 Task: Find directions from 'SoftAge Information Technology Limited' to 'Tista Supermart'.
Action: Mouse moved to (125, 76)
Screenshot: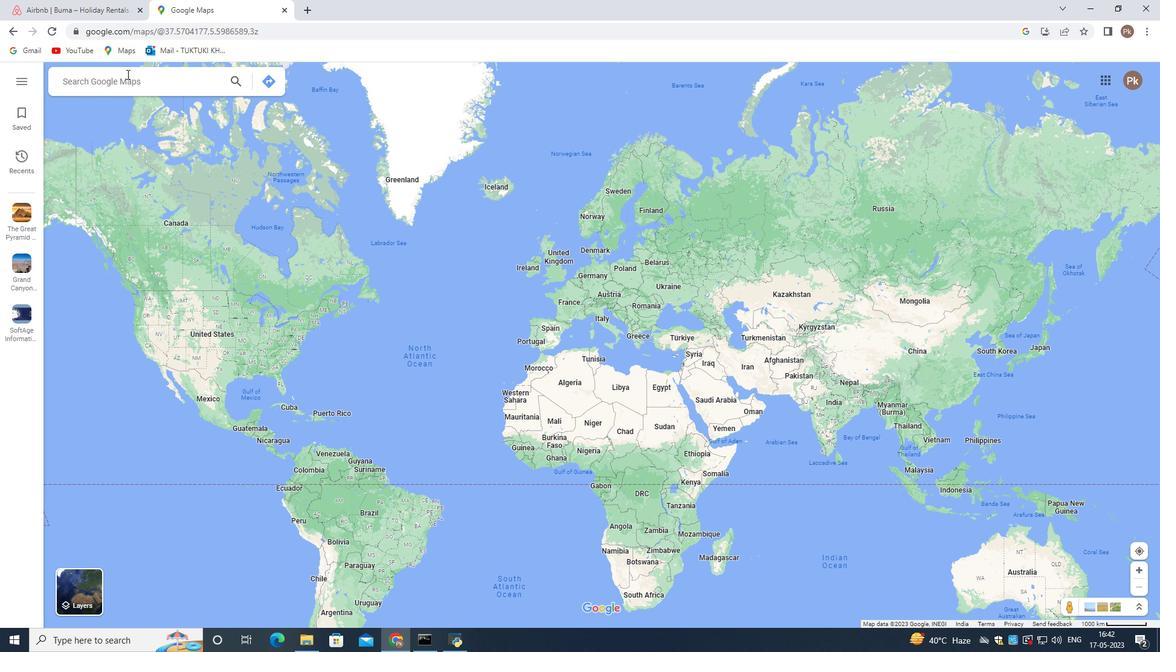 
Action: Mouse pressed left at (125, 76)
Screenshot: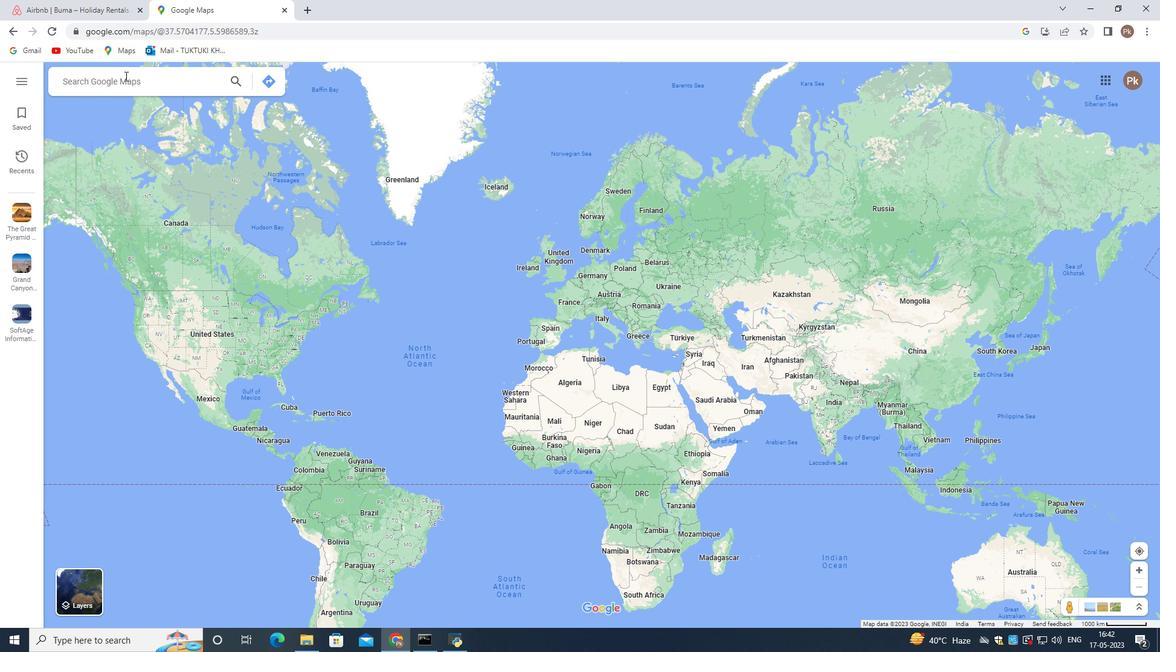 
Action: Key pressed <Key.shift>Grocery<Key.space>or<Key.space>supermqrket<Key.space>nearest<Key.space>me<Key.enter>
Screenshot: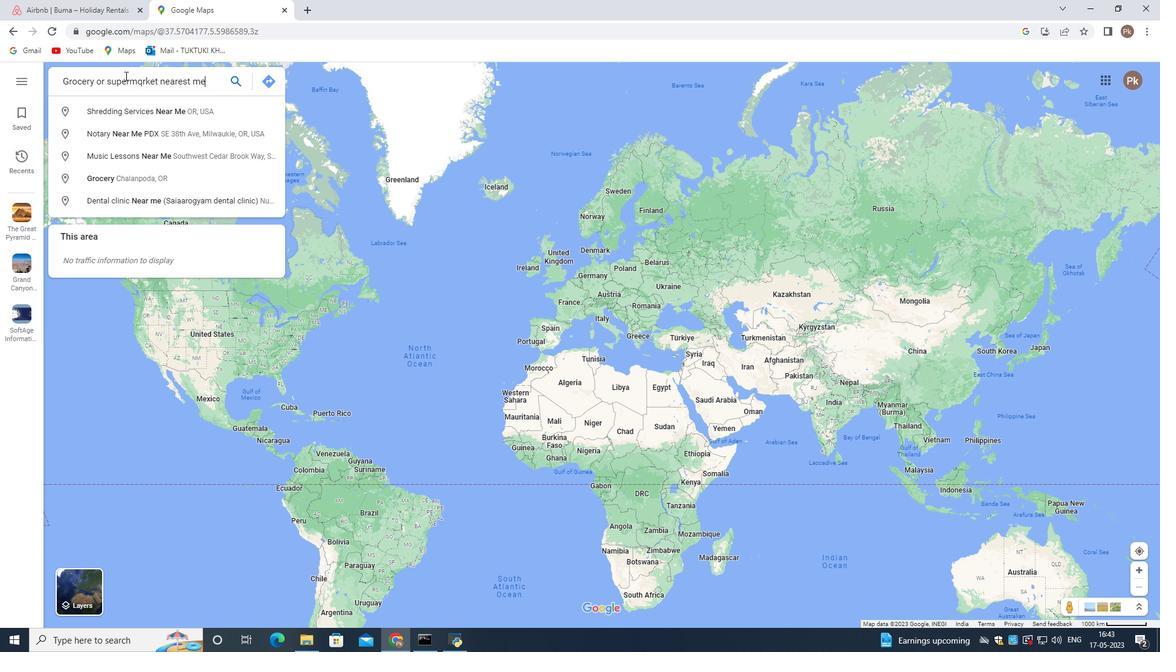 
Action: Mouse moved to (119, 195)
Screenshot: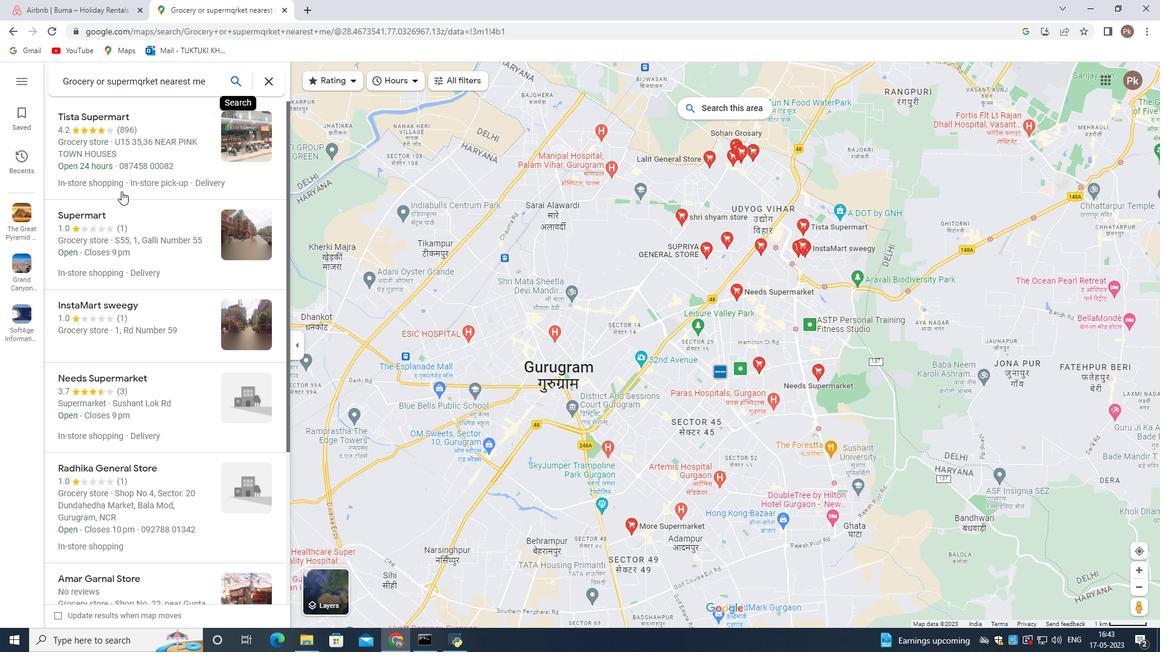
Action: Mouse scrolled (119, 195) with delta (0, 0)
Screenshot: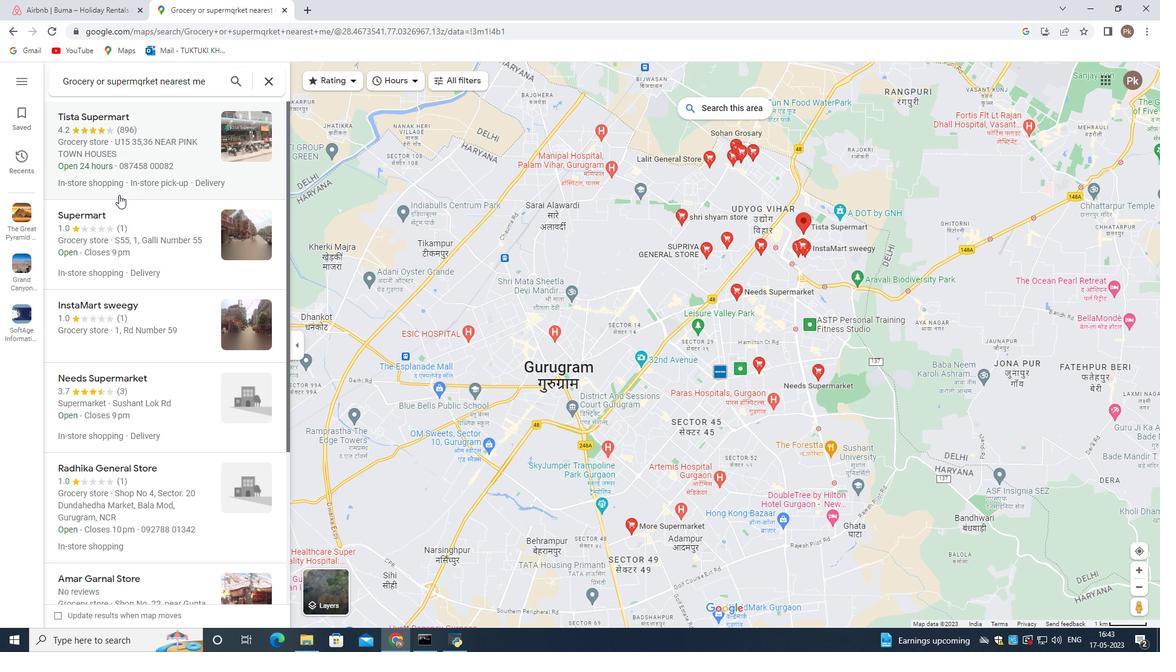 
Action: Mouse scrolled (119, 195) with delta (0, 0)
Screenshot: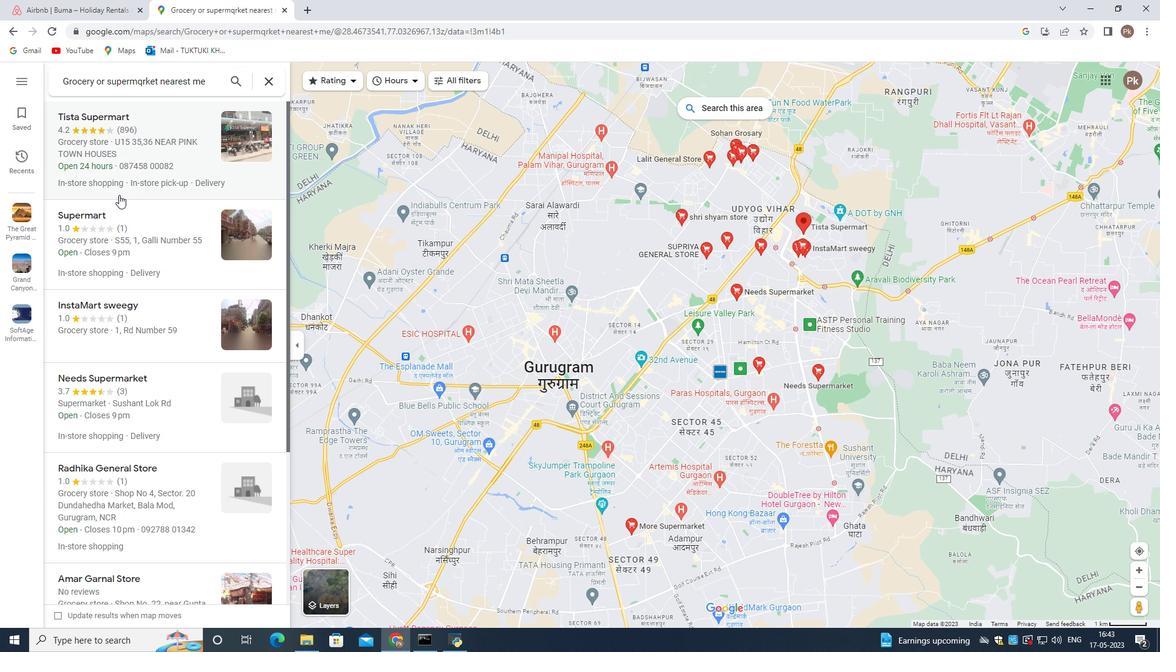
Action: Mouse moved to (154, 204)
Screenshot: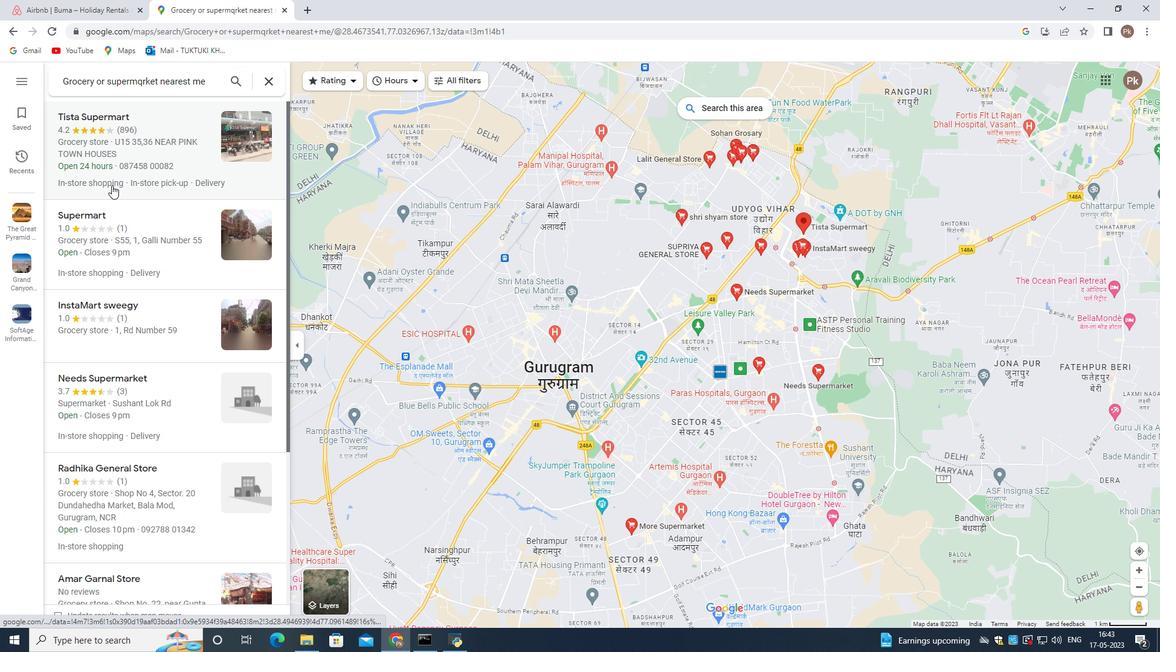 
Action: Mouse scrolled (154, 204) with delta (0, 0)
Screenshot: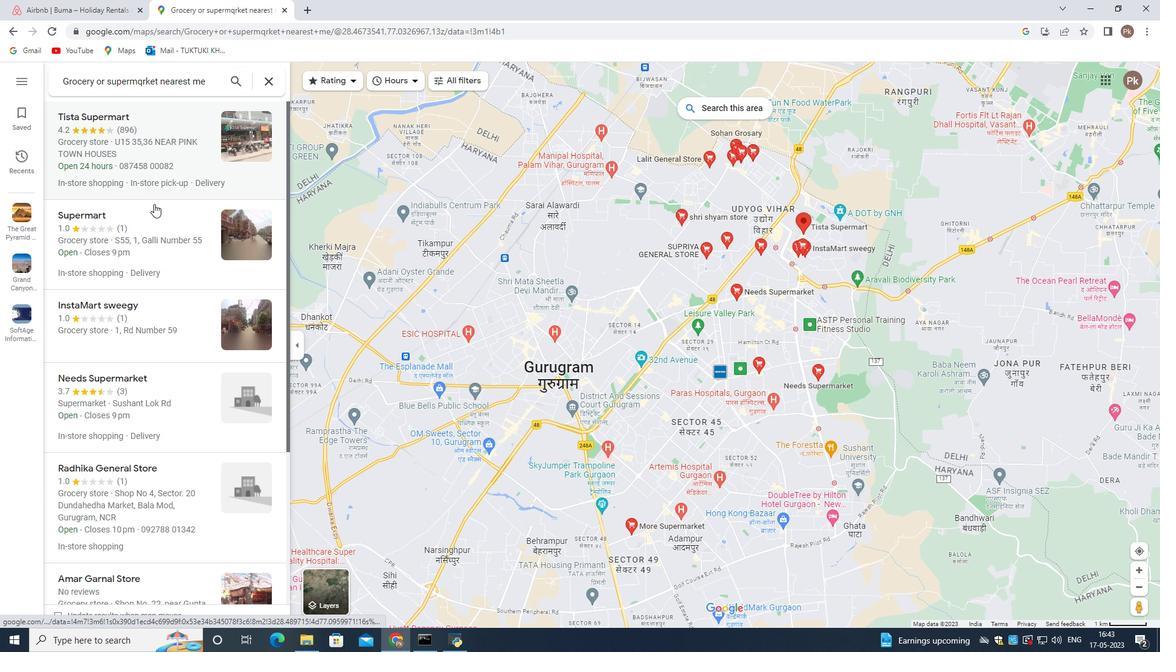 
Action: Mouse scrolled (154, 204) with delta (0, 0)
Screenshot: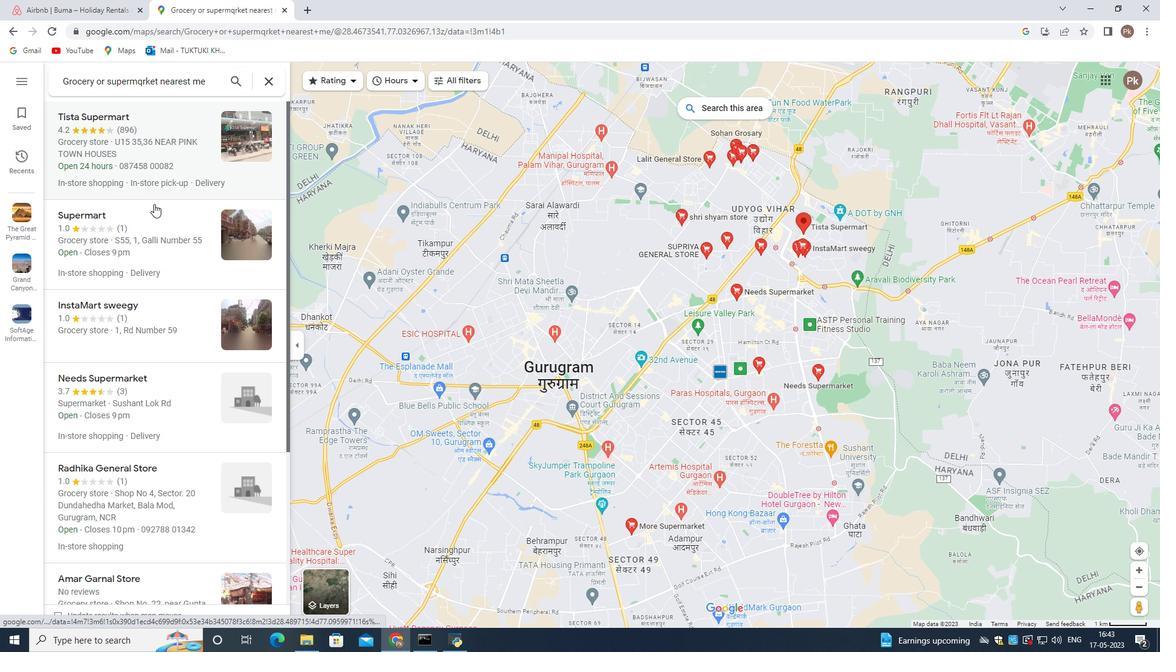 
Action: Mouse scrolled (154, 204) with delta (0, 0)
Screenshot: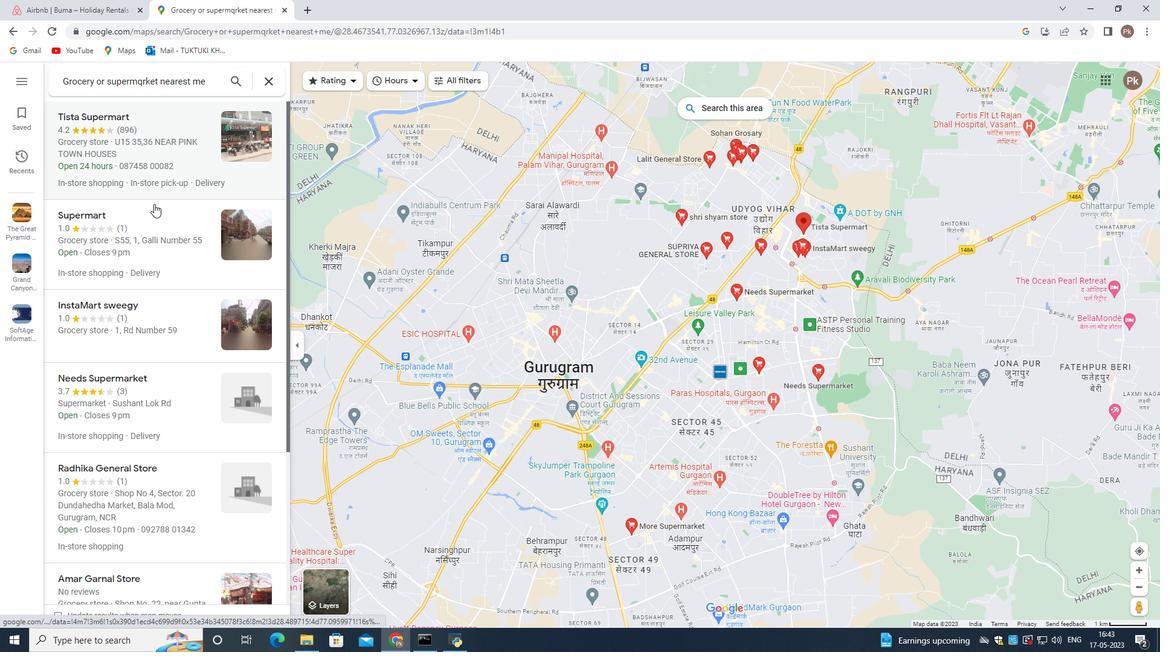 
Action: Mouse scrolled (154, 204) with delta (0, 0)
Screenshot: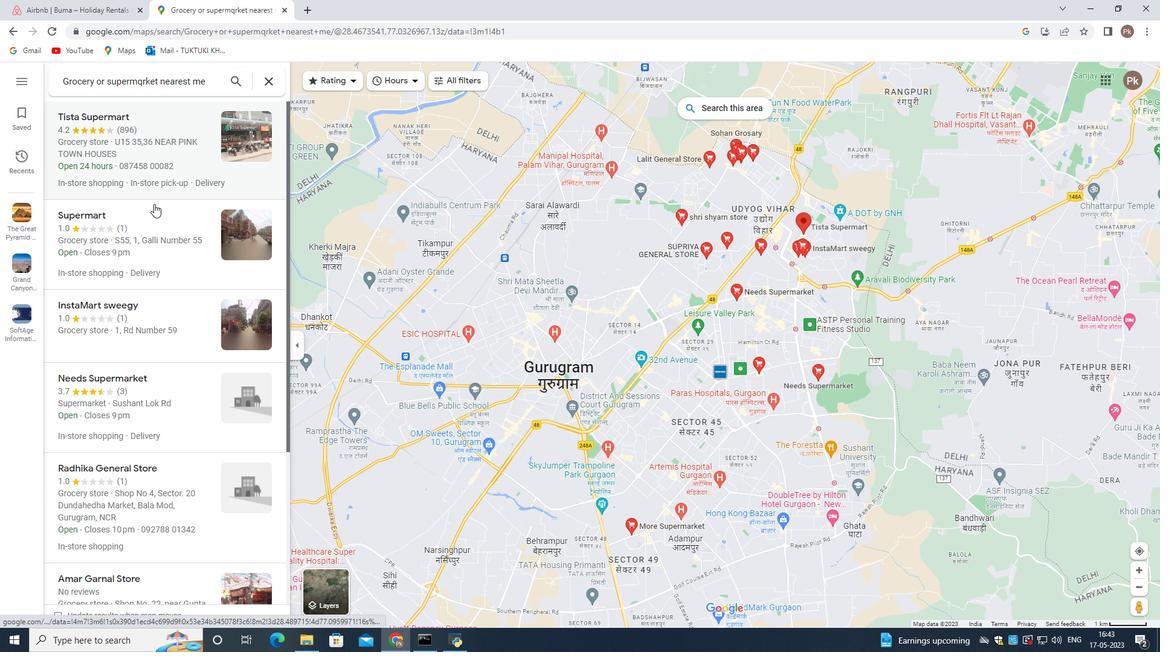 
Action: Mouse scrolled (154, 204) with delta (0, 0)
Screenshot: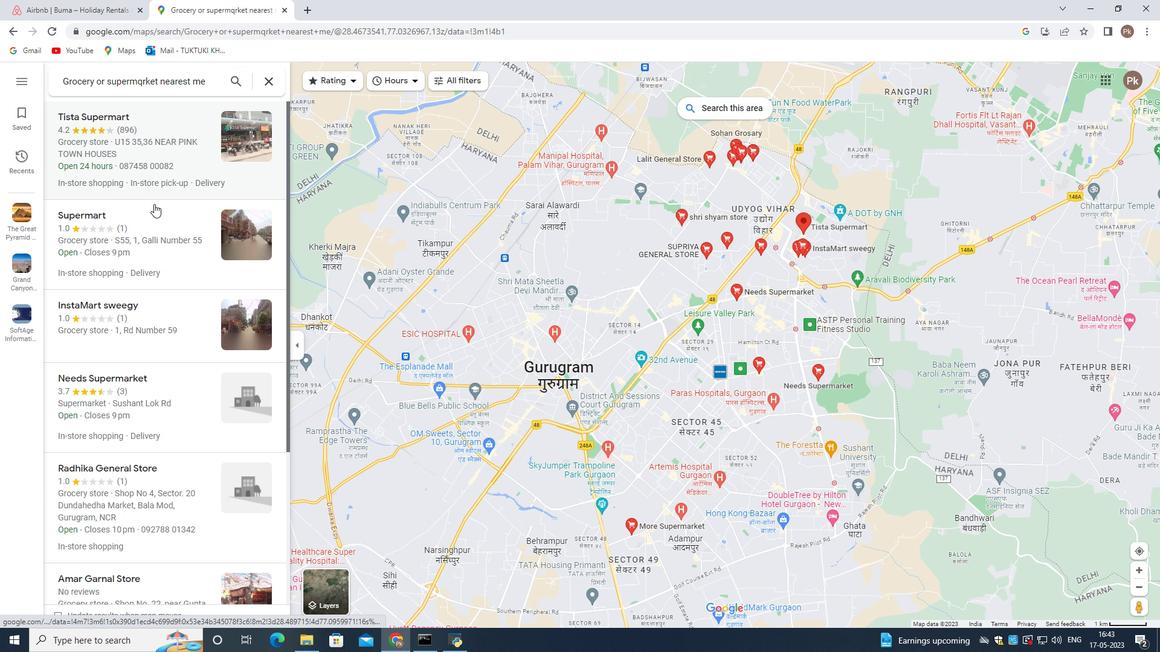 
Action: Mouse moved to (84, 147)
Screenshot: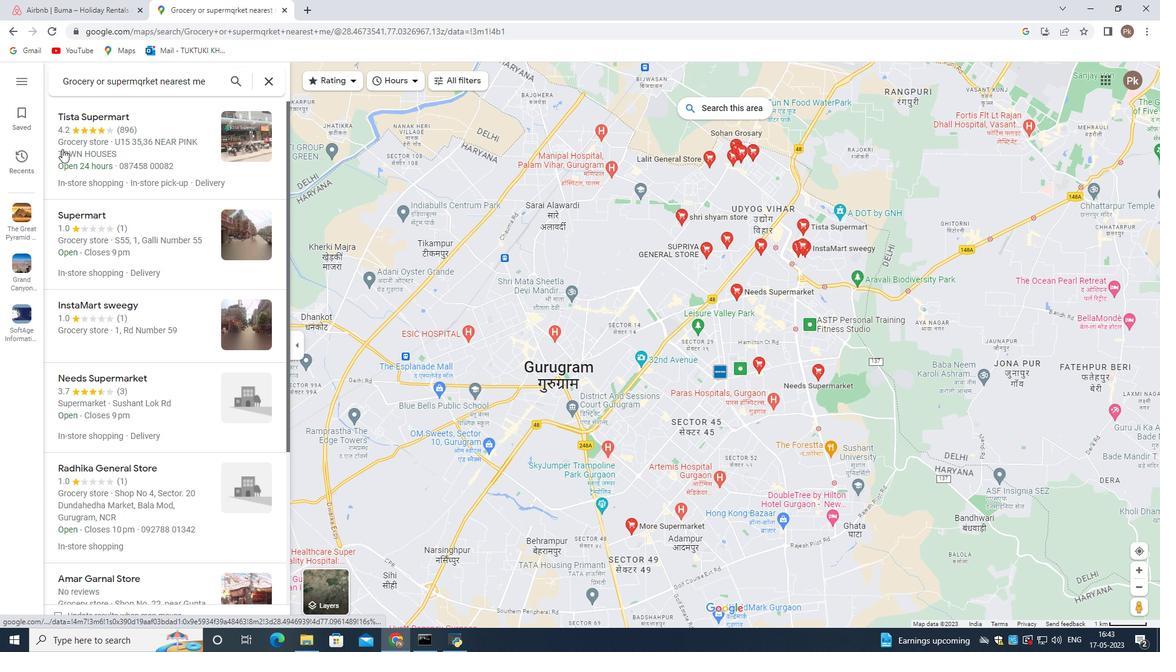
Action: Mouse scrolled (84, 148) with delta (0, 0)
Screenshot: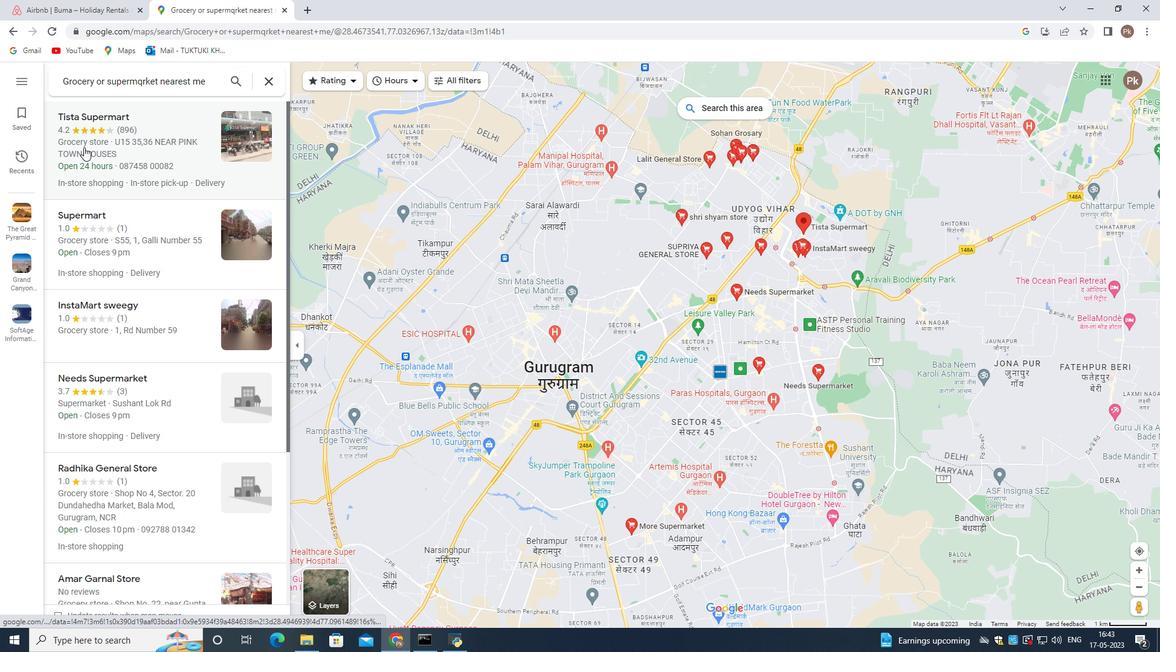 
Action: Mouse scrolled (84, 148) with delta (0, 0)
Screenshot: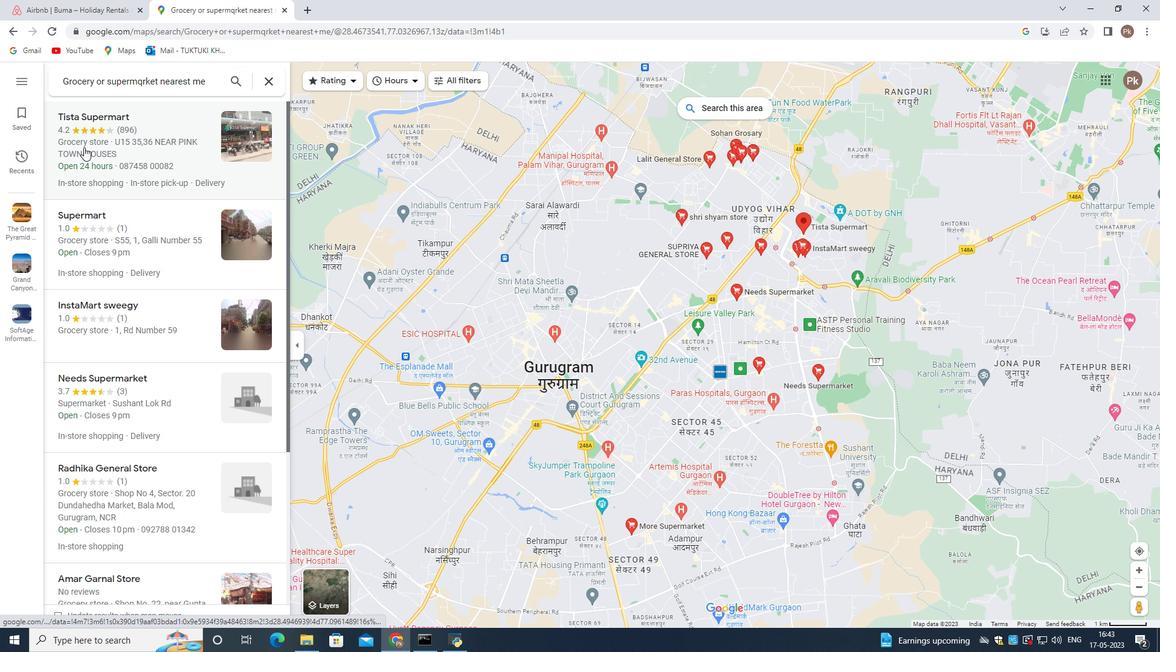 
Action: Mouse scrolled (84, 148) with delta (0, 0)
Screenshot: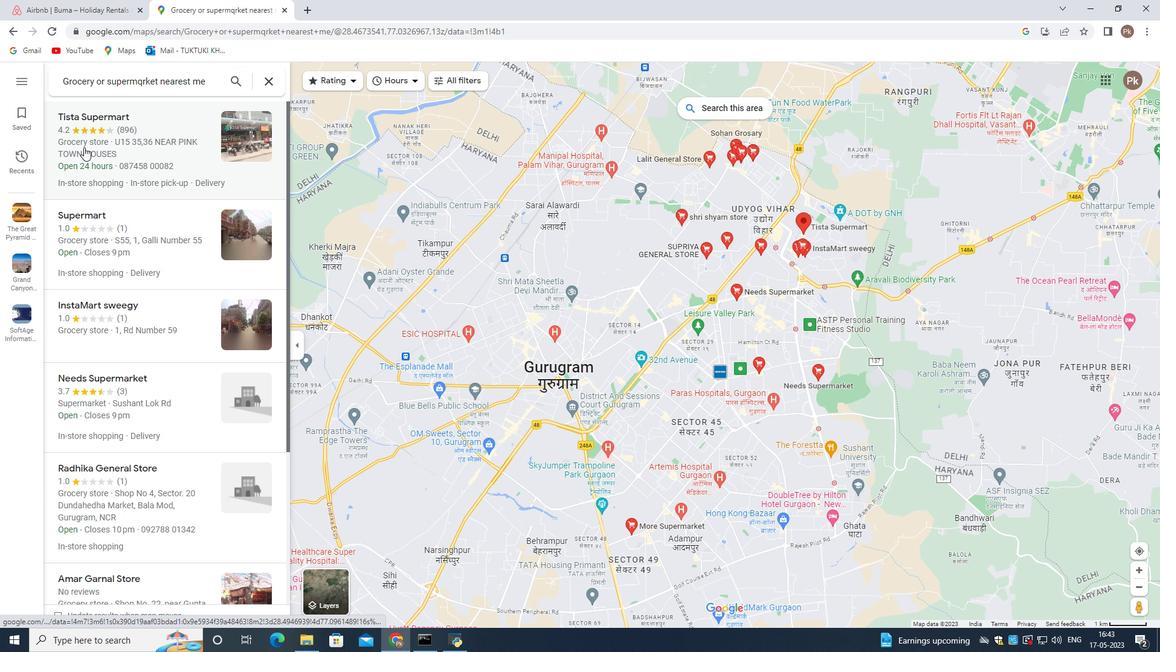 
Action: Mouse scrolled (84, 148) with delta (0, 0)
Screenshot: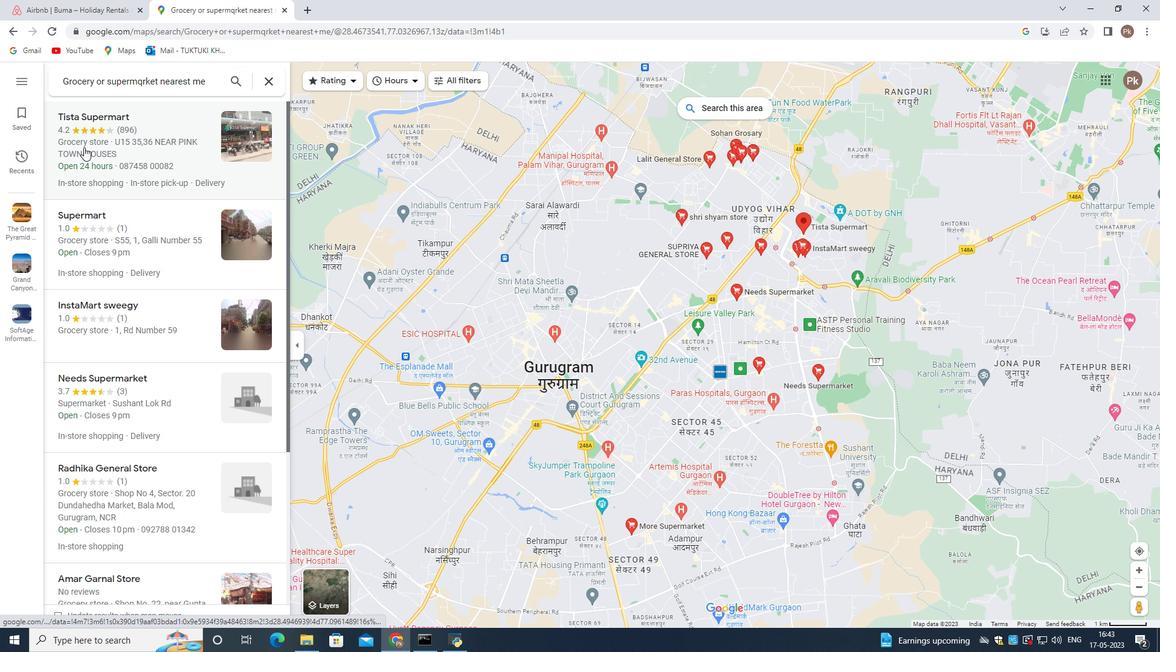 
Action: Mouse moved to (126, 136)
Screenshot: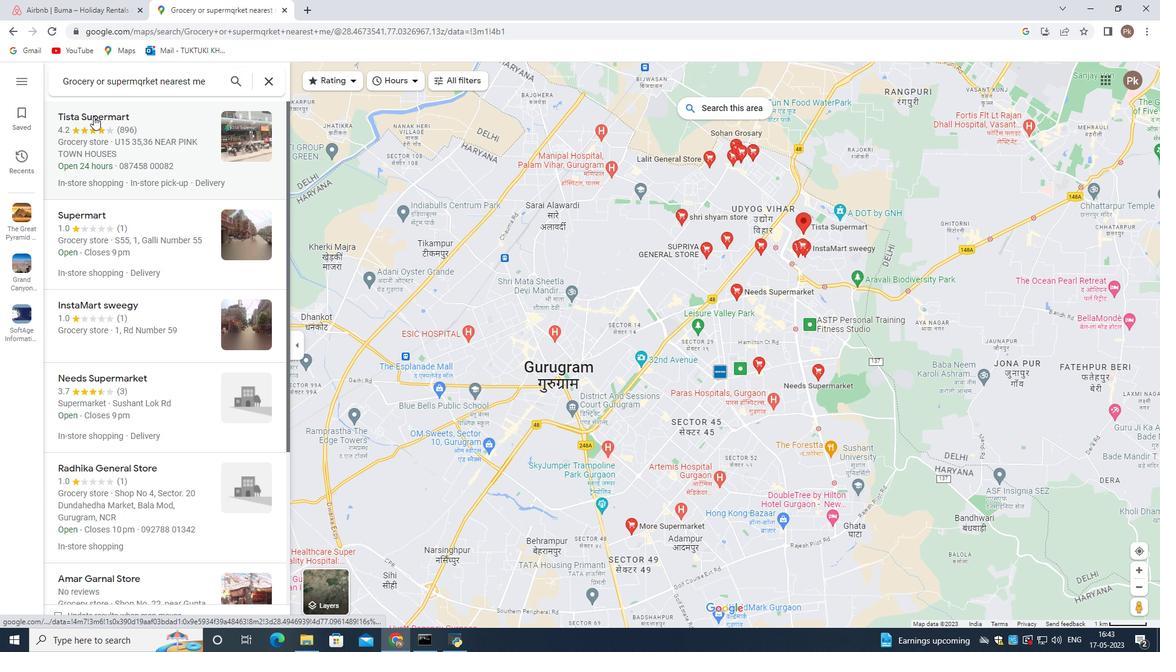 
Action: Mouse scrolled (126, 136) with delta (0, 0)
Screenshot: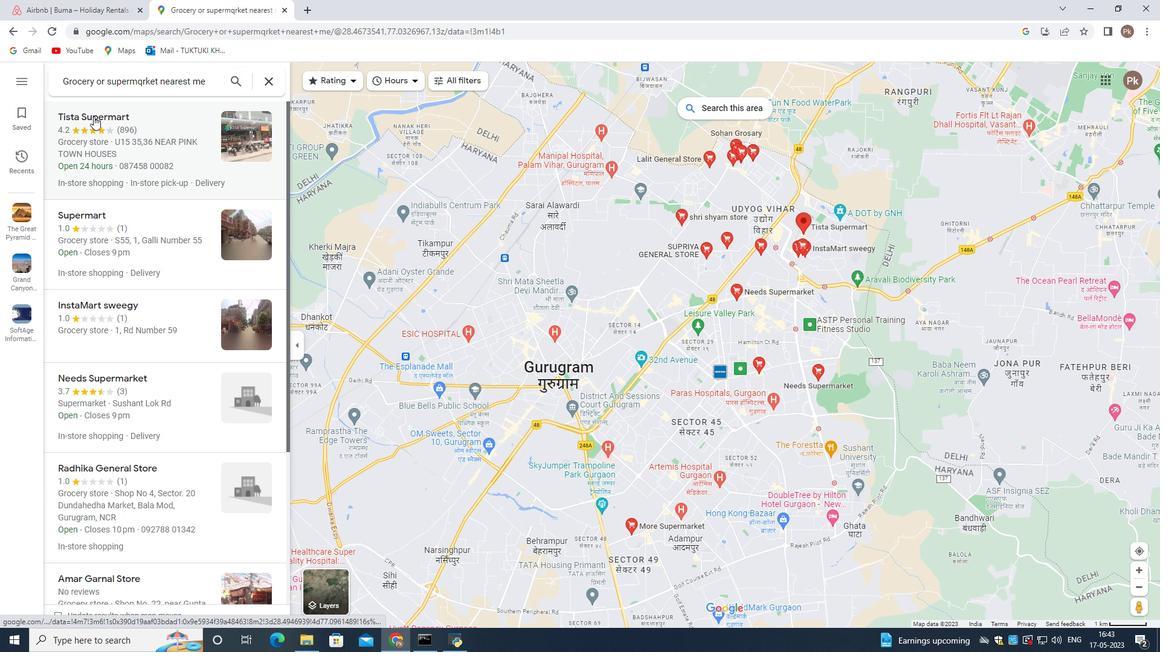 
Action: Mouse scrolled (126, 136) with delta (0, 0)
Screenshot: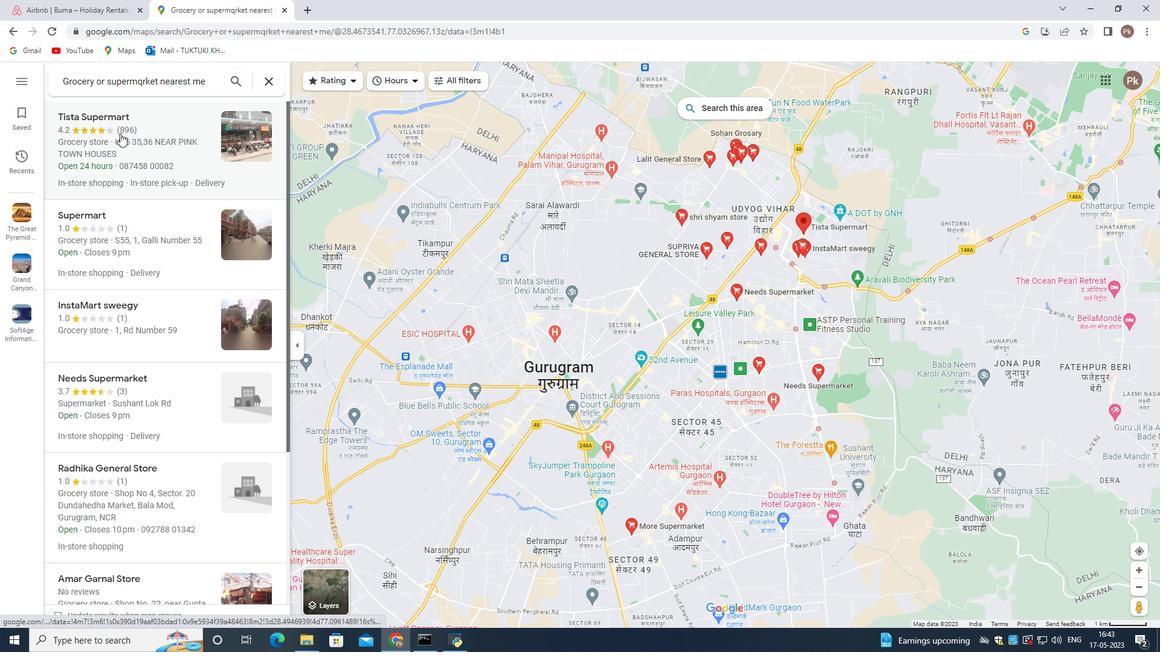 
Action: Mouse scrolled (126, 136) with delta (0, 0)
Screenshot: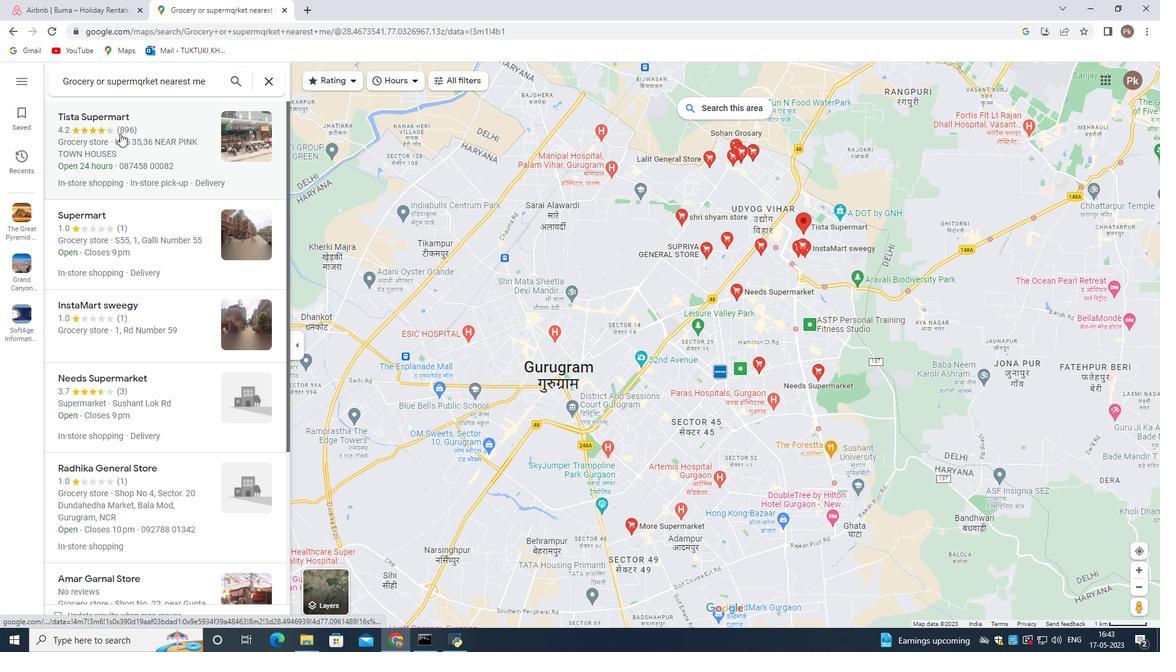 
Action: Mouse scrolled (126, 136) with delta (0, 0)
Screenshot: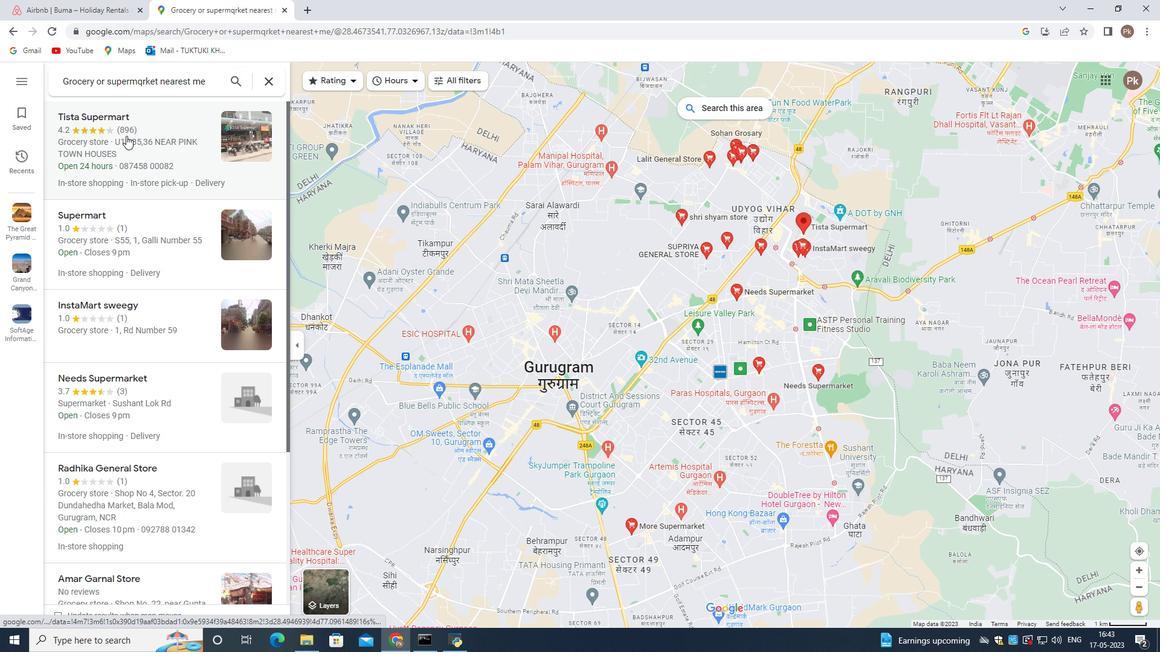 
Action: Mouse moved to (80, 123)
Screenshot: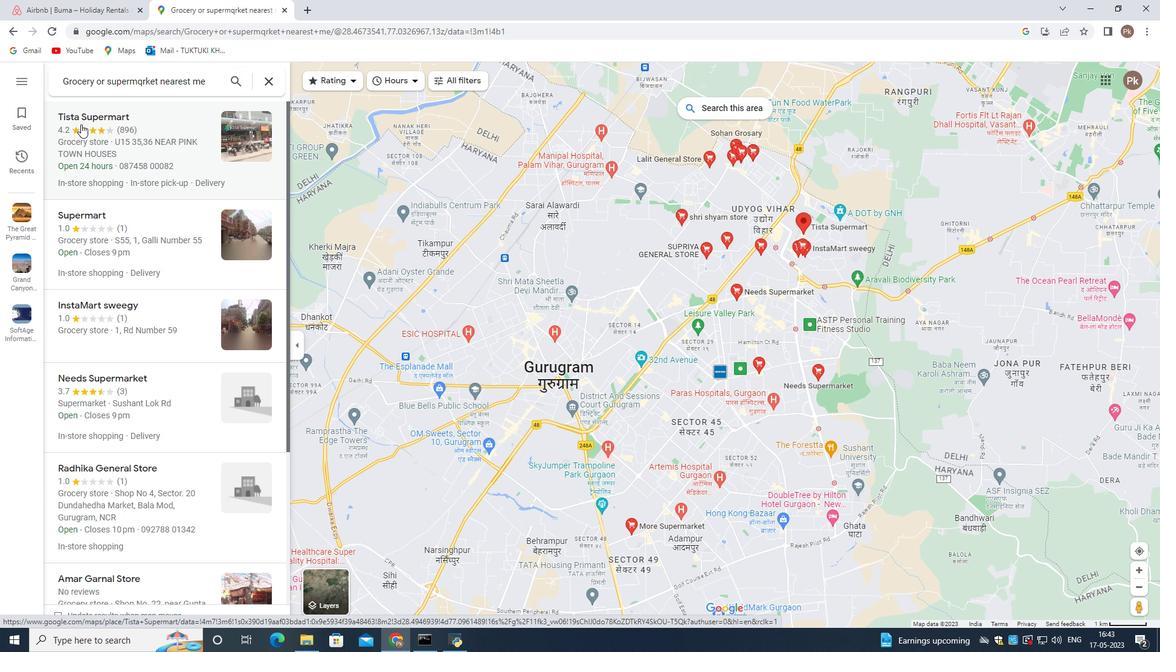 
Action: Mouse pressed left at (80, 123)
Screenshot: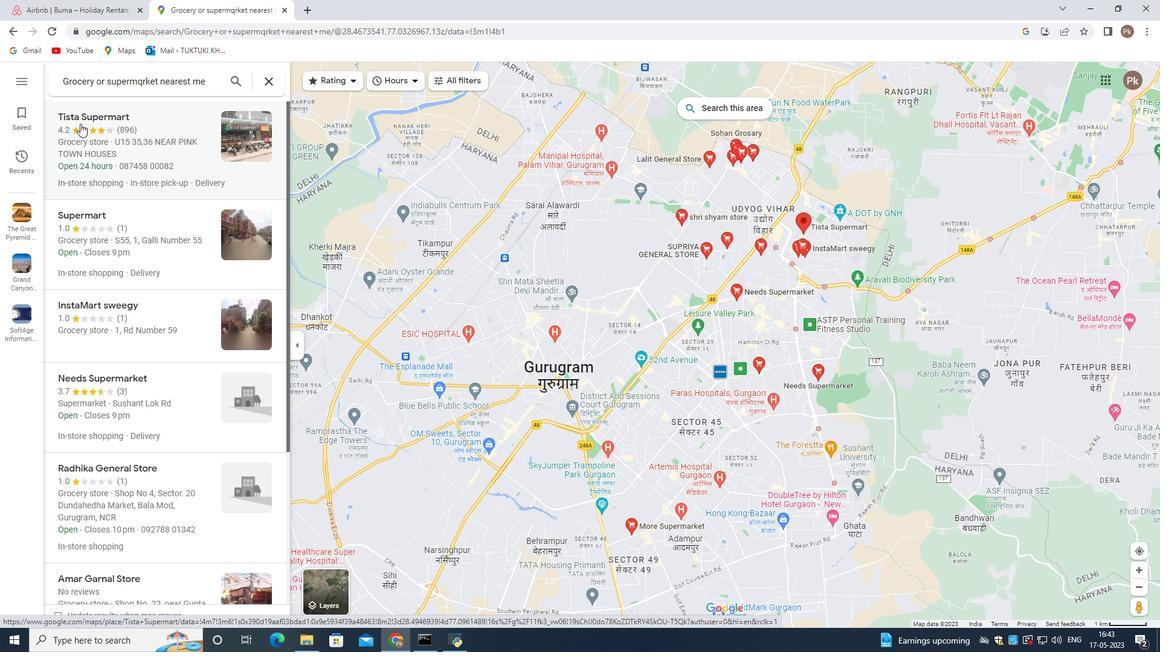 
Action: Mouse moved to (82, 122)
Screenshot: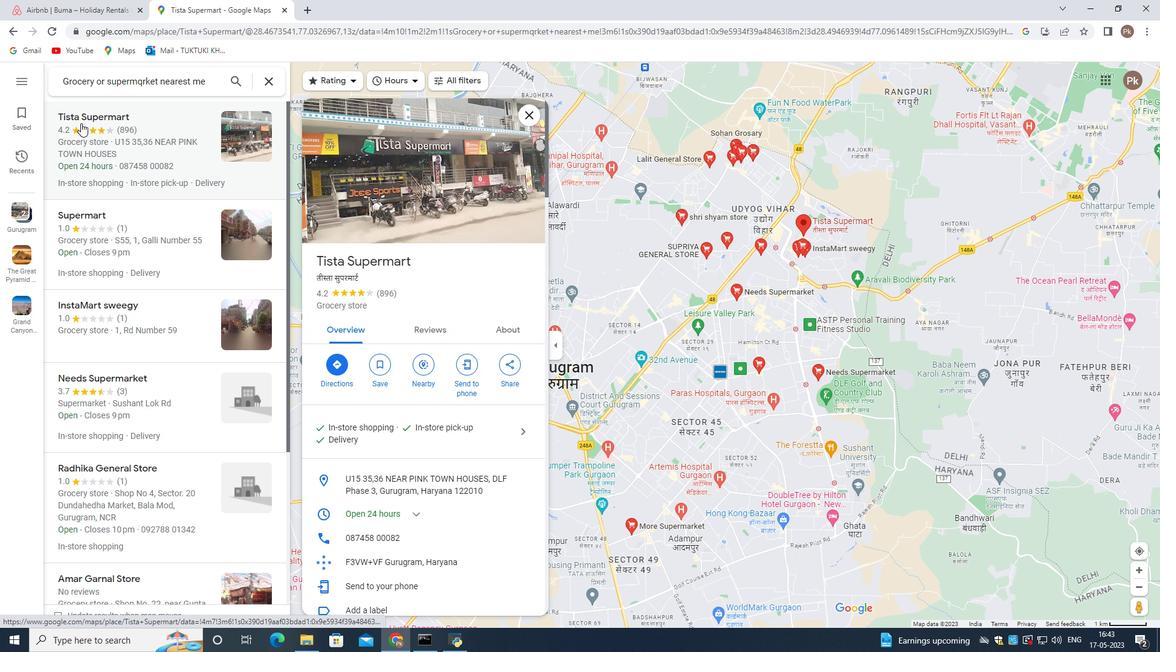 
Action: Mouse pressed left at (82, 122)
Screenshot: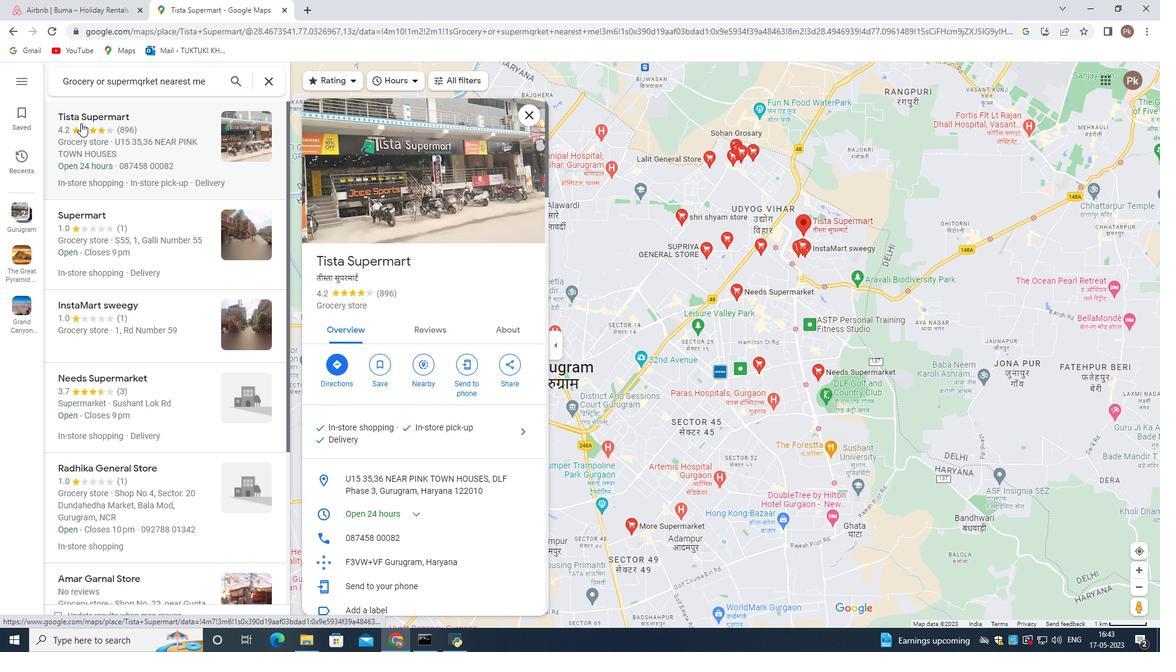 
Action: Mouse moved to (97, 116)
Screenshot: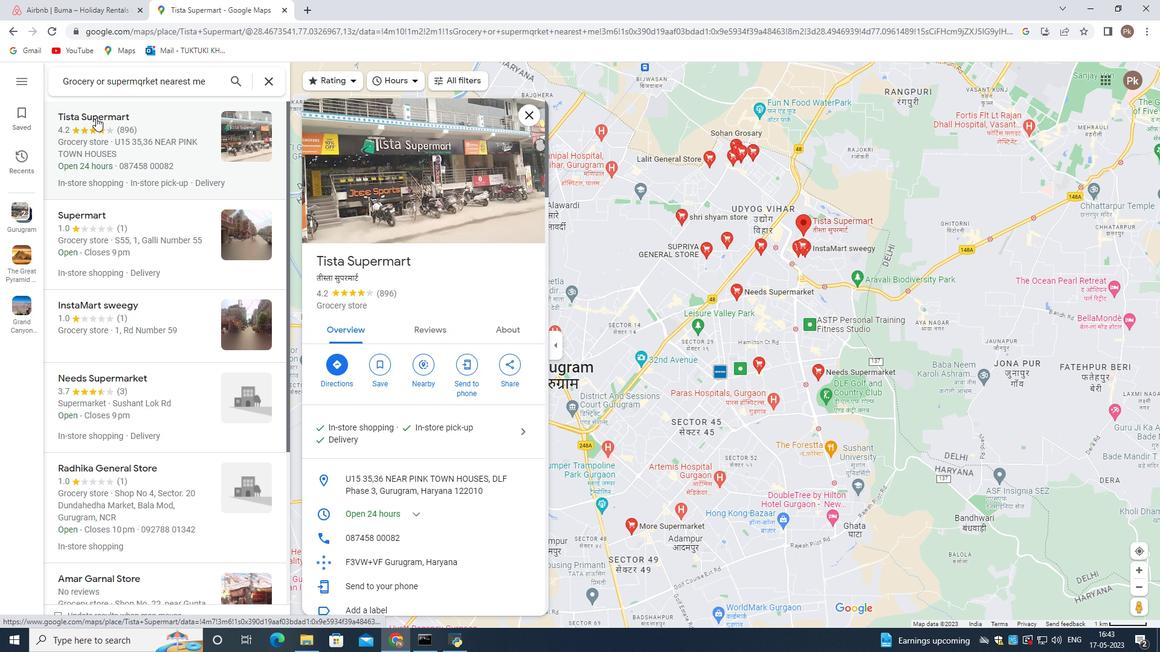 
Action: Mouse pressed left at (97, 116)
Screenshot: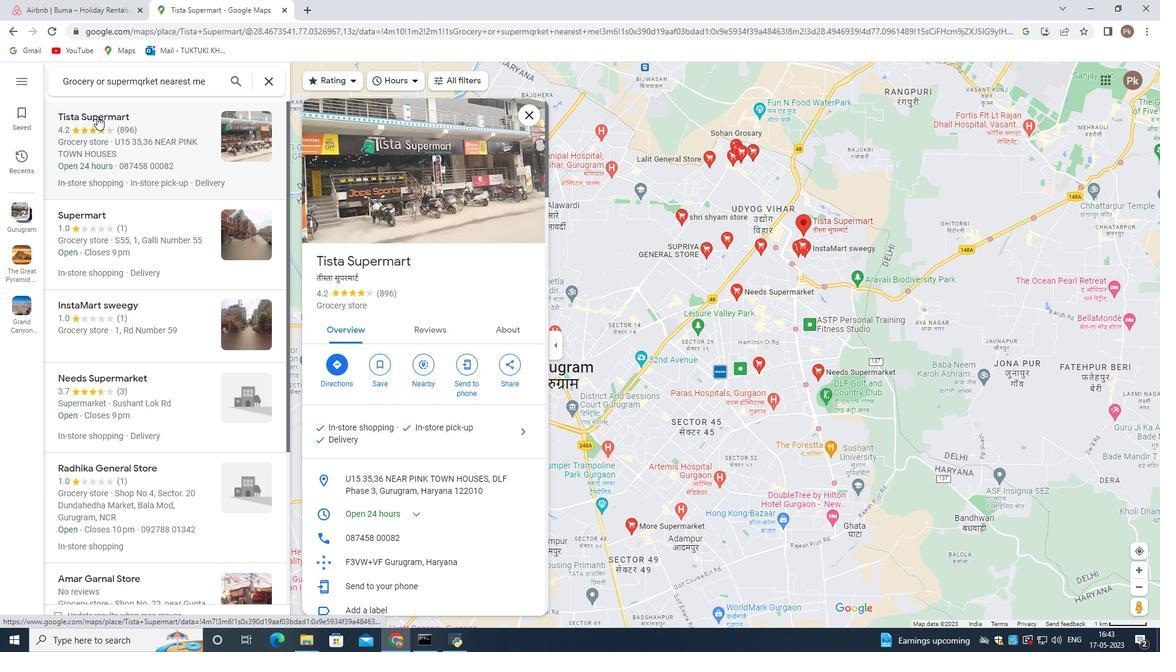 
Action: Mouse moved to (98, 120)
Screenshot: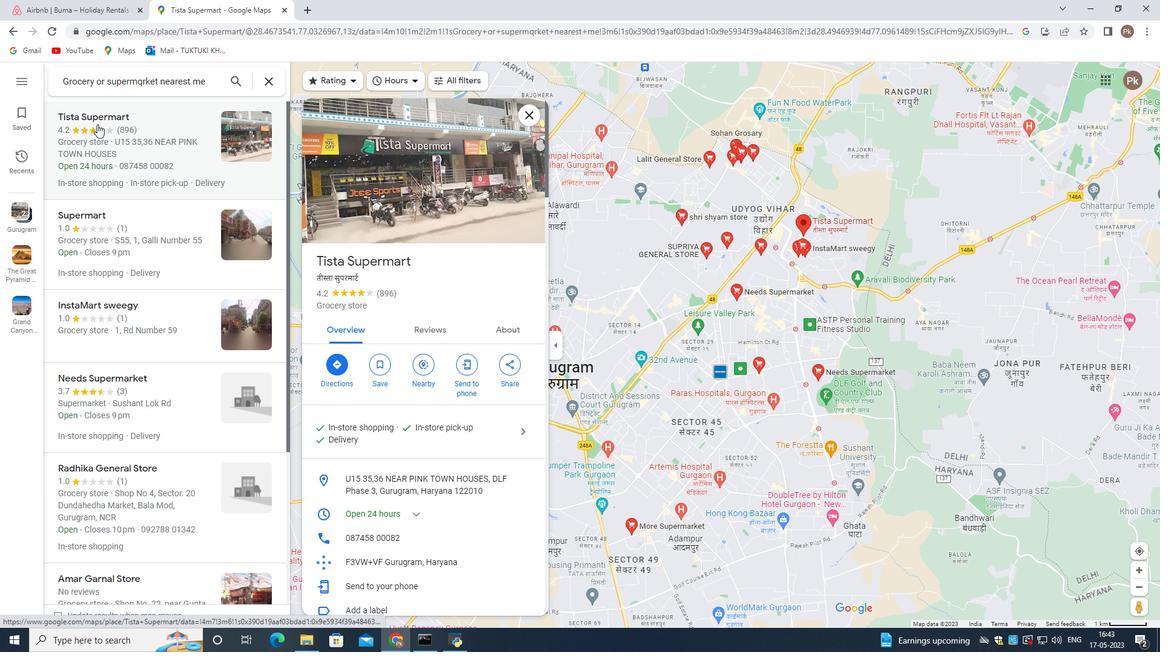 
Action: Mouse pressed left at (98, 120)
Screenshot: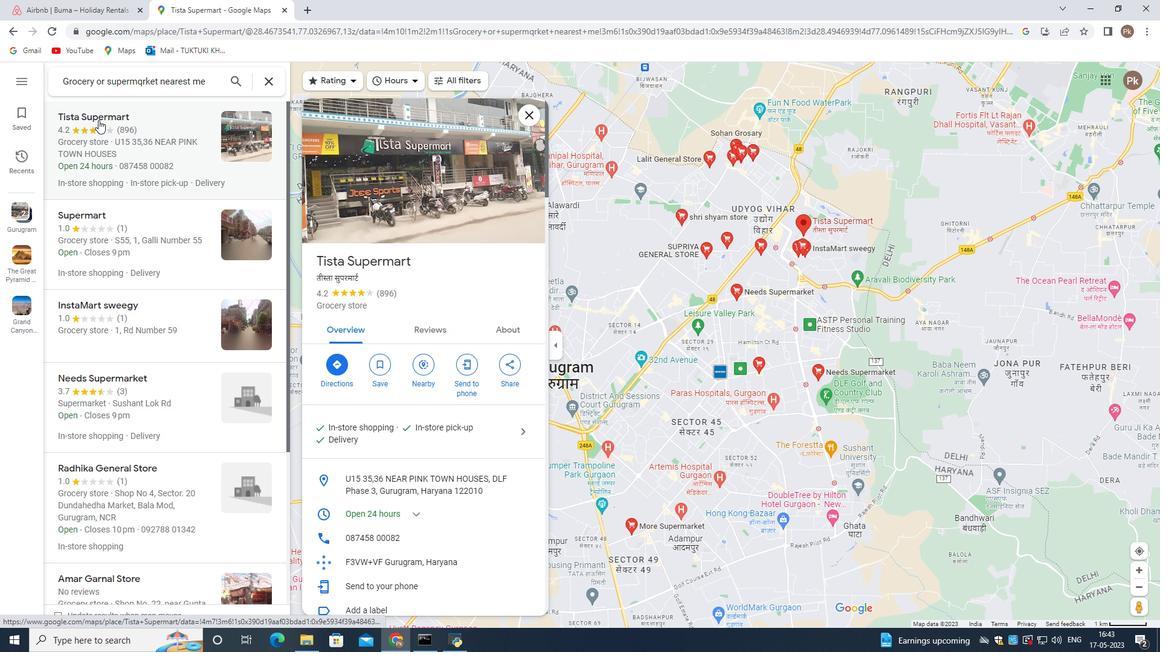 
Action: Mouse moved to (78, 115)
Screenshot: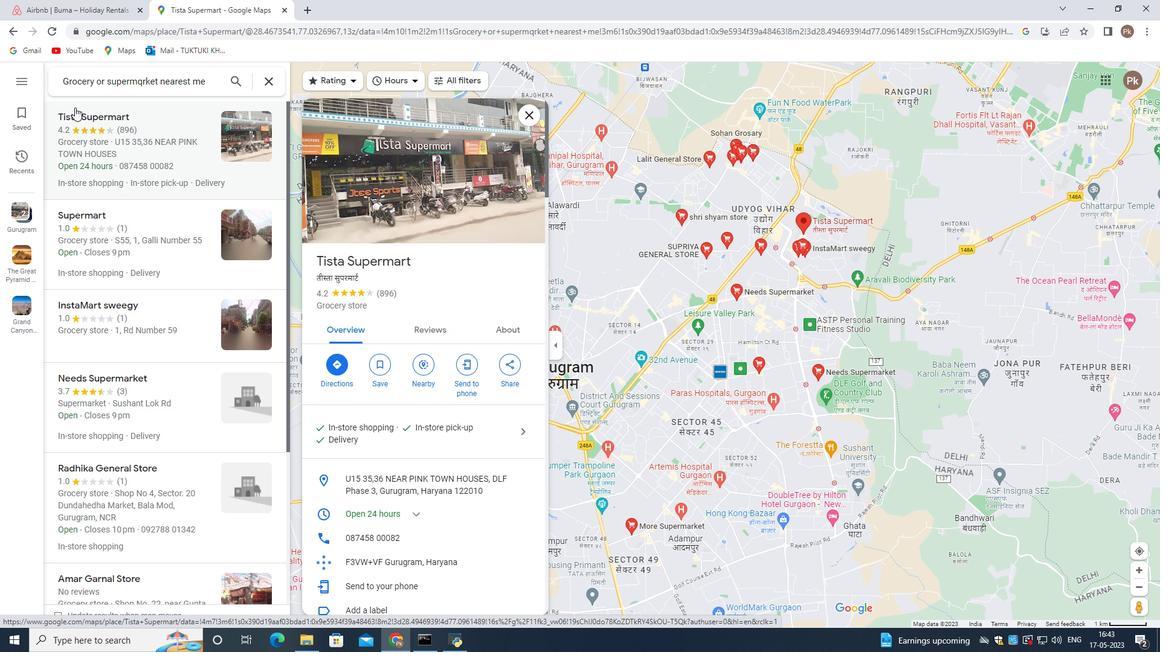 
Action: Mouse pressed left at (78, 115)
Screenshot: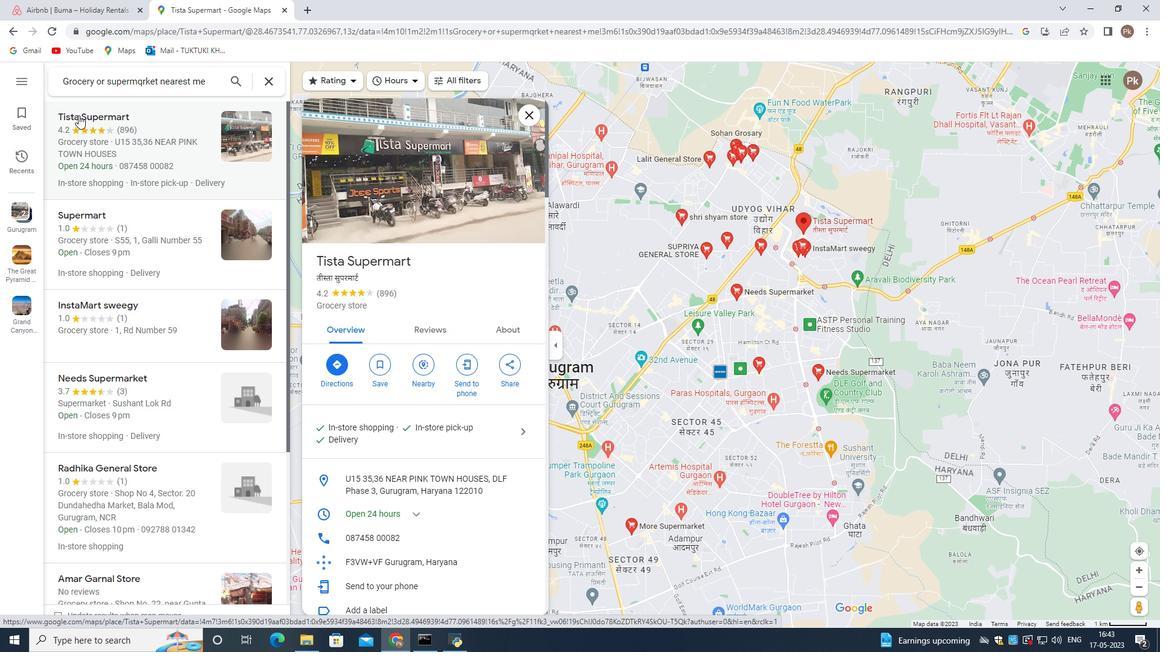 
Action: Mouse moved to (342, 364)
Screenshot: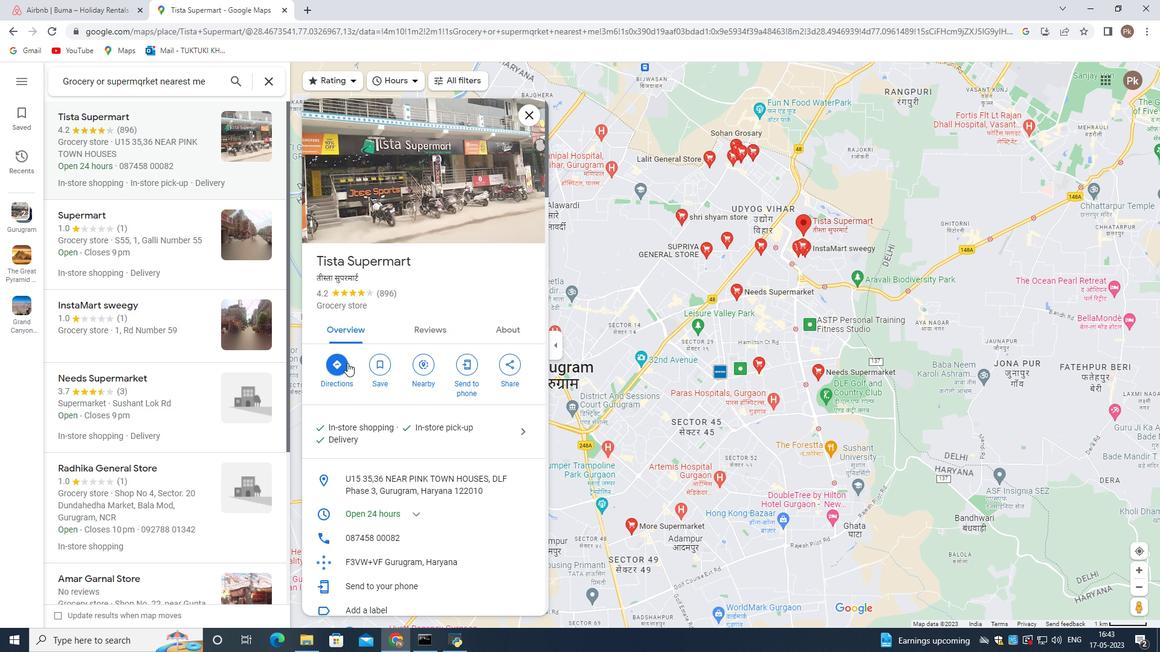 
Action: Mouse pressed left at (342, 364)
Screenshot: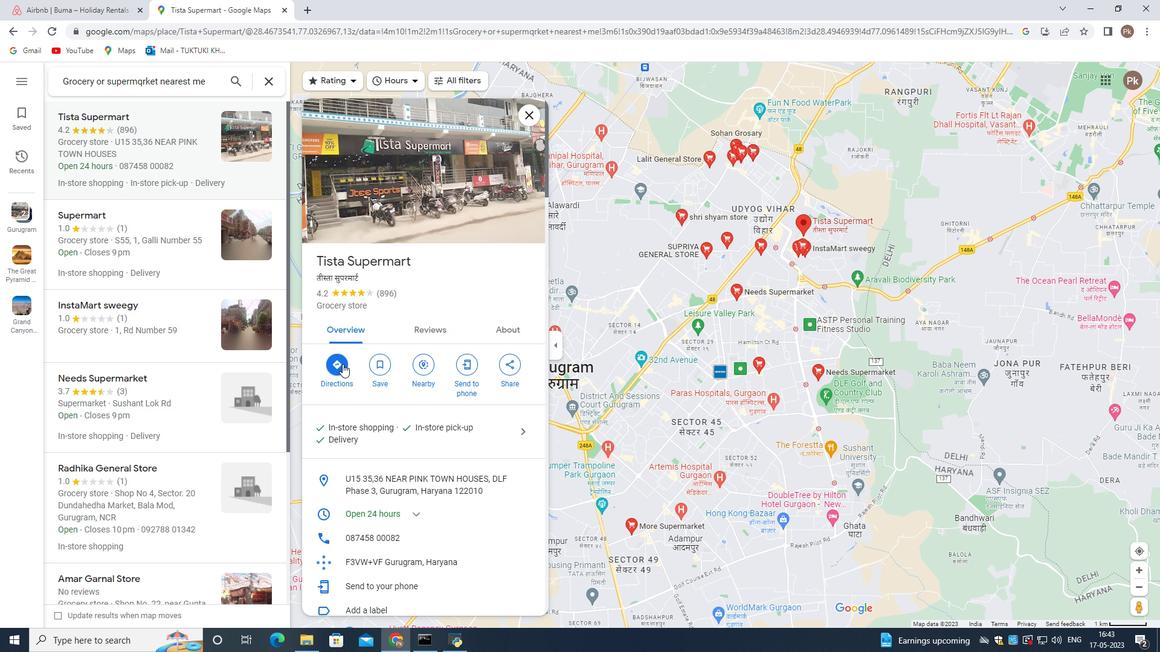 
Action: Mouse moved to (139, 111)
Screenshot: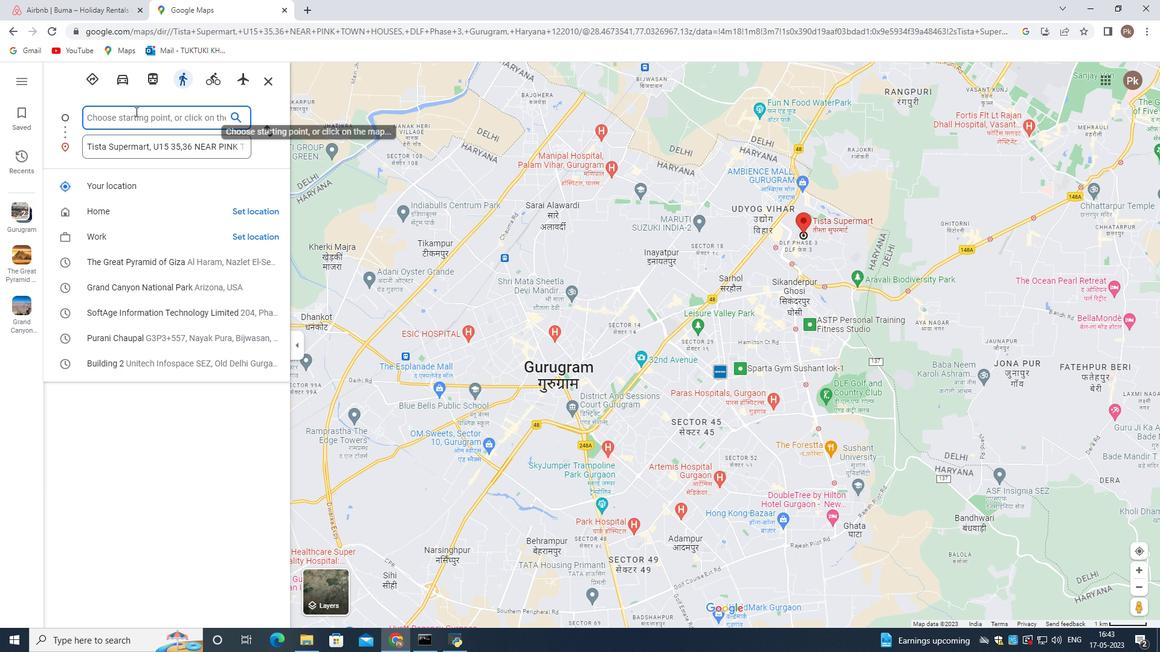 
Action: Key pressed softage<Key.space>technology
Screenshot: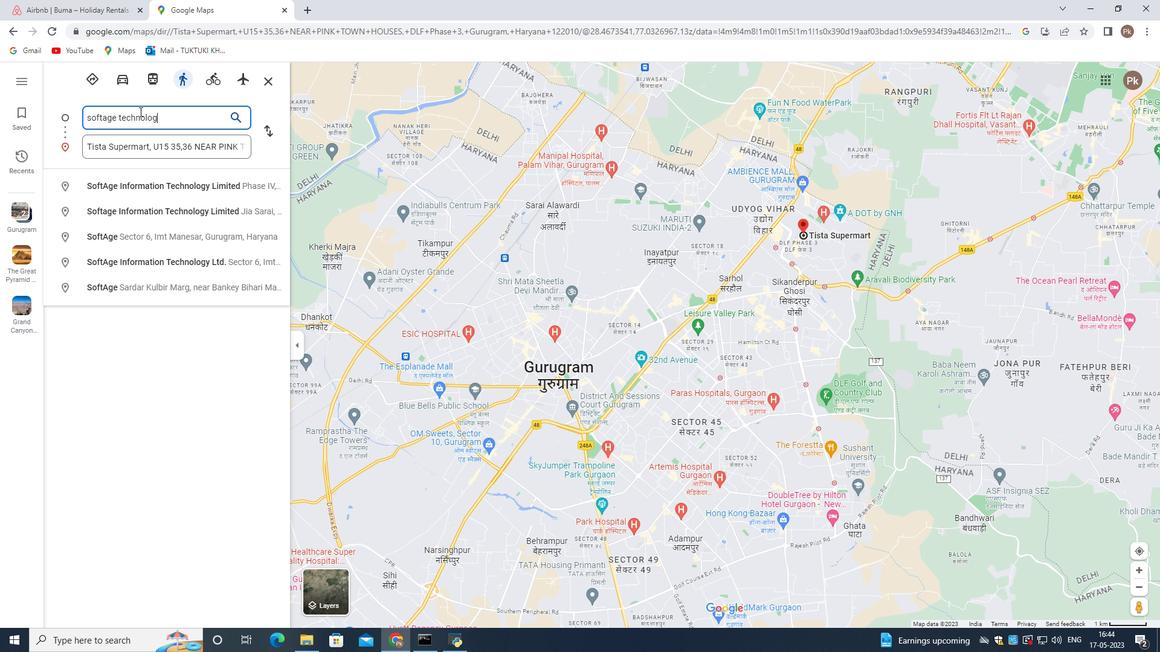 
Action: Mouse moved to (175, 183)
Screenshot: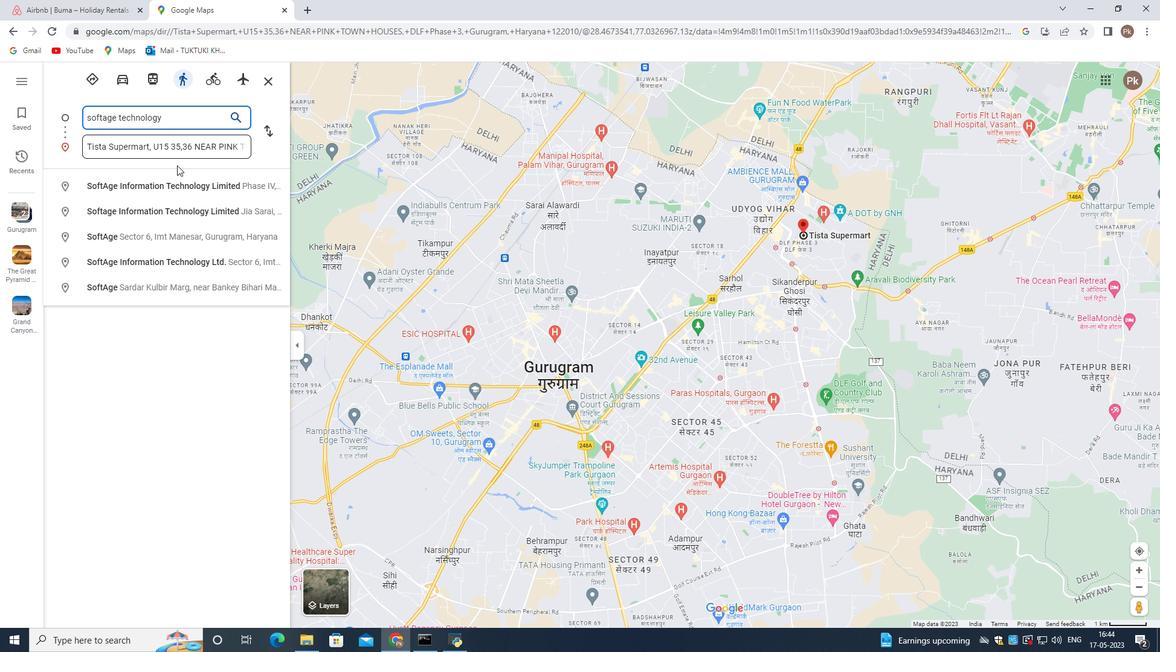 
Action: Mouse pressed left at (175, 183)
Screenshot: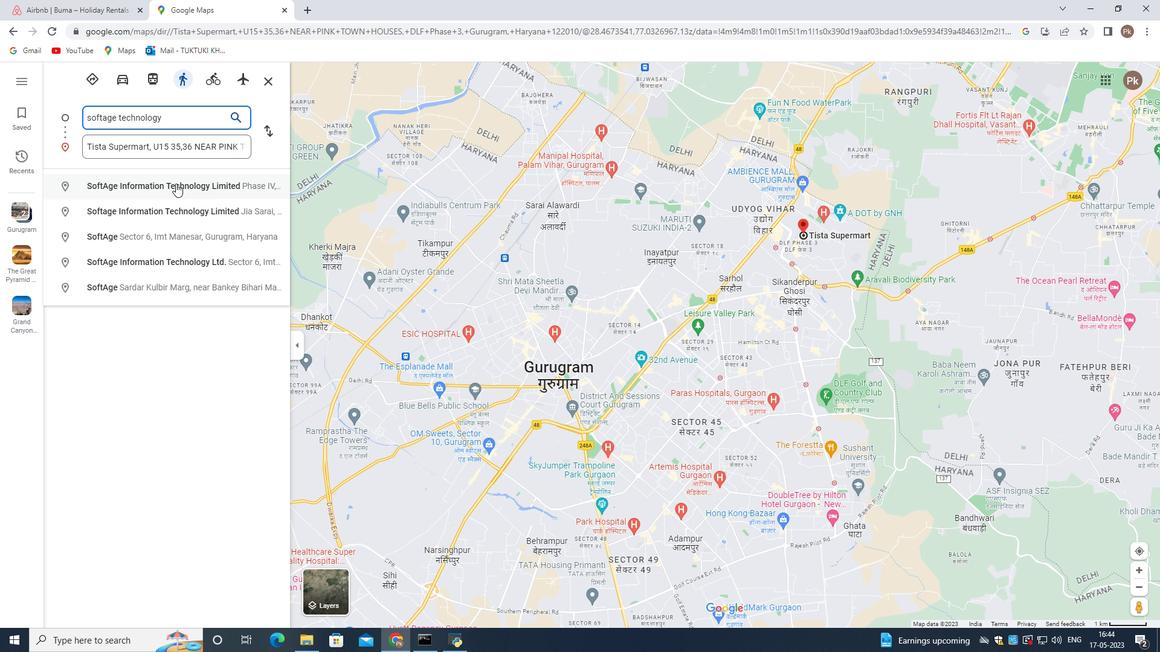 
Action: Mouse moved to (650, 411)
Screenshot: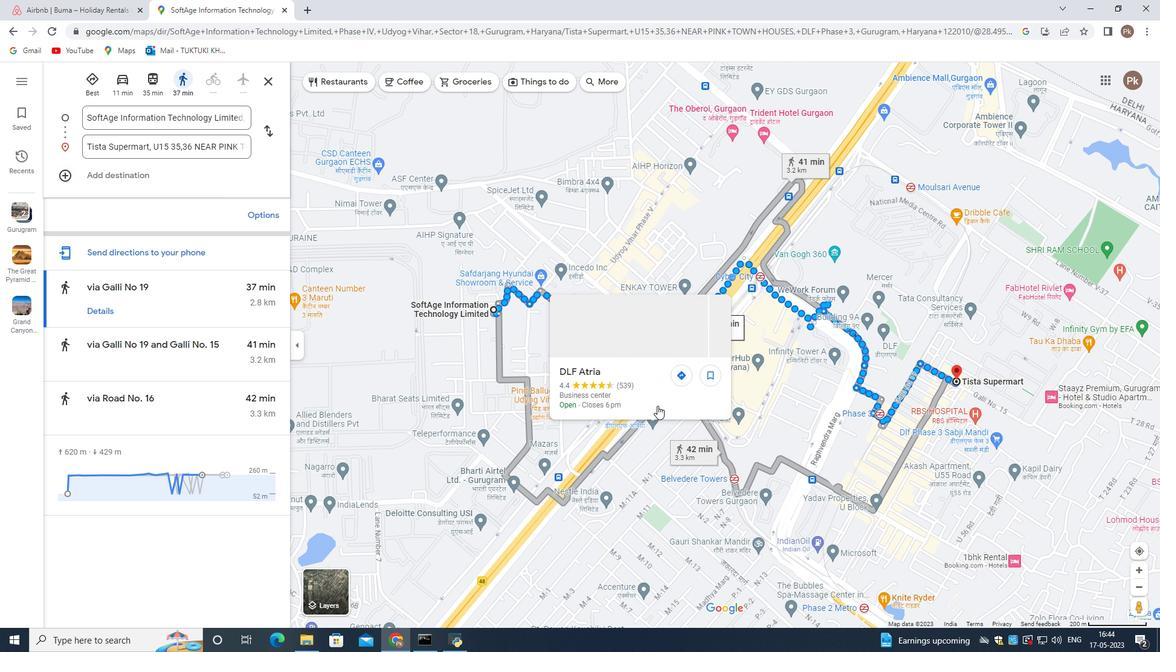 
Action: Mouse scrolled (650, 411) with delta (0, 0)
Screenshot: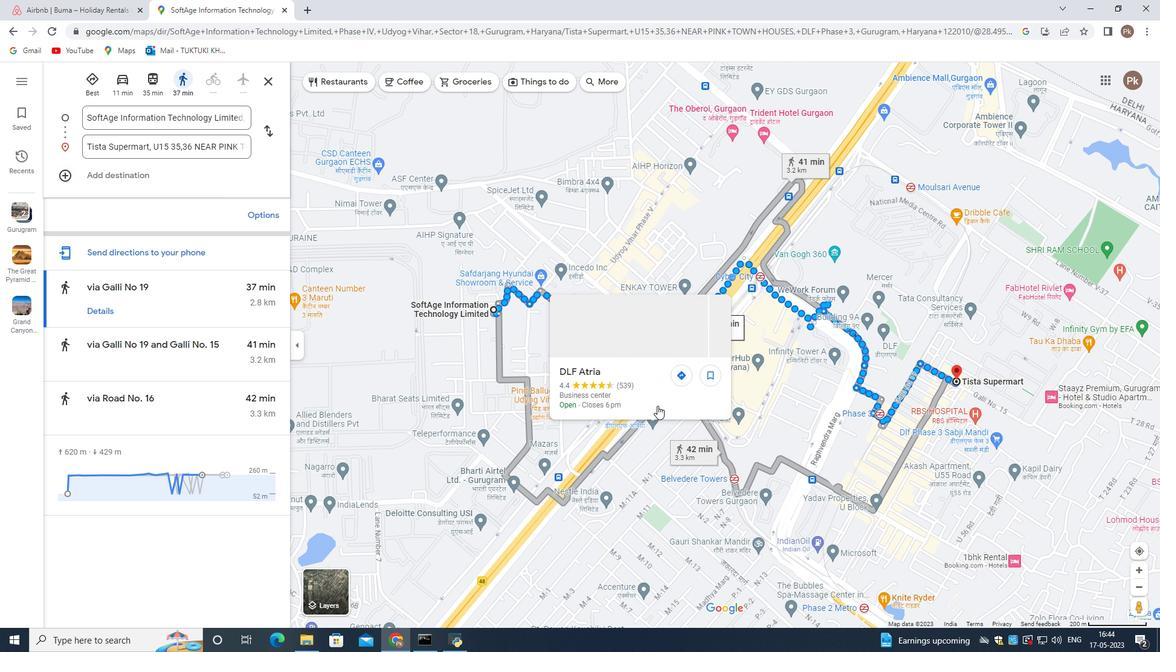 
Action: Mouse moved to (562, 377)
Screenshot: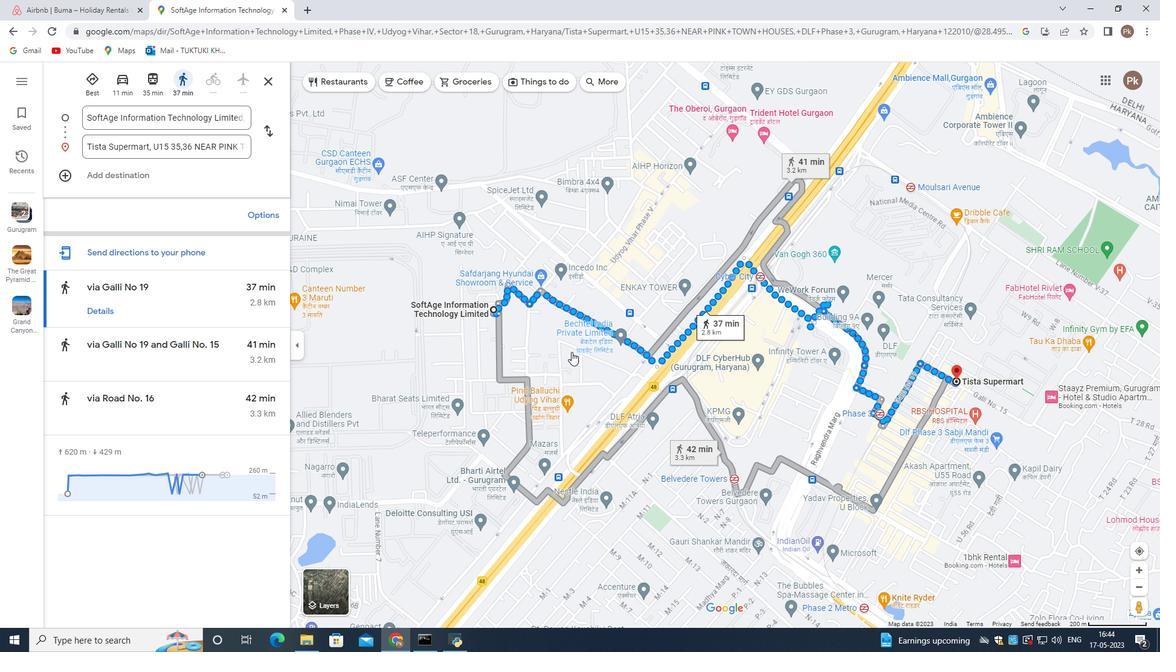 
Action: Mouse scrolled (562, 377) with delta (0, 0)
Screenshot: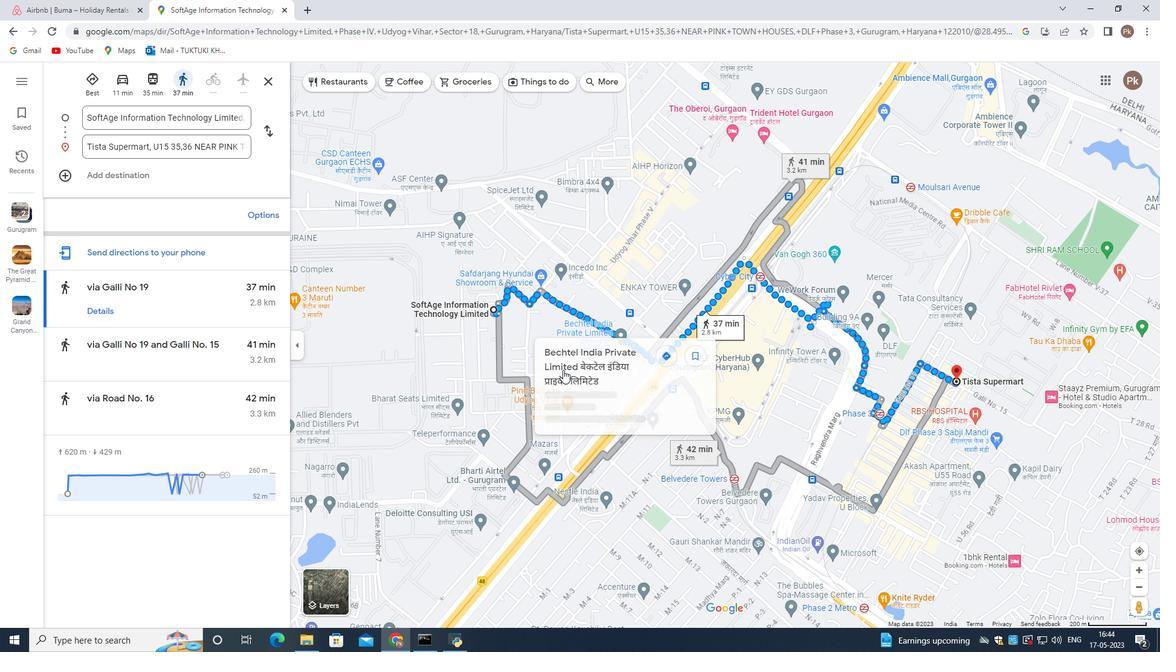 
Action: Mouse moved to (518, 302)
Screenshot: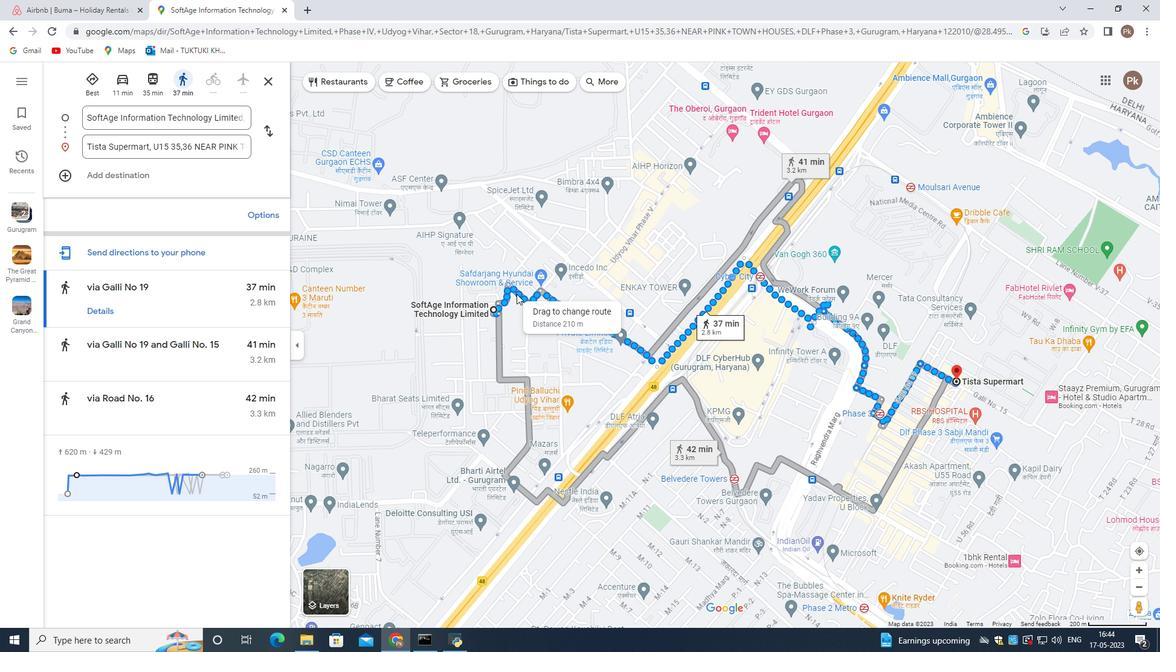 
Action: Mouse scrolled (518, 303) with delta (0, 0)
Screenshot: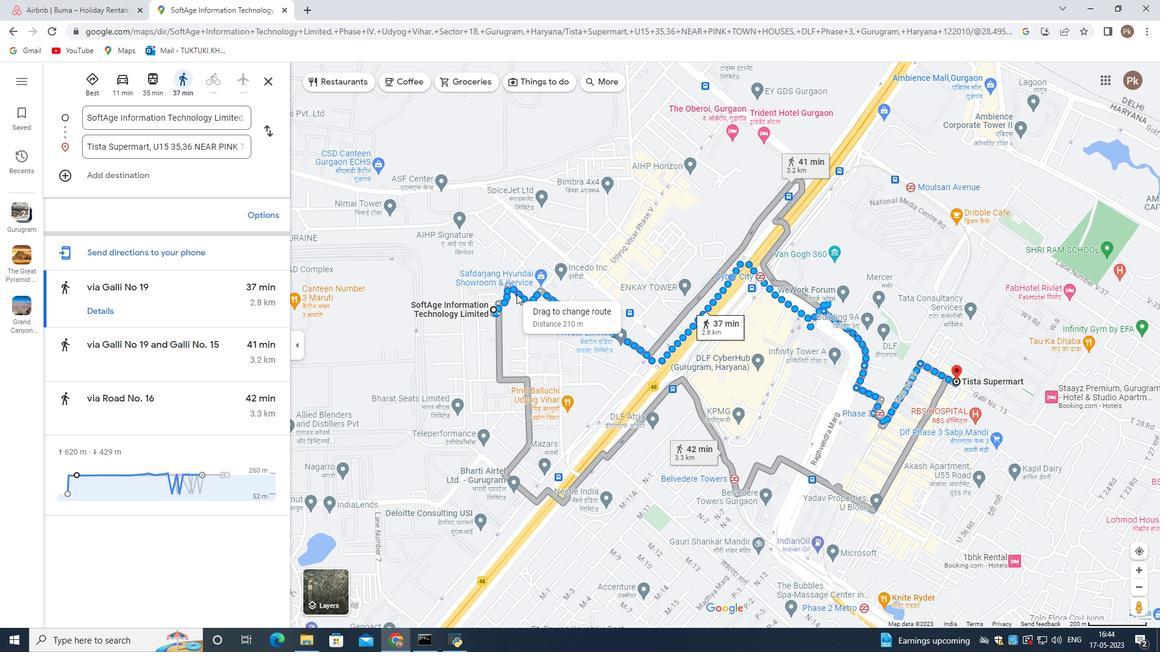 
Action: Mouse scrolled (518, 303) with delta (0, 0)
Screenshot: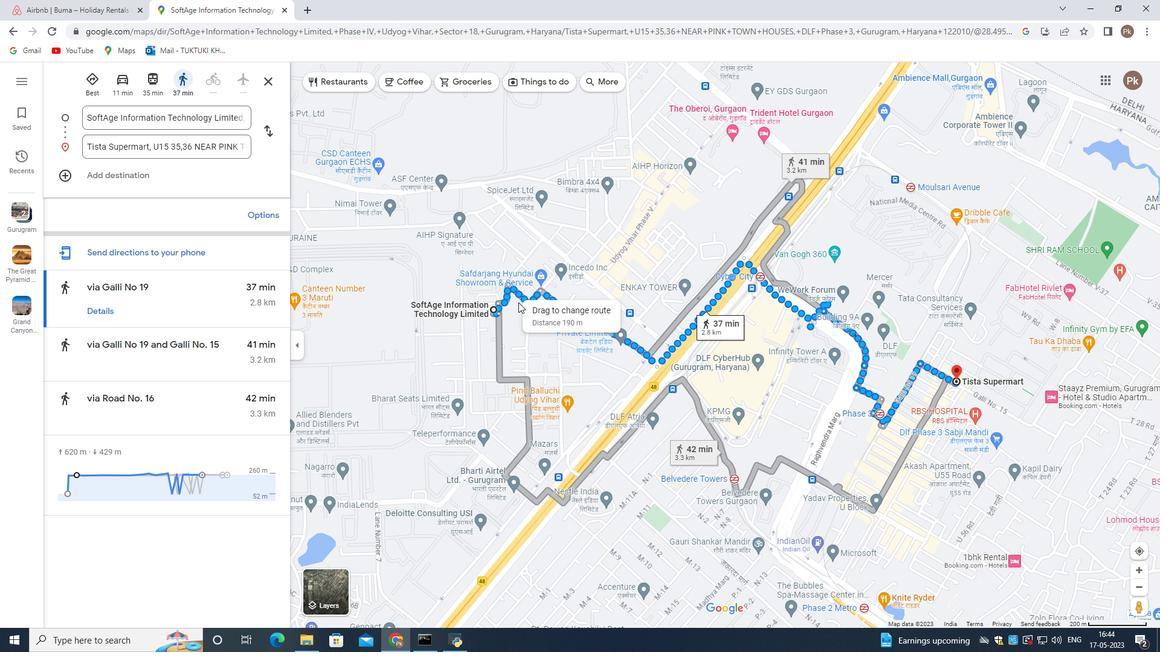 
Action: Mouse scrolled (518, 303) with delta (0, 0)
Screenshot: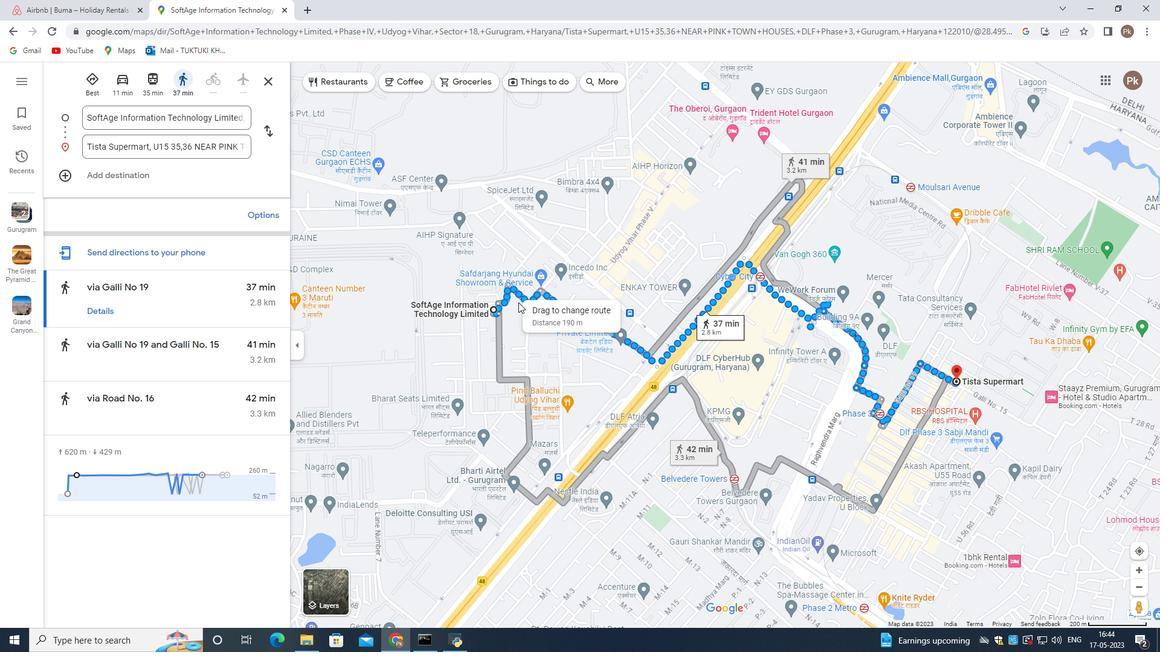 
Action: Mouse moved to (669, 356)
Screenshot: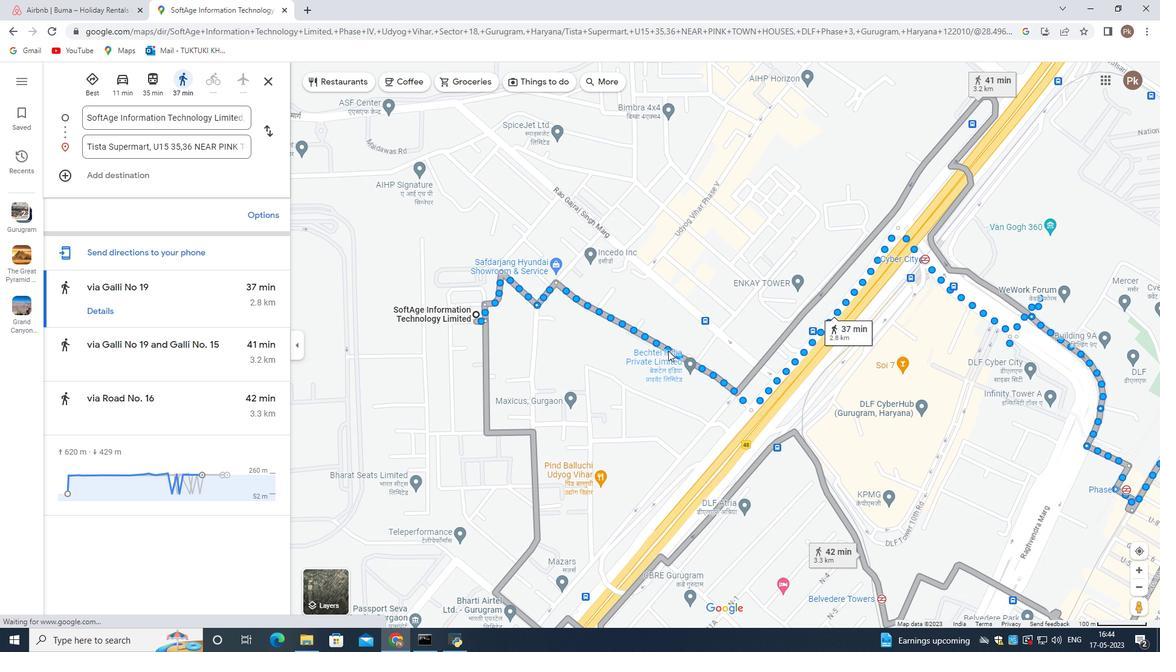 
Action: Mouse scrolled (669, 355) with delta (0, 0)
Screenshot: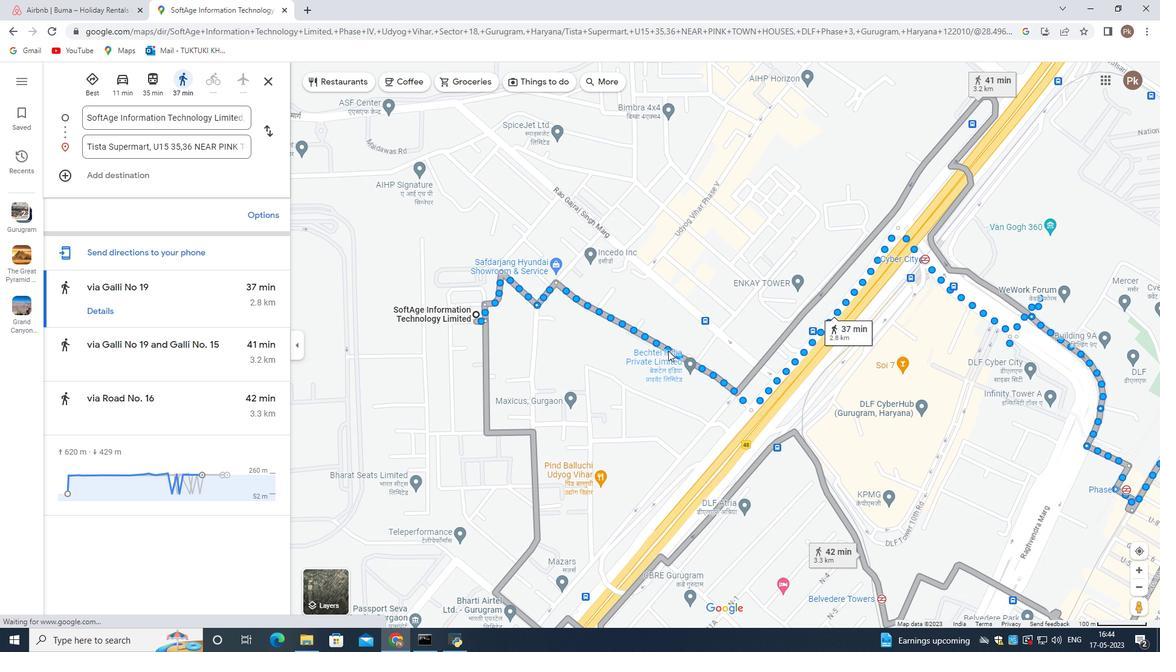 
Action: Mouse moved to (669, 358)
Screenshot: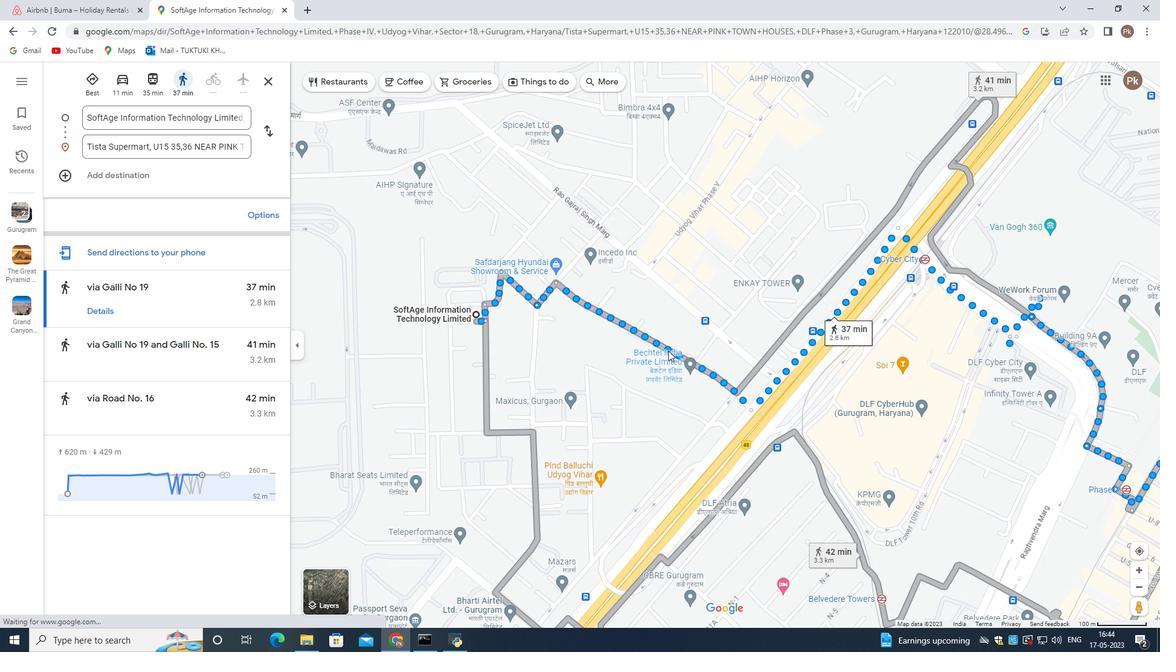 
Action: Mouse scrolled (669, 357) with delta (0, 0)
Screenshot: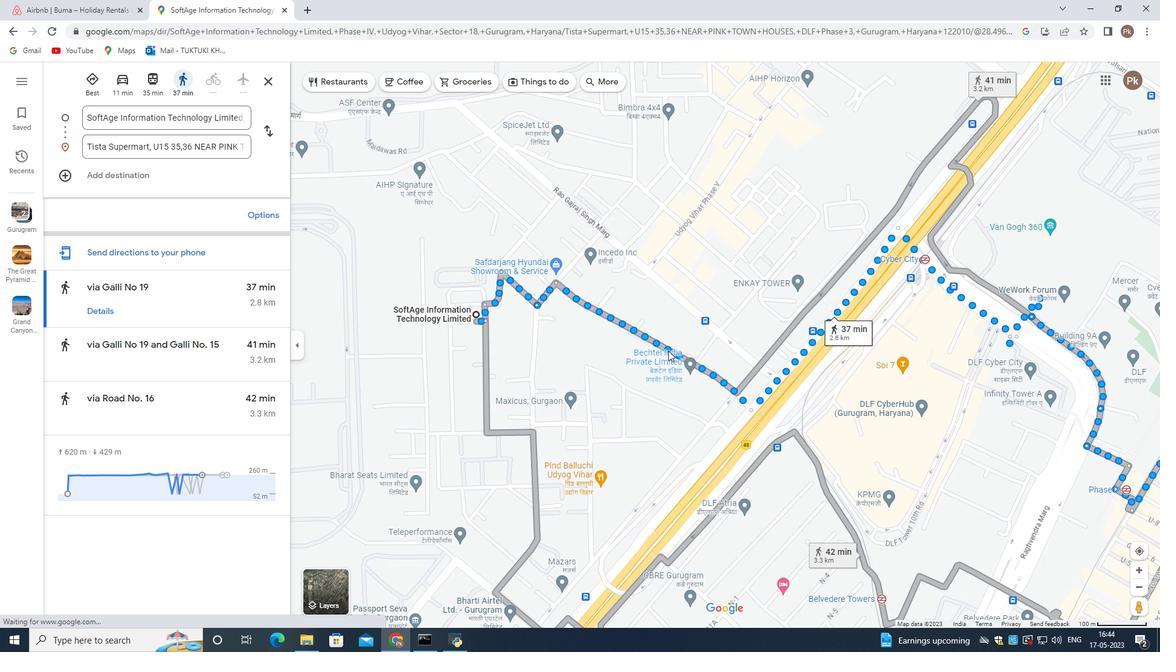 
Action: Mouse moved to (669, 359)
Screenshot: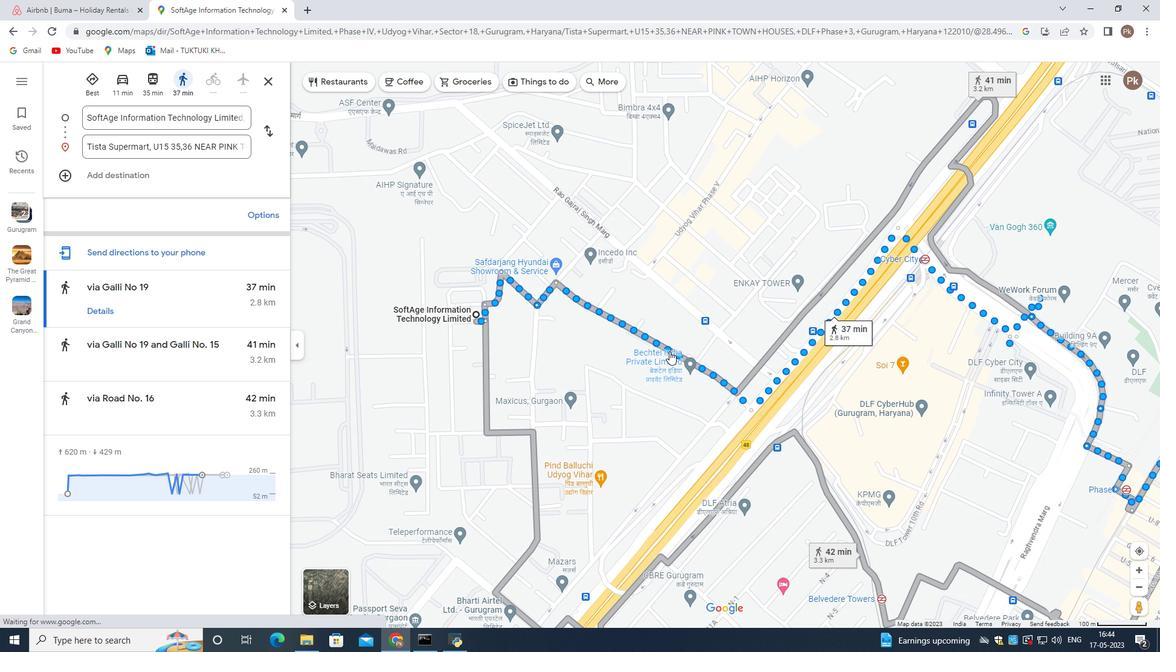 
Action: Mouse scrolled (669, 358) with delta (0, 0)
Screenshot: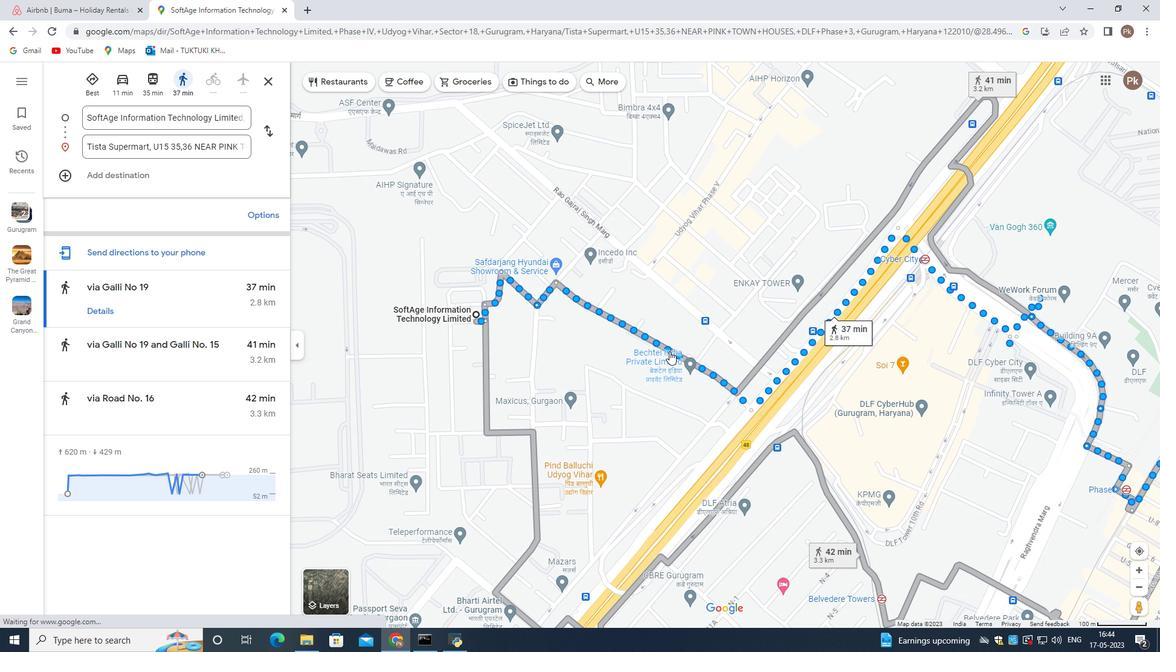 
Action: Mouse moved to (989, 428)
Screenshot: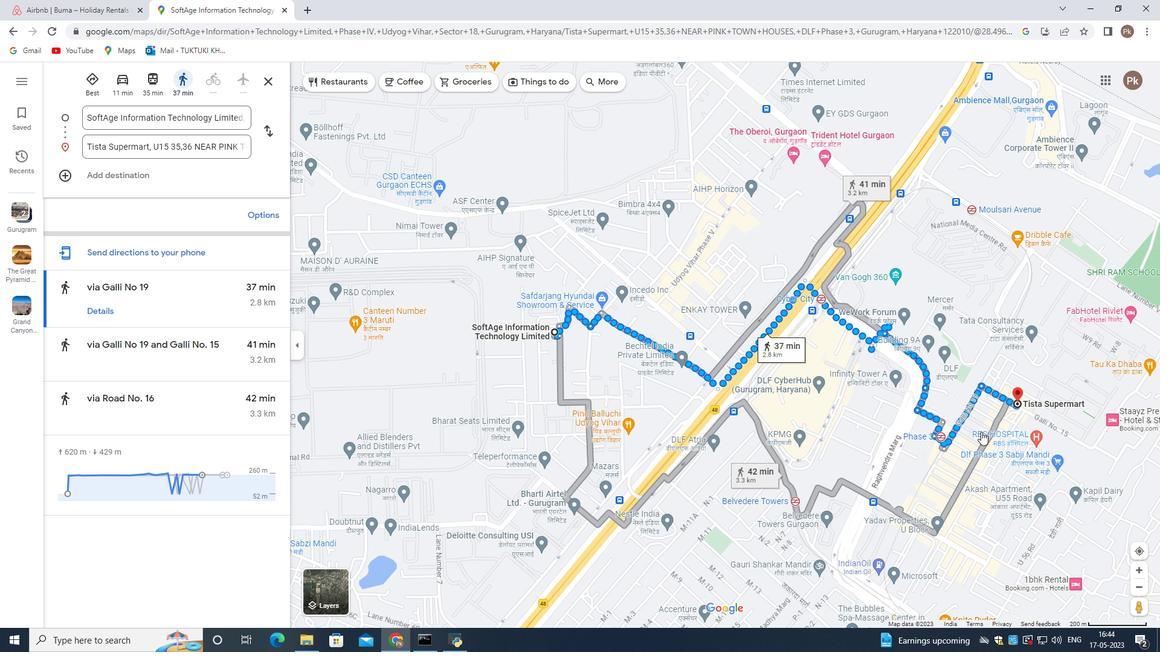 
Action: Mouse pressed left at (989, 428)
Screenshot: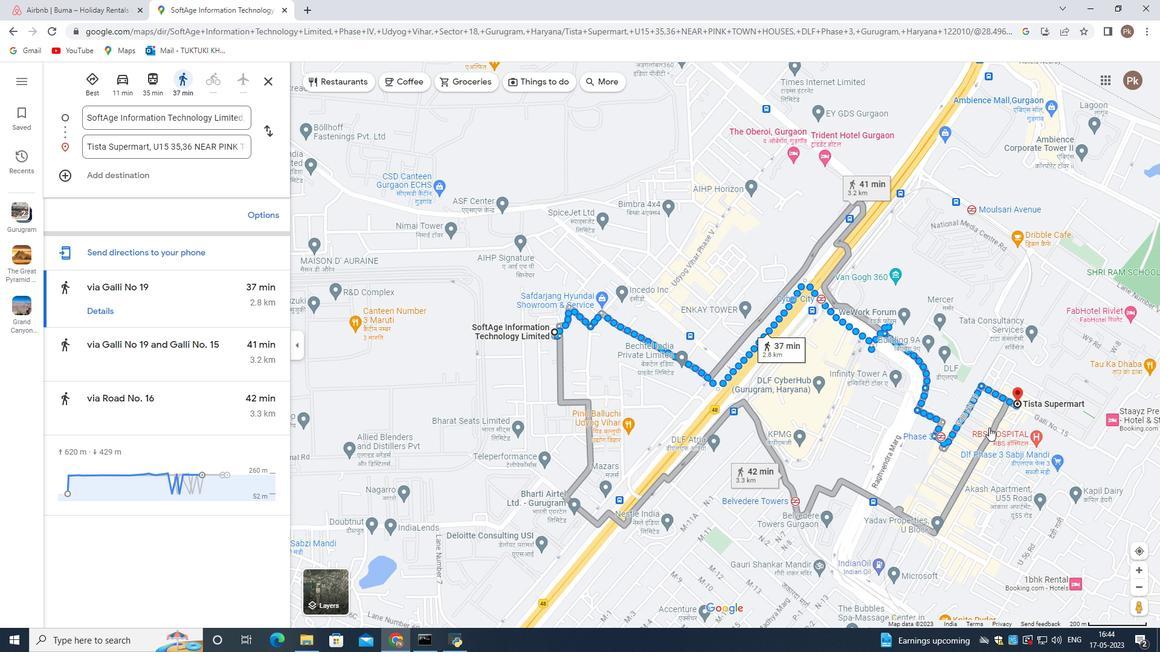 
Action: Mouse moved to (876, 384)
Screenshot: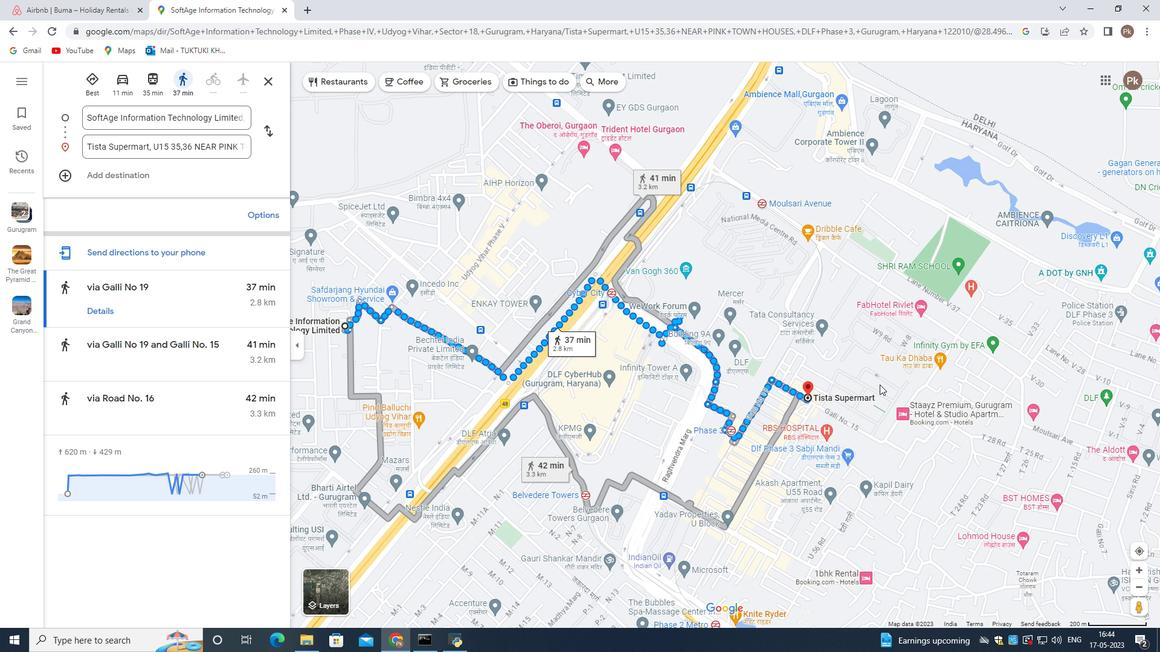 
Action: Mouse scrolled (876, 385) with delta (0, 0)
Screenshot: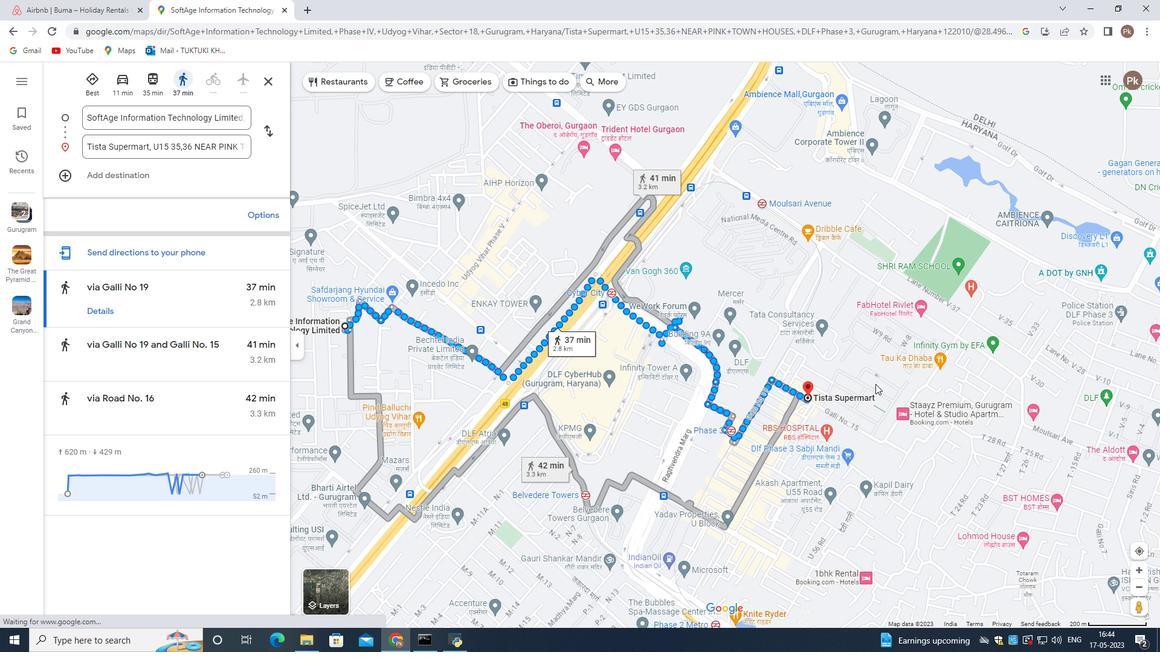 
Action: Mouse moved to (869, 385)
Screenshot: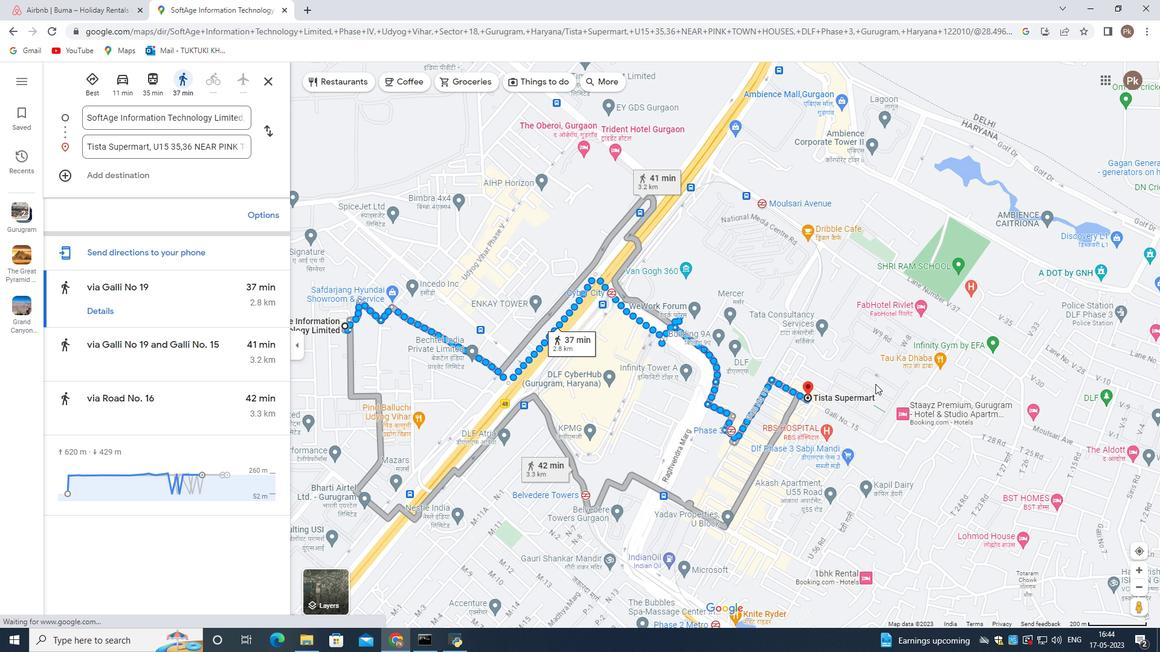 
Action: Mouse scrolled (869, 385) with delta (0, 0)
Screenshot: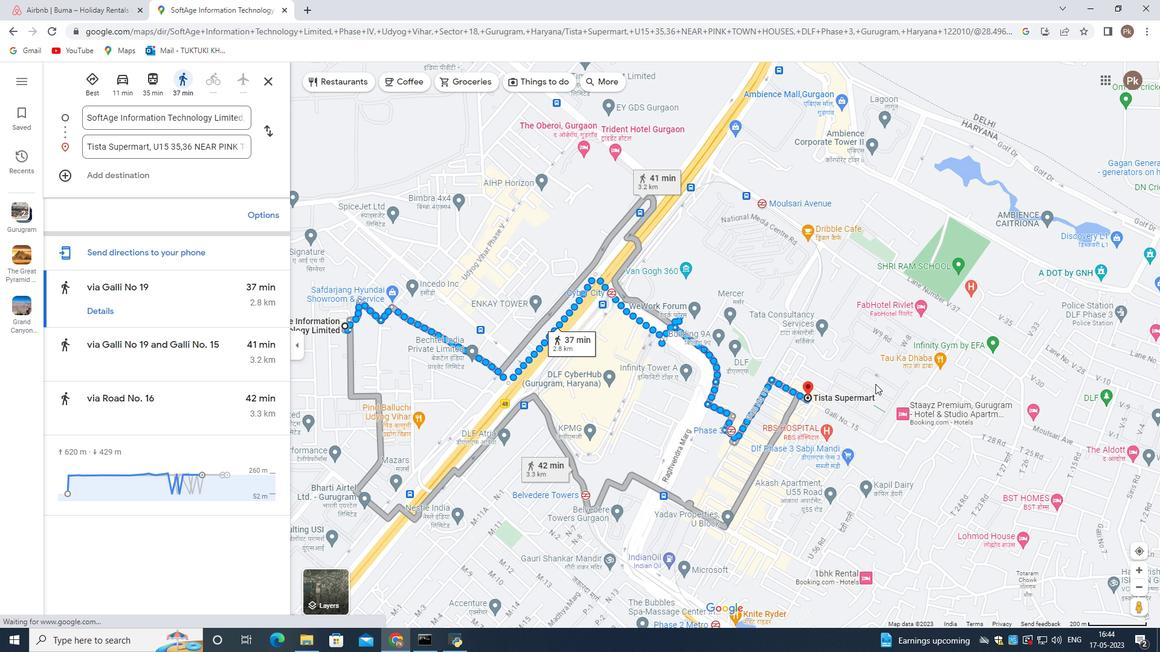 
Action: Mouse moved to (868, 386)
Screenshot: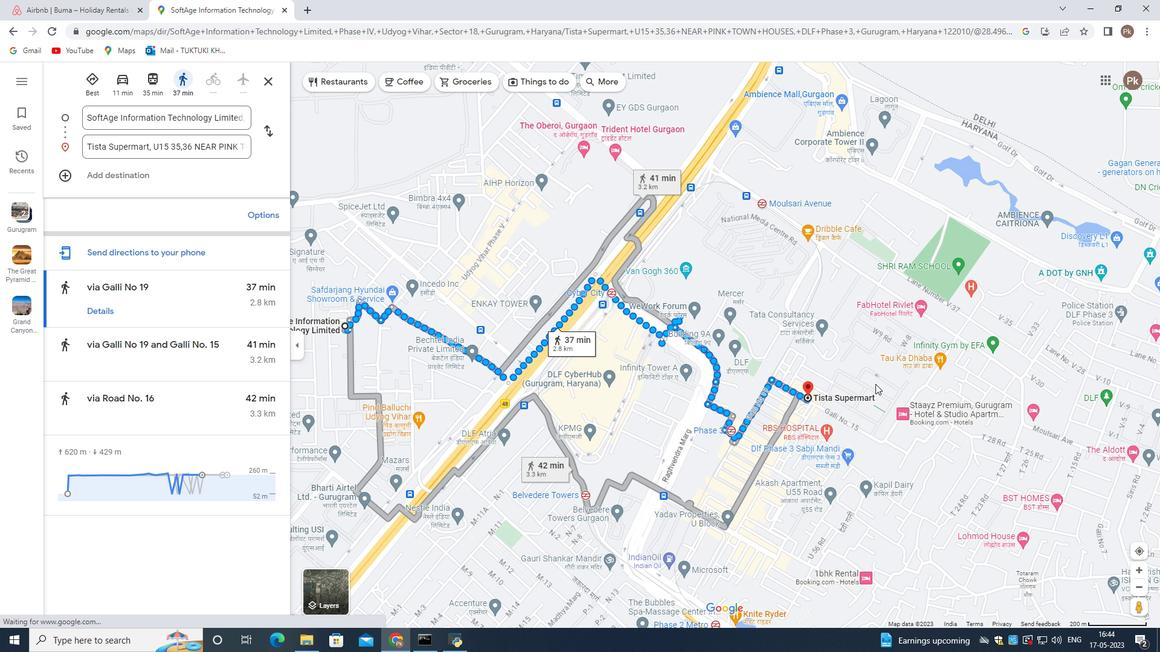 
Action: Mouse scrolled (868, 386) with delta (0, 0)
Screenshot: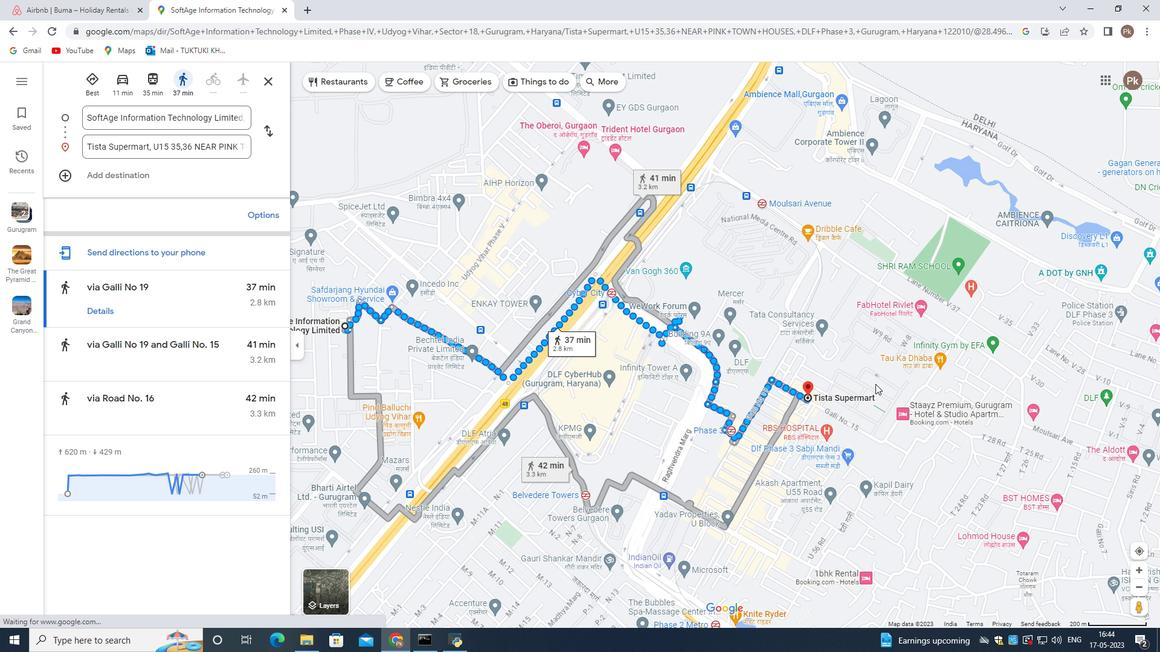 
Action: Mouse moved to (868, 386)
Screenshot: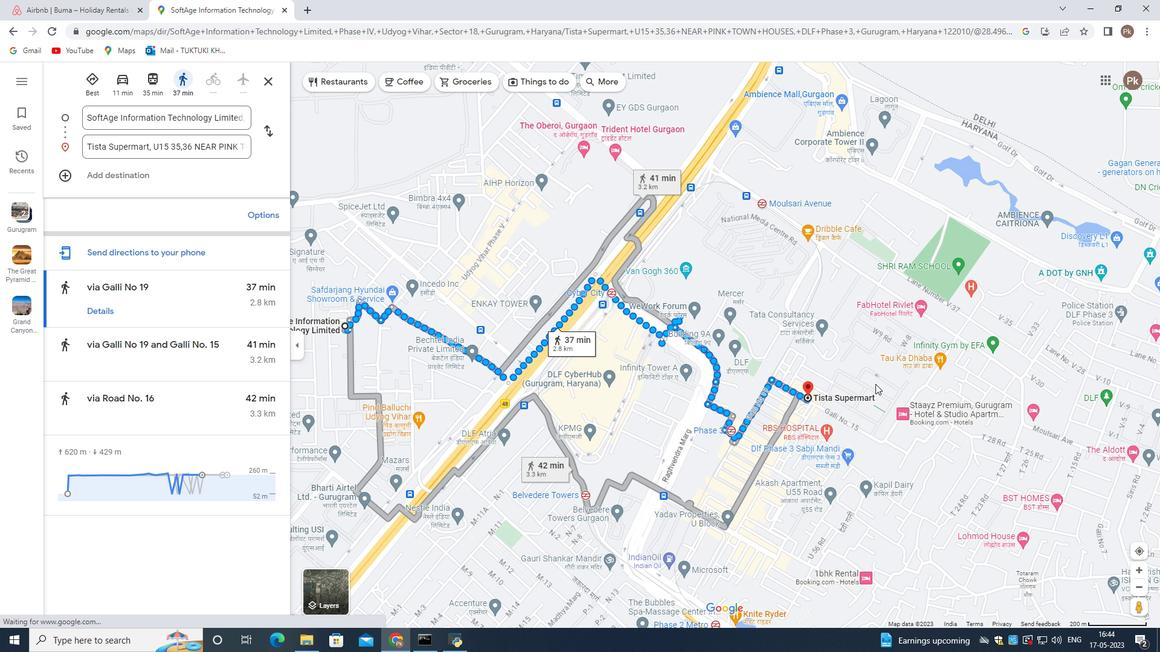 
Action: Mouse scrolled (868, 387) with delta (0, 0)
Screenshot: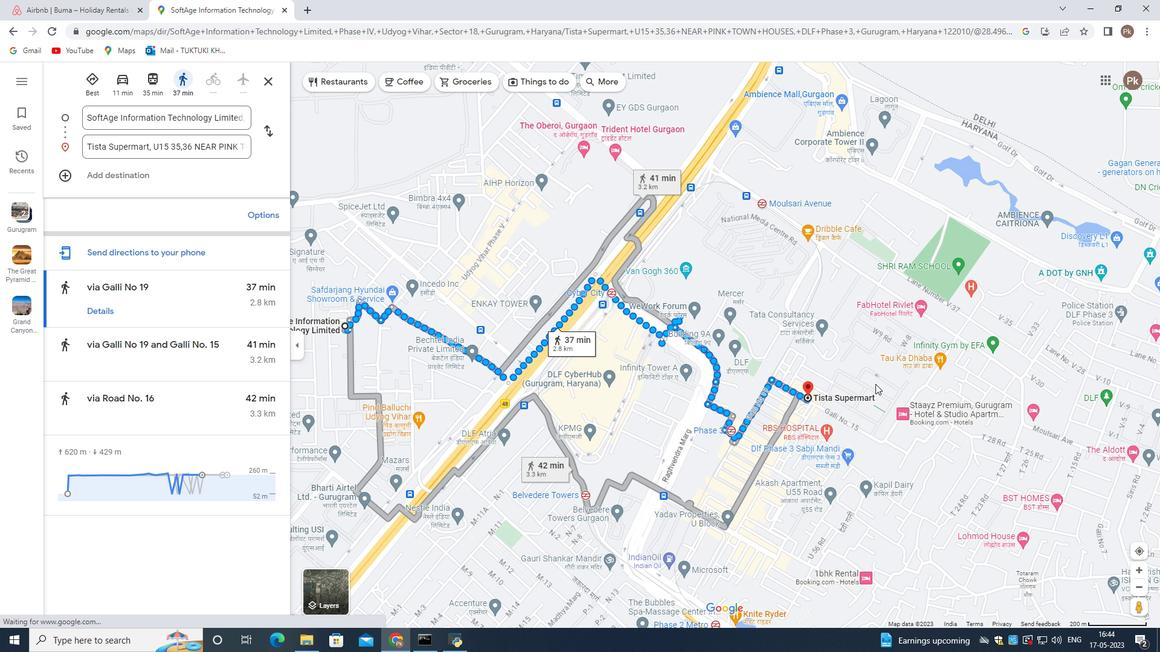 
Action: Mouse moved to (866, 388)
Screenshot: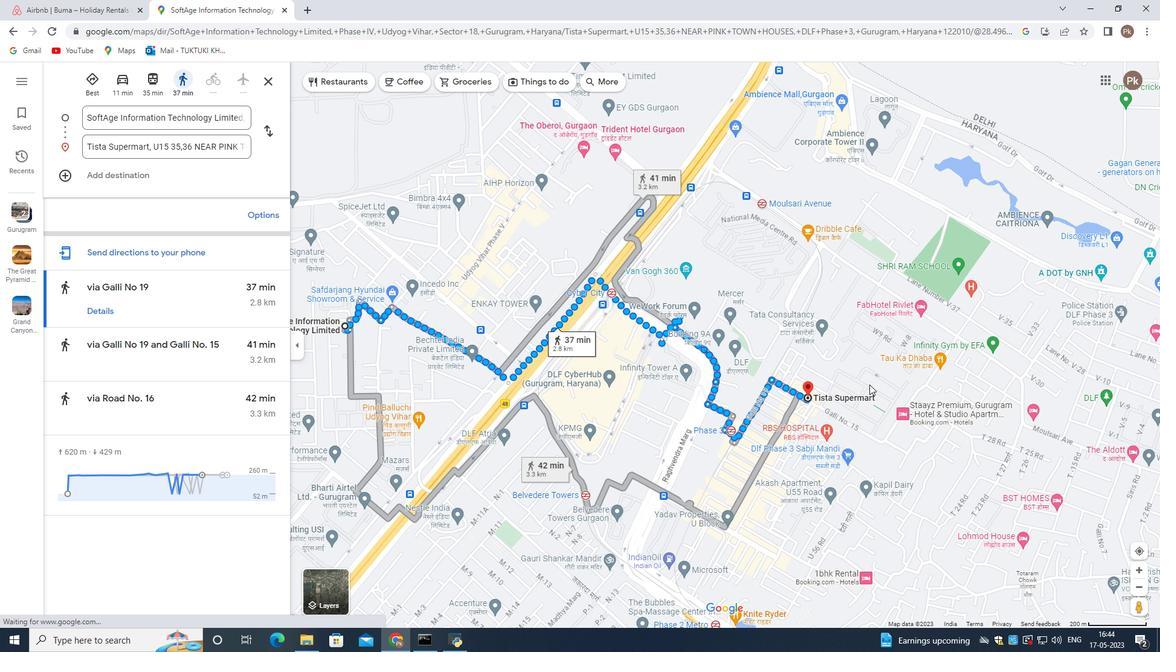 
Action: Mouse scrolled (866, 388) with delta (0, 0)
Screenshot: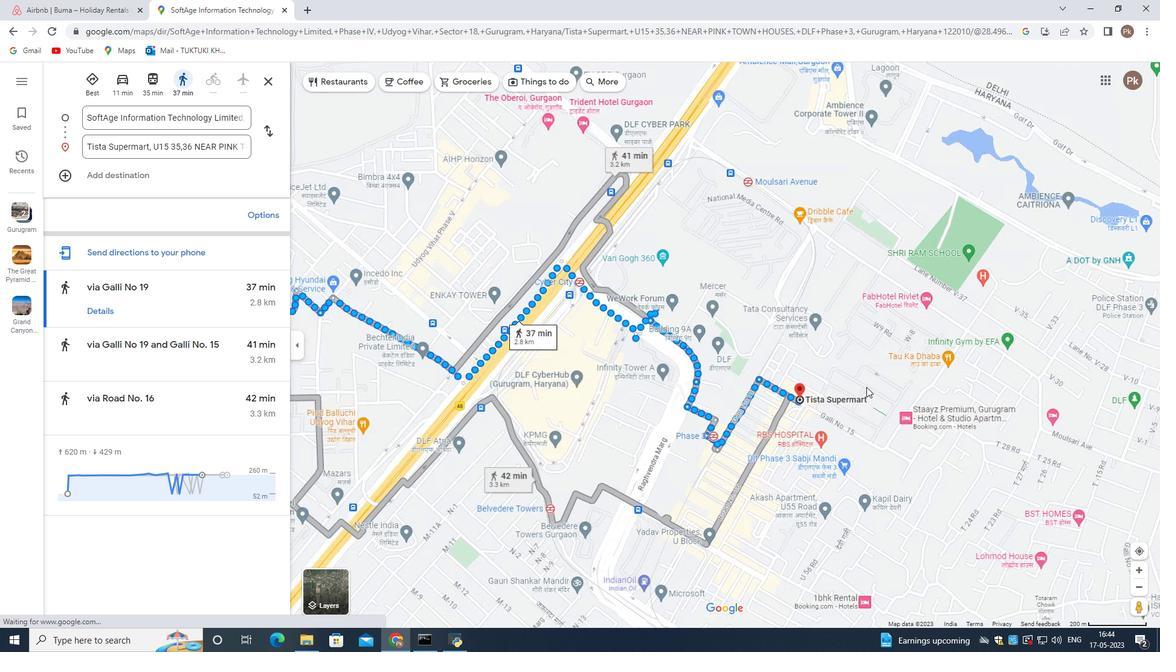 
Action: Mouse moved to (727, 413)
Screenshot: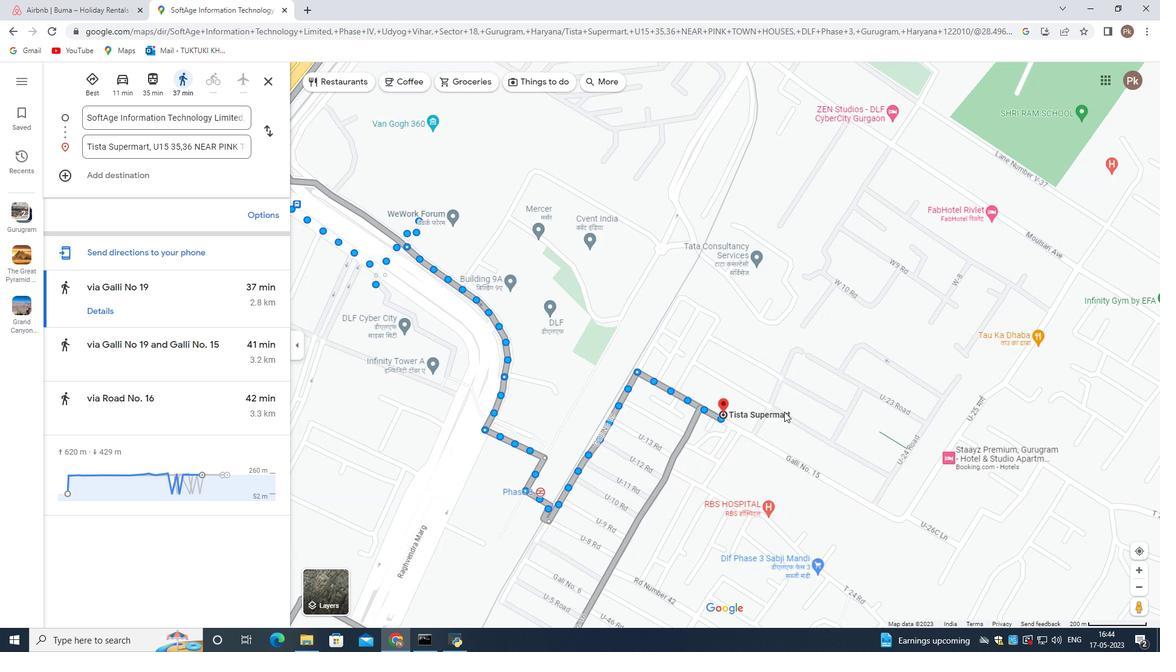 
Action: Mouse scrolled (727, 414) with delta (0, 0)
Screenshot: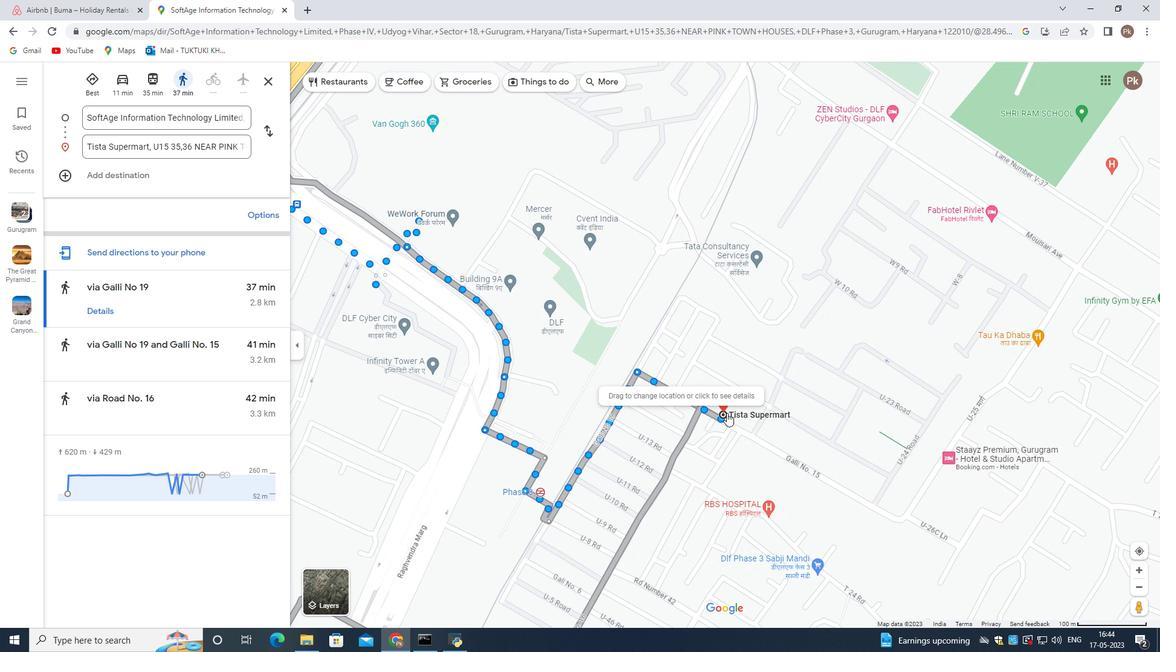 
Action: Mouse scrolled (727, 414) with delta (0, 0)
Screenshot: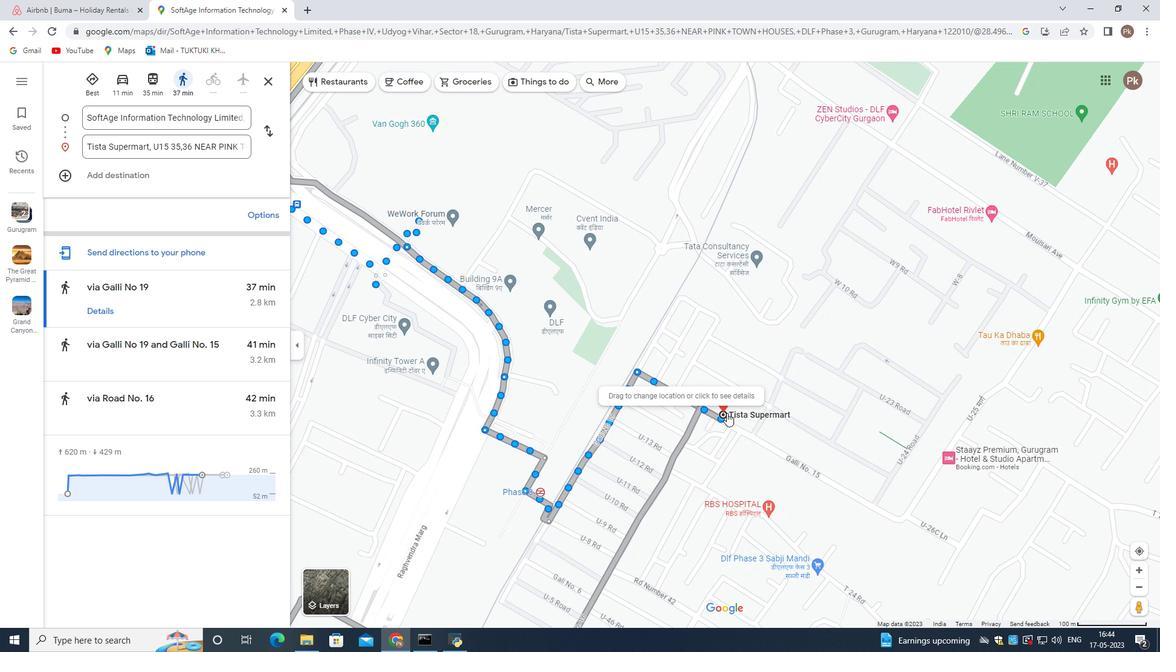 
Action: Mouse scrolled (727, 414) with delta (0, 0)
Screenshot: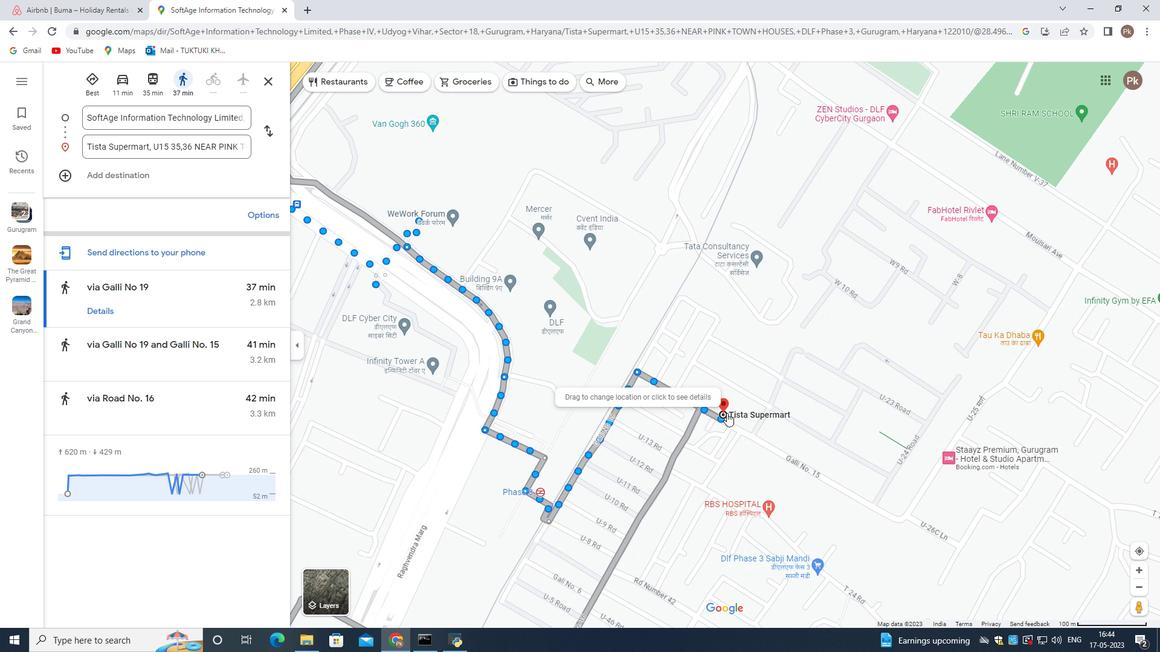 
Action: Mouse scrolled (727, 414) with delta (0, 0)
Screenshot: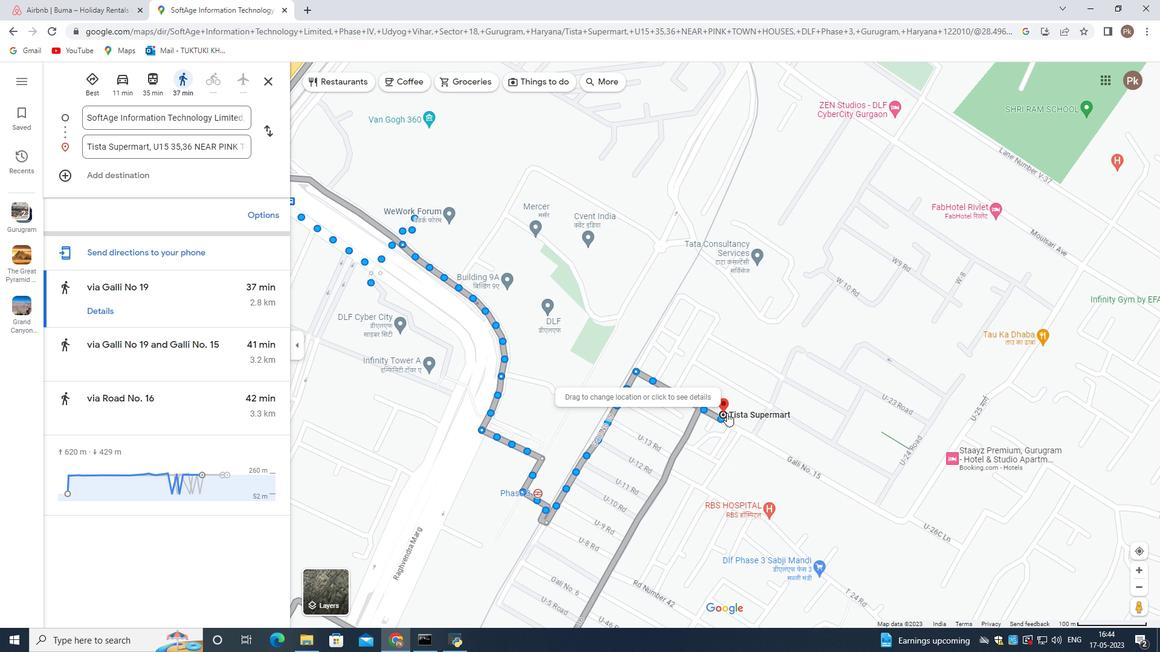 
Action: Mouse scrolled (727, 414) with delta (0, 0)
Screenshot: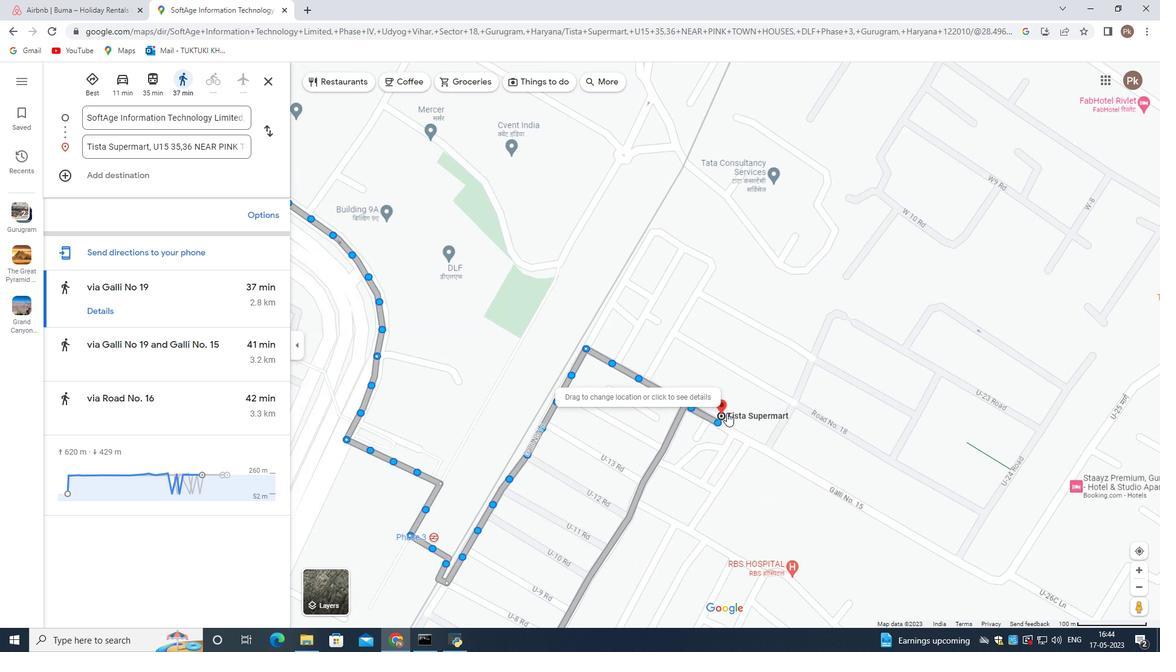 
Action: Mouse moved to (689, 403)
Screenshot: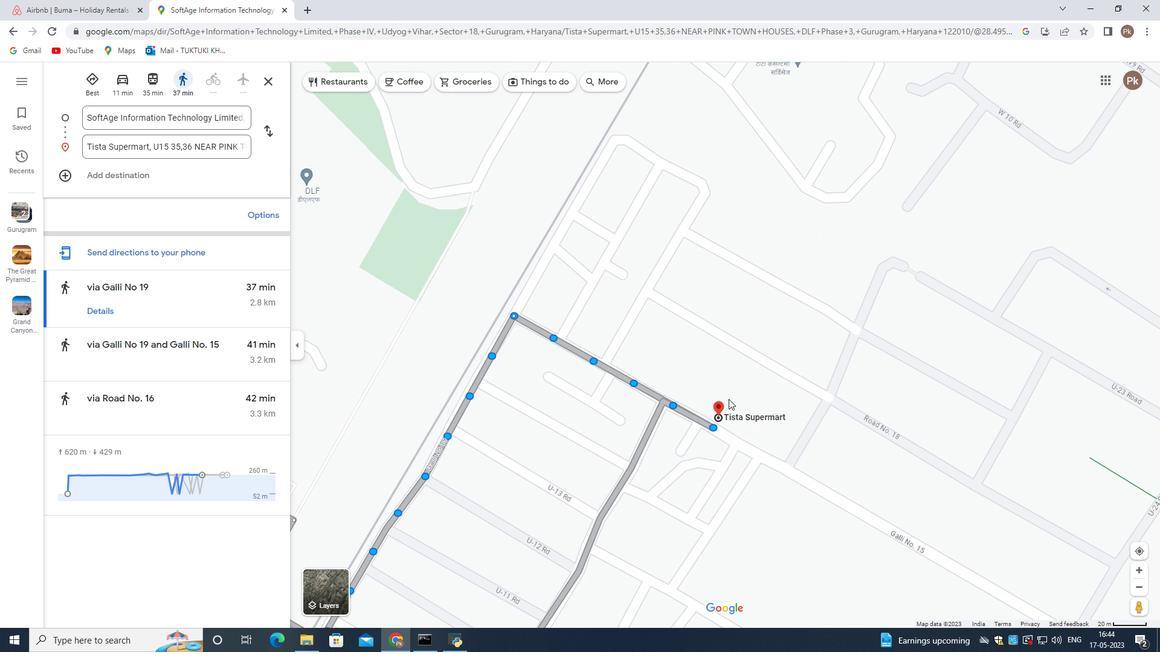 
Action: Mouse scrolled (689, 403) with delta (0, 0)
Screenshot: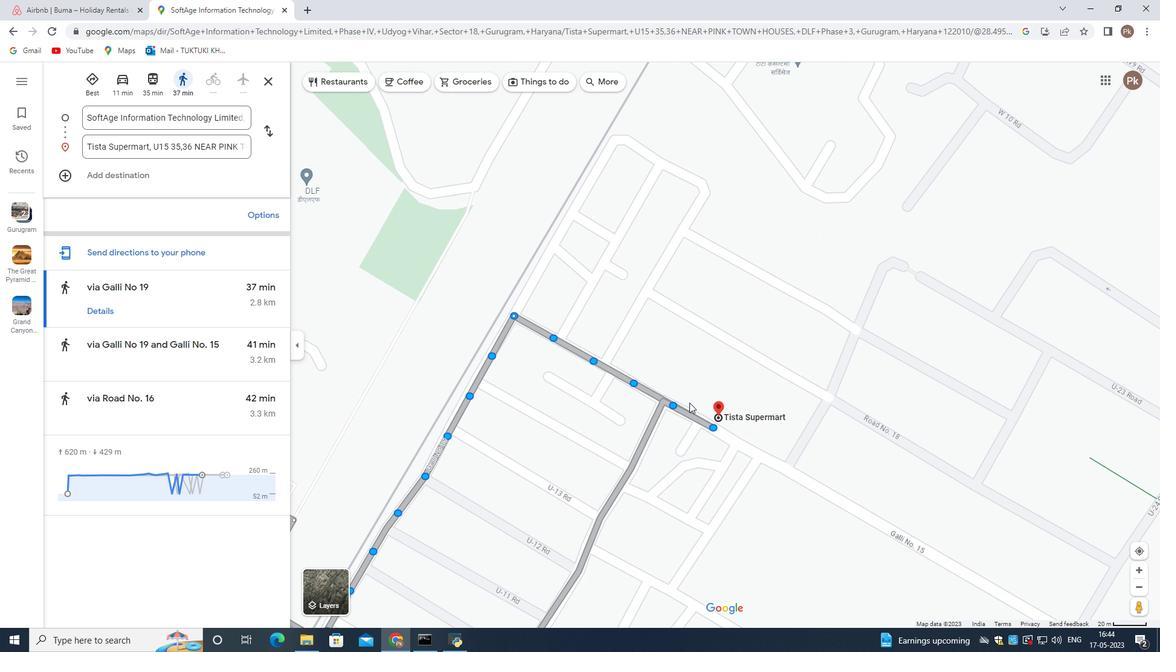 
Action: Mouse scrolled (689, 403) with delta (0, 0)
Screenshot: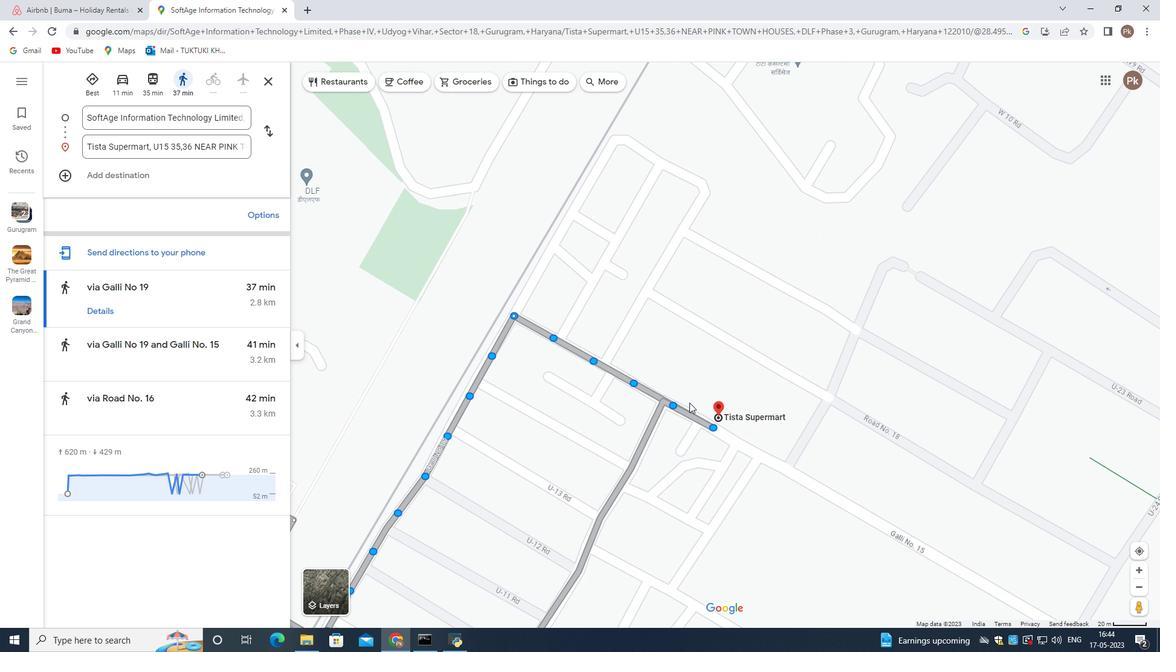 
Action: Mouse scrolled (689, 403) with delta (0, 0)
Screenshot: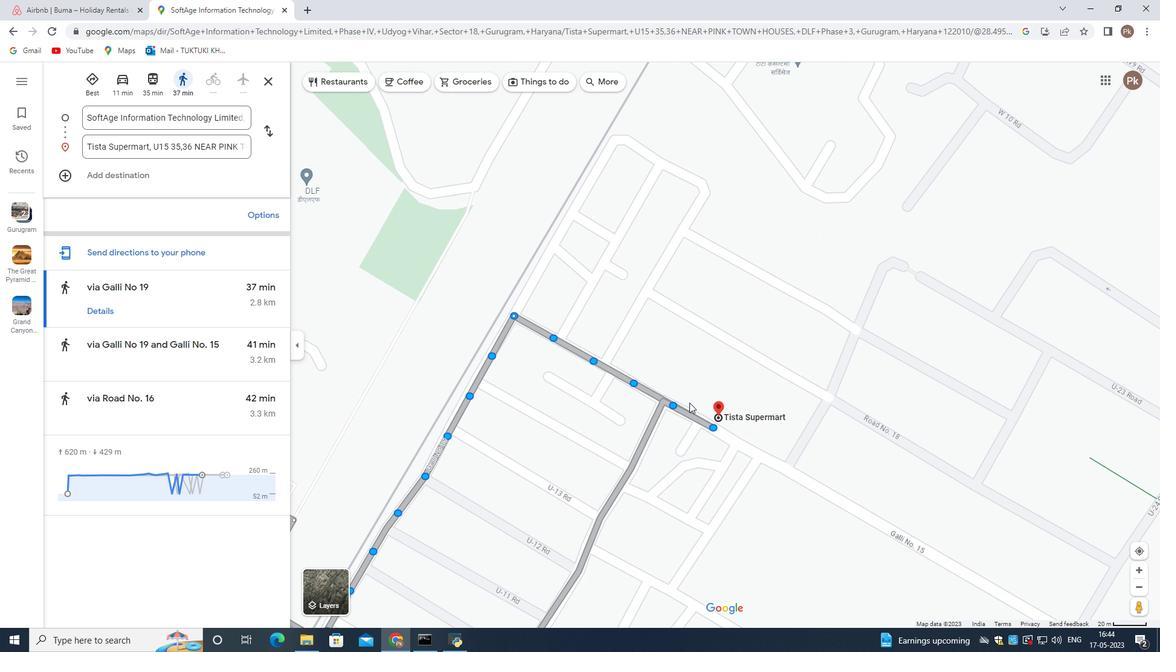 
Action: Mouse scrolled (689, 403) with delta (0, 0)
Screenshot: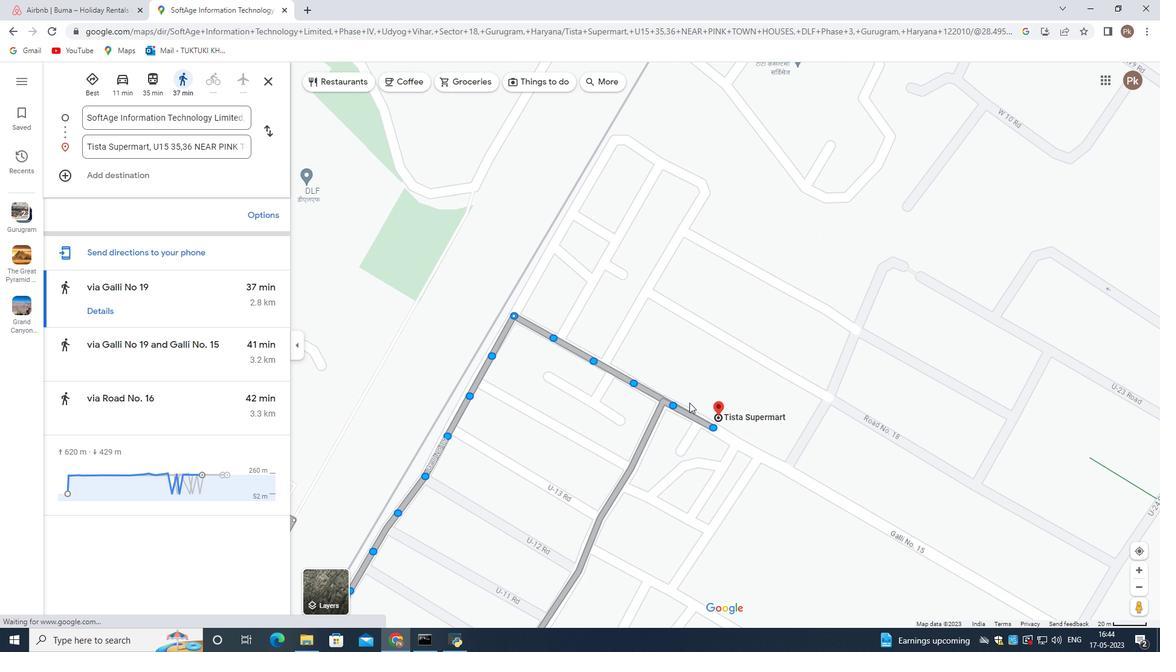 
Action: Mouse scrolled (689, 403) with delta (0, 0)
Screenshot: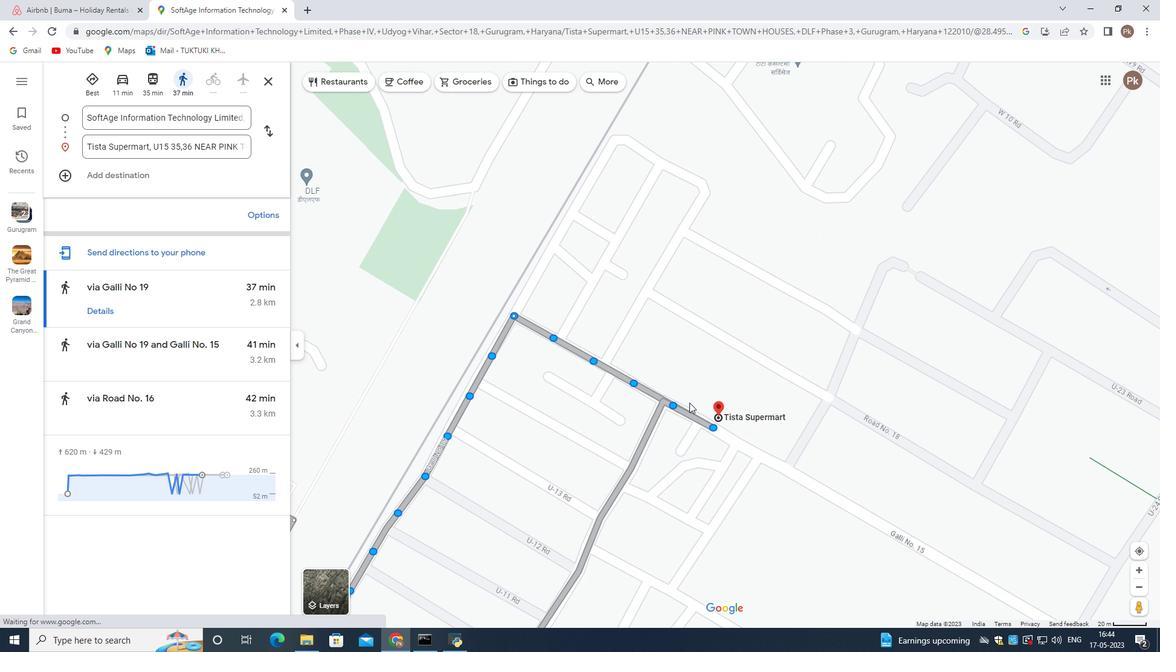 
Action: Mouse moved to (712, 414)
Screenshot: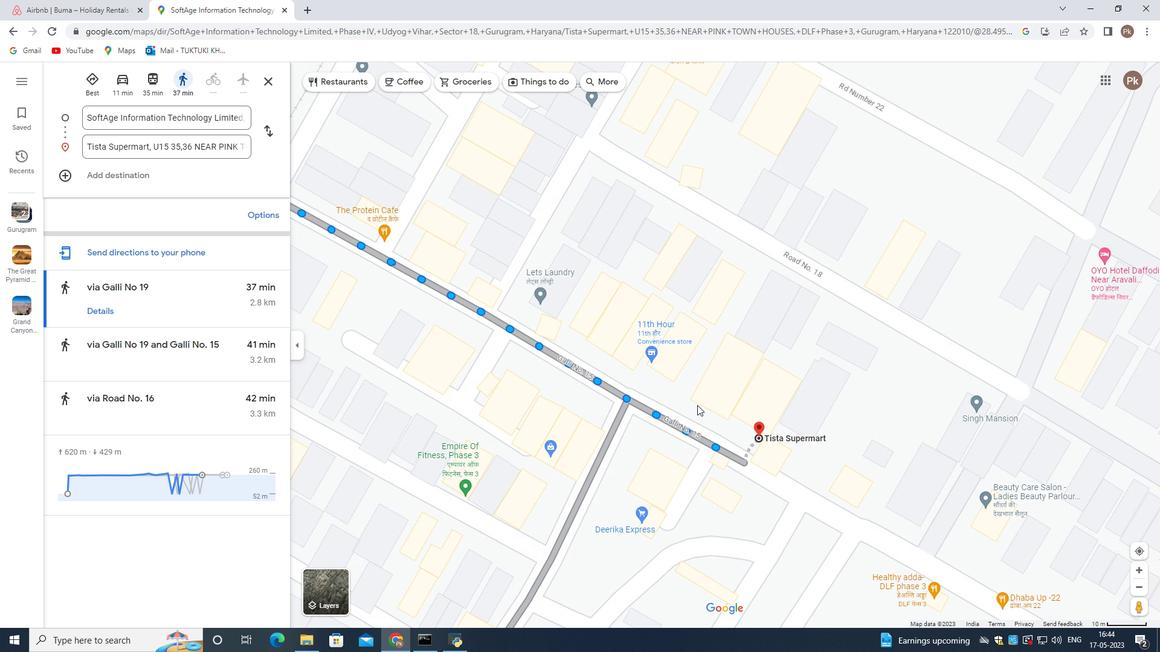 
Action: Mouse scrolled (712, 414) with delta (0, 0)
Screenshot: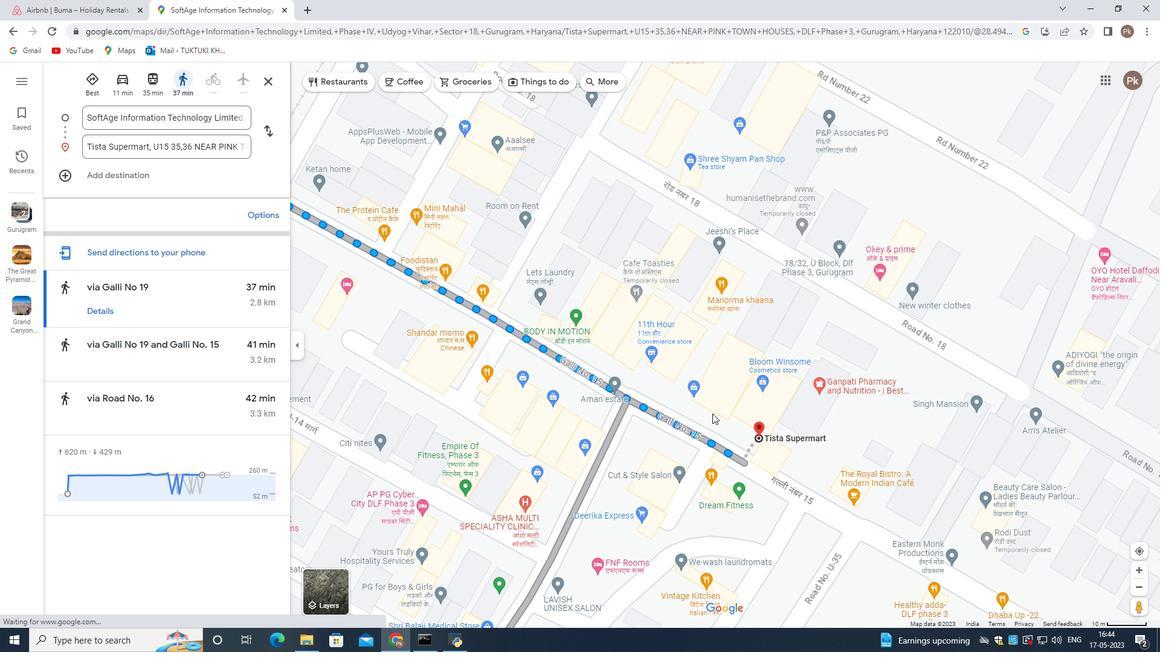 
Action: Mouse scrolled (712, 414) with delta (0, 0)
Screenshot: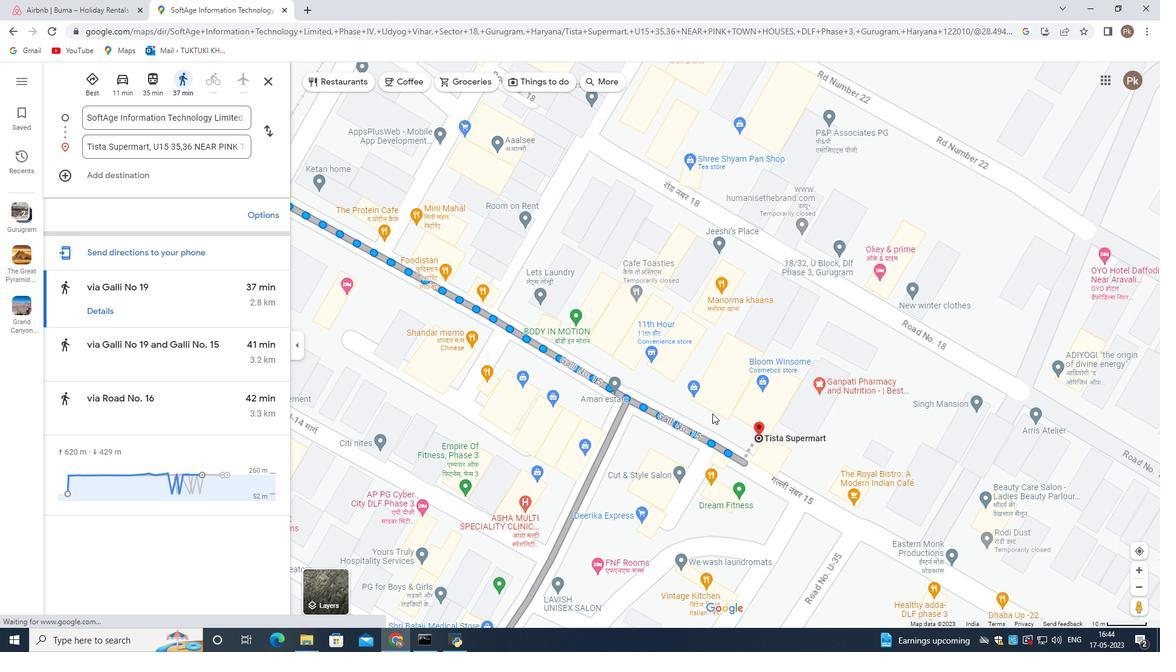 
Action: Mouse scrolled (712, 414) with delta (0, 0)
Screenshot: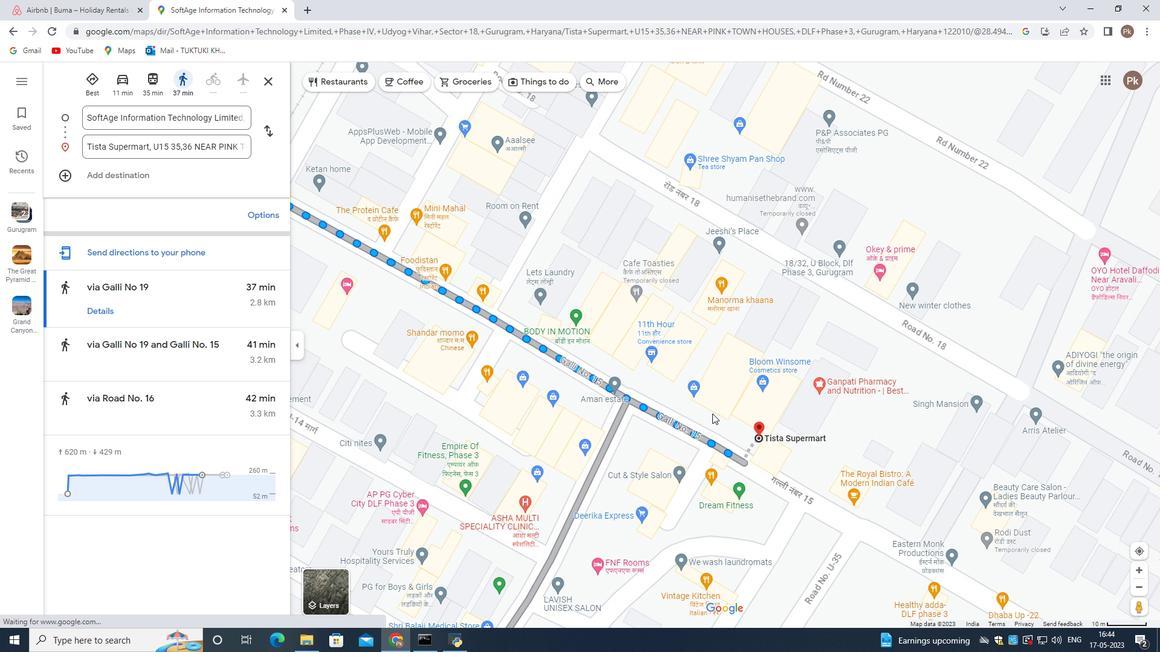 
Action: Mouse scrolled (712, 414) with delta (0, 0)
Screenshot: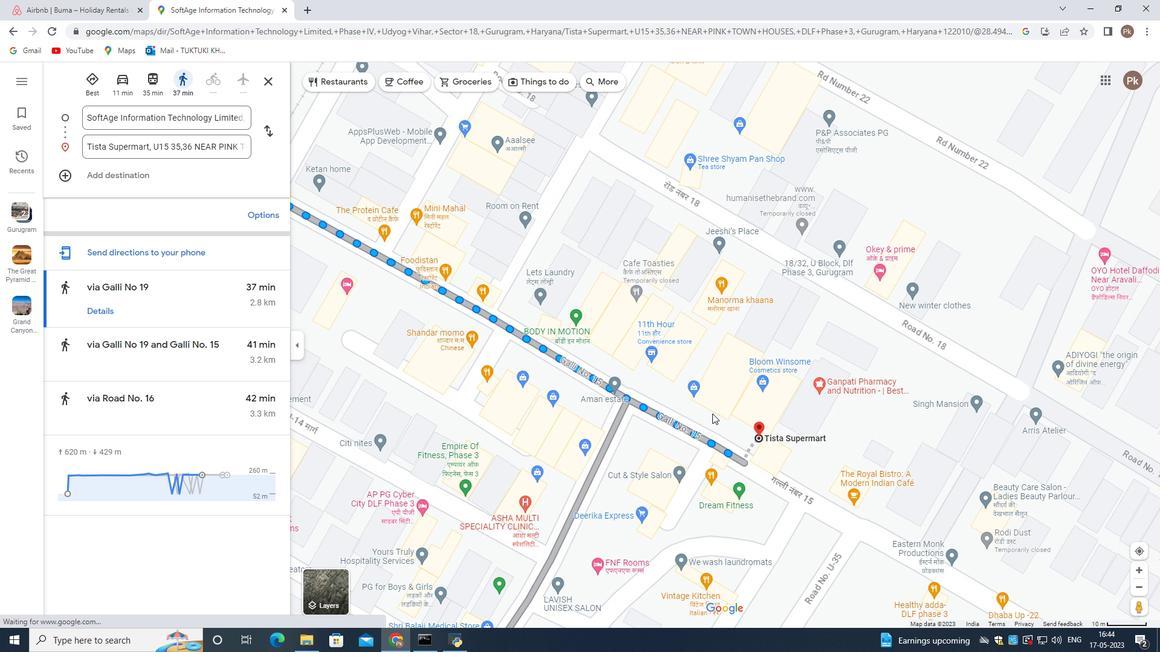 
Action: Mouse scrolled (712, 414) with delta (0, 0)
Screenshot: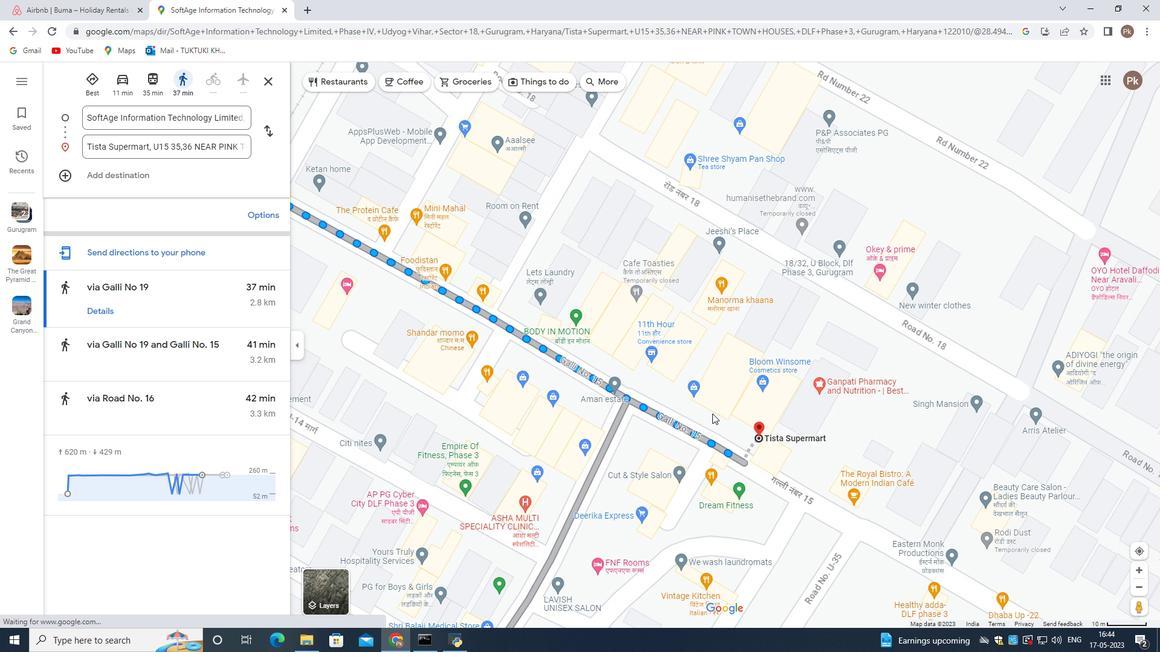 
Action: Mouse scrolled (712, 414) with delta (0, 0)
Screenshot: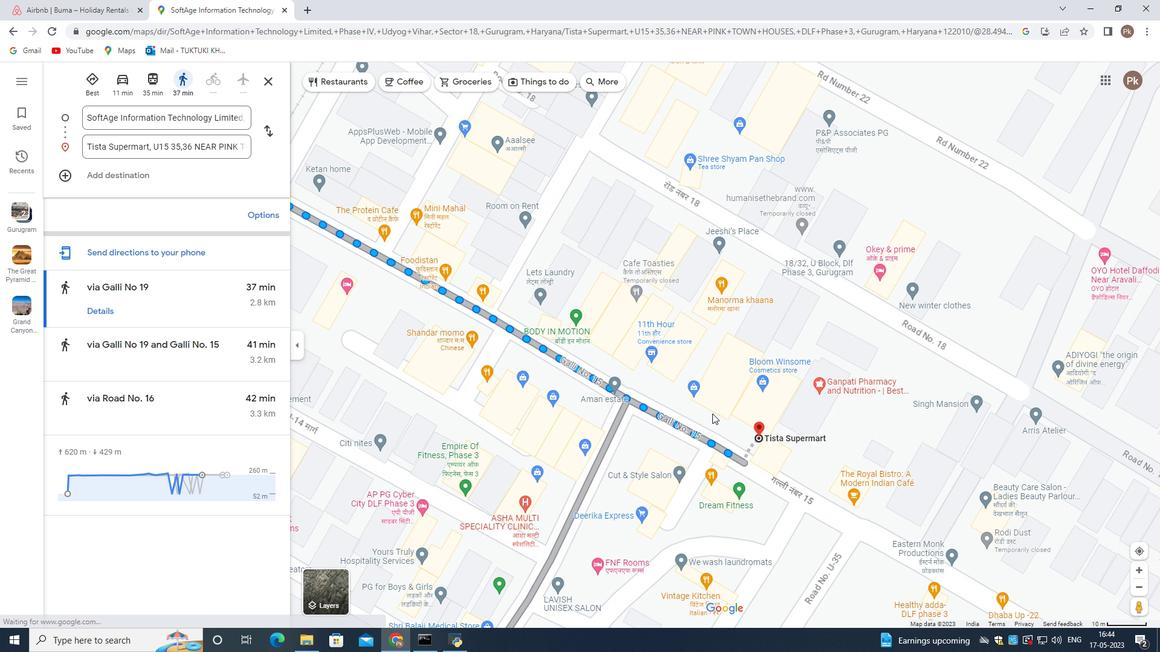 
Action: Mouse moved to (793, 457)
Screenshot: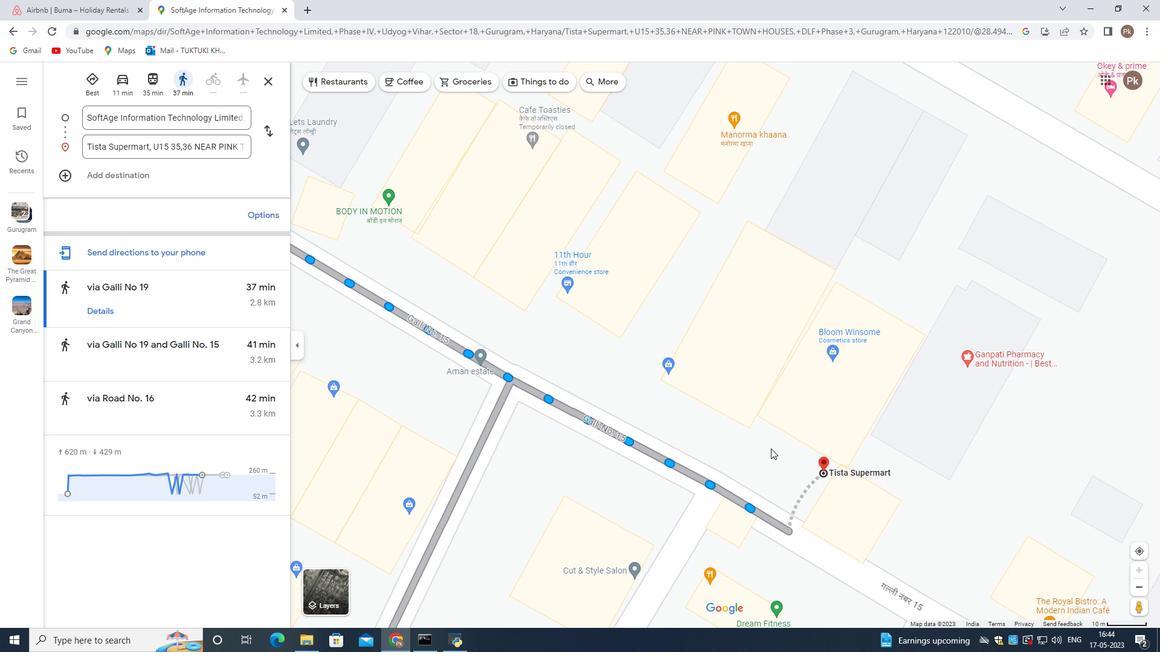 
Action: Mouse scrolled (793, 458) with delta (0, 0)
Screenshot: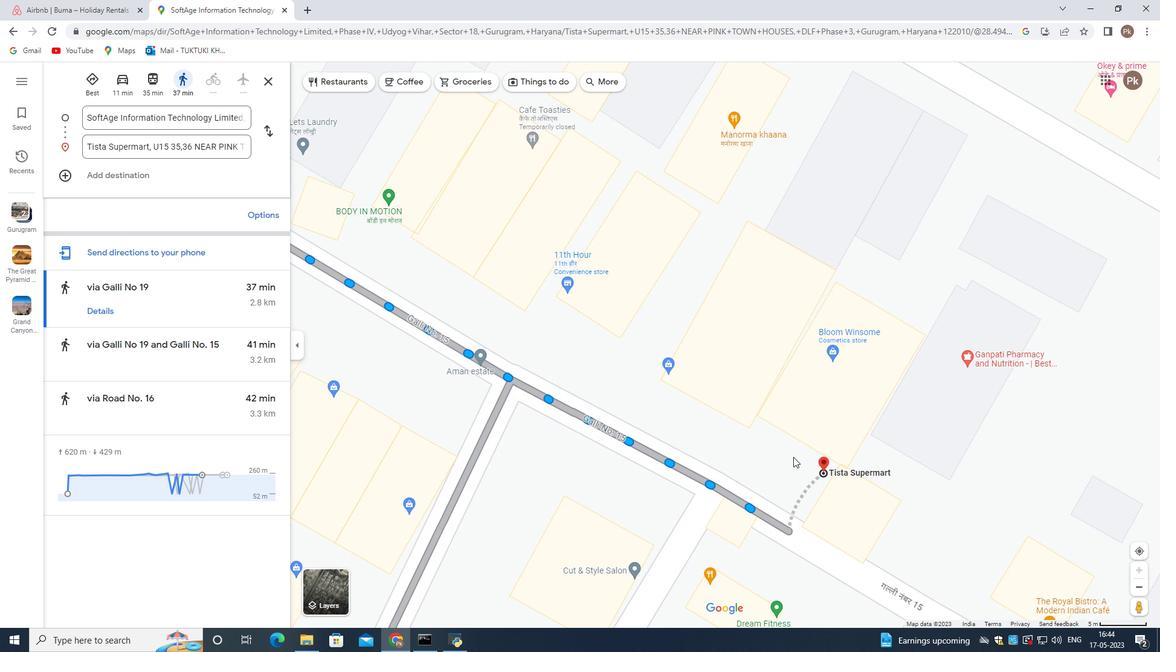 
Action: Mouse scrolled (793, 458) with delta (0, 0)
Screenshot: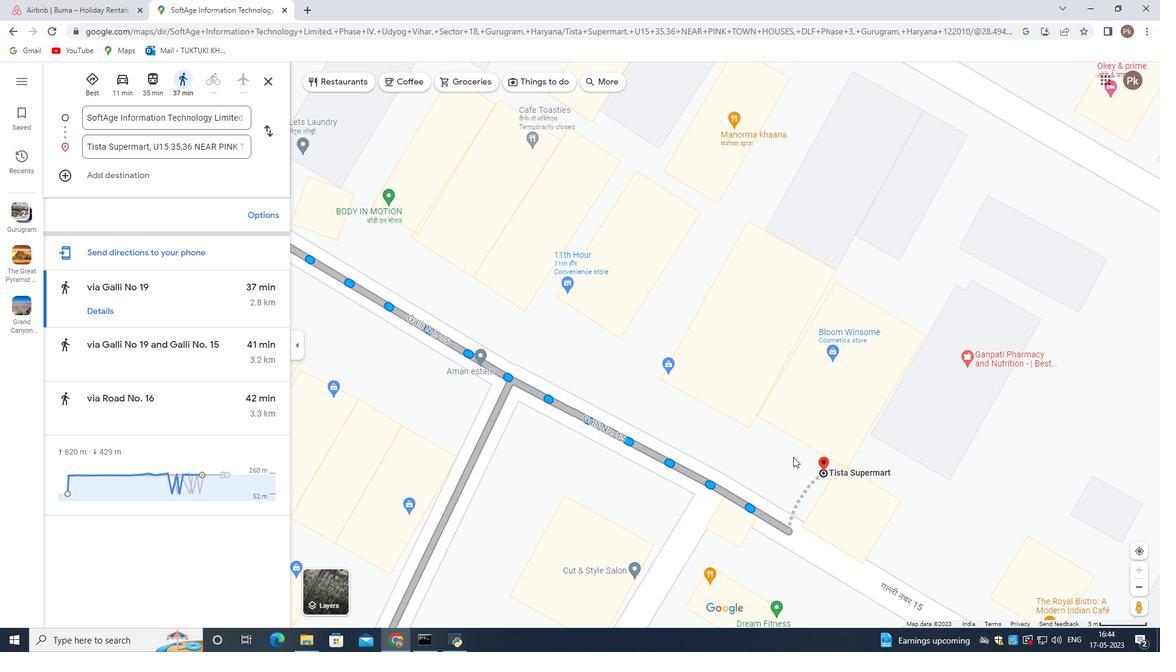 
Action: Mouse scrolled (793, 458) with delta (0, 0)
Screenshot: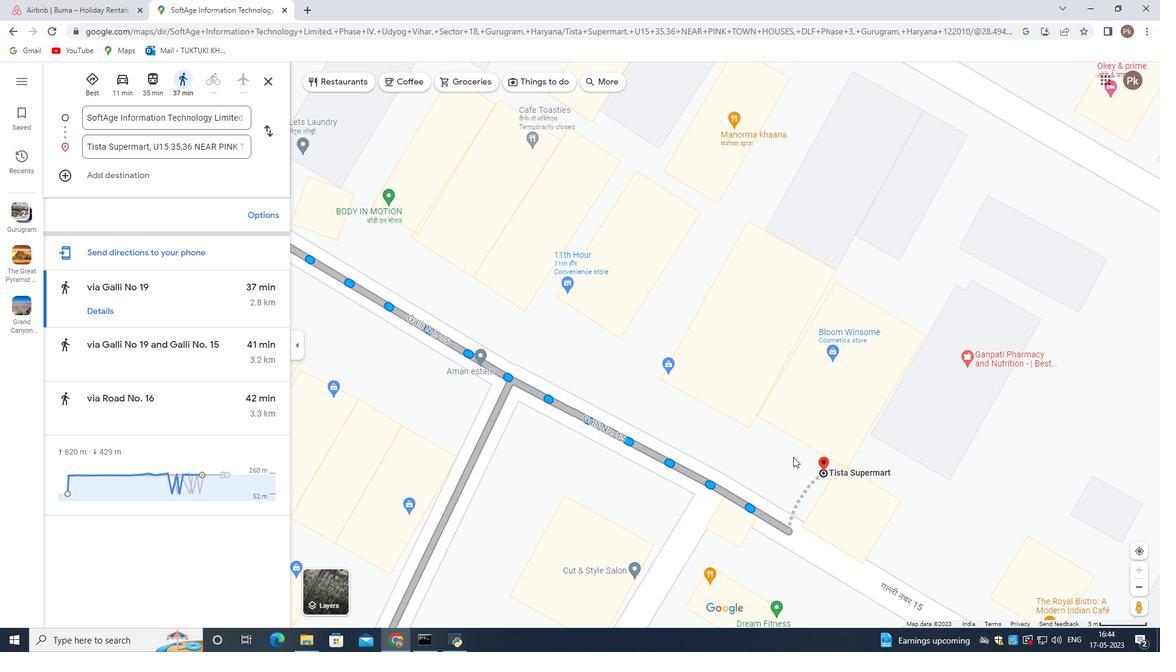 
Action: Mouse scrolled (793, 458) with delta (0, 0)
Screenshot: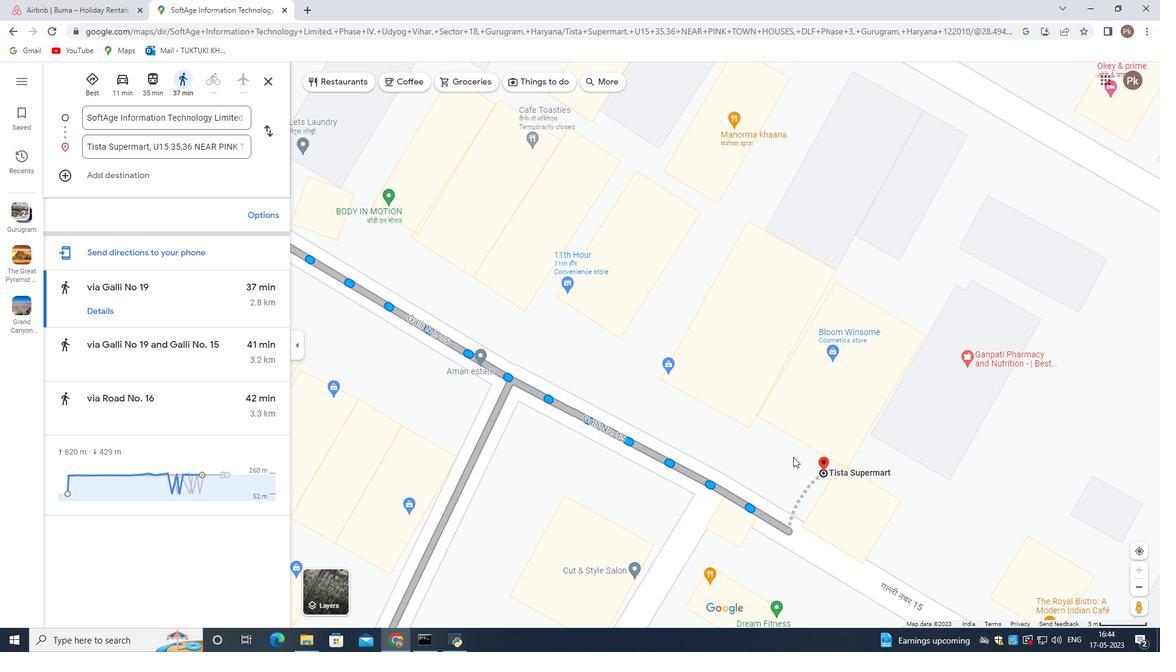 
Action: Mouse scrolled (793, 458) with delta (0, 0)
Screenshot: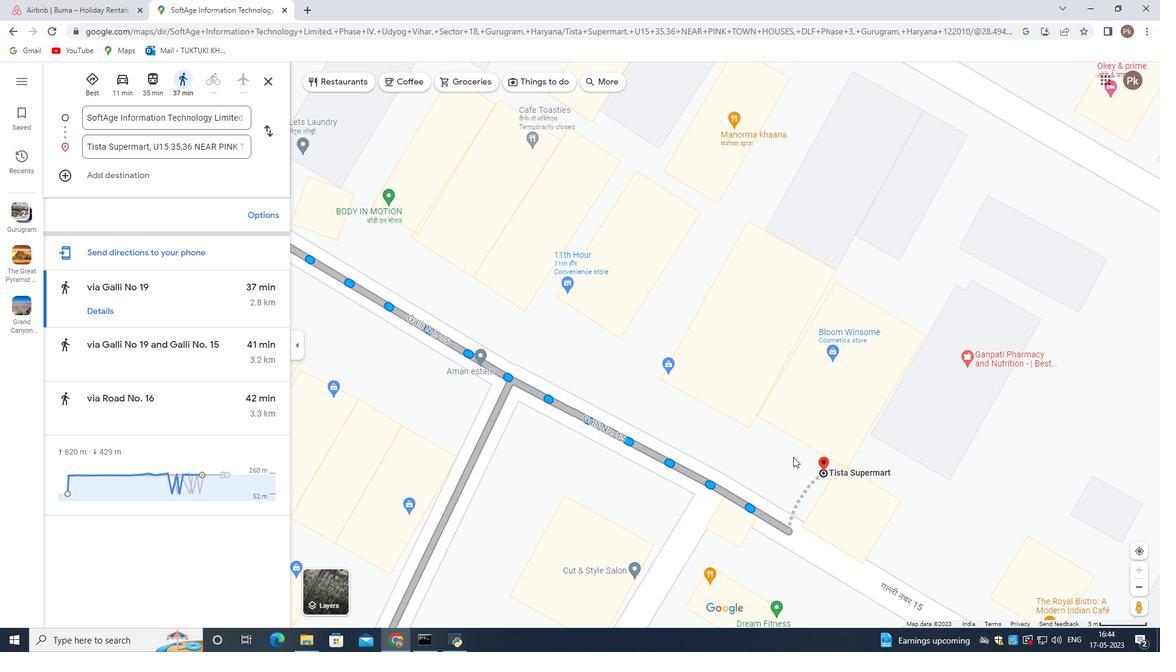 
Action: Mouse moved to (790, 459)
Screenshot: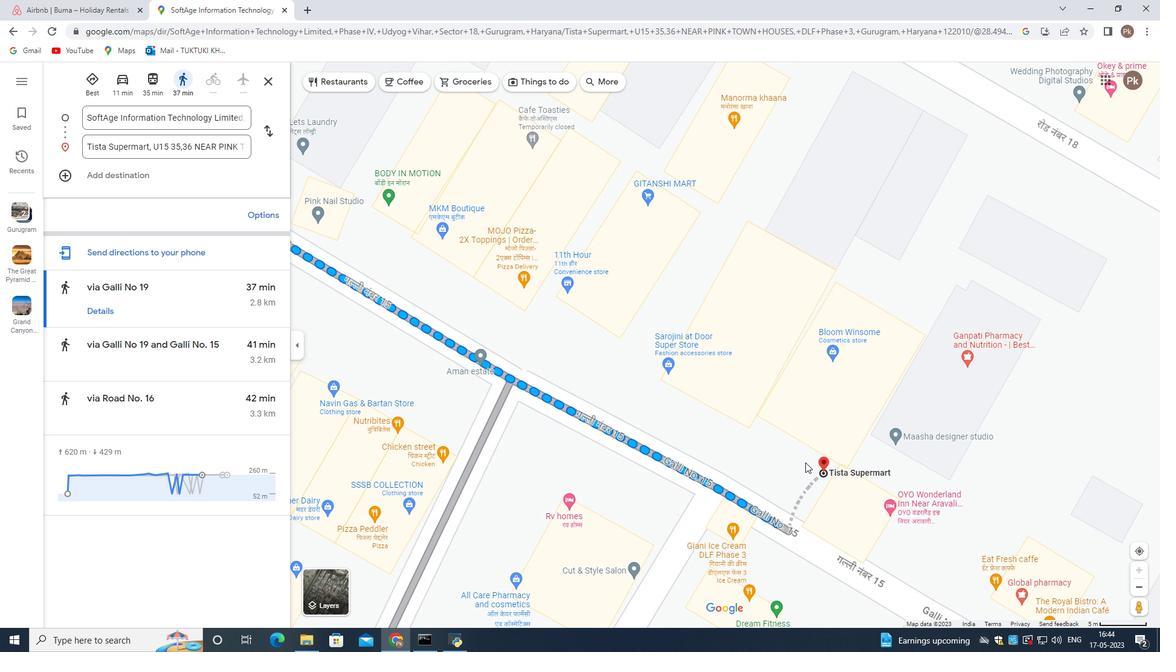
Action: Mouse scrolled (790, 460) with delta (0, 0)
Screenshot: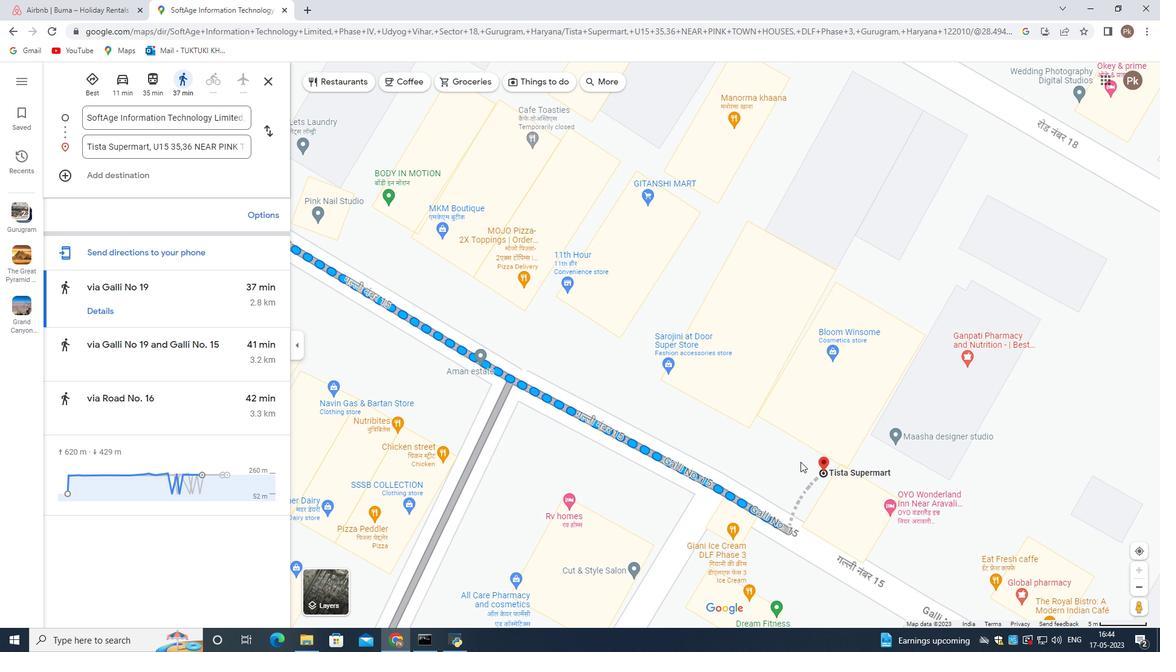 
Action: Mouse moved to (788, 459)
Screenshot: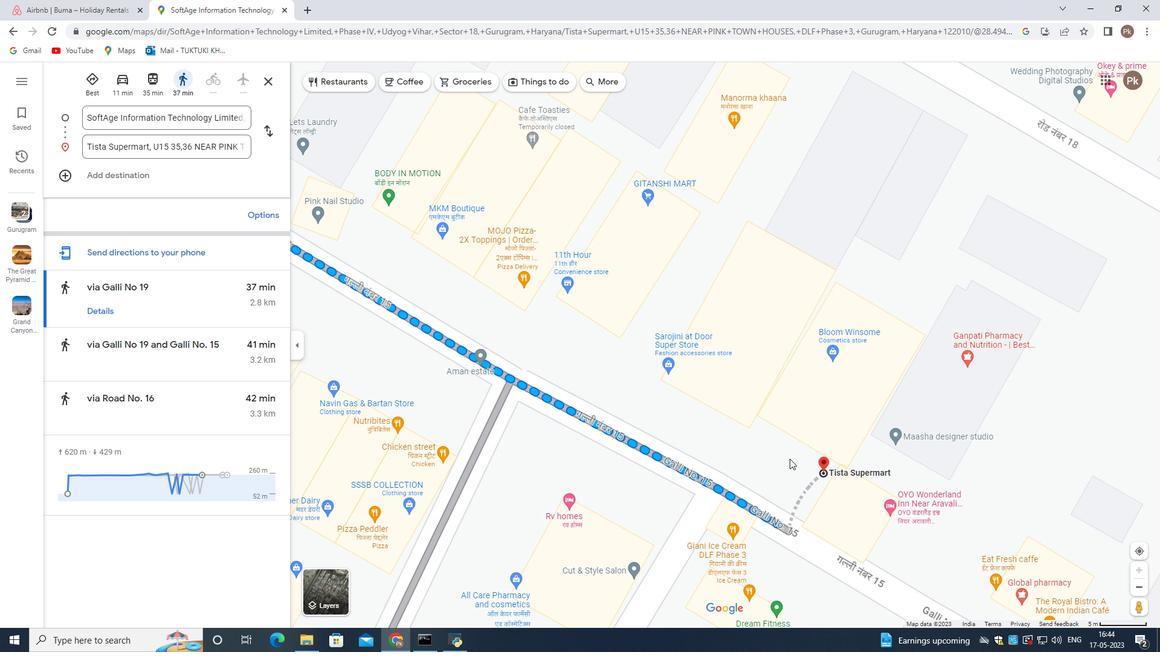
Action: Mouse scrolled (788, 460) with delta (0, 0)
Screenshot: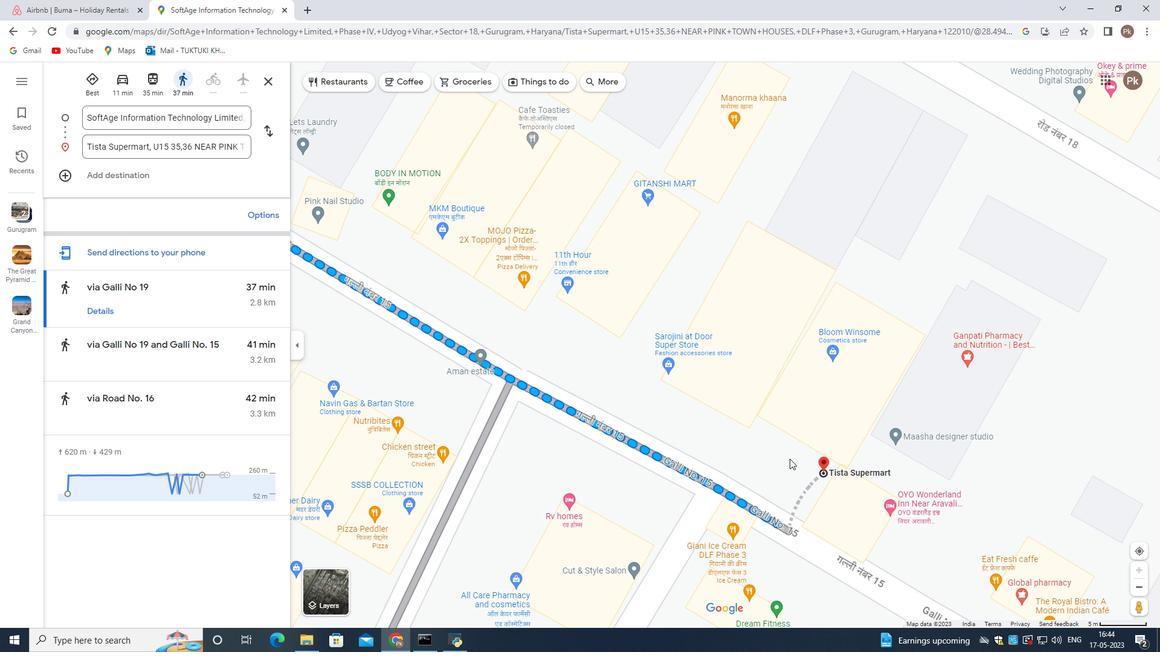 
Action: Mouse moved to (788, 459)
Screenshot: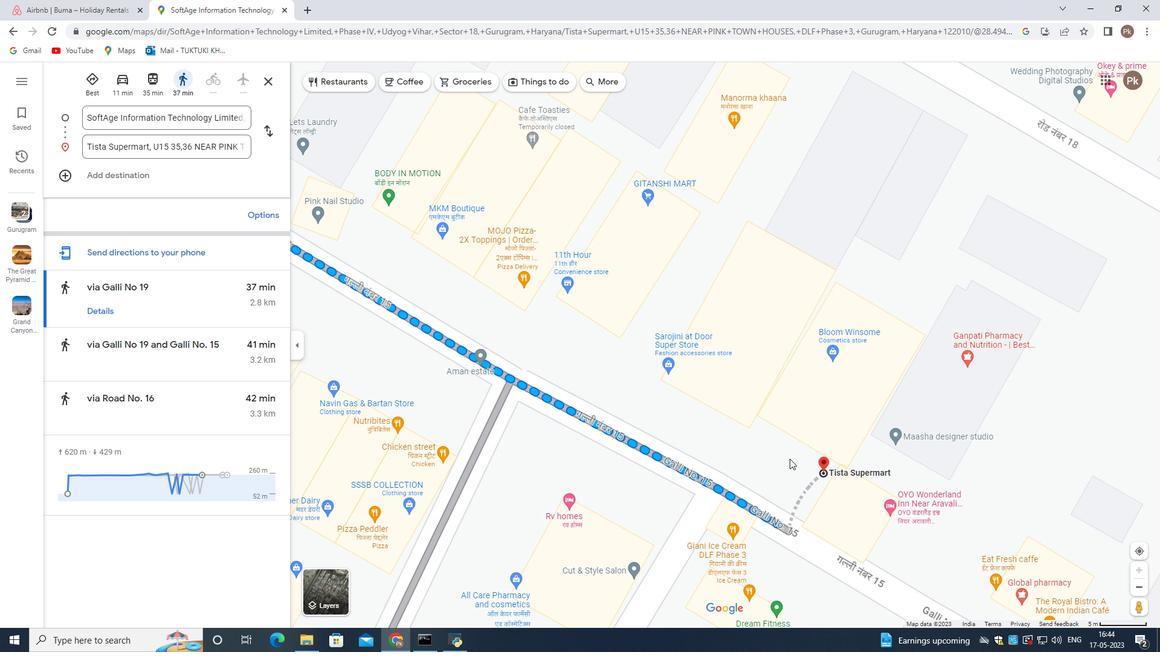 
Action: Mouse scrolled (788, 460) with delta (0, 0)
Screenshot: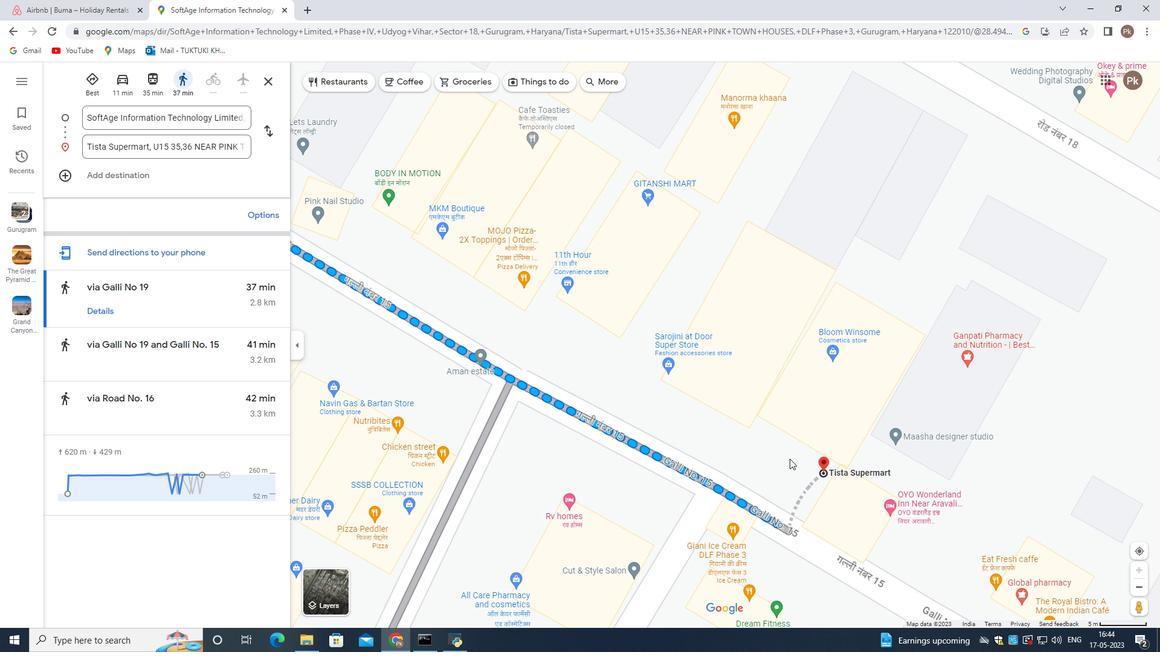 
Action: Mouse scrolled (788, 460) with delta (0, 0)
Screenshot: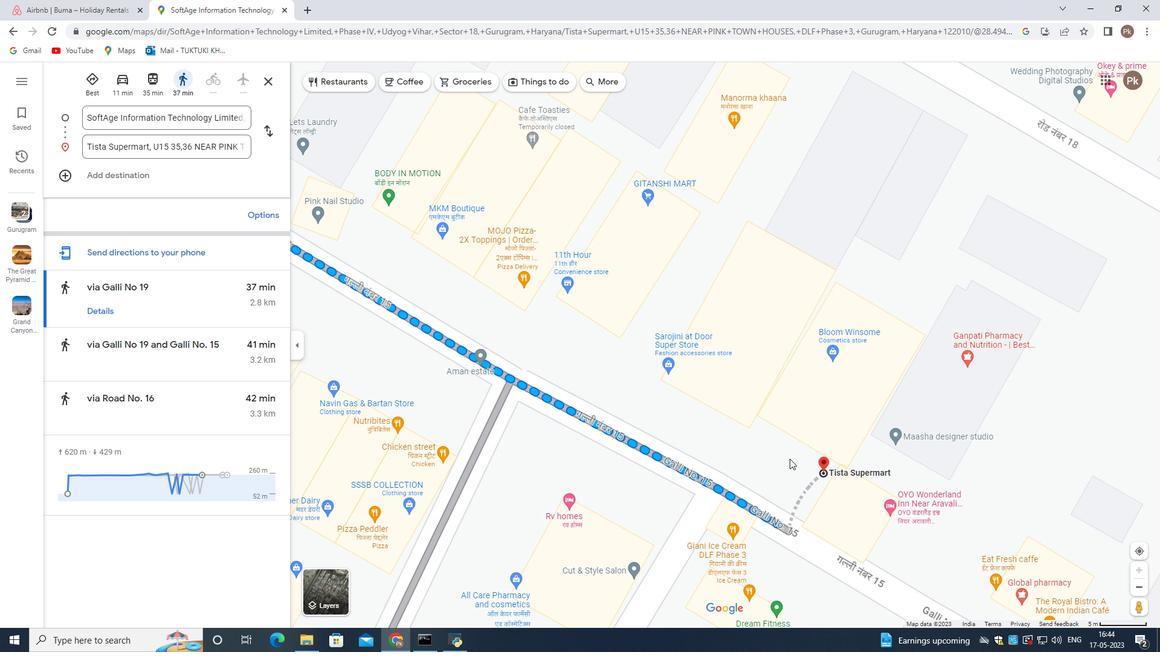 
Action: Mouse scrolled (788, 460) with delta (0, 0)
Screenshot: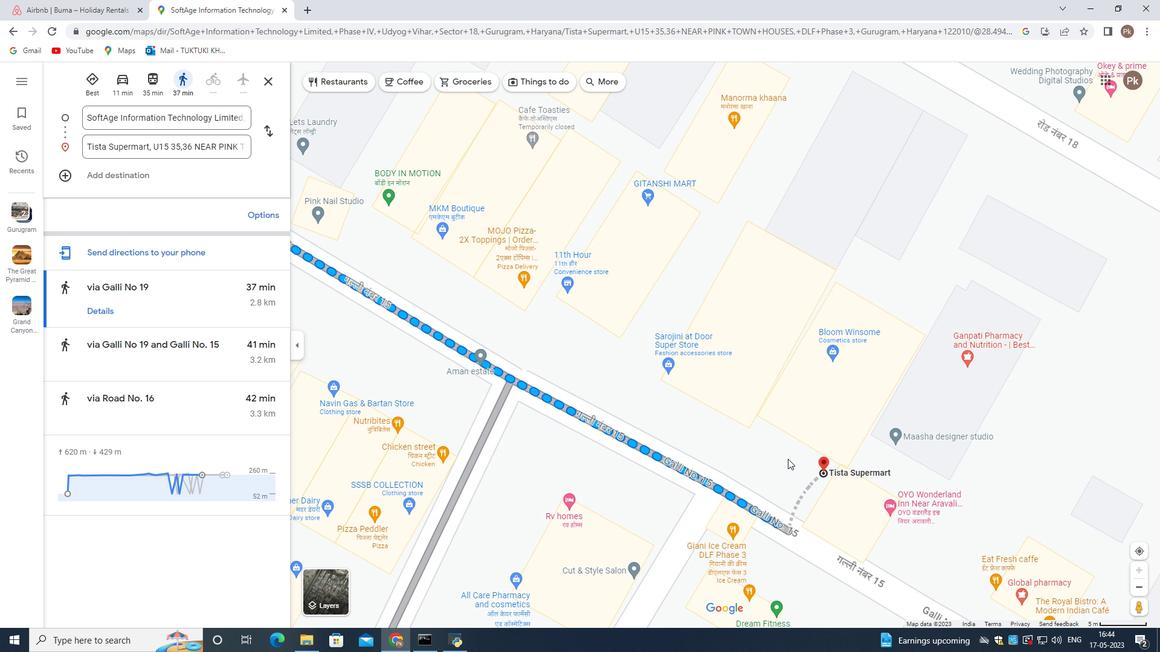 
Action: Mouse moved to (787, 458)
Screenshot: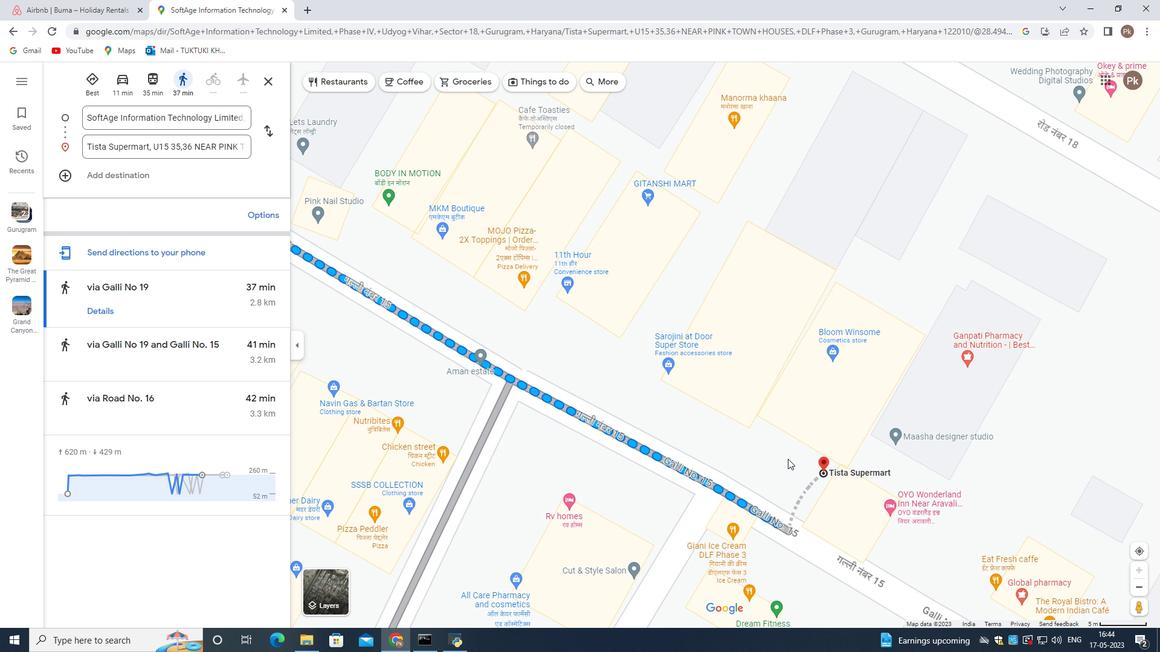 
Action: Mouse scrolled (787, 458) with delta (0, 0)
Screenshot: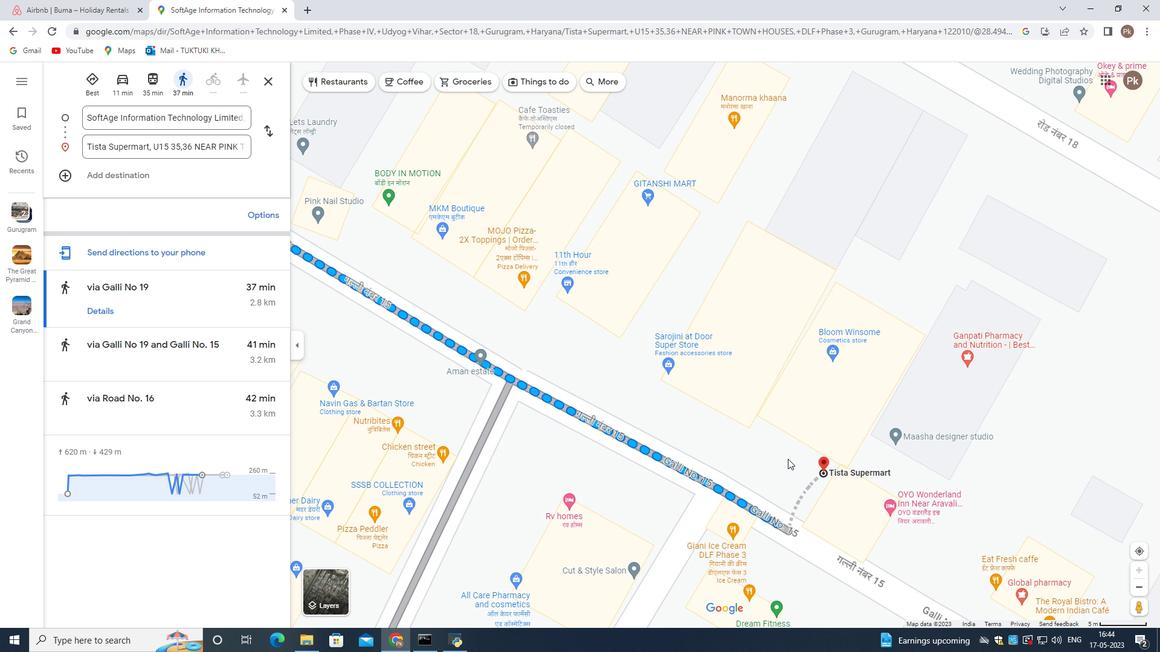 
Action: Mouse moved to (756, 454)
Screenshot: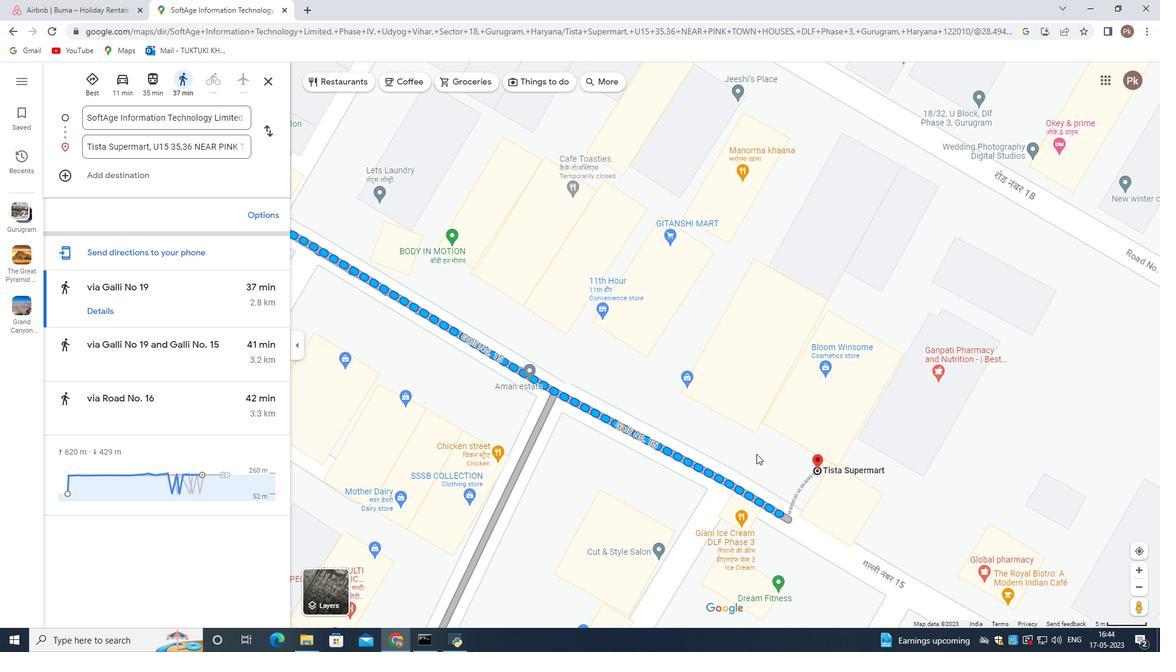 
Action: Mouse scrolled (756, 454) with delta (0, 0)
Screenshot: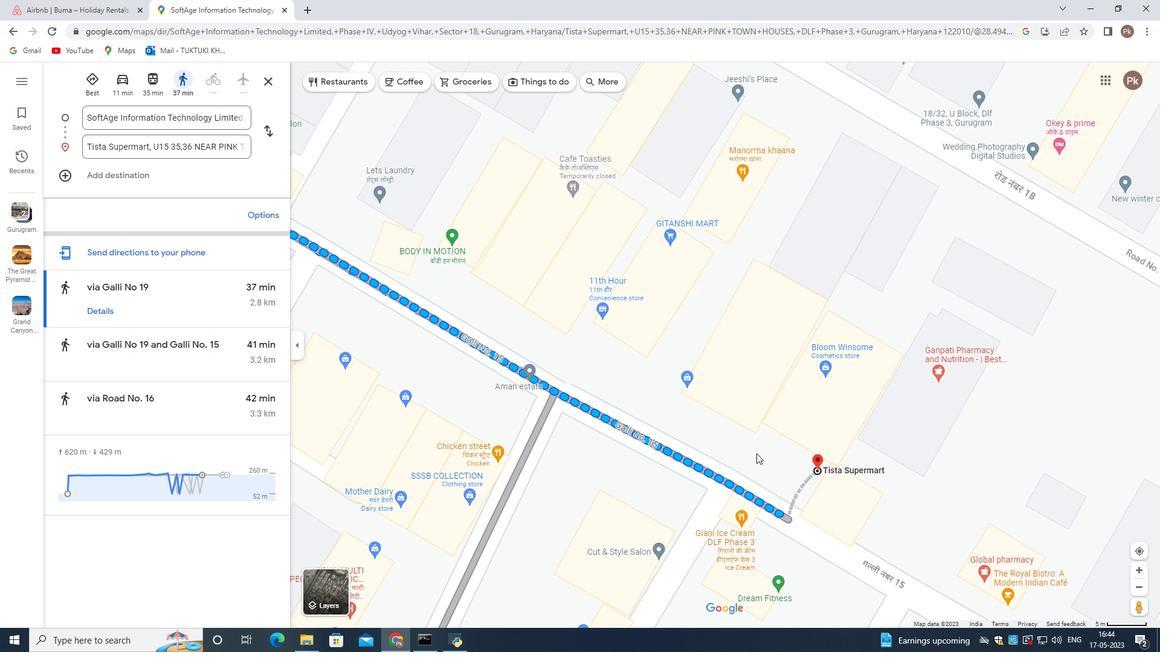 
Action: Mouse scrolled (756, 454) with delta (0, 0)
Screenshot: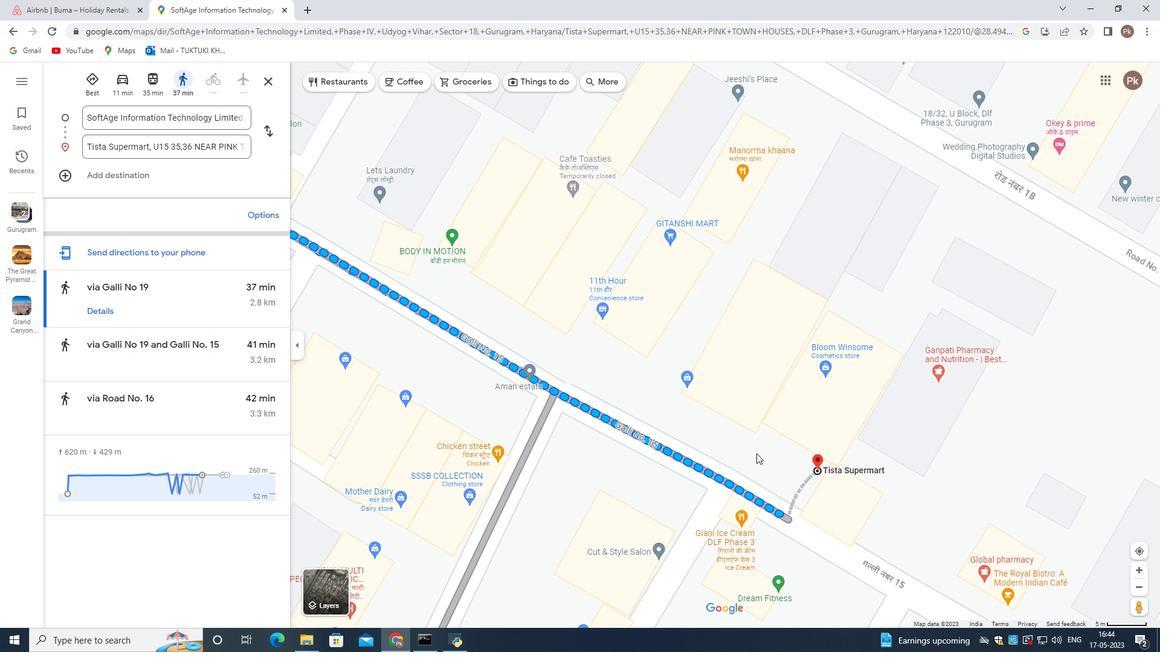 
Action: Mouse scrolled (756, 454) with delta (0, 0)
Screenshot: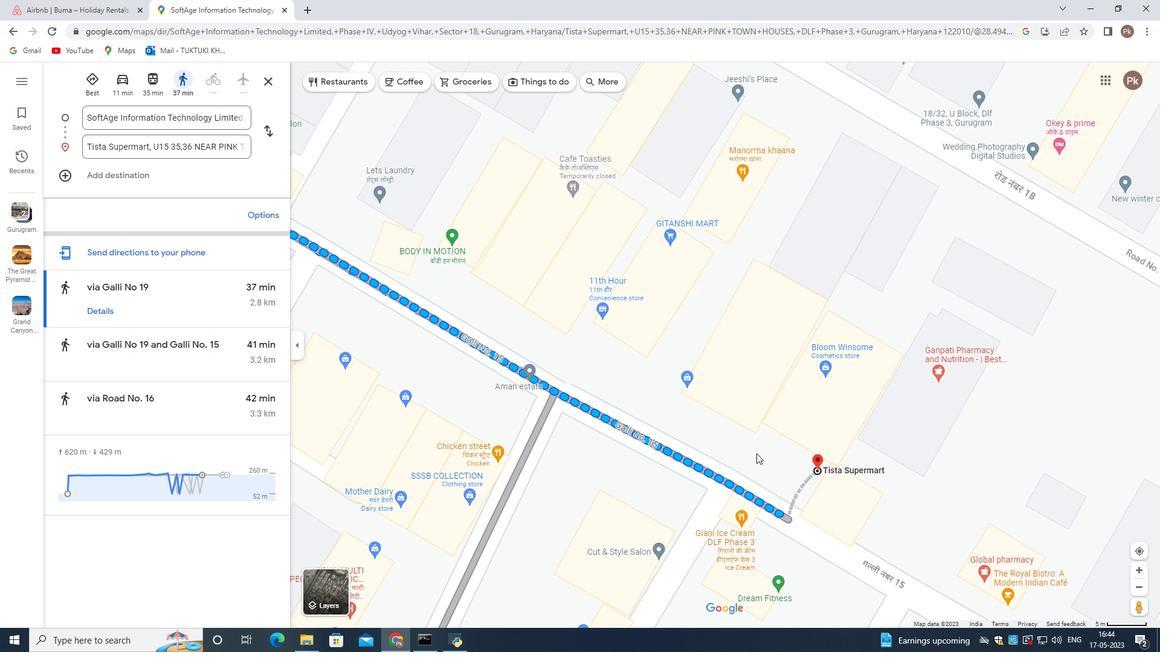 
Action: Mouse scrolled (756, 454) with delta (0, 0)
Screenshot: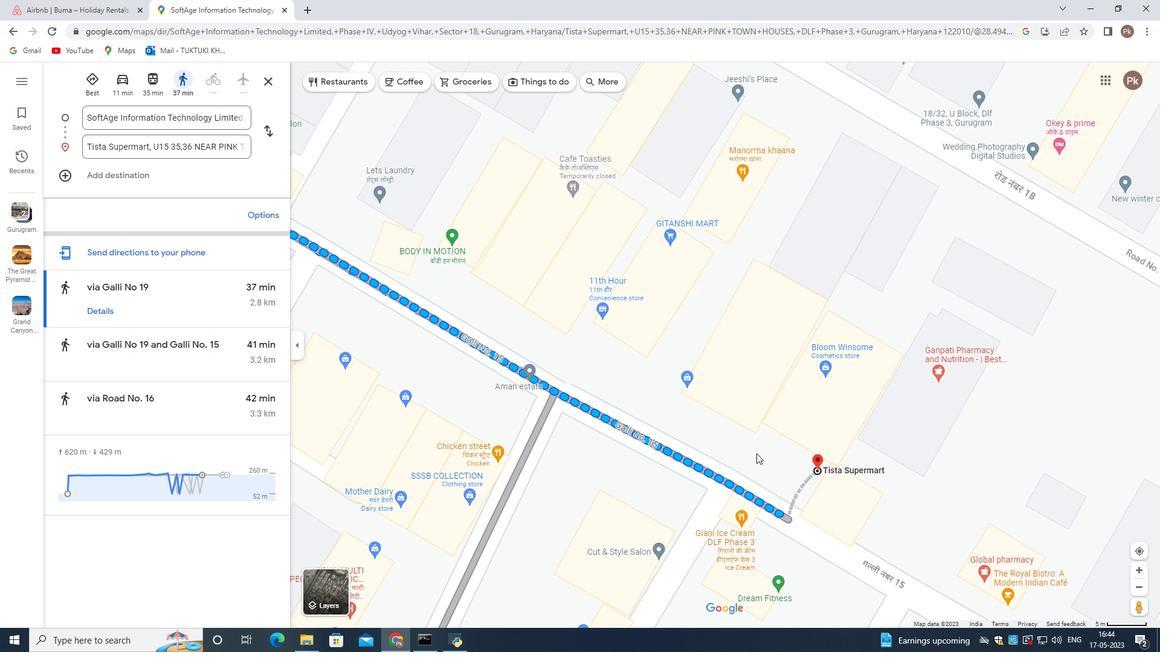 
Action: Mouse scrolled (756, 454) with delta (0, 0)
Screenshot: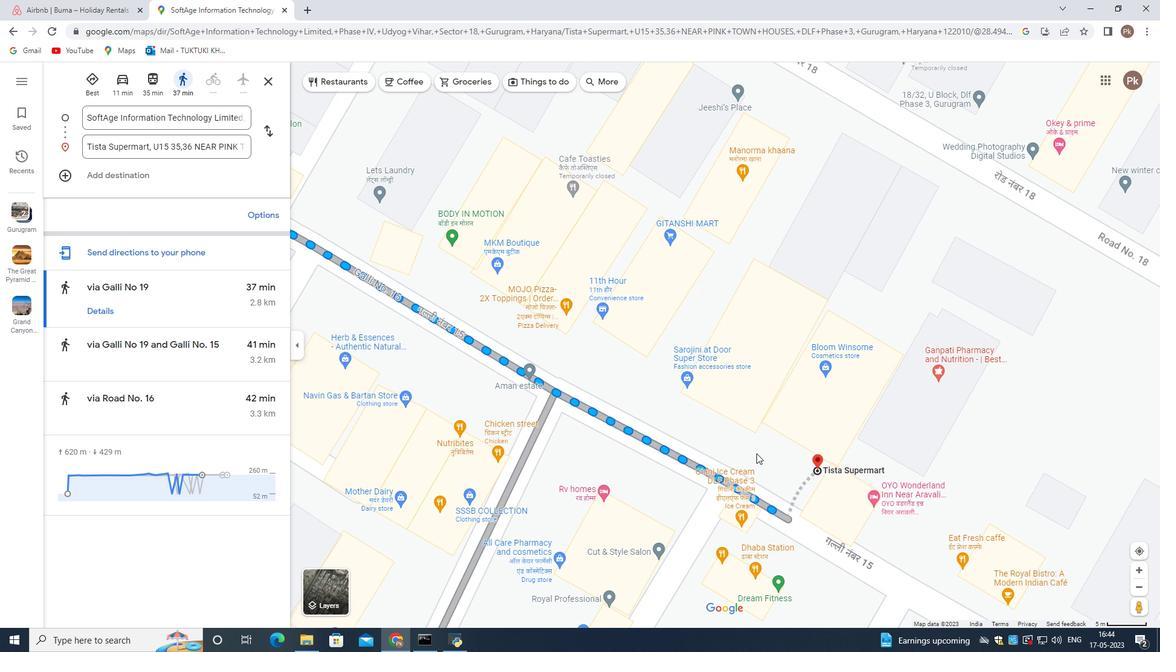 
Action: Mouse moved to (790, 463)
Screenshot: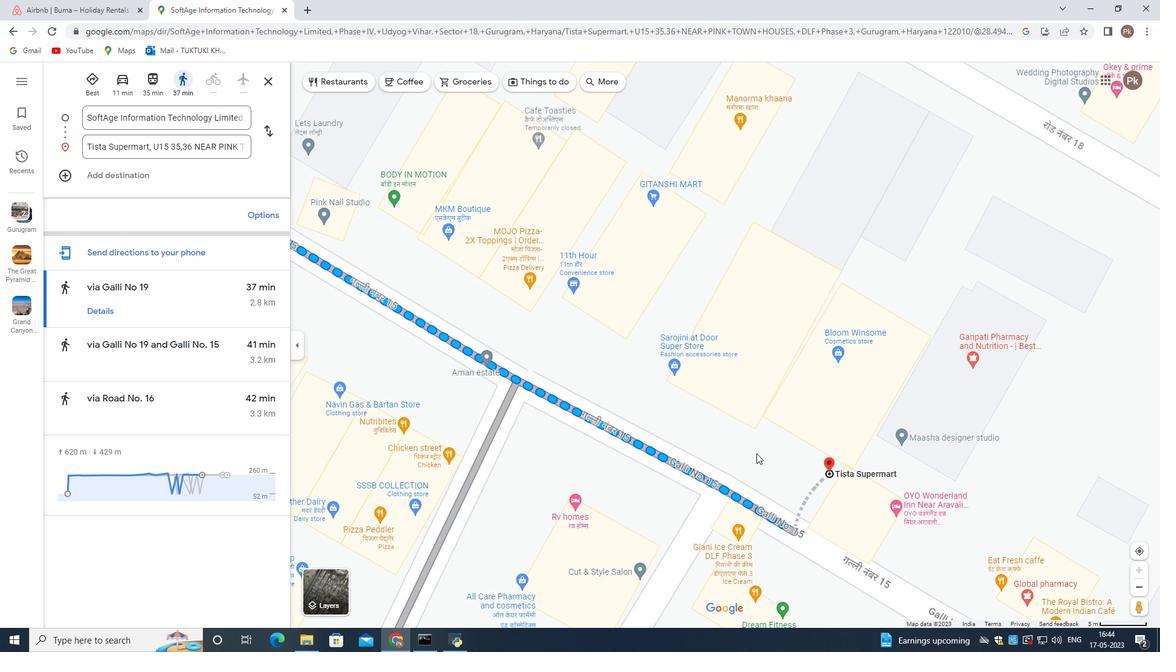 
Action: Mouse scrolled (790, 464) with delta (0, 0)
Screenshot: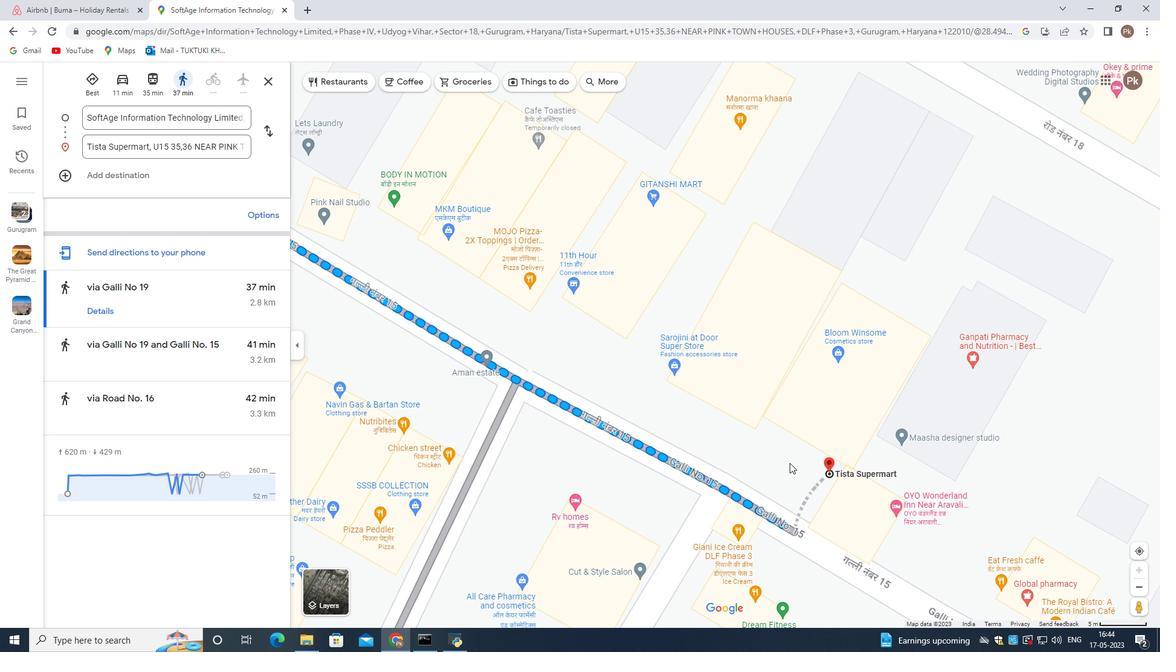 
Action: Mouse scrolled (790, 464) with delta (0, 0)
Screenshot: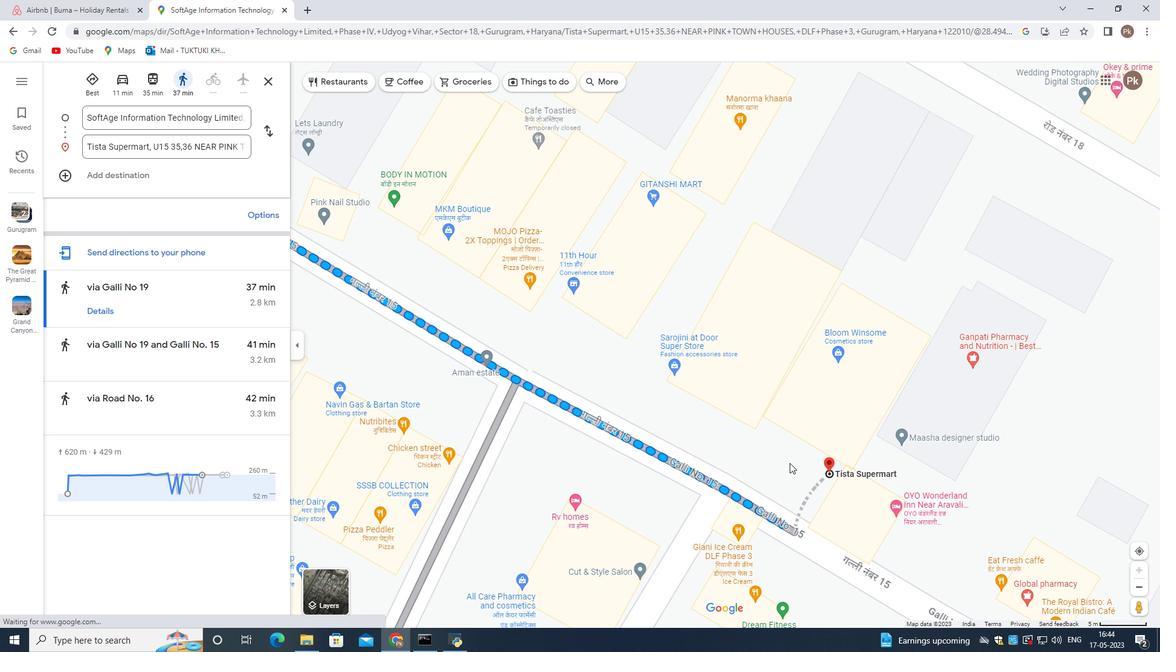 
Action: Mouse scrolled (790, 464) with delta (0, 0)
Screenshot: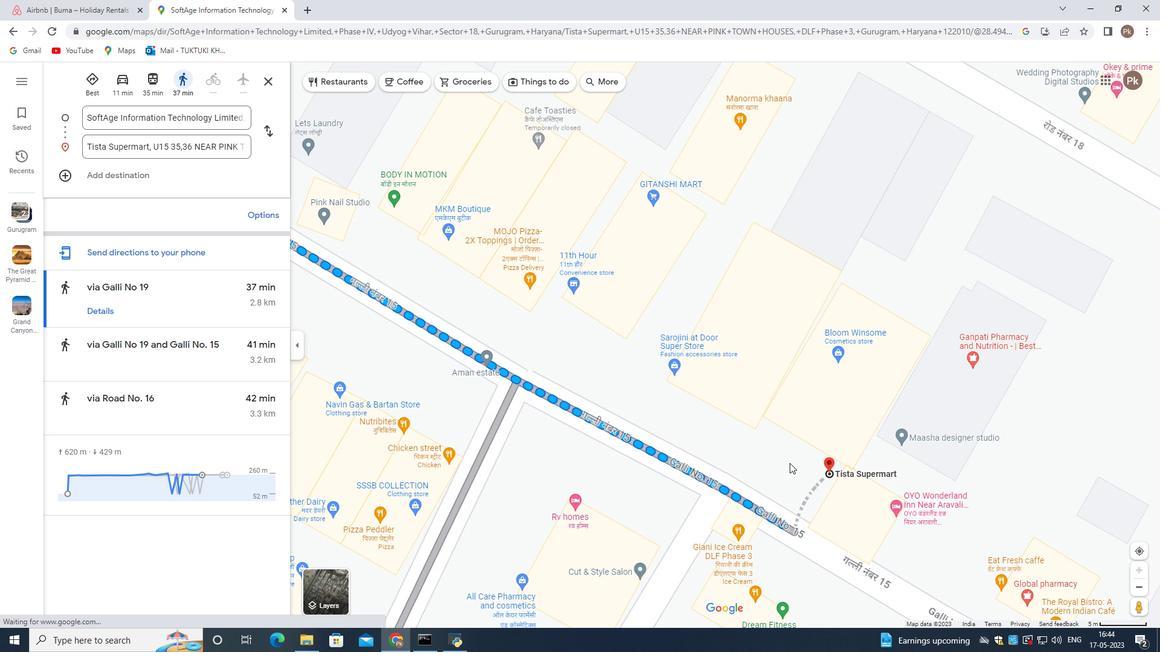 
Action: Mouse scrolled (790, 464) with delta (0, 0)
Screenshot: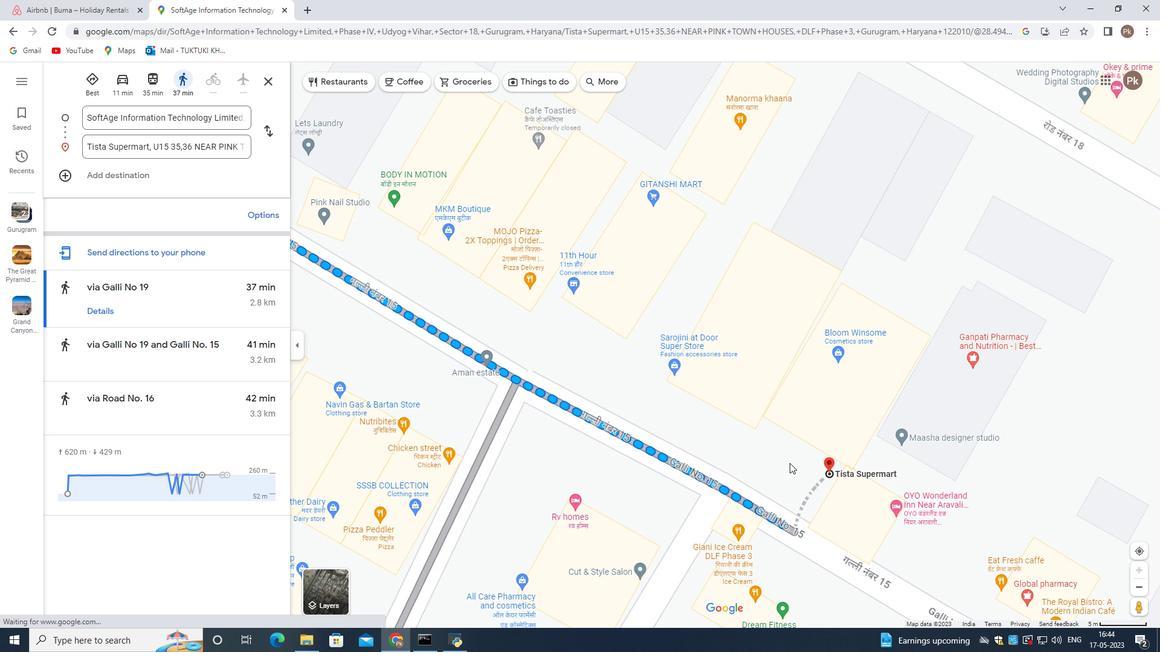 
Action: Mouse moved to (807, 459)
Screenshot: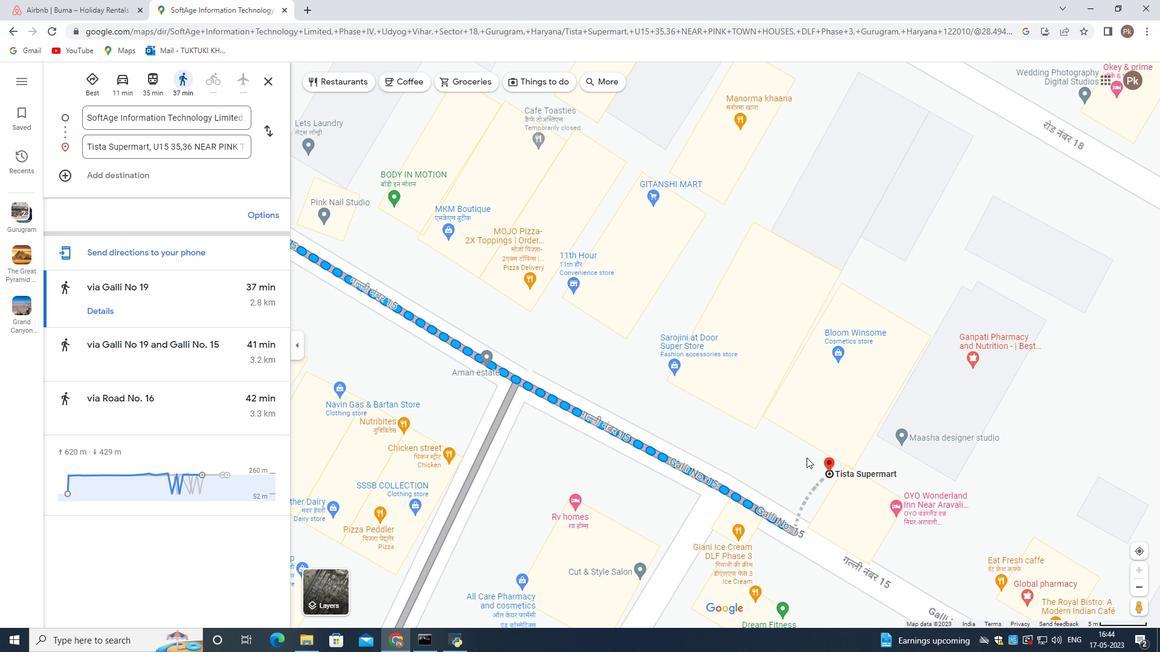
Action: Mouse scrolled (807, 460) with delta (0, 0)
Screenshot: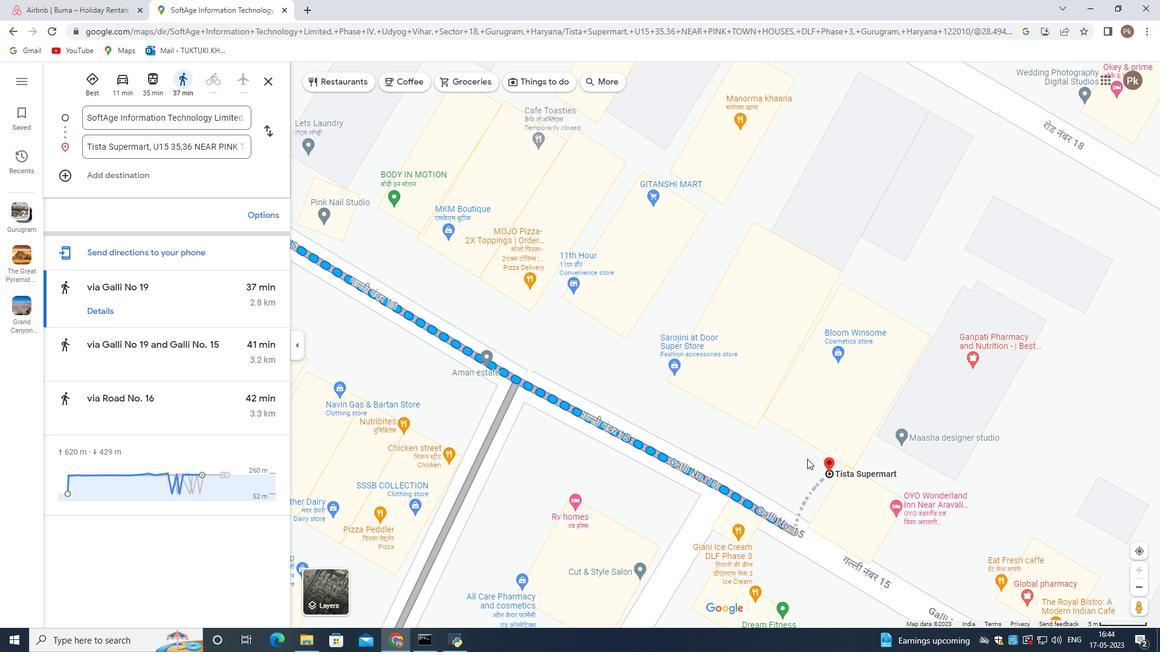 
Action: Mouse scrolled (807, 460) with delta (0, 0)
Screenshot: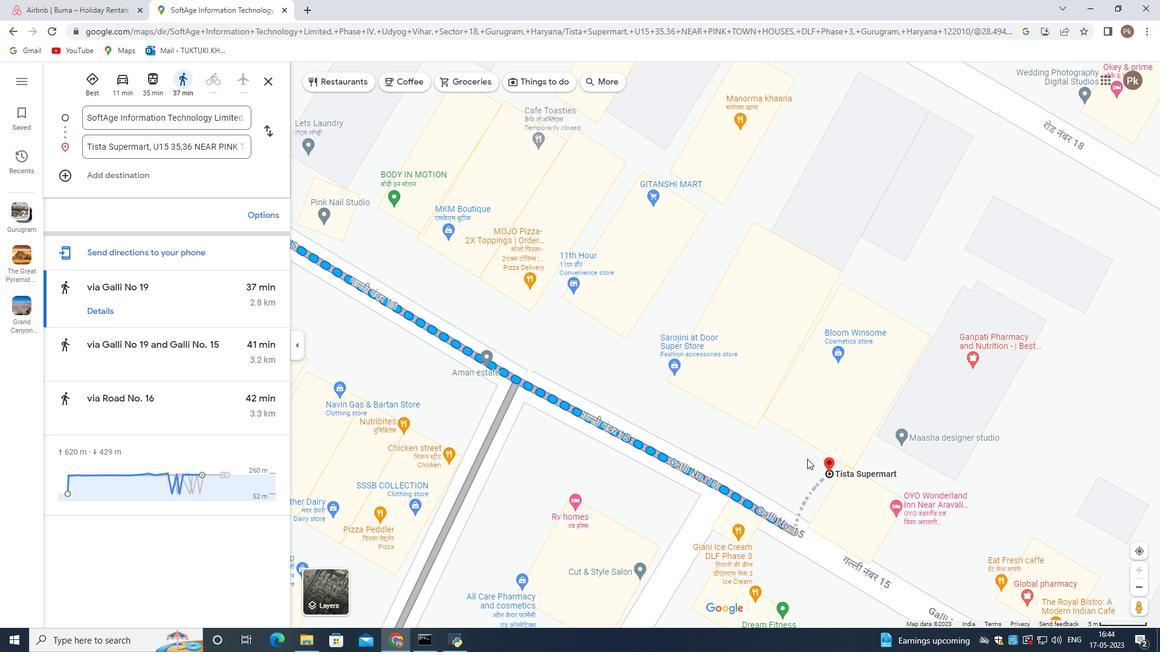 
Action: Mouse scrolled (807, 460) with delta (0, 0)
Screenshot: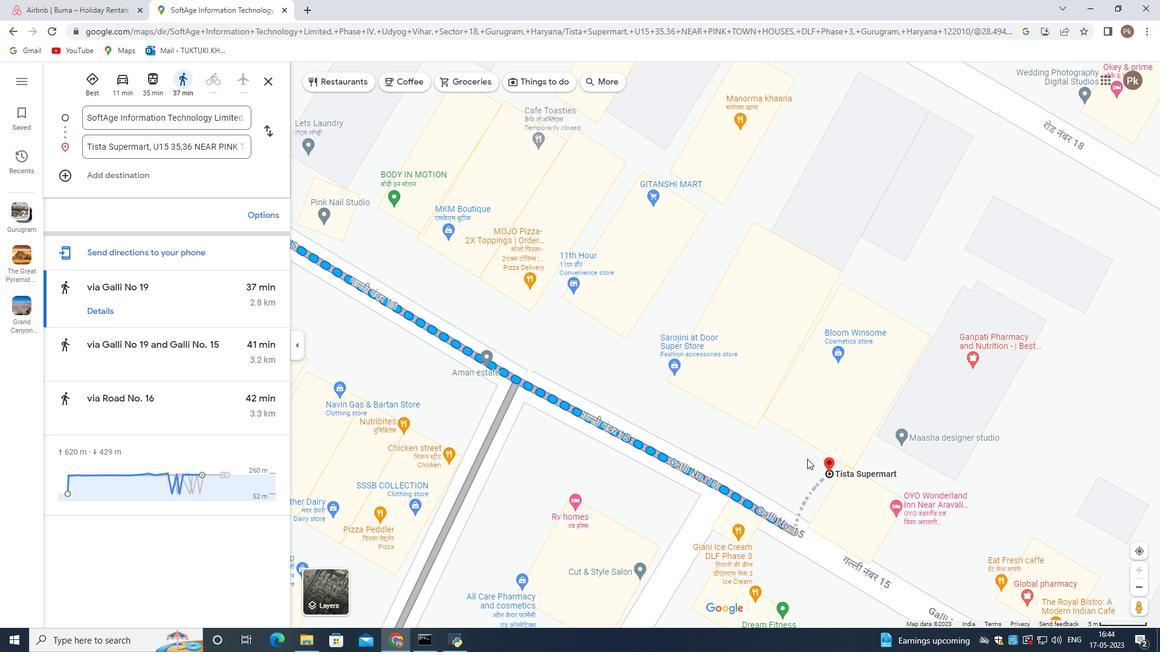 
Action: Mouse moved to (661, 410)
Screenshot: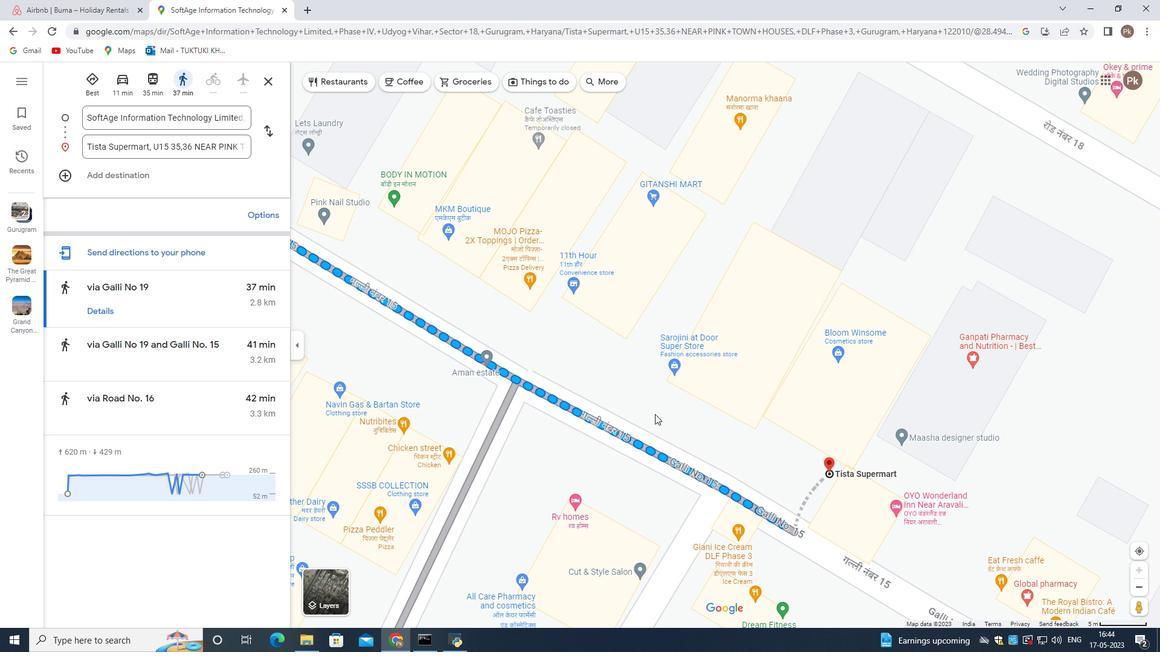 
Action: Mouse scrolled (661, 409) with delta (0, 0)
Screenshot: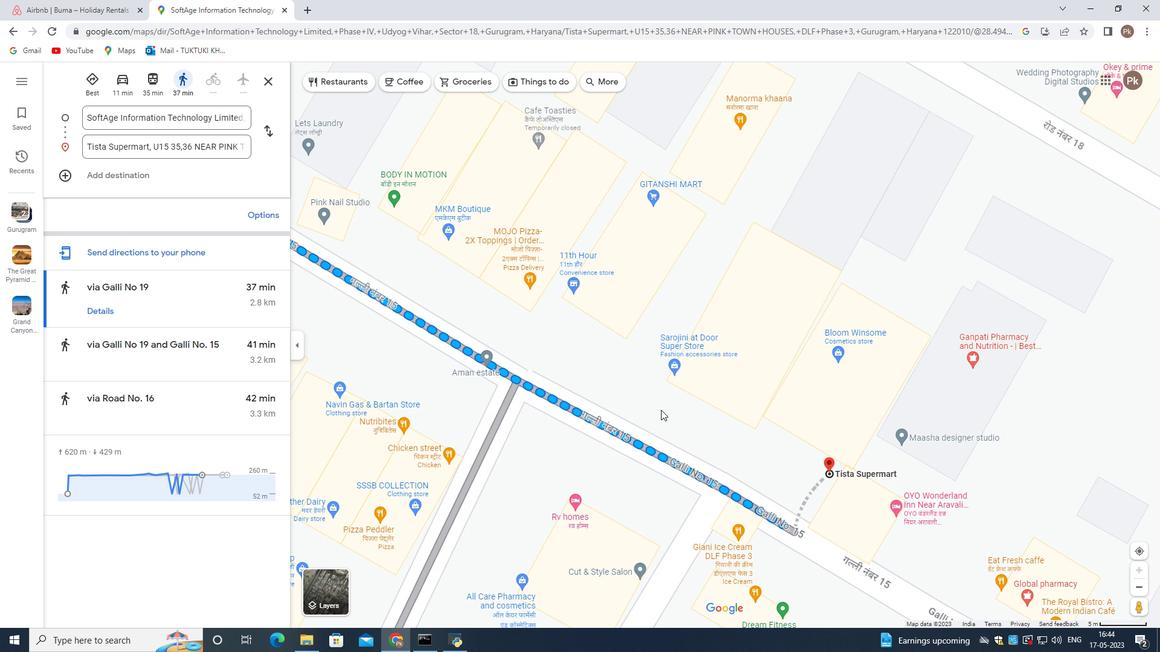 
Action: Mouse moved to (662, 411)
Screenshot: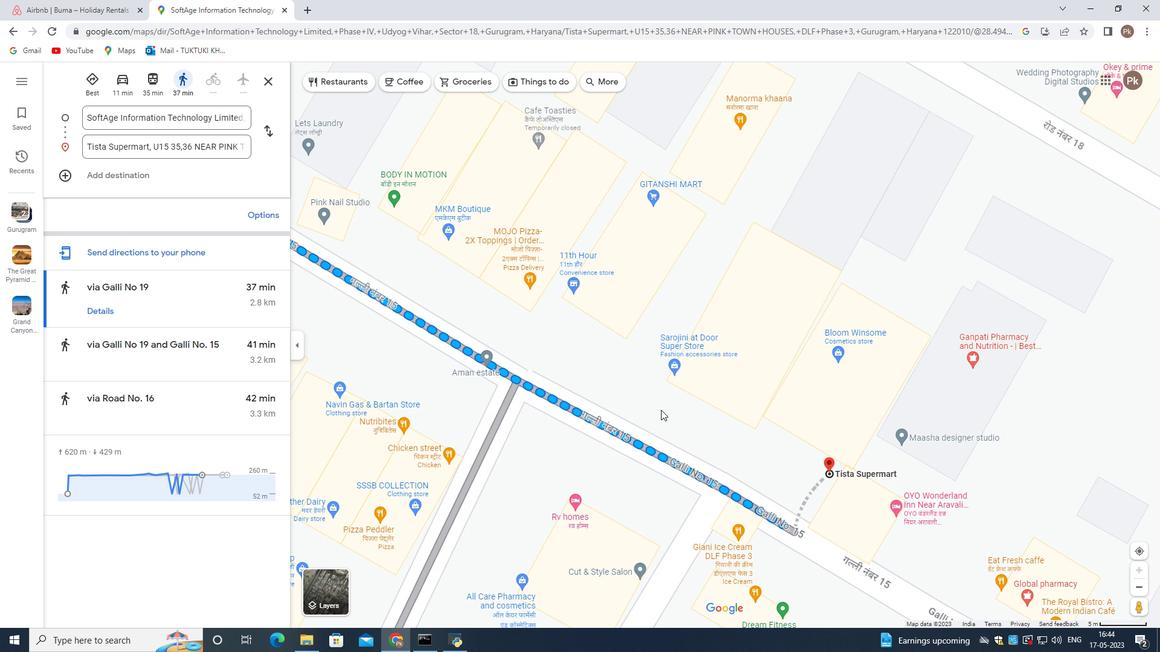 
Action: Mouse scrolled (662, 410) with delta (0, 0)
Screenshot: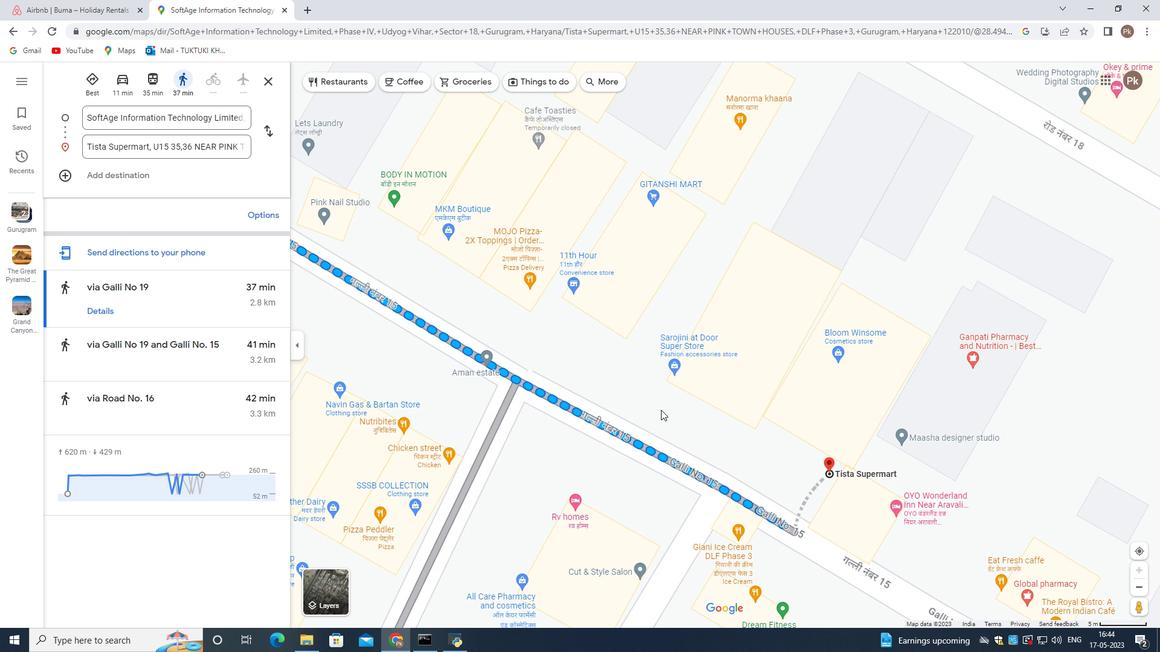 
Action: Mouse moved to (662, 412)
Screenshot: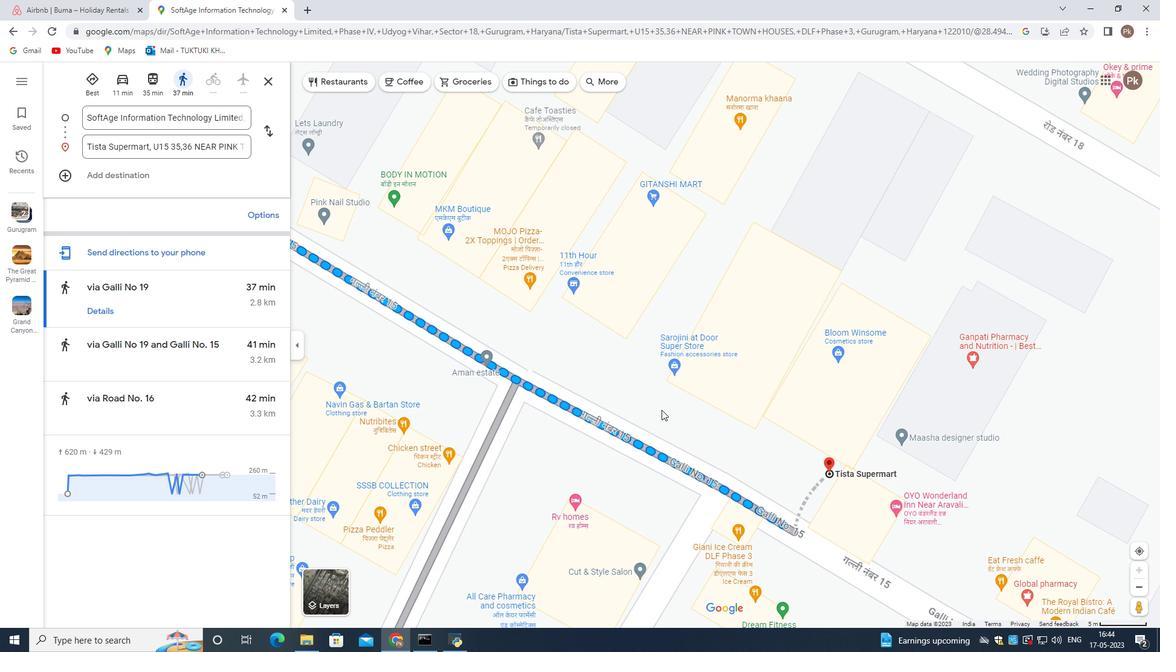 
Action: Mouse scrolled (662, 411) with delta (0, 0)
Screenshot: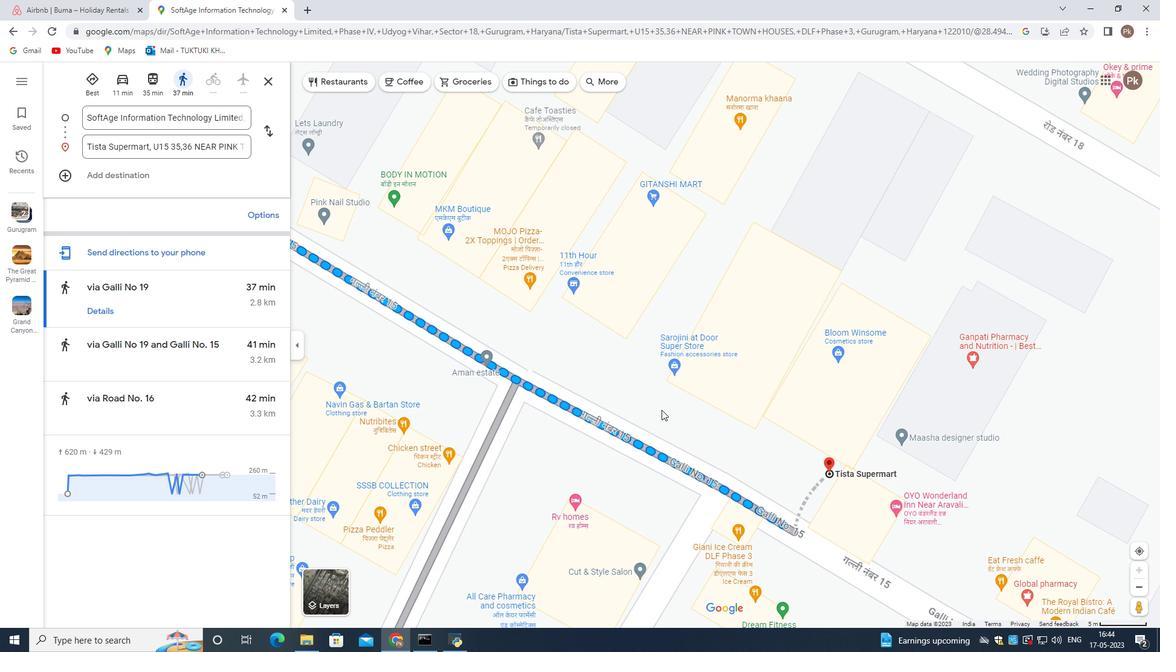 
Action: Mouse moved to (662, 413)
Screenshot: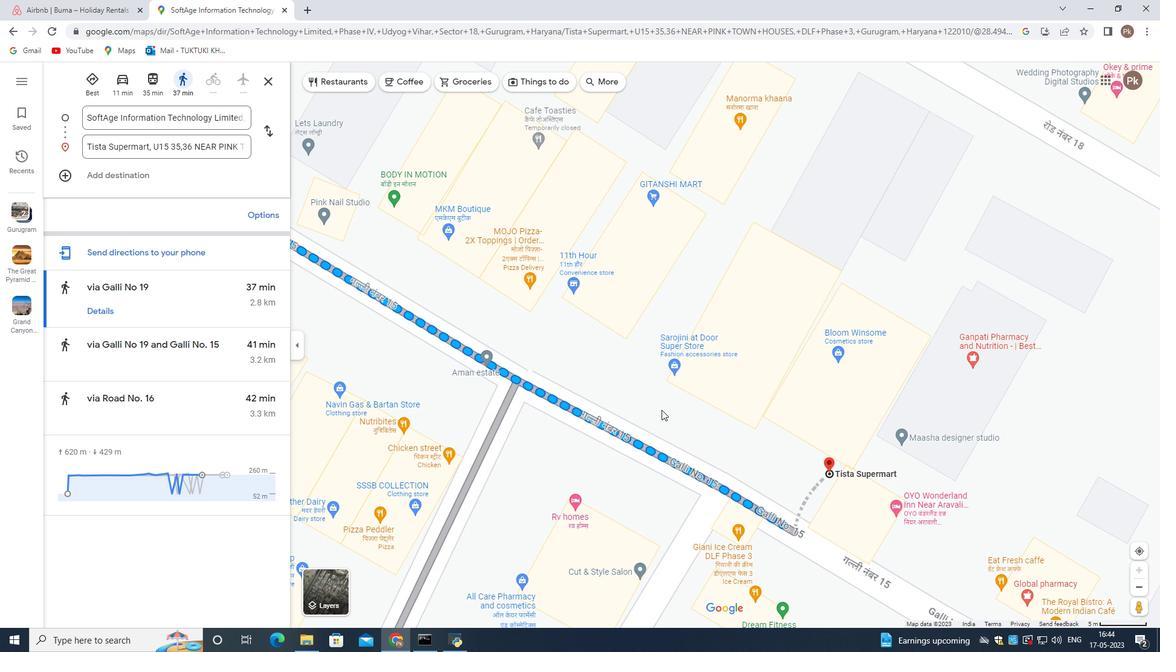 
Action: Mouse scrolled (662, 412) with delta (0, 0)
Screenshot: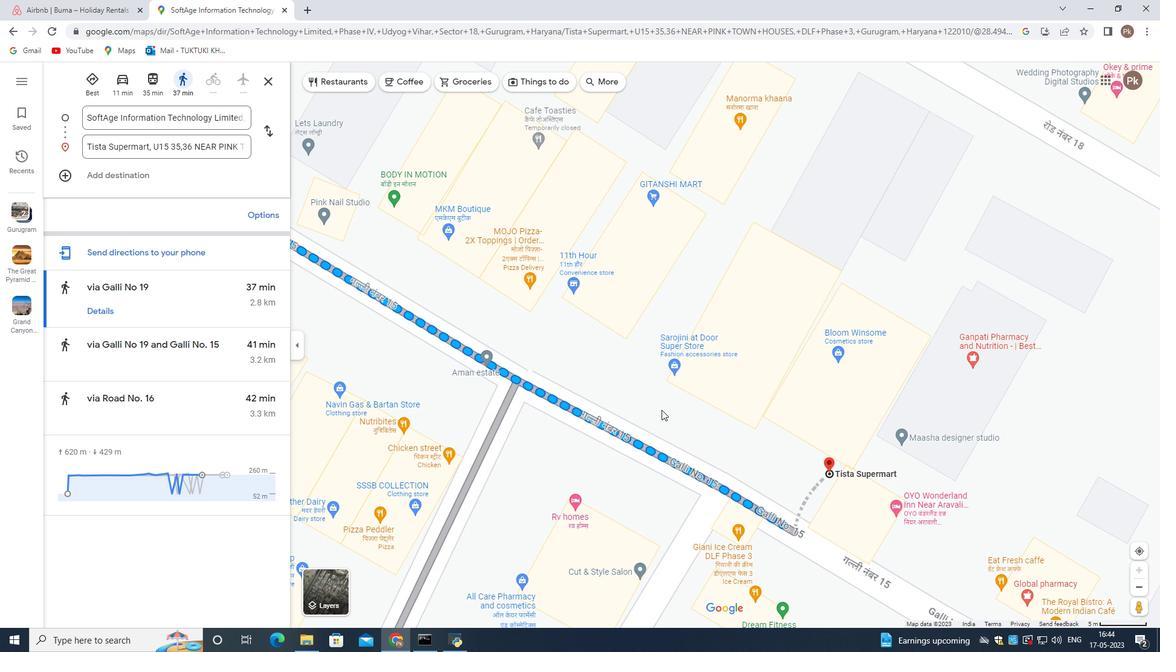 
Action: Mouse moved to (592, 481)
Screenshot: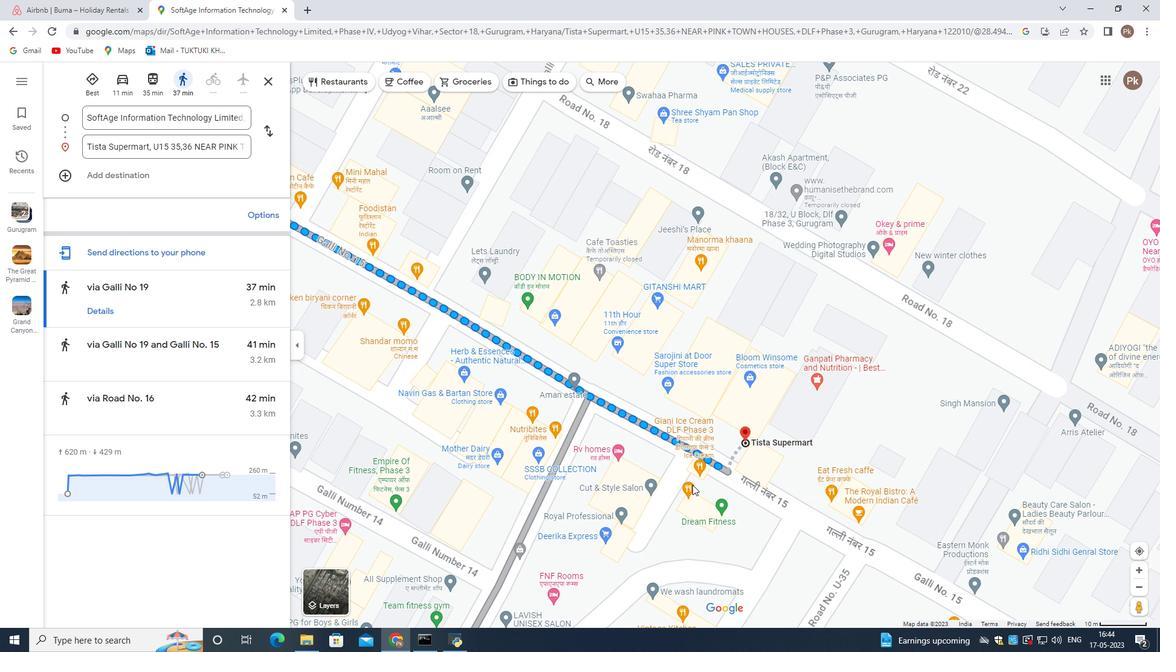 
Action: Mouse scrolled (592, 480) with delta (0, 0)
Screenshot: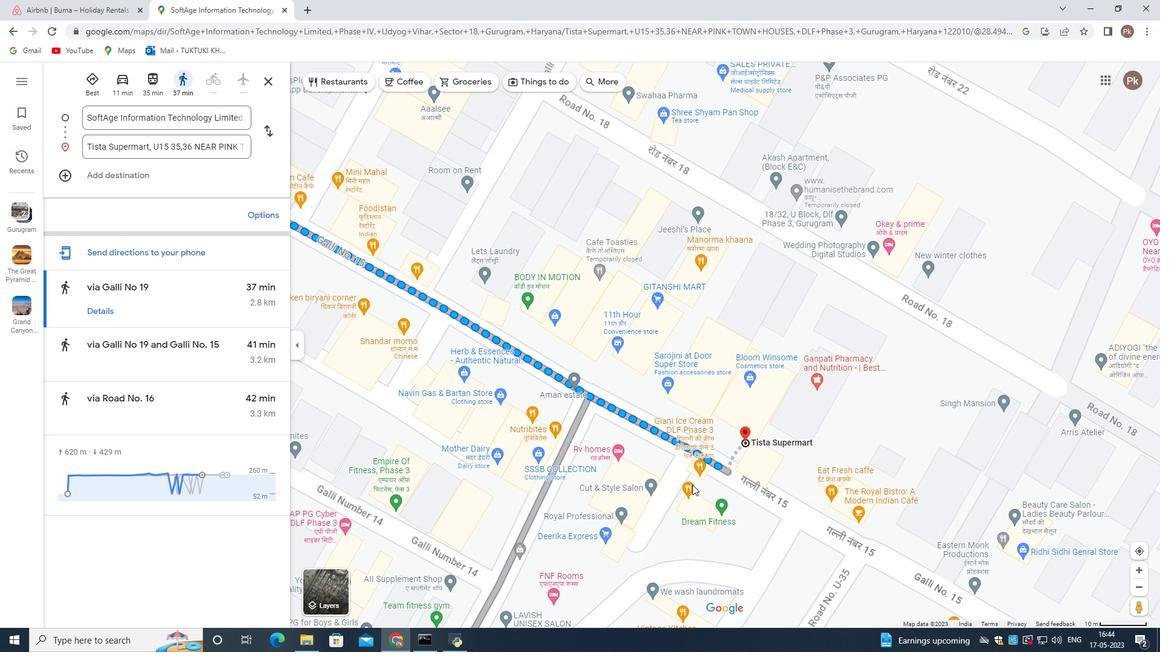 
Action: Mouse scrolled (592, 480) with delta (0, 0)
Screenshot: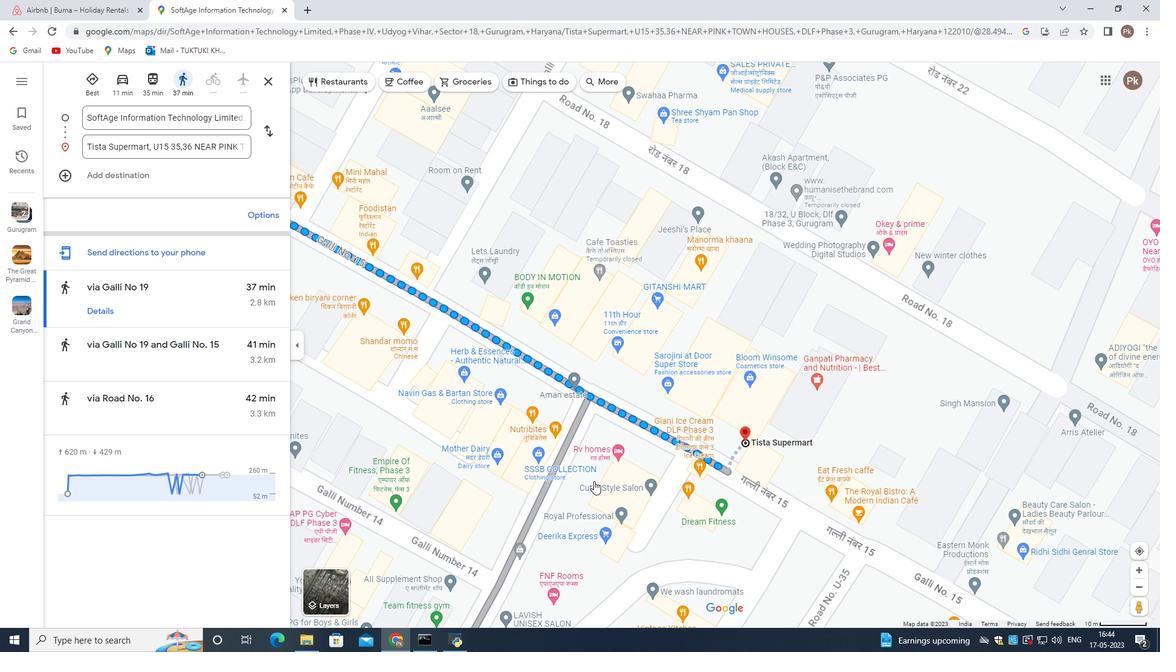 
Action: Mouse scrolled (592, 480) with delta (0, 0)
Screenshot: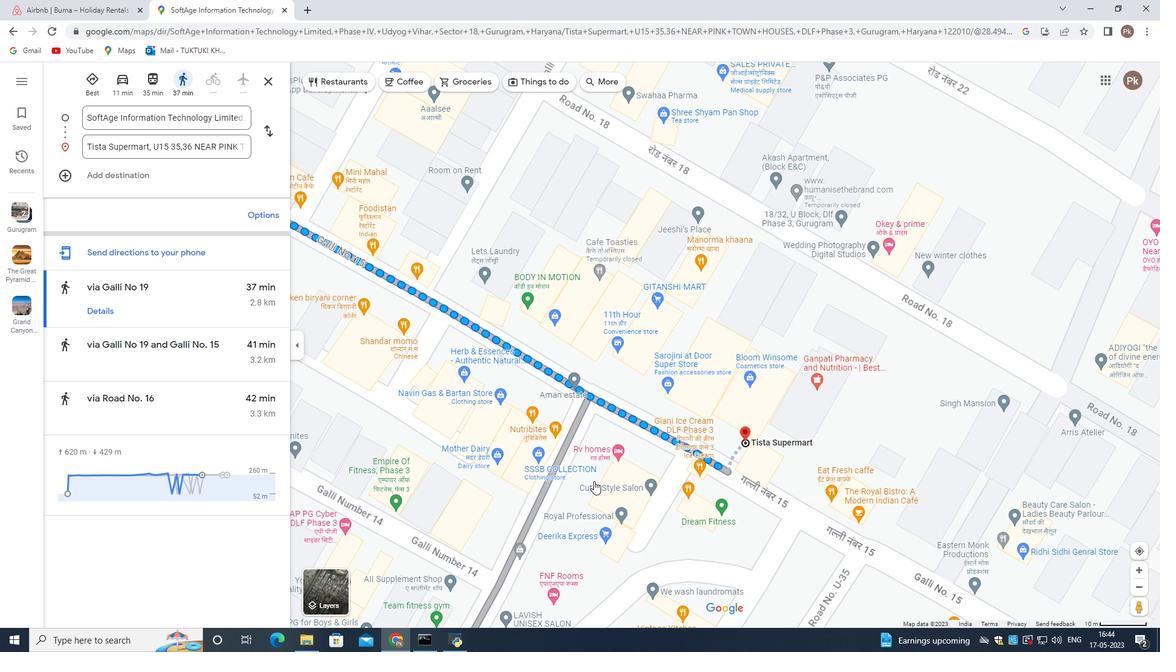 
Action: Mouse scrolled (592, 480) with delta (0, 0)
Screenshot: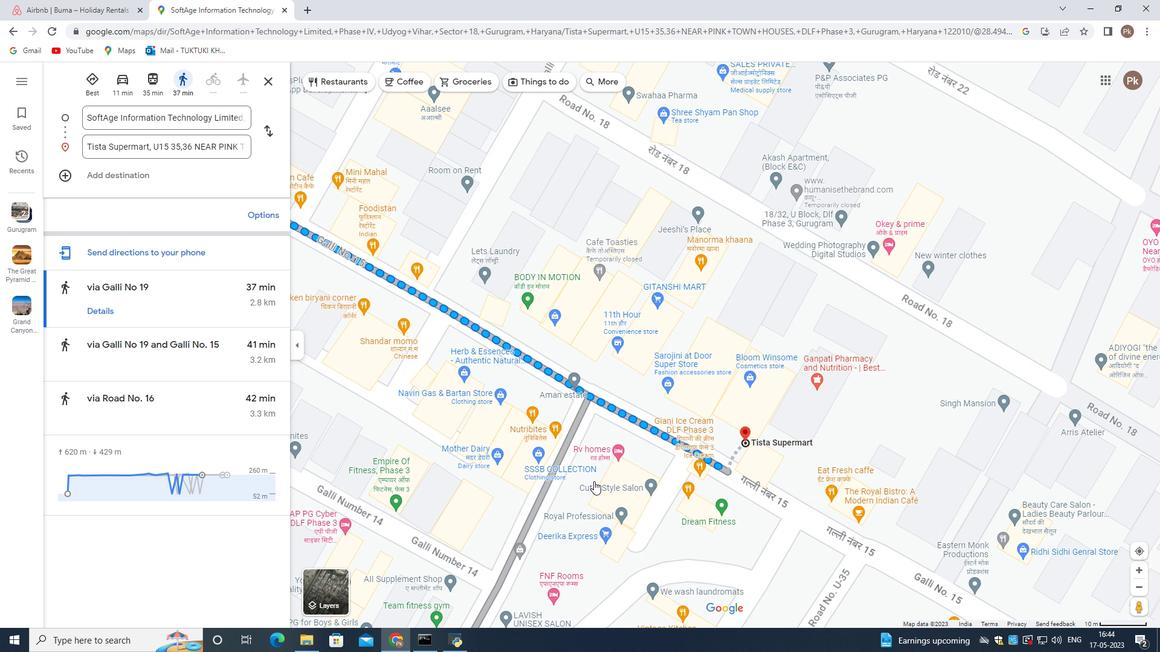 
Action: Mouse moved to (571, 481)
Screenshot: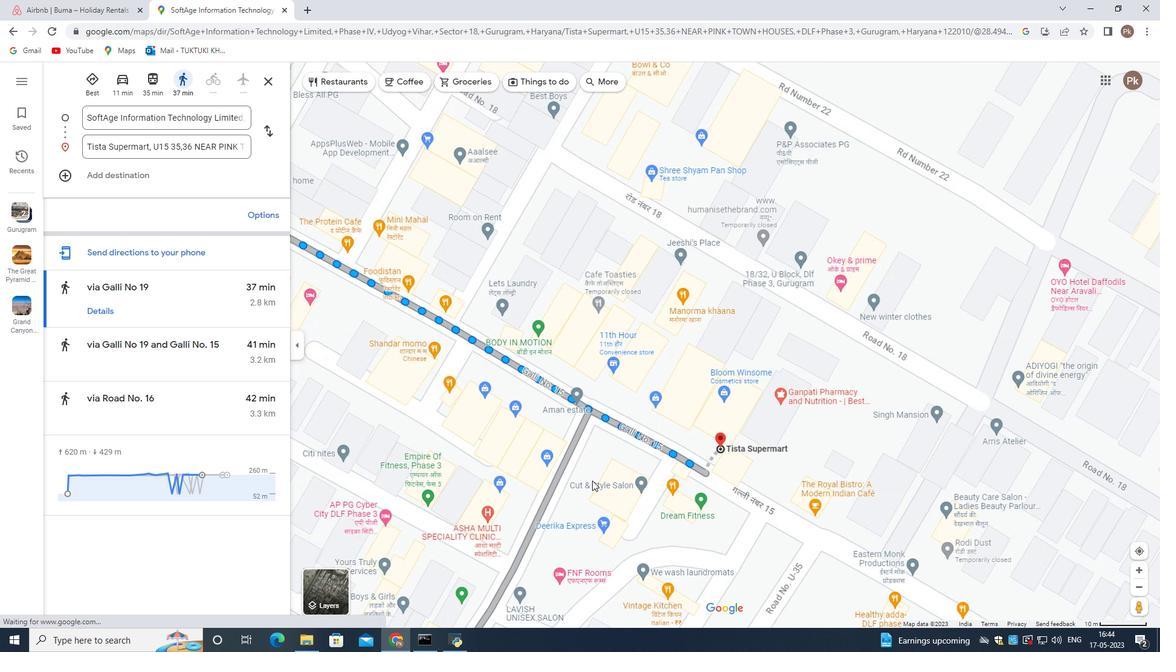 
Action: Mouse scrolled (571, 481) with delta (0, 0)
Screenshot: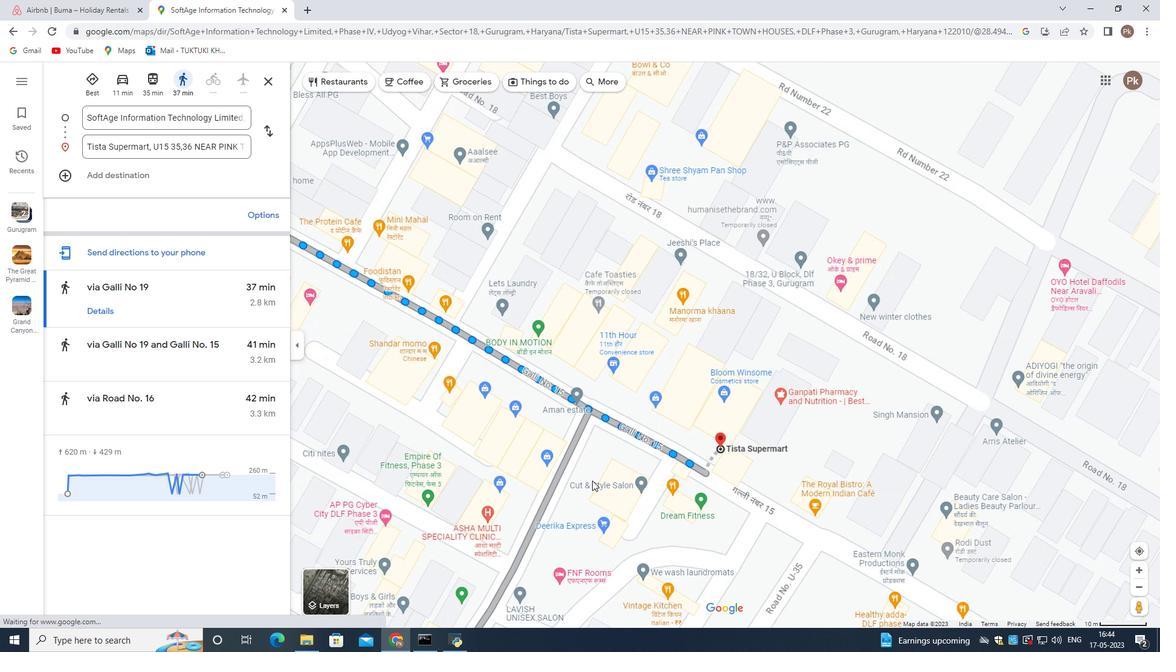 
Action: Mouse moved to (563, 483)
Screenshot: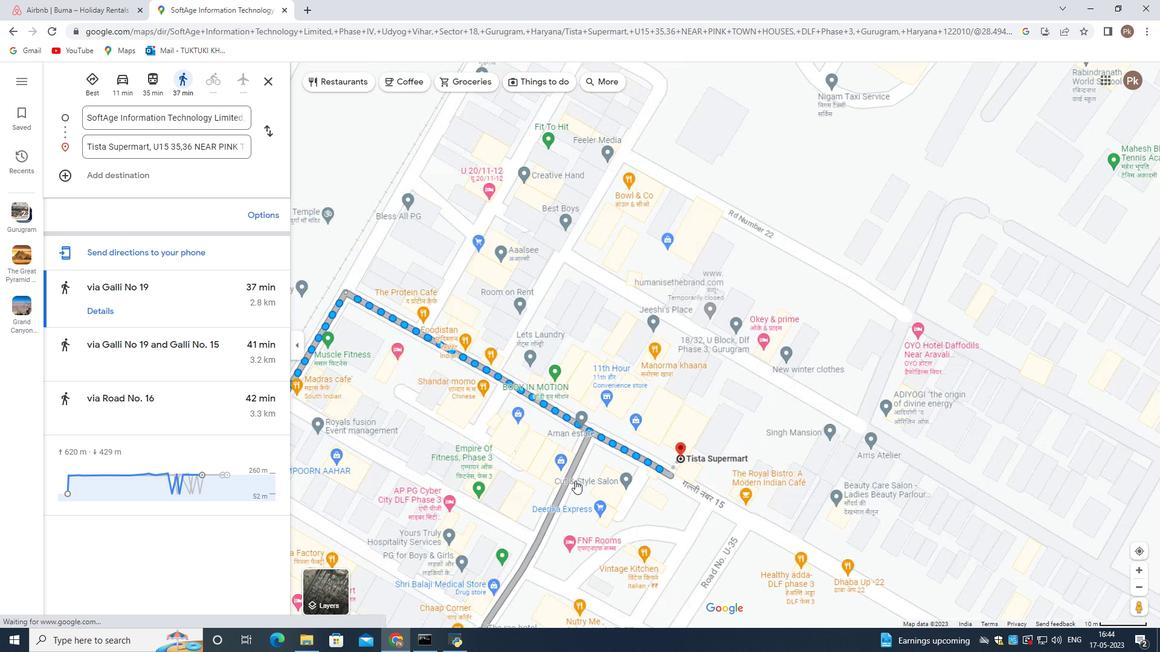 
Action: Mouse scrolled (568, 481) with delta (0, 0)
Screenshot: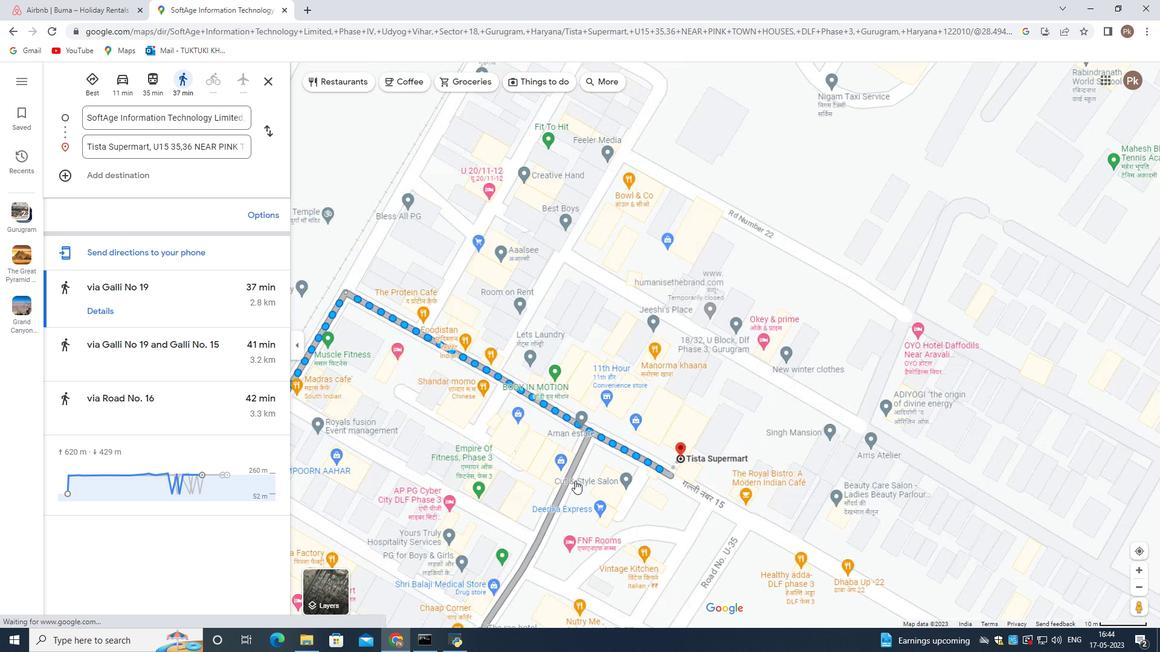 
Action: Mouse moved to (554, 484)
Screenshot: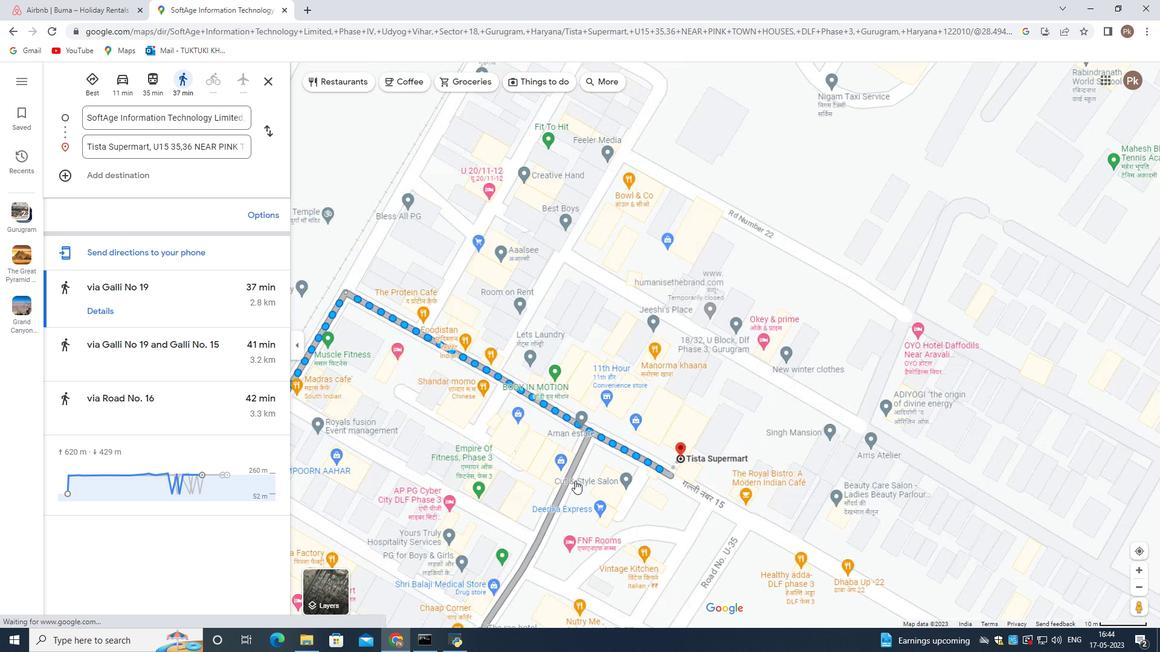 
Action: Mouse scrolled (559, 483) with delta (0, 0)
Screenshot: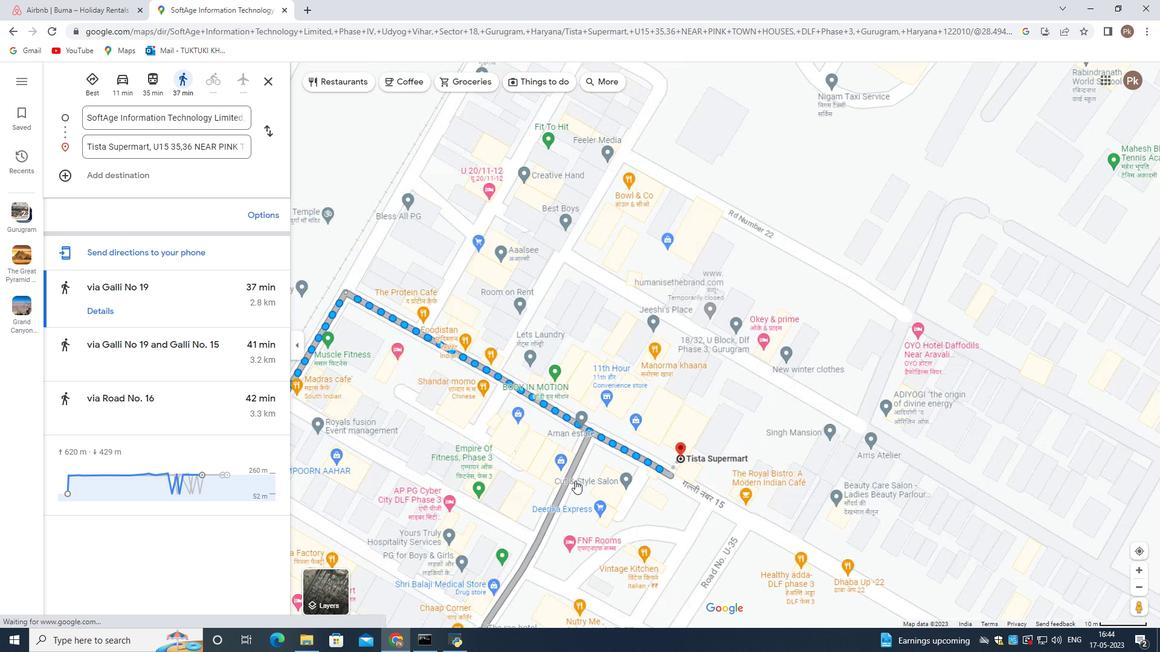 
Action: Mouse moved to (523, 486)
Screenshot: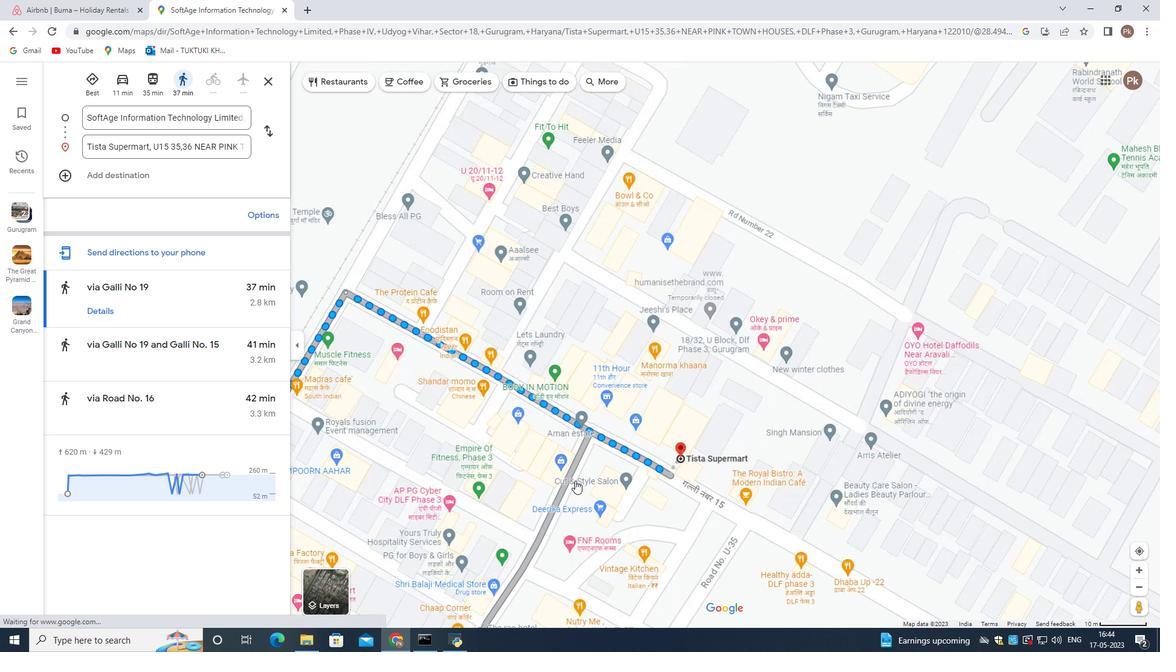 
Action: Mouse scrolled (547, 485) with delta (0, 0)
Screenshot: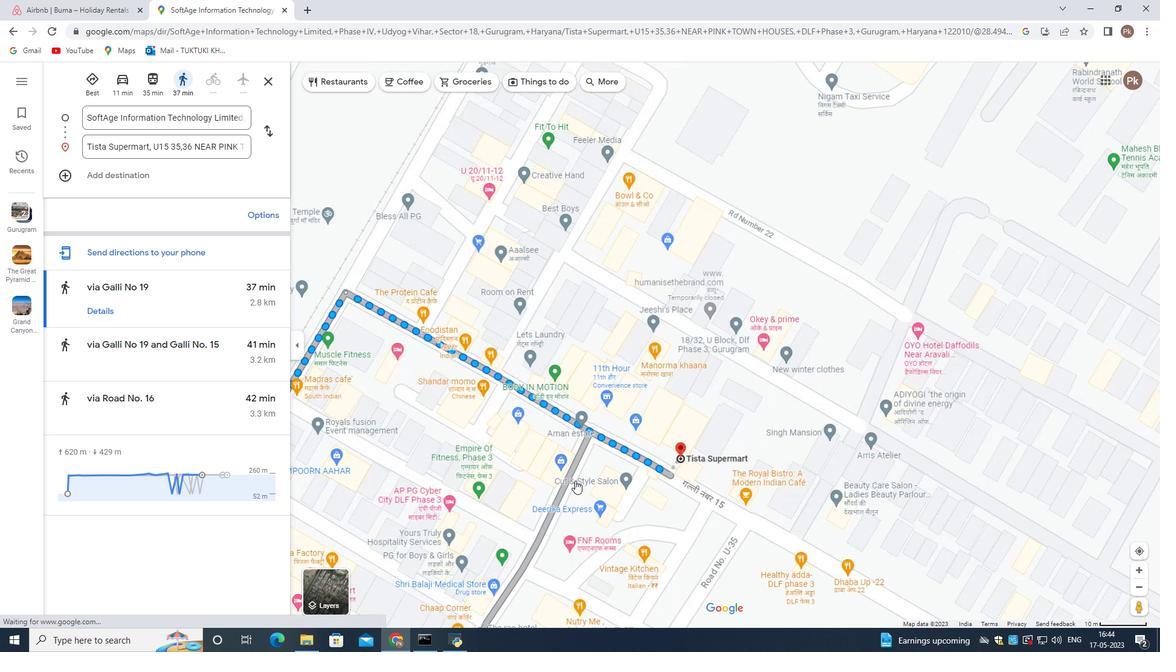 
Action: Mouse moved to (582, 373)
Screenshot: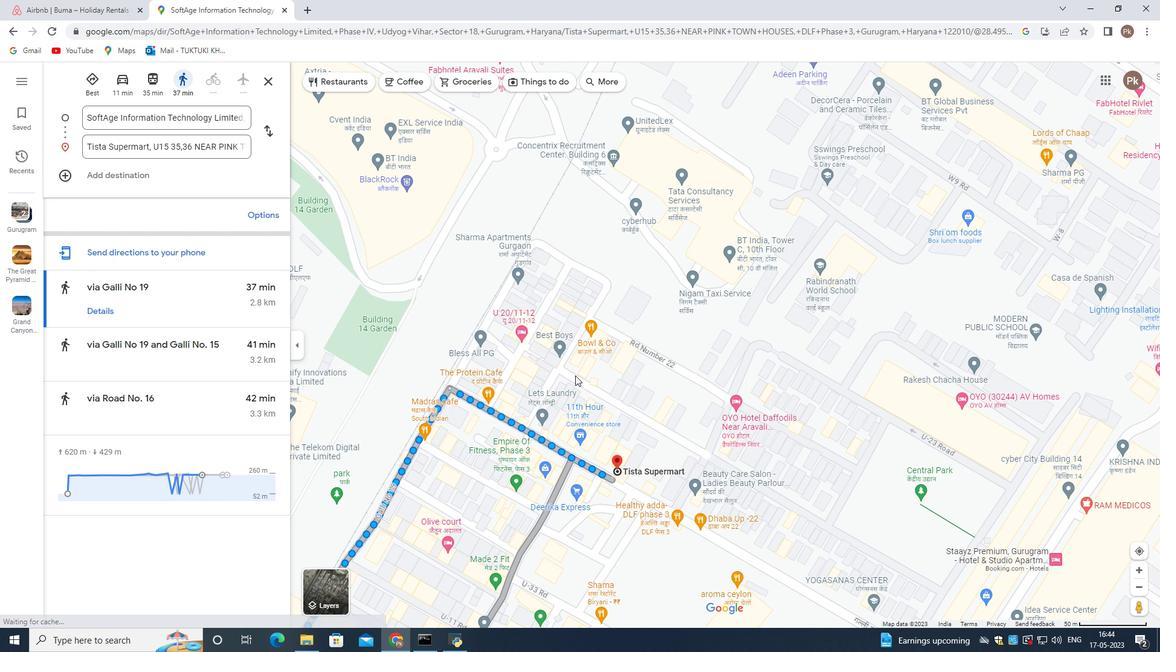 
Action: Mouse pressed left at (582, 373)
Screenshot: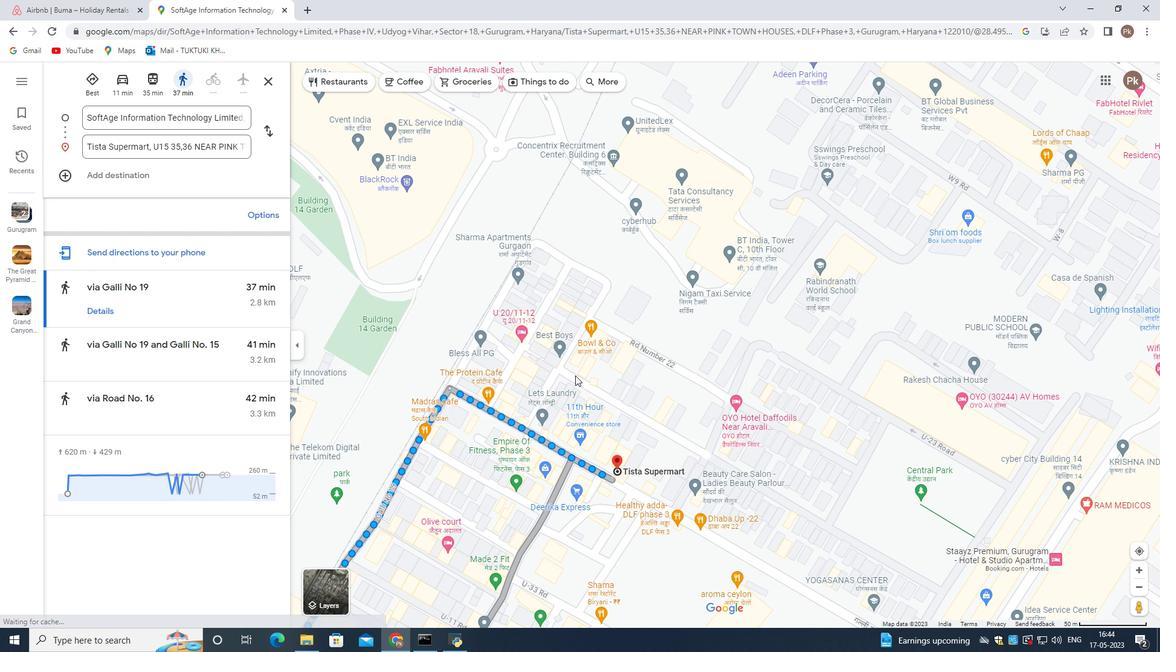 
Action: Mouse moved to (538, 379)
Screenshot: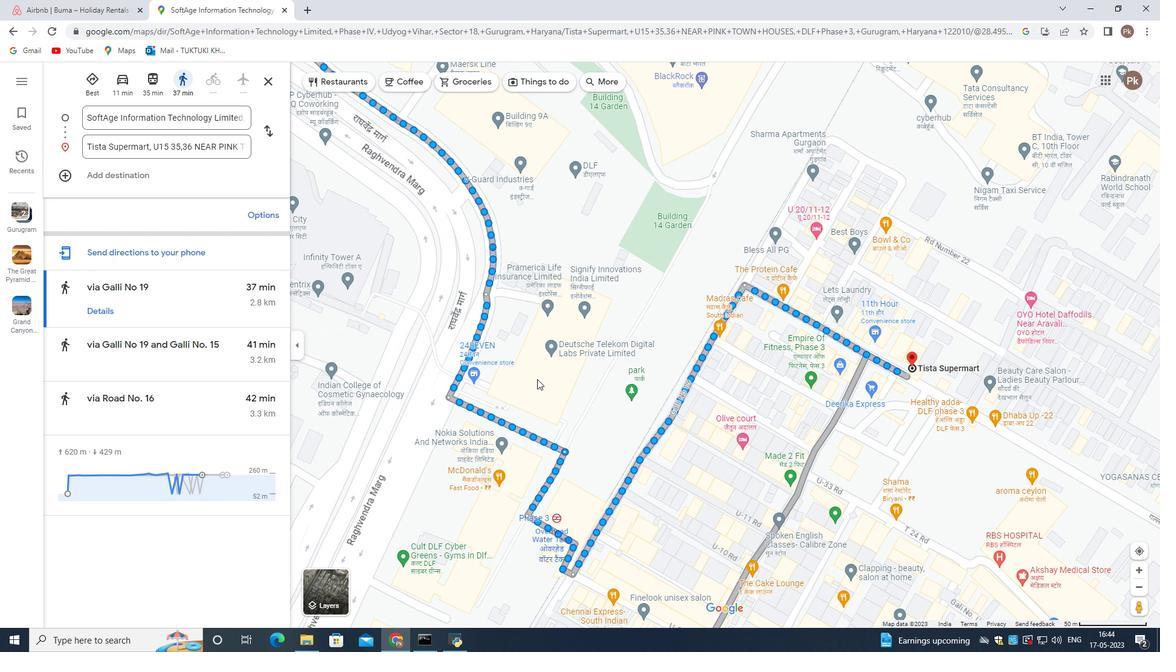 
Action: Mouse pressed left at (538, 379)
Screenshot: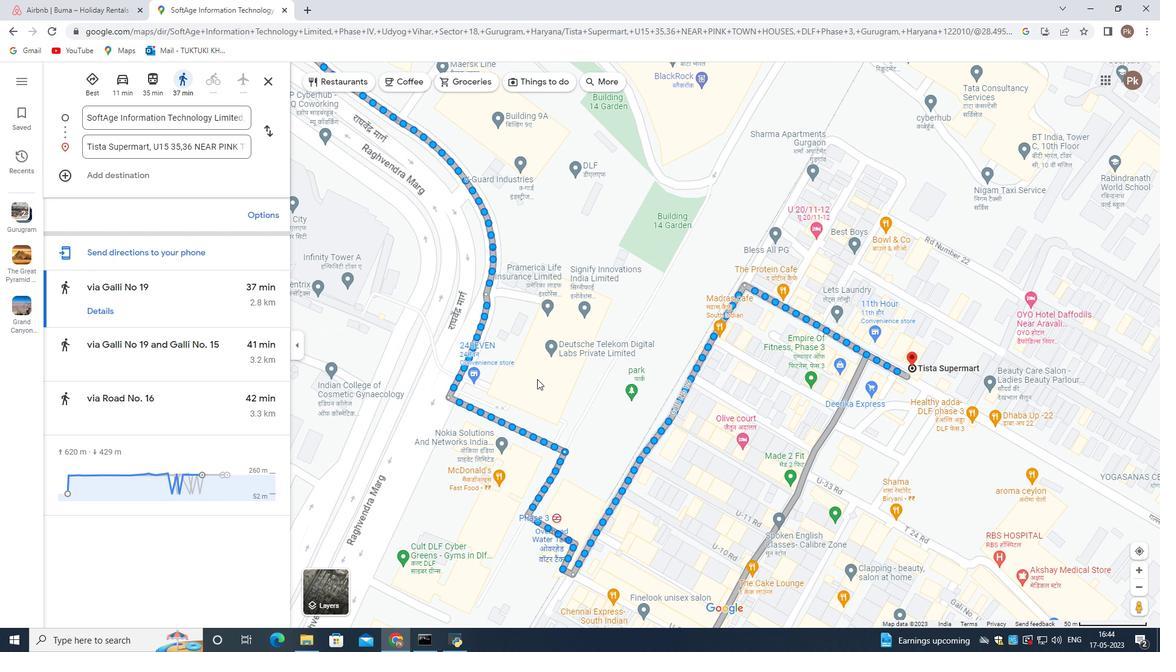 
Action: Mouse moved to (683, 406)
Screenshot: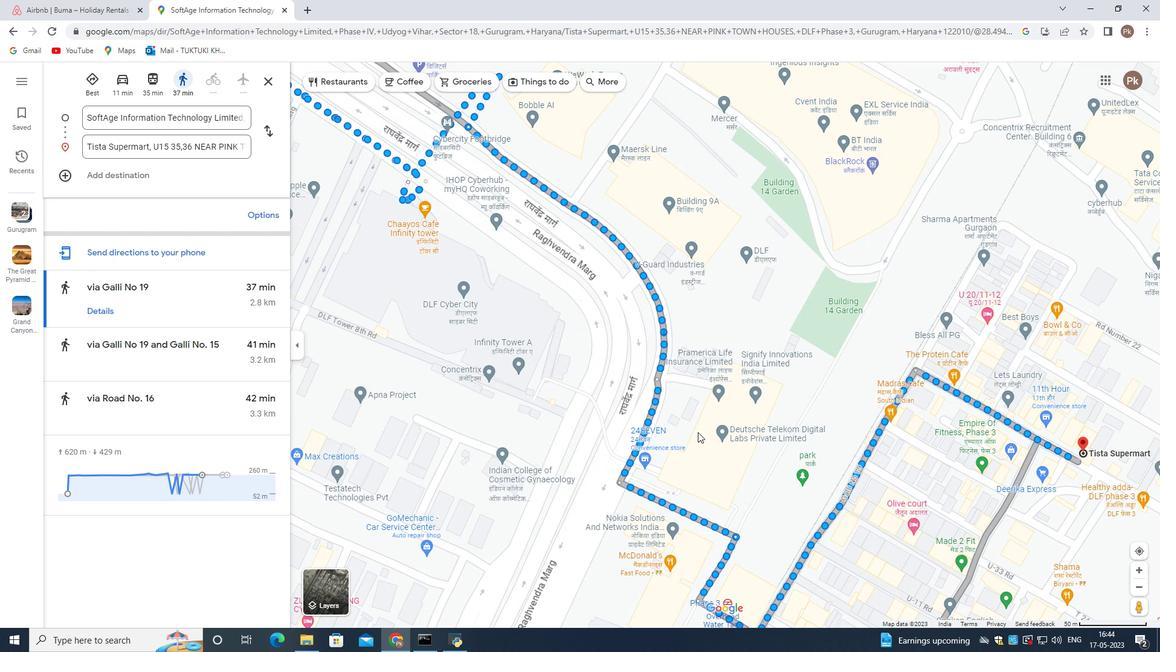 
Action: Mouse scrolled (683, 406) with delta (0, 0)
Screenshot: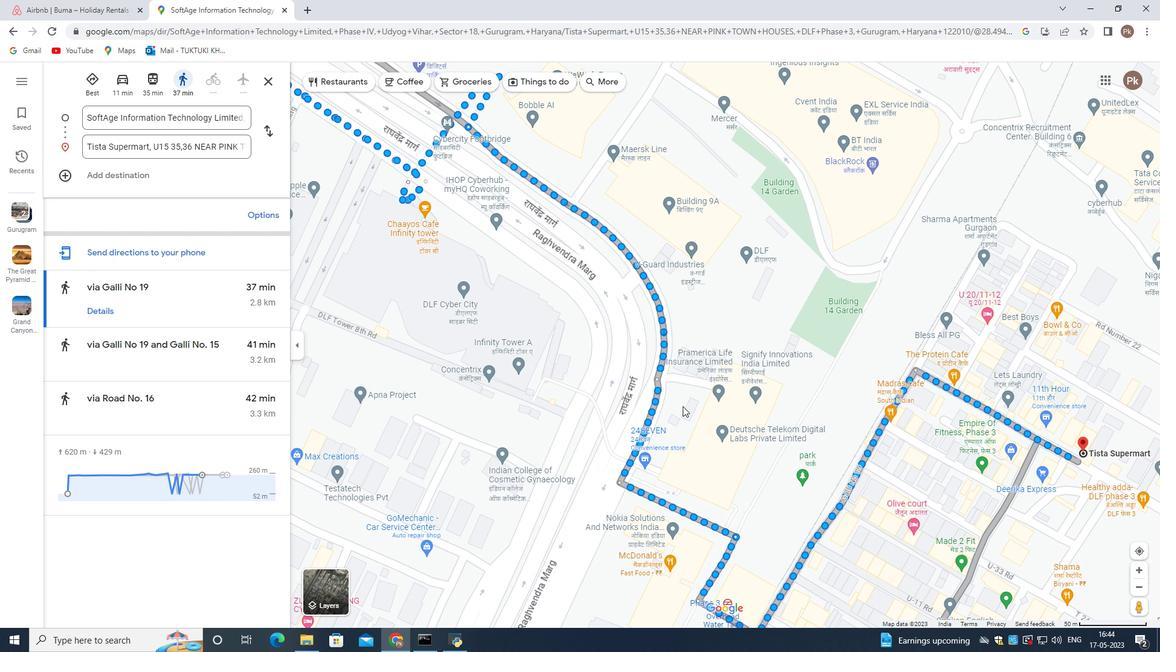 
Action: Mouse scrolled (683, 406) with delta (0, 0)
Screenshot: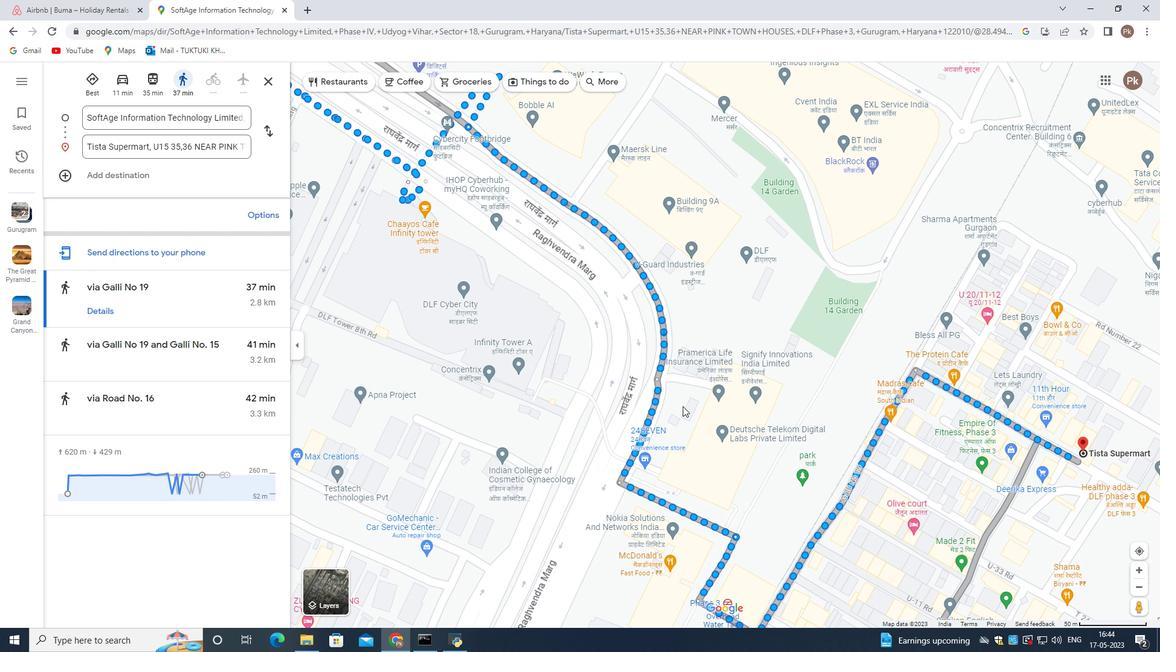 
Action: Mouse scrolled (683, 406) with delta (0, 0)
Screenshot: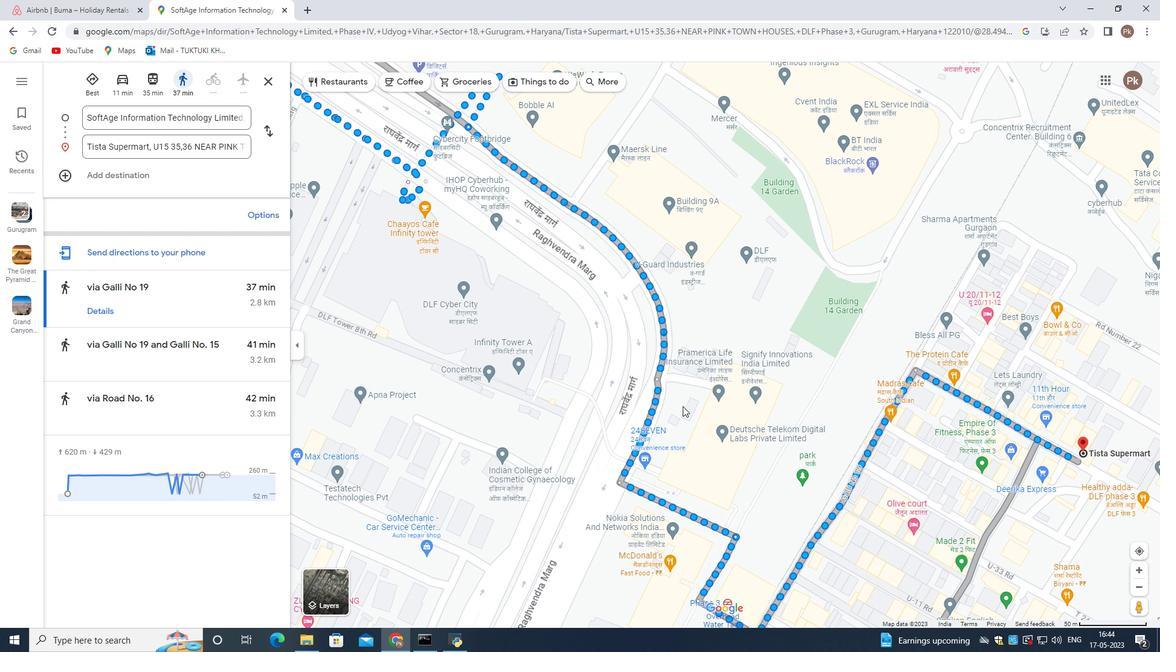 
Action: Mouse scrolled (683, 406) with delta (0, 0)
Screenshot: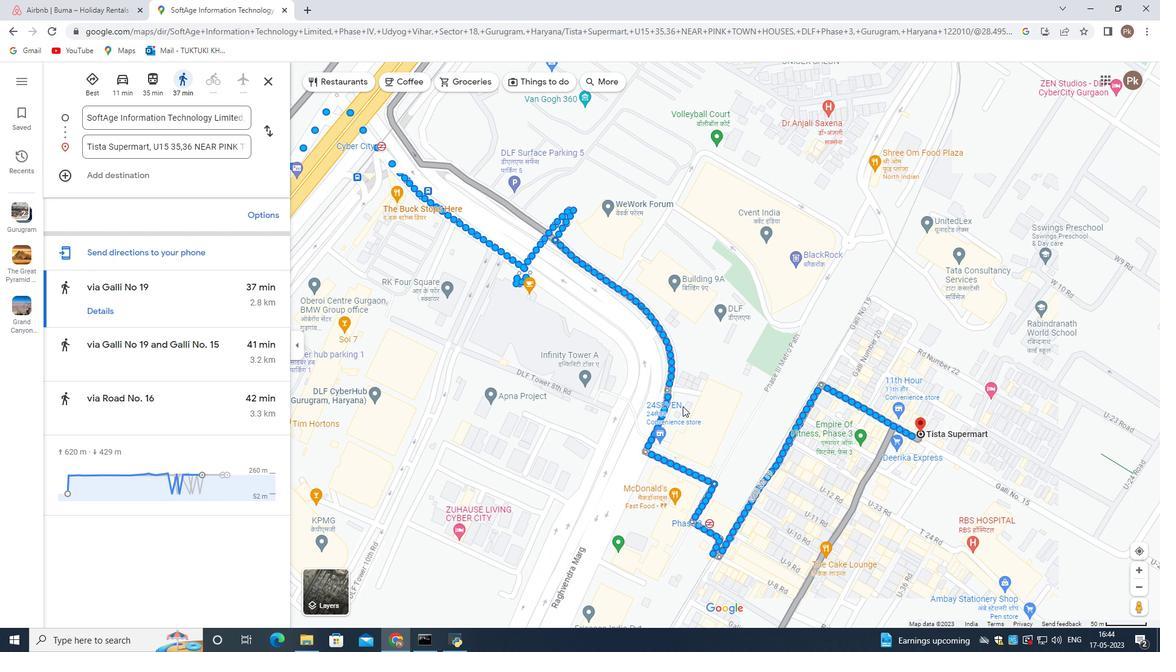 
Action: Mouse scrolled (683, 406) with delta (0, 0)
Screenshot: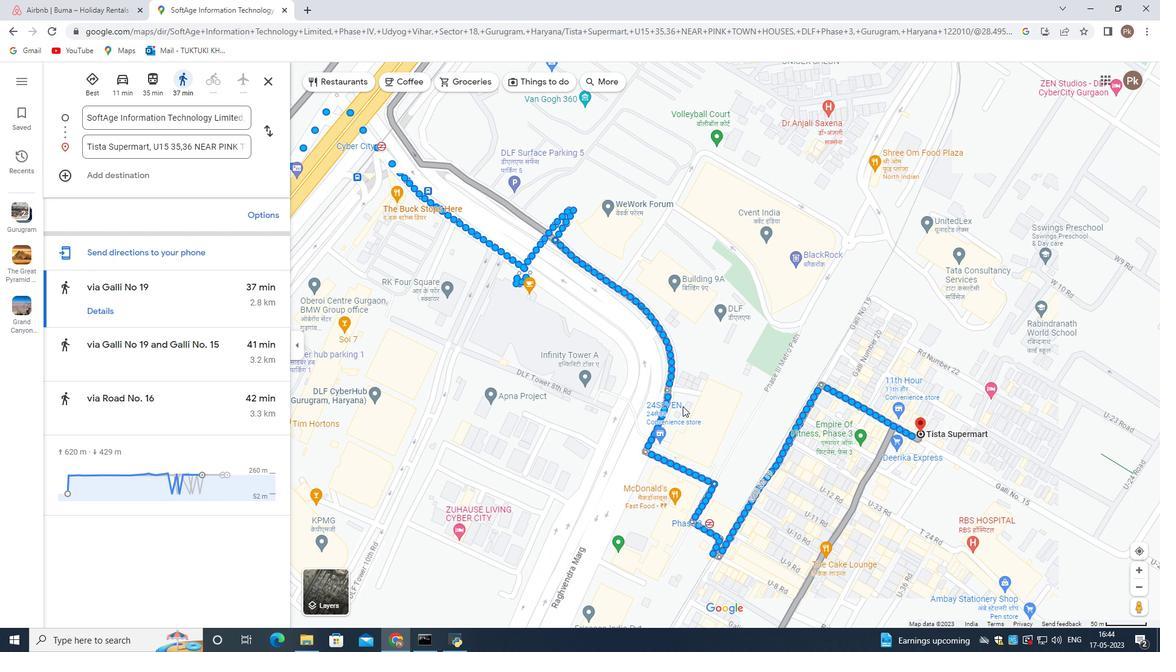 
Action: Mouse scrolled (683, 406) with delta (0, 0)
Screenshot: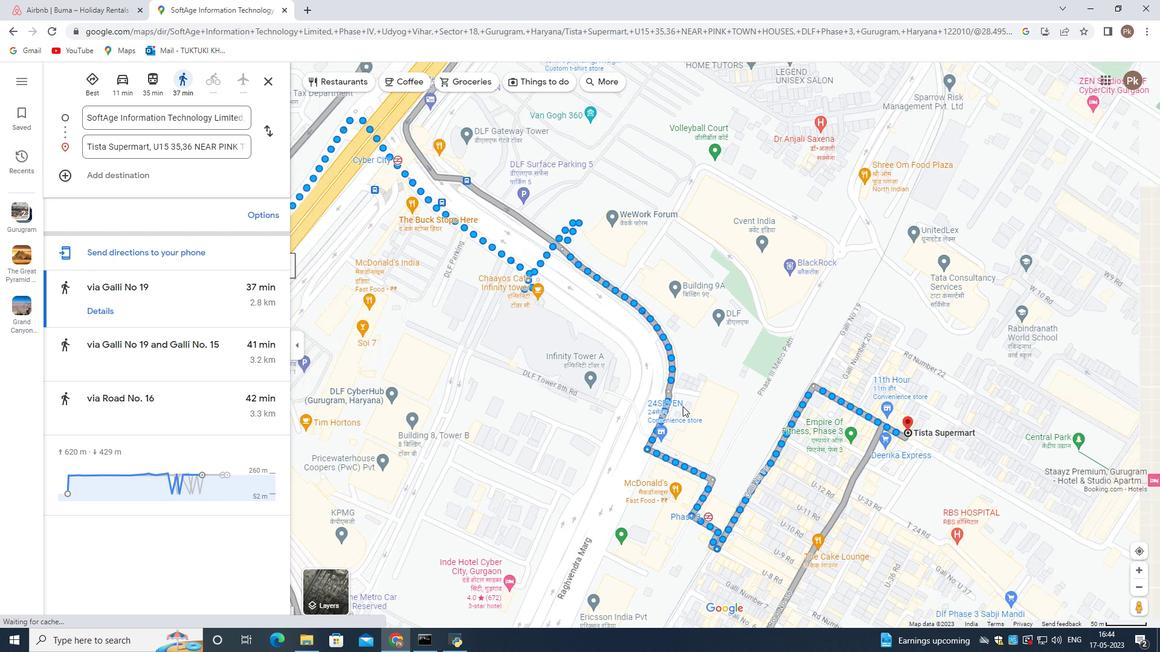 
Action: Mouse moved to (643, 425)
Screenshot: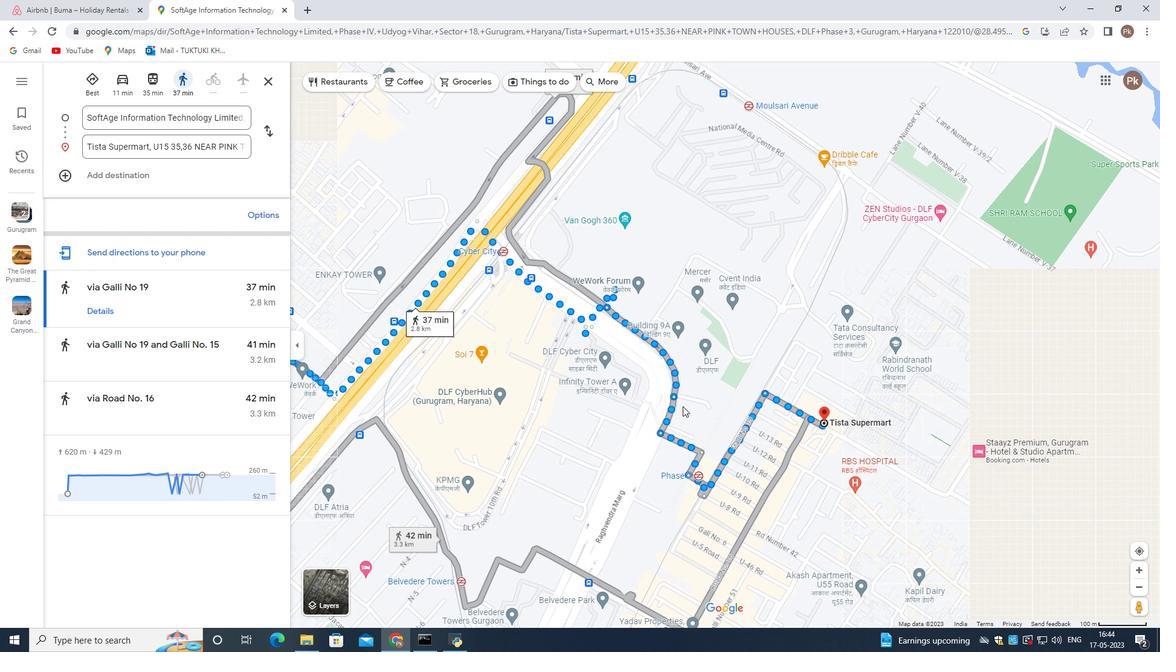 
Action: Mouse scrolled (643, 424) with delta (0, 0)
Screenshot: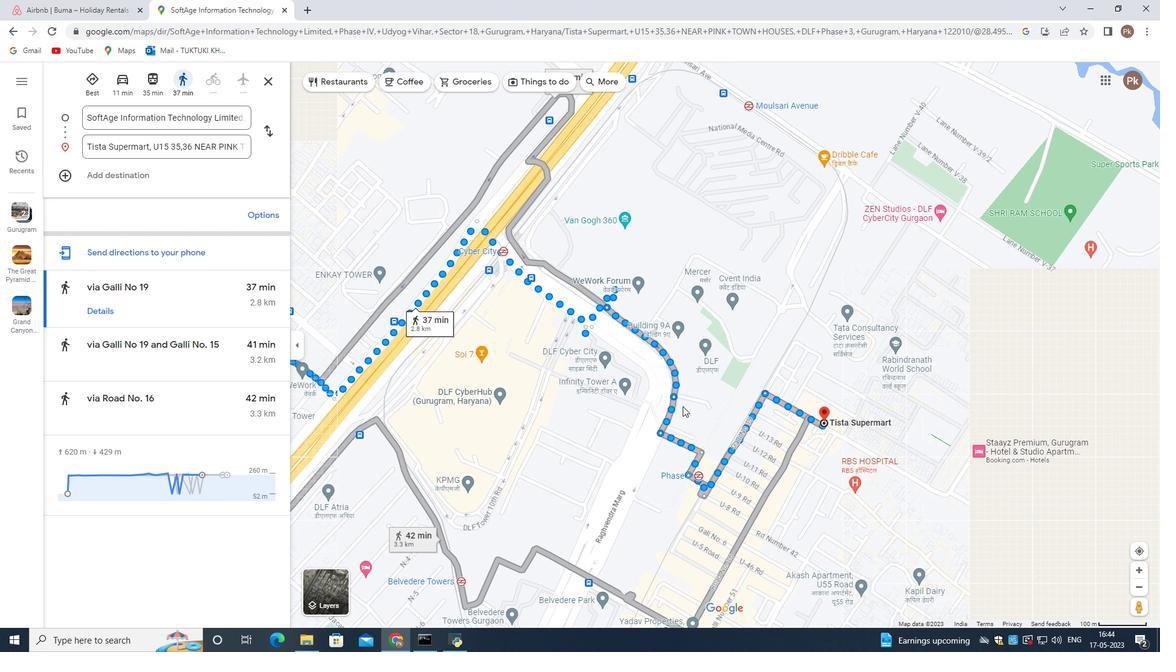 
Action: Mouse moved to (631, 432)
Screenshot: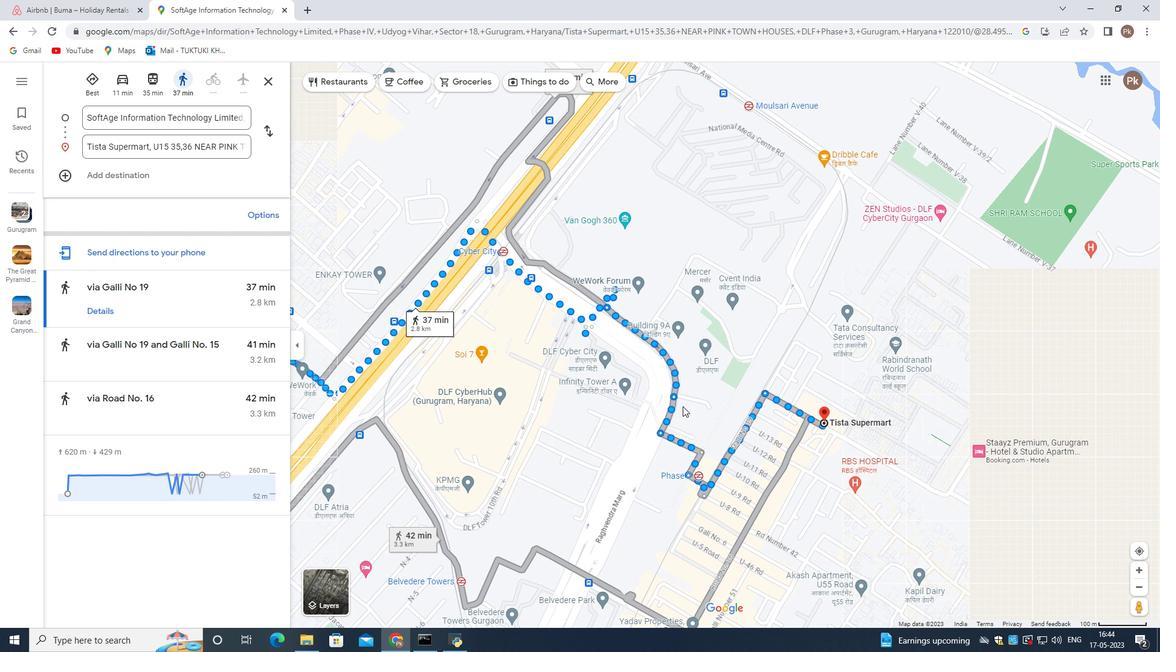 
Action: Mouse scrolled (632, 431) with delta (0, 0)
Screenshot: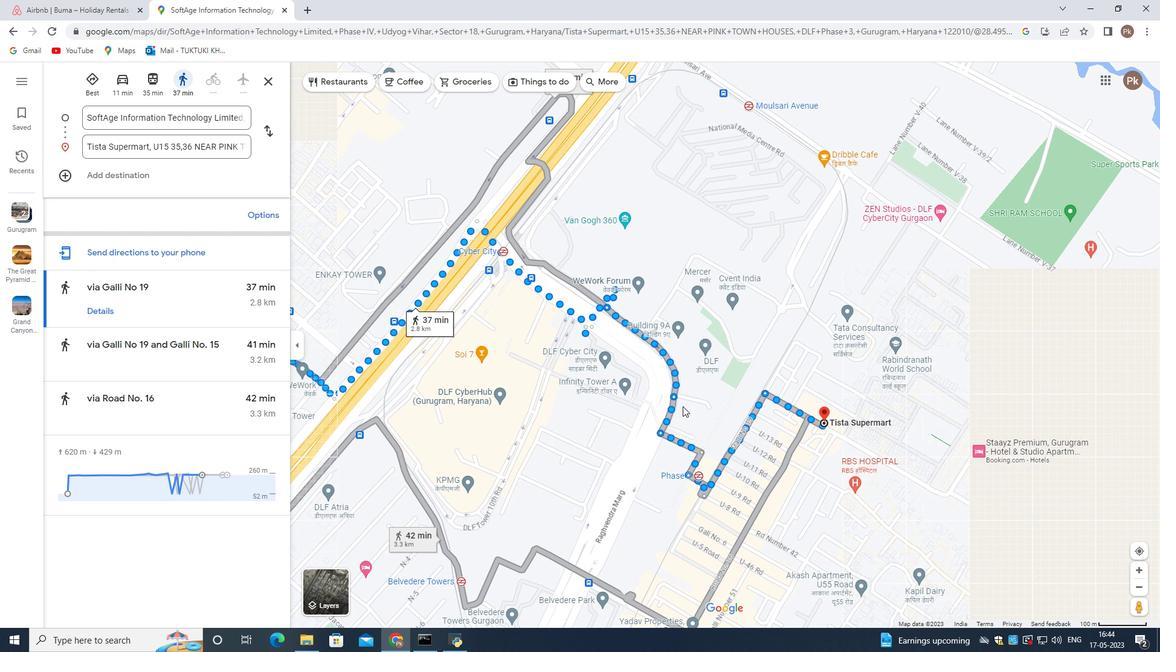 
Action: Mouse moved to (625, 436)
Screenshot: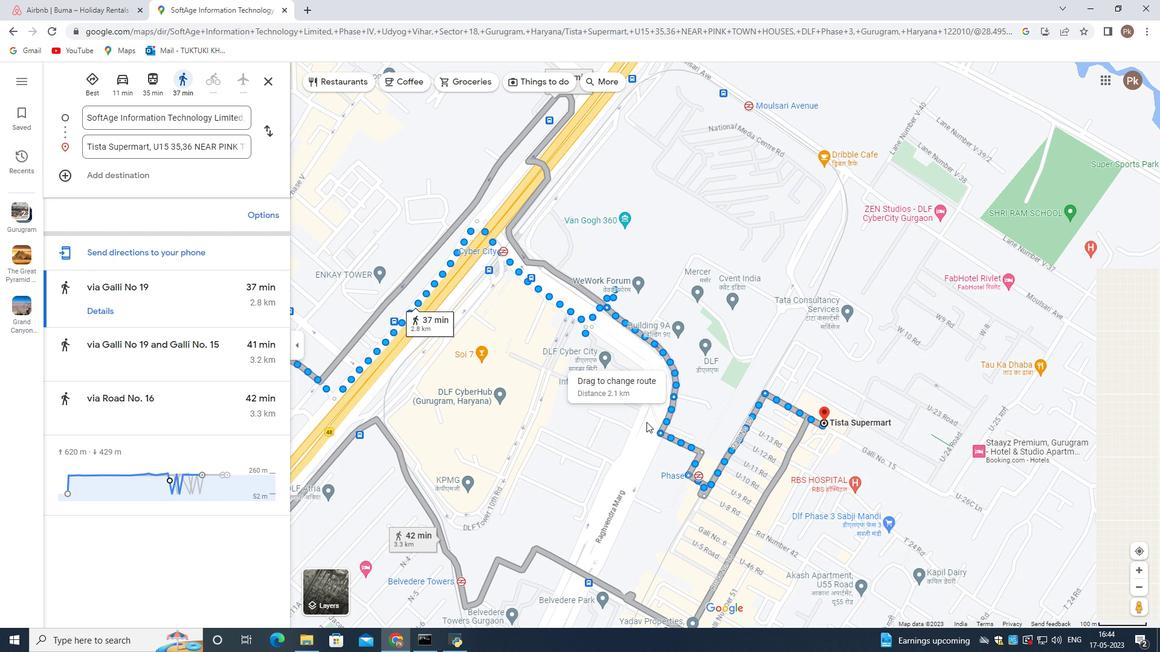 
Action: Mouse scrolled (625, 435) with delta (0, 0)
Screenshot: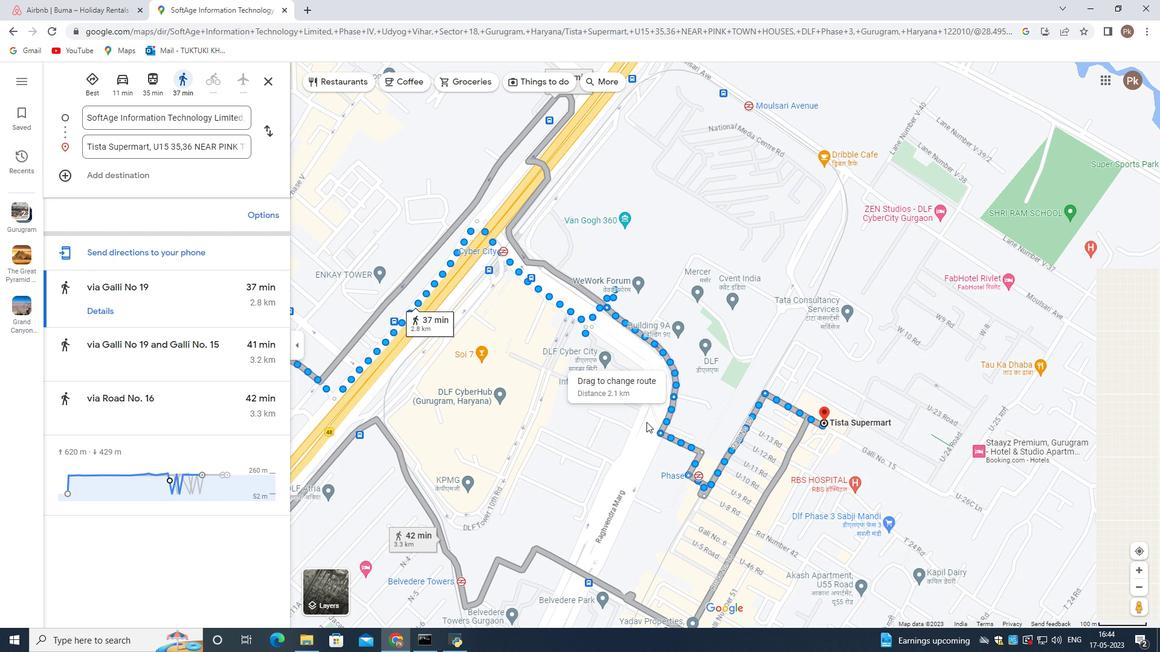 
Action: Mouse moved to (614, 437)
Screenshot: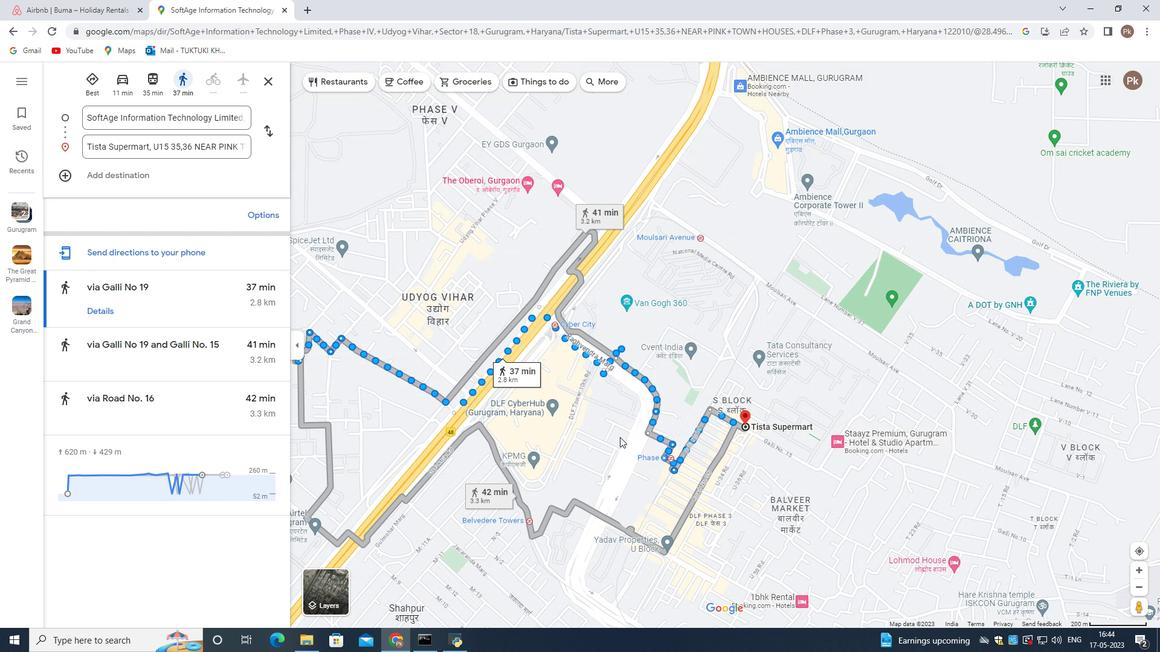 
Action: Mouse scrolled (614, 437) with delta (0, 0)
Screenshot: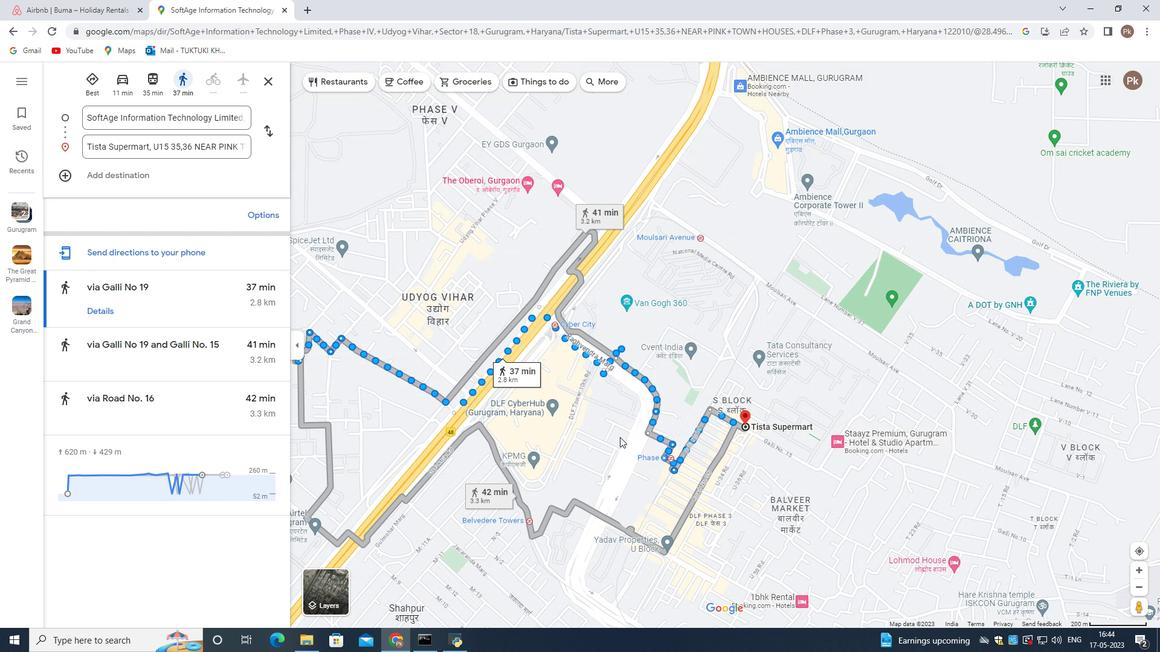 
Action: Mouse moved to (613, 438)
Screenshot: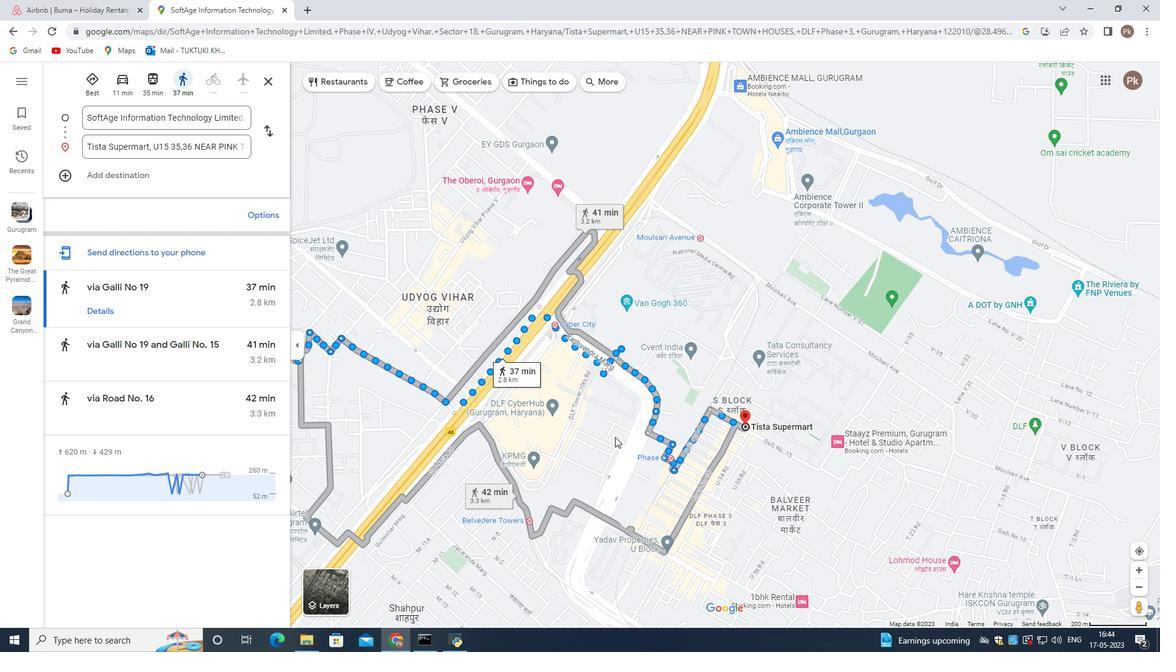 
Action: Mouse scrolled (613, 437) with delta (0, 0)
Screenshot: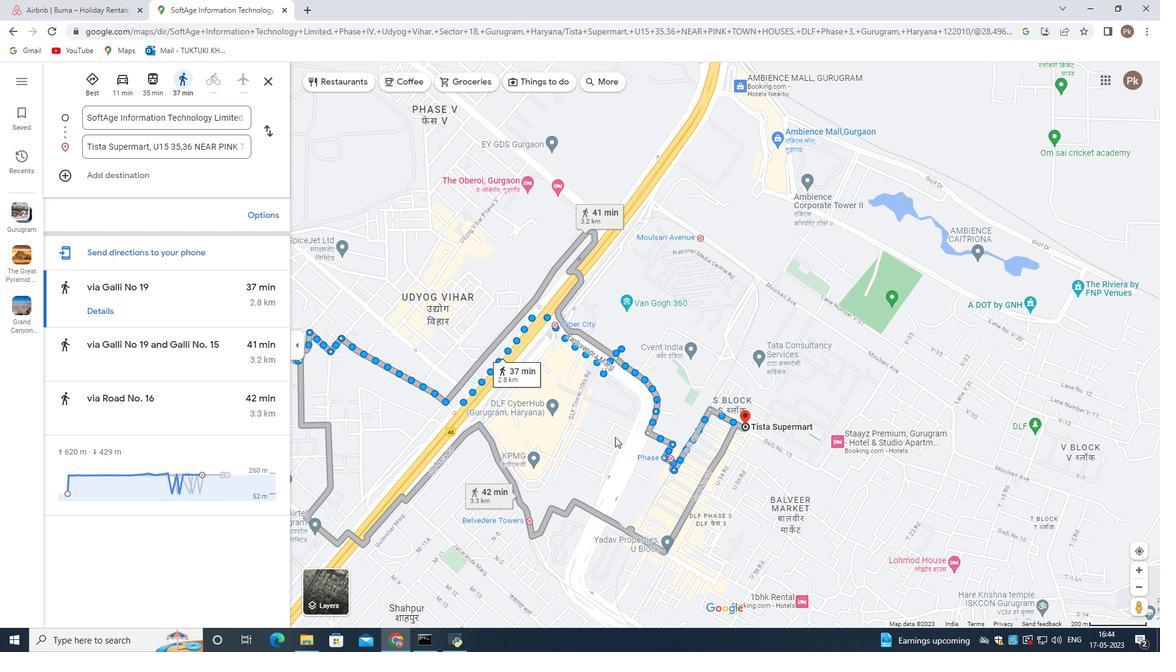
Action: Mouse scrolled (613, 437) with delta (0, 0)
Screenshot: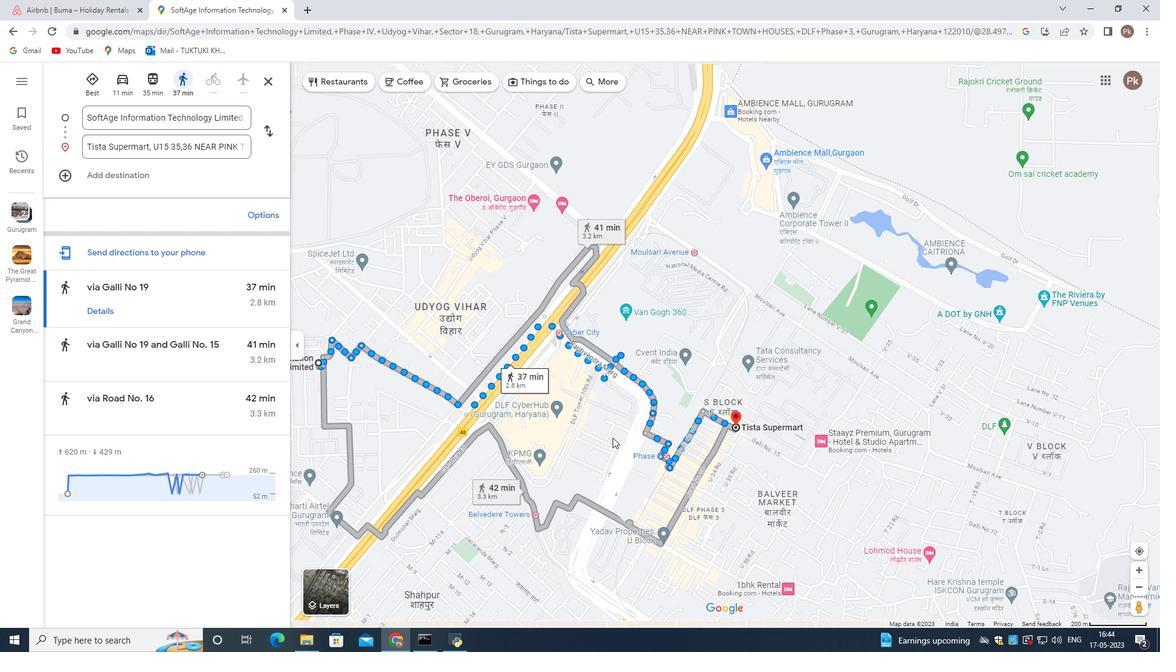 
Action: Mouse moved to (611, 438)
Screenshot: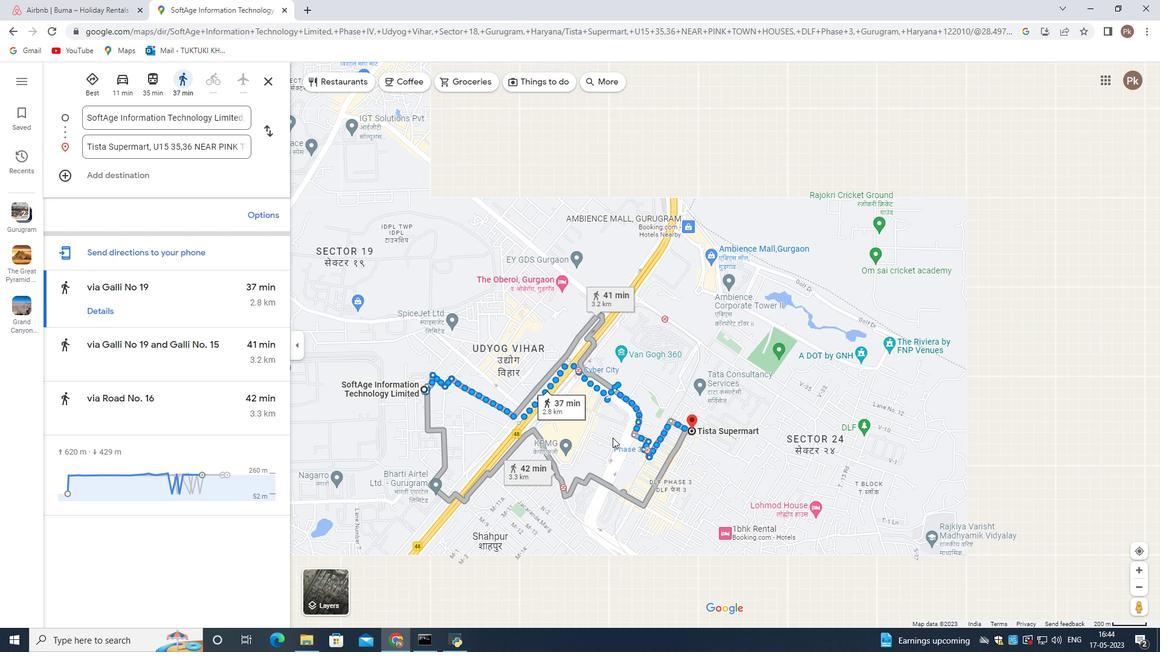 
Action: Mouse scrolled (611, 438) with delta (0, 0)
Screenshot: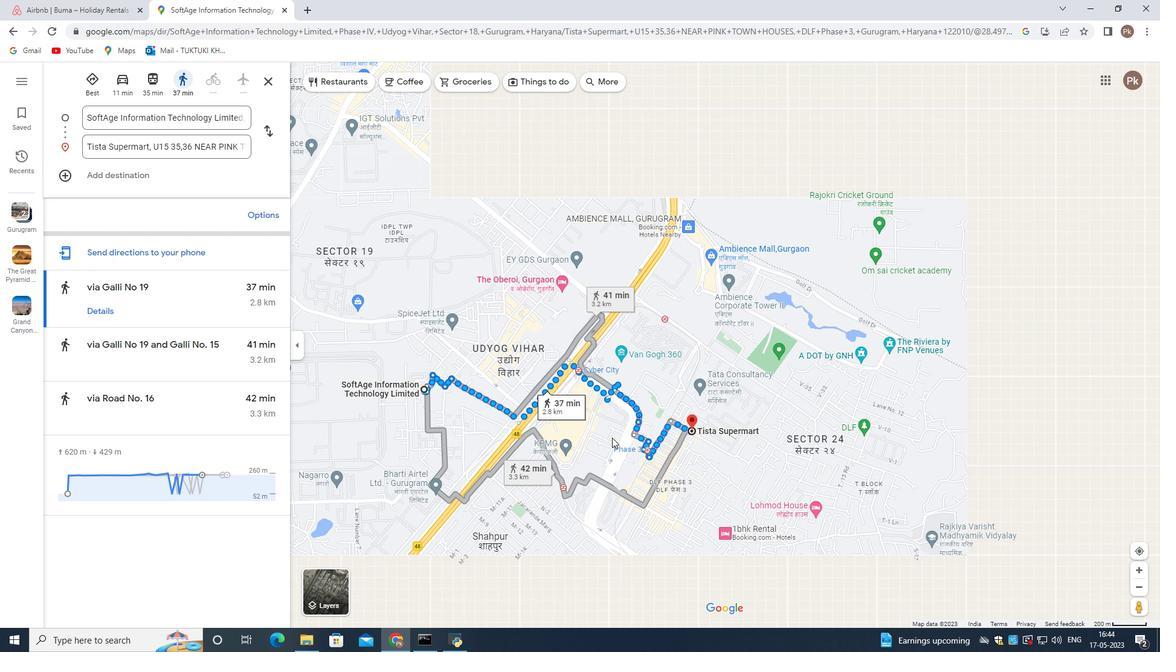 
Action: Mouse scrolled (611, 438) with delta (0, 0)
Screenshot: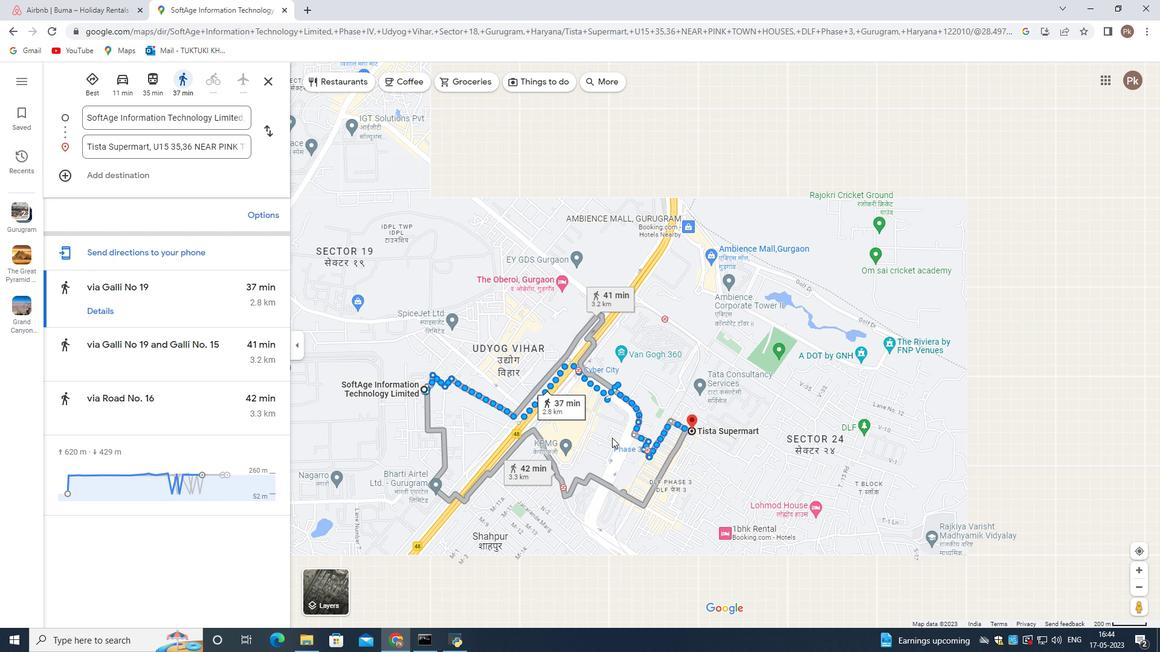 
Action: Mouse scrolled (611, 438) with delta (0, 0)
Screenshot: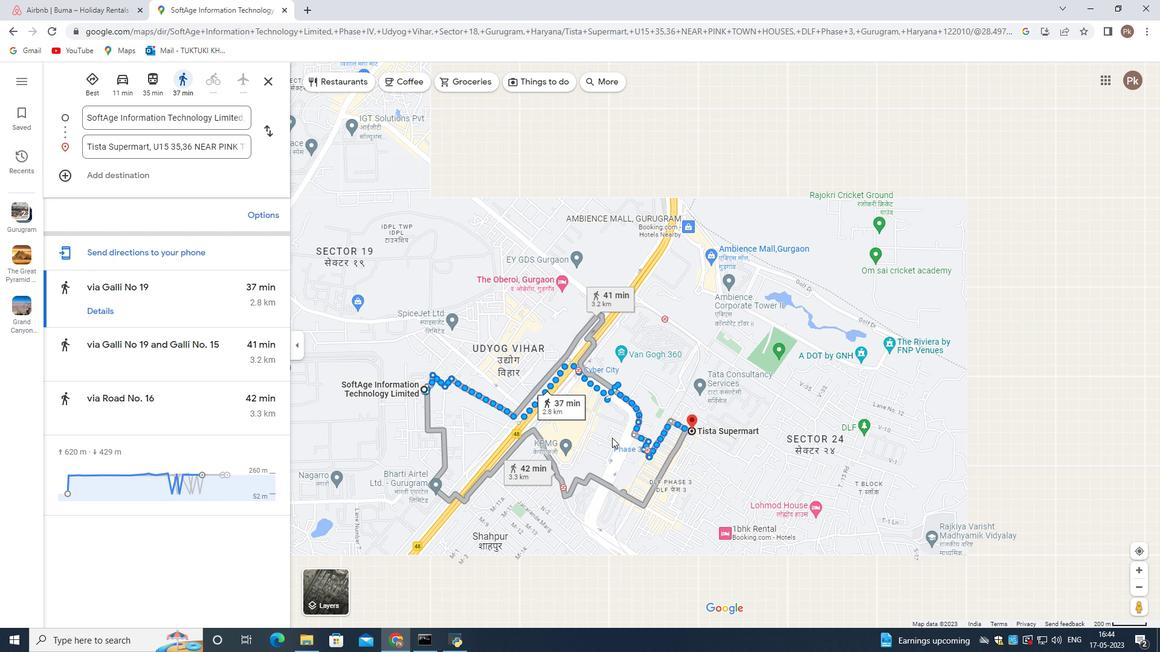 
Action: Mouse scrolled (611, 438) with delta (0, 0)
Screenshot: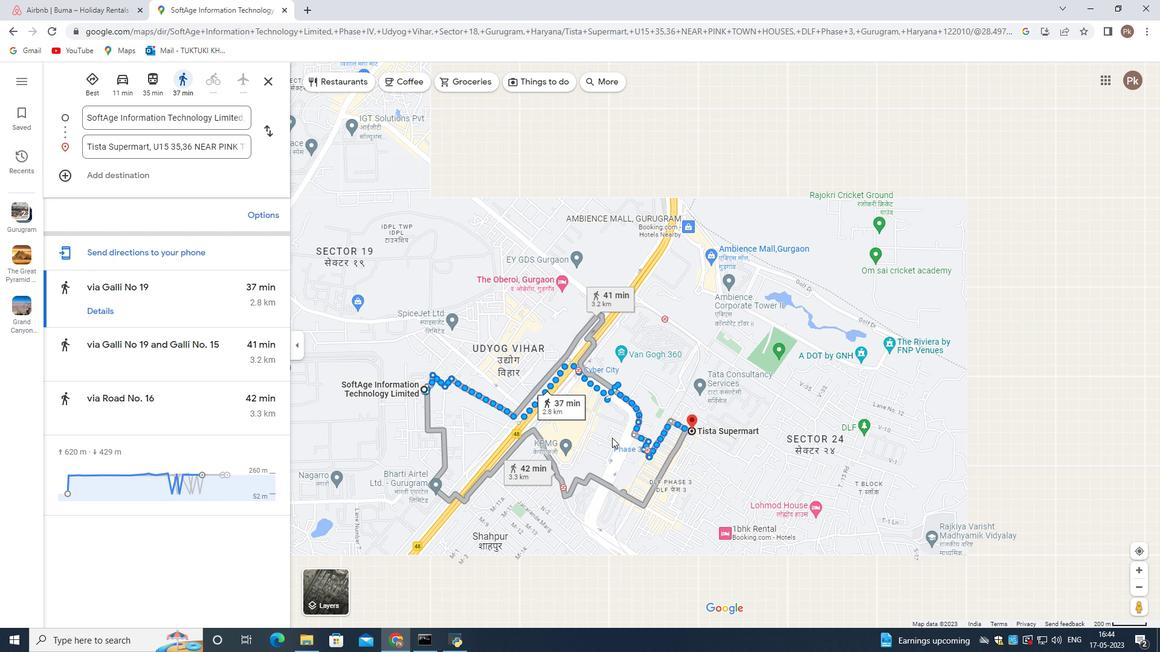 
Action: Mouse scrolled (611, 438) with delta (0, 0)
Screenshot: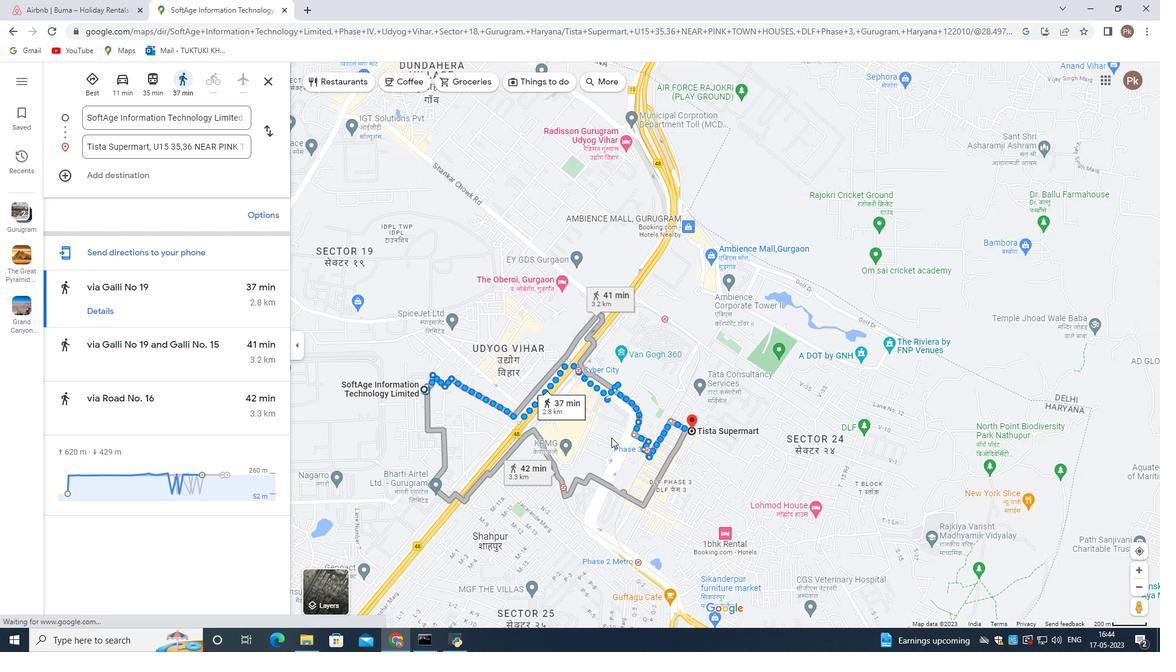 
Action: Mouse scrolled (611, 438) with delta (0, 0)
Screenshot: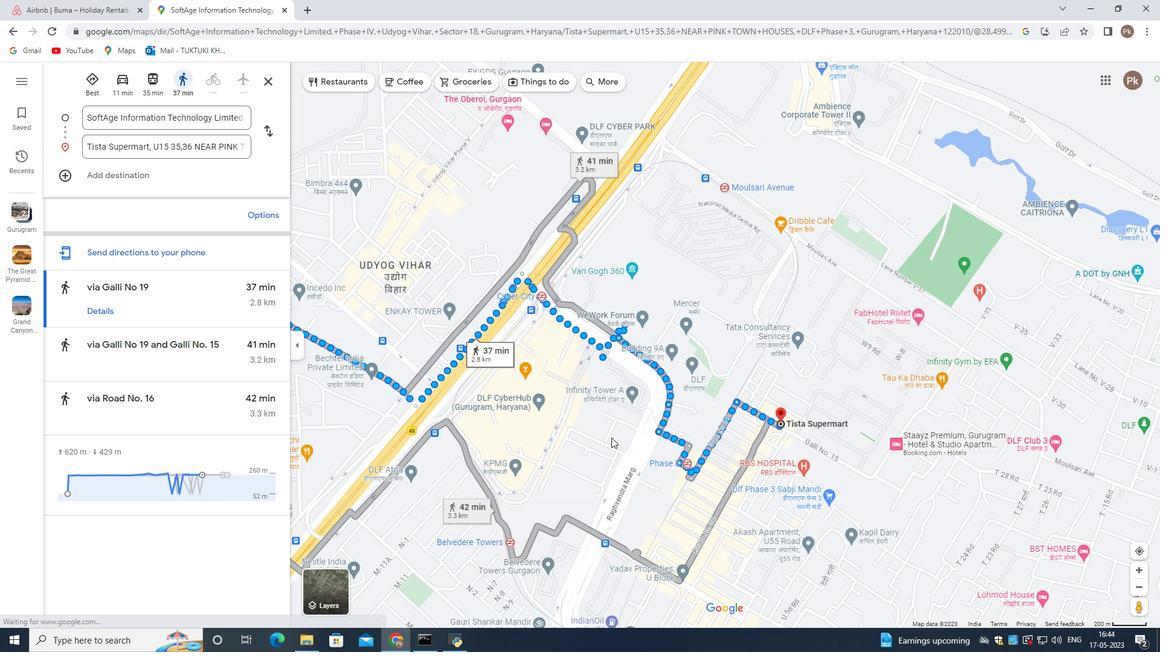 
Action: Mouse scrolled (611, 438) with delta (0, 0)
Screenshot: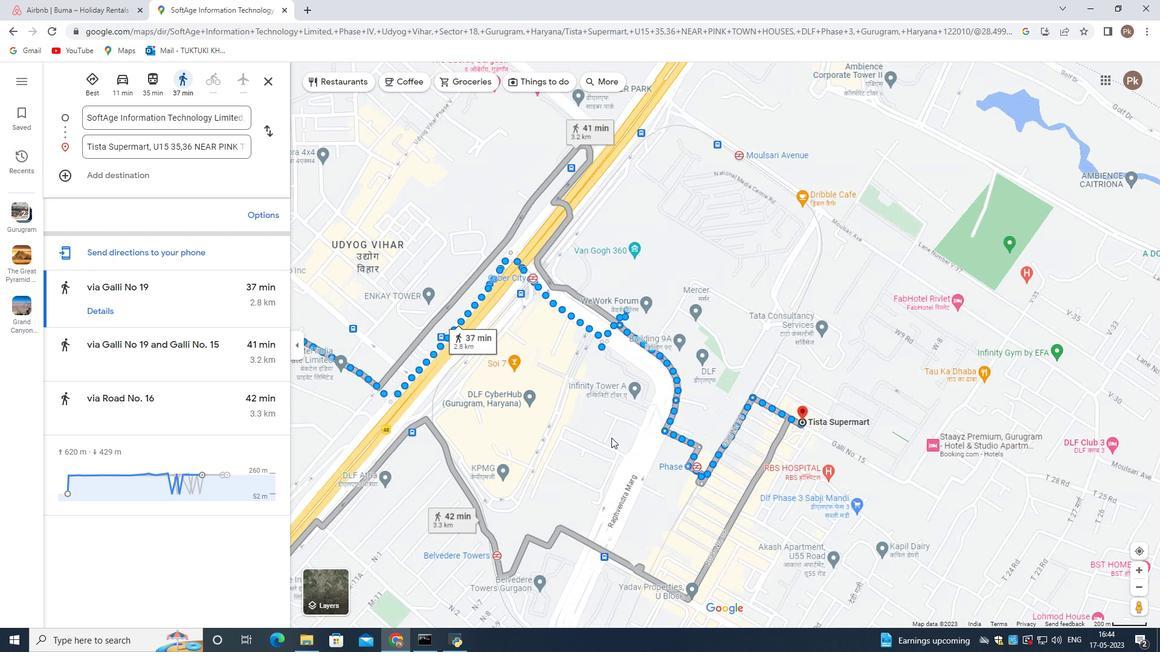 
Action: Mouse scrolled (611, 438) with delta (0, 0)
Screenshot: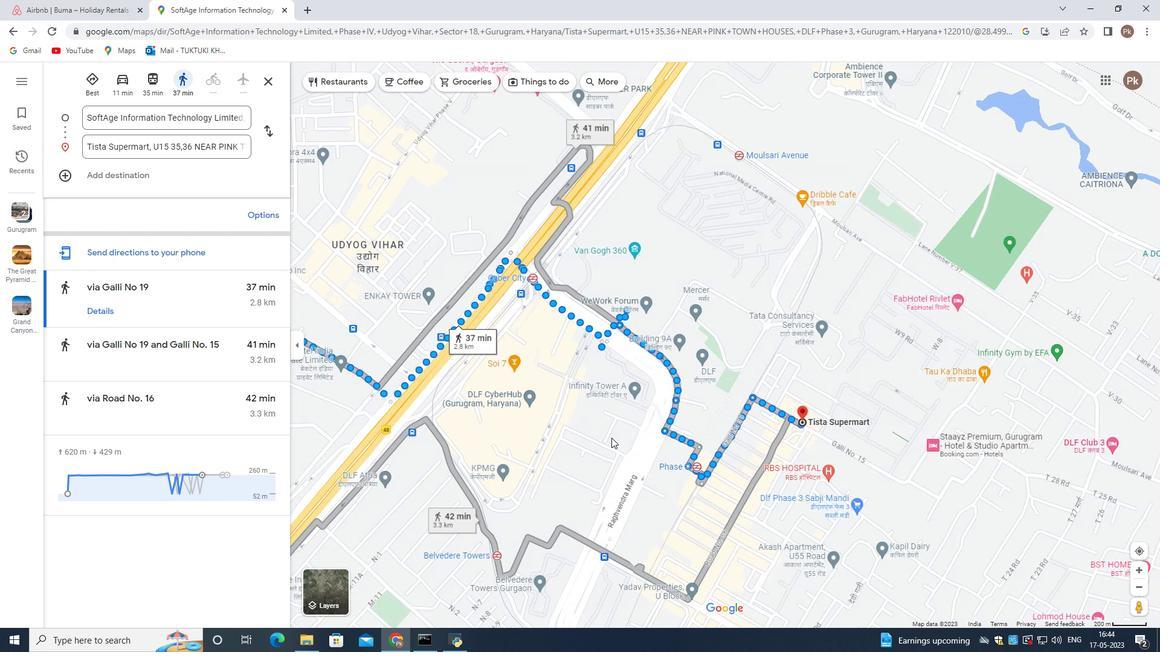
Action: Mouse scrolled (611, 438) with delta (0, 0)
Screenshot: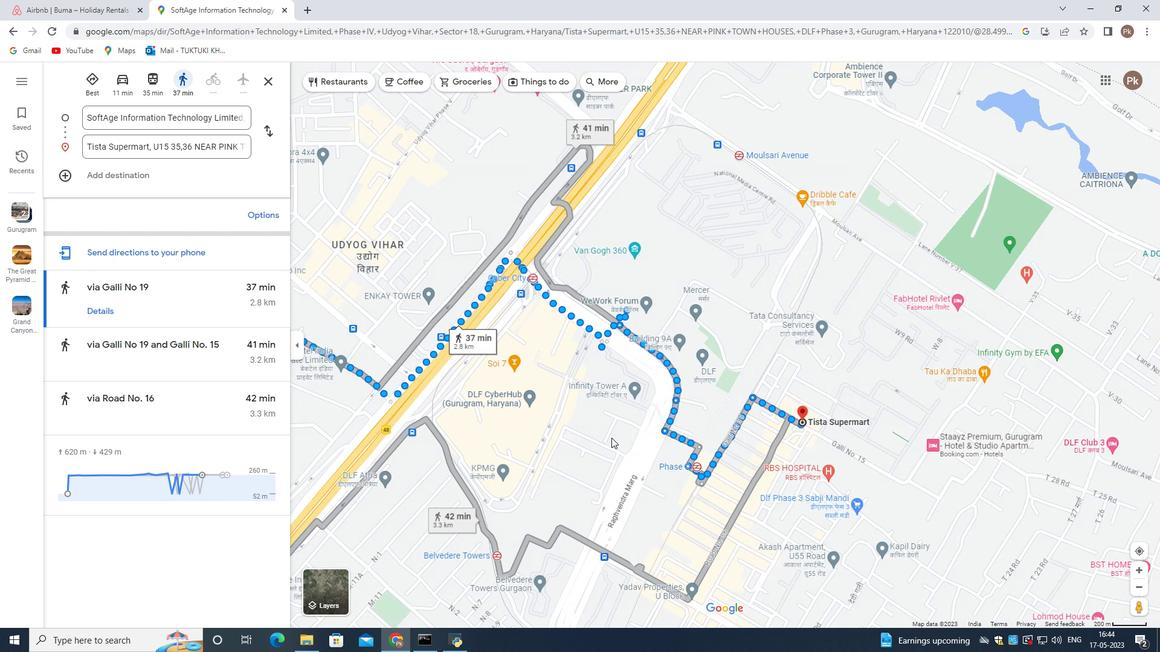 
Action: Mouse scrolled (611, 438) with delta (0, 0)
Screenshot: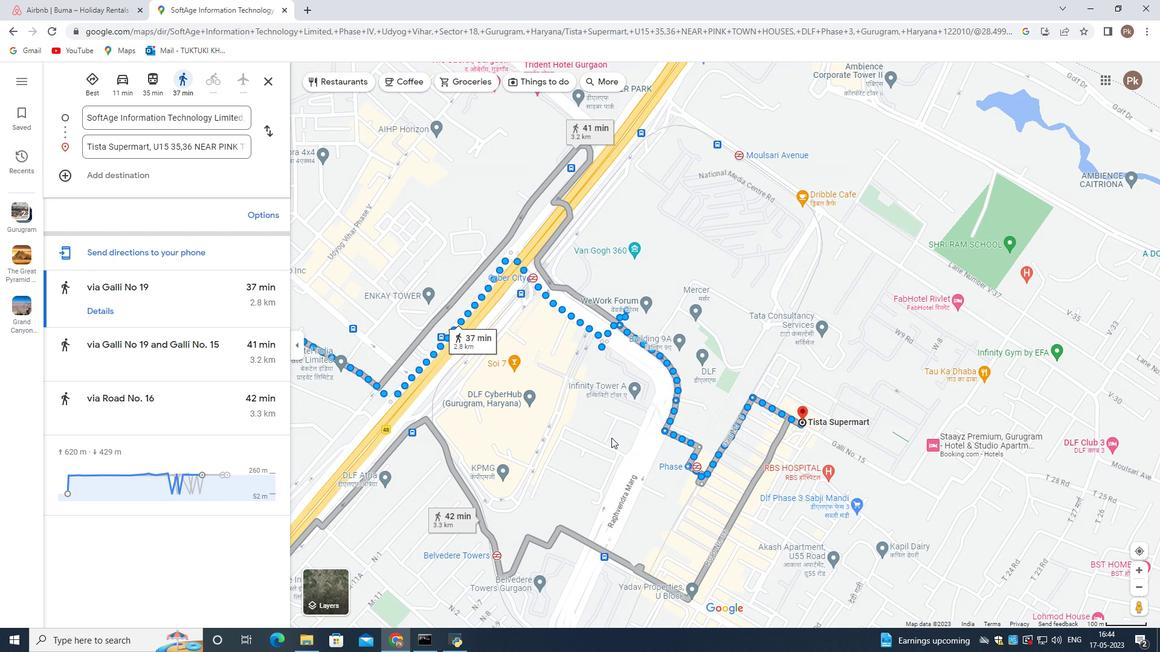
Action: Mouse moved to (640, 416)
Screenshot: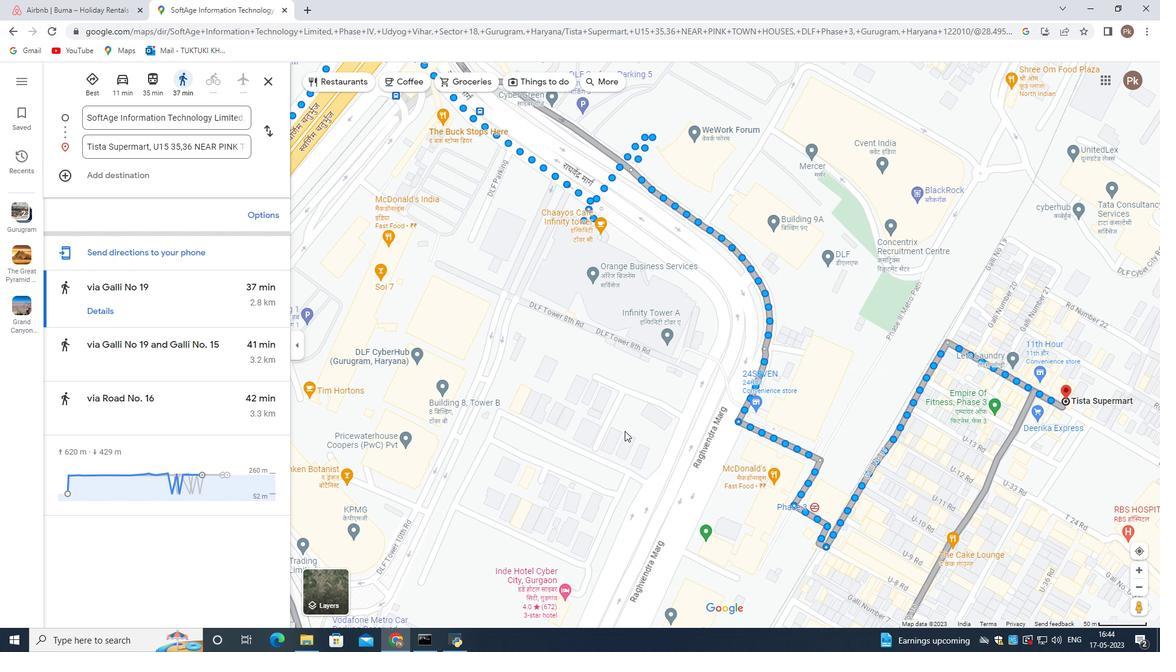 
Action: Mouse pressed left at (640, 416)
Screenshot: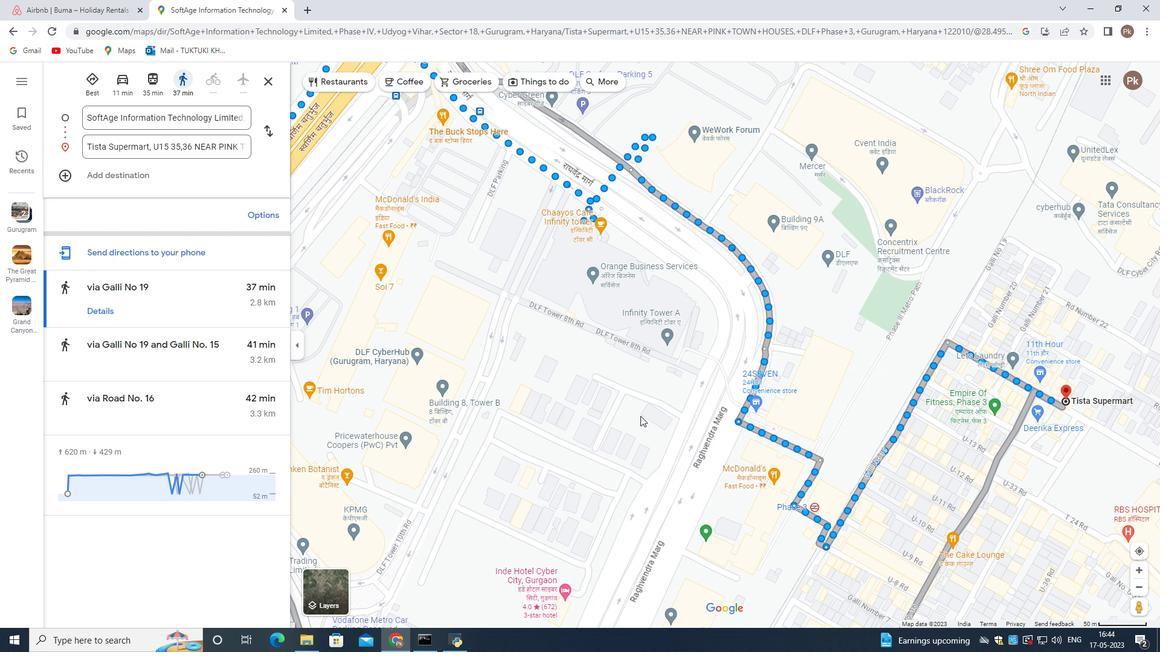 
Action: Mouse moved to (560, 364)
Screenshot: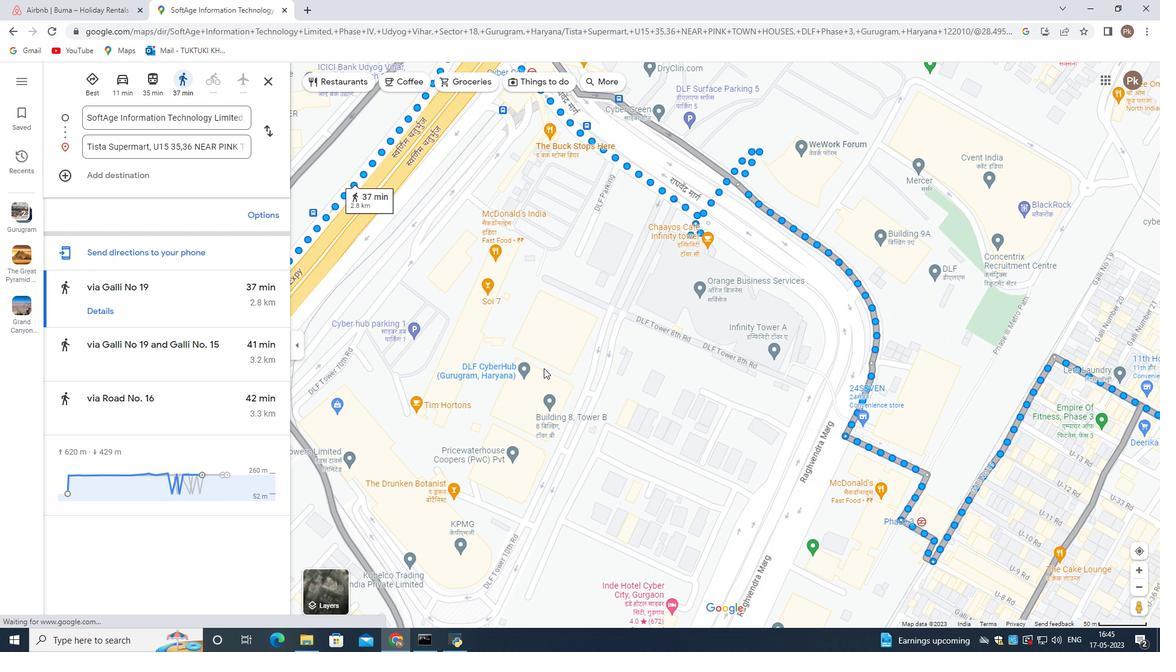 
Action: Mouse pressed left at (560, 364)
Screenshot: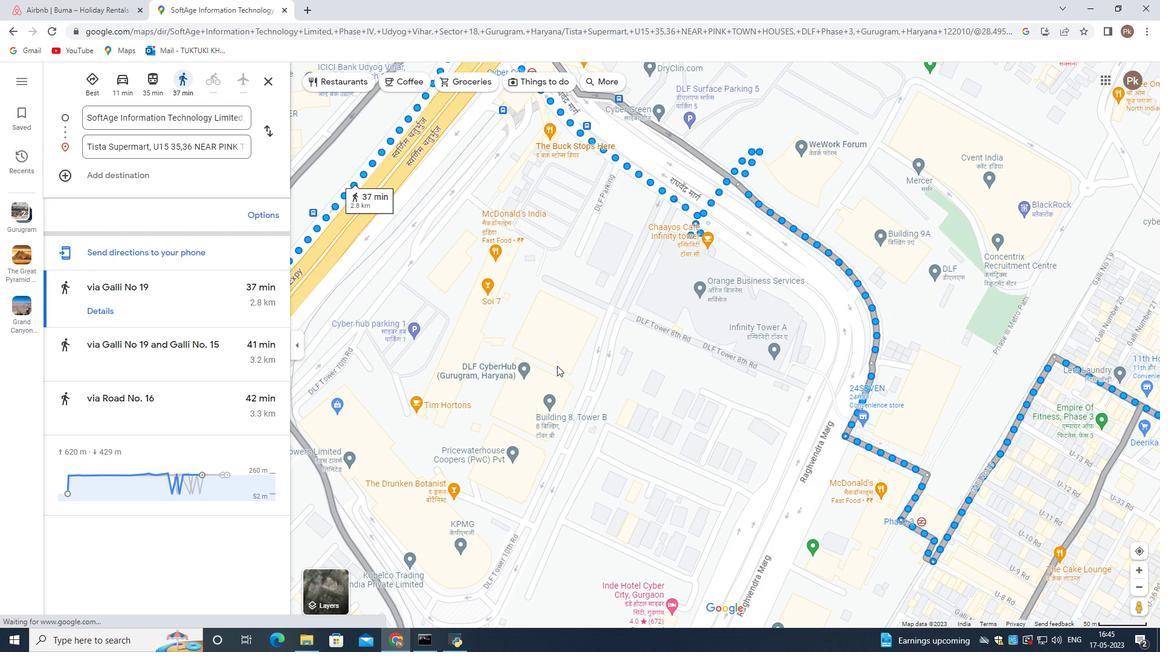 
Action: Mouse moved to (610, 372)
Screenshot: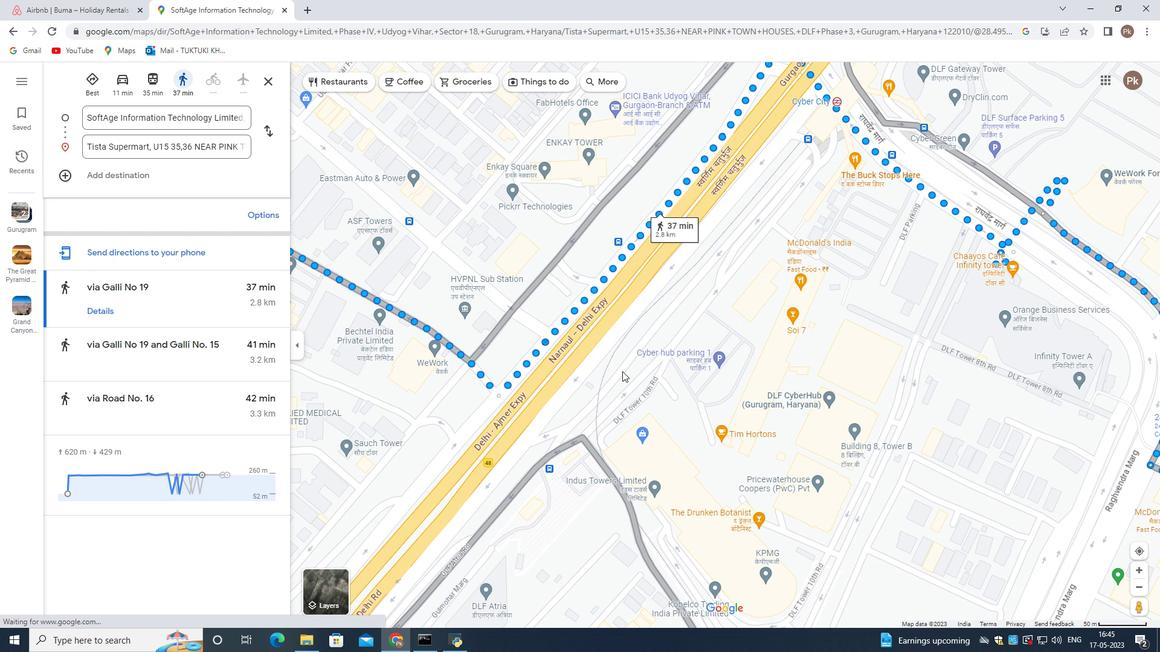 
Action: Mouse pressed left at (610, 372)
Screenshot: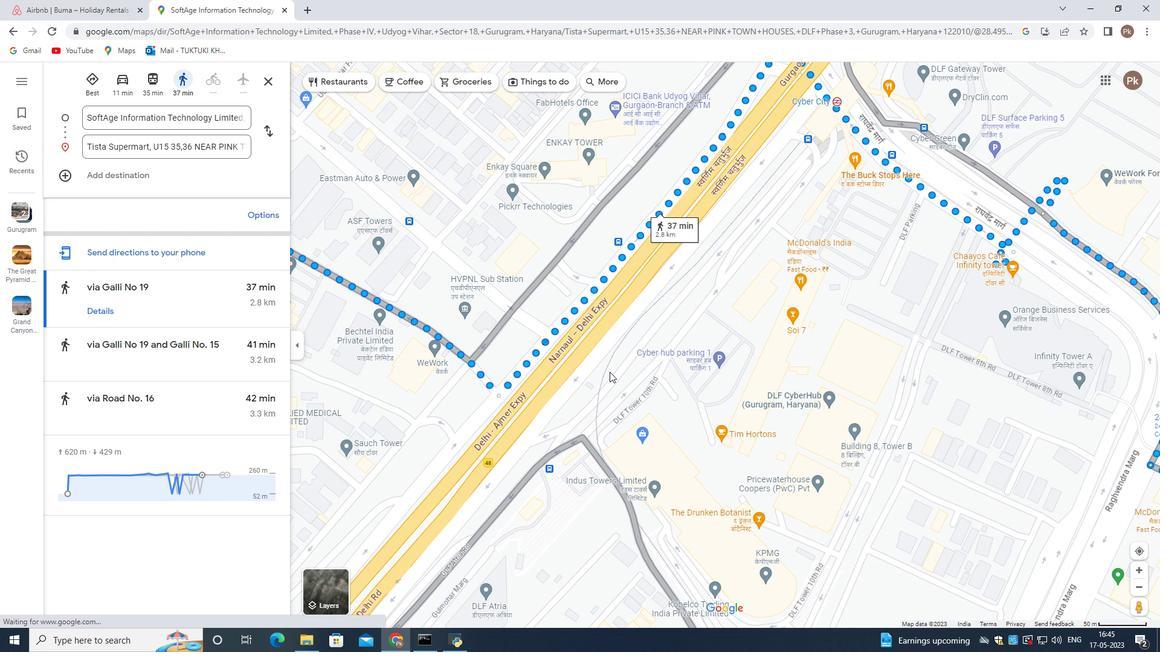 
Action: Mouse moved to (633, 277)
Screenshot: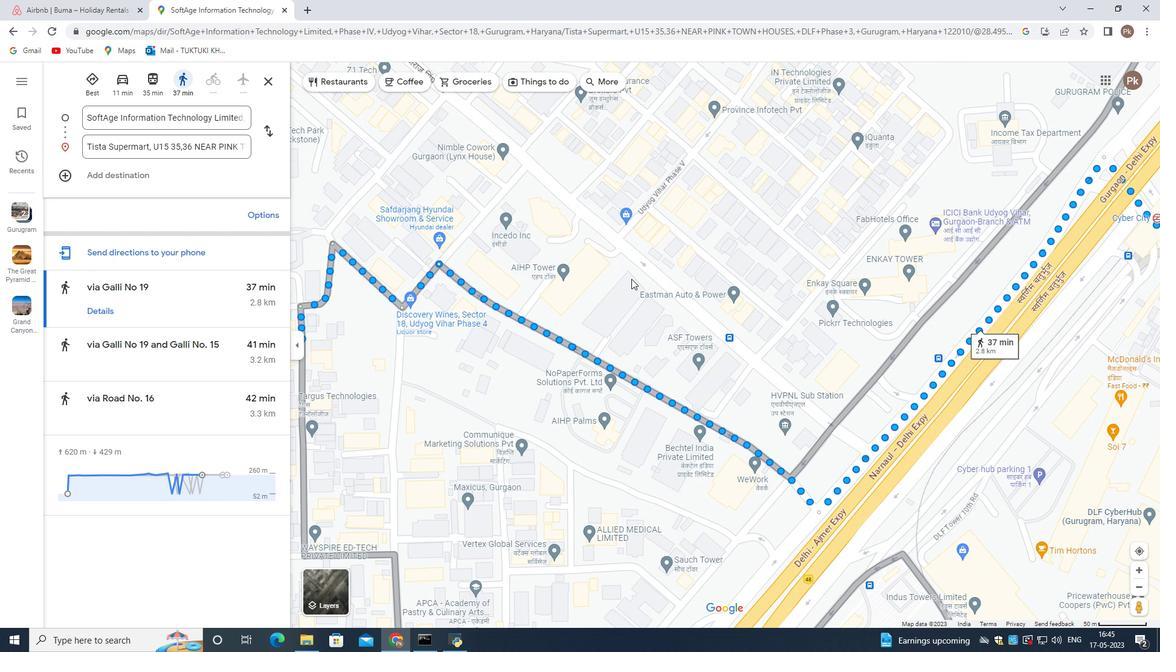 
Action: Mouse pressed left at (633, 277)
Screenshot: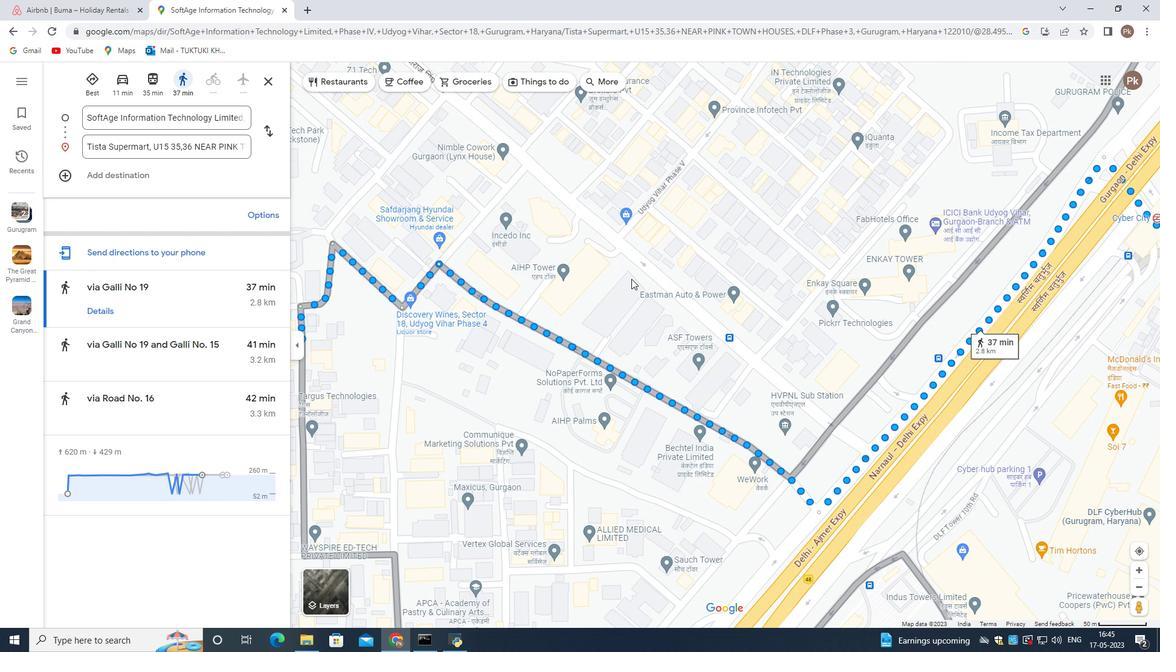 
Action: Mouse moved to (743, 433)
Screenshot: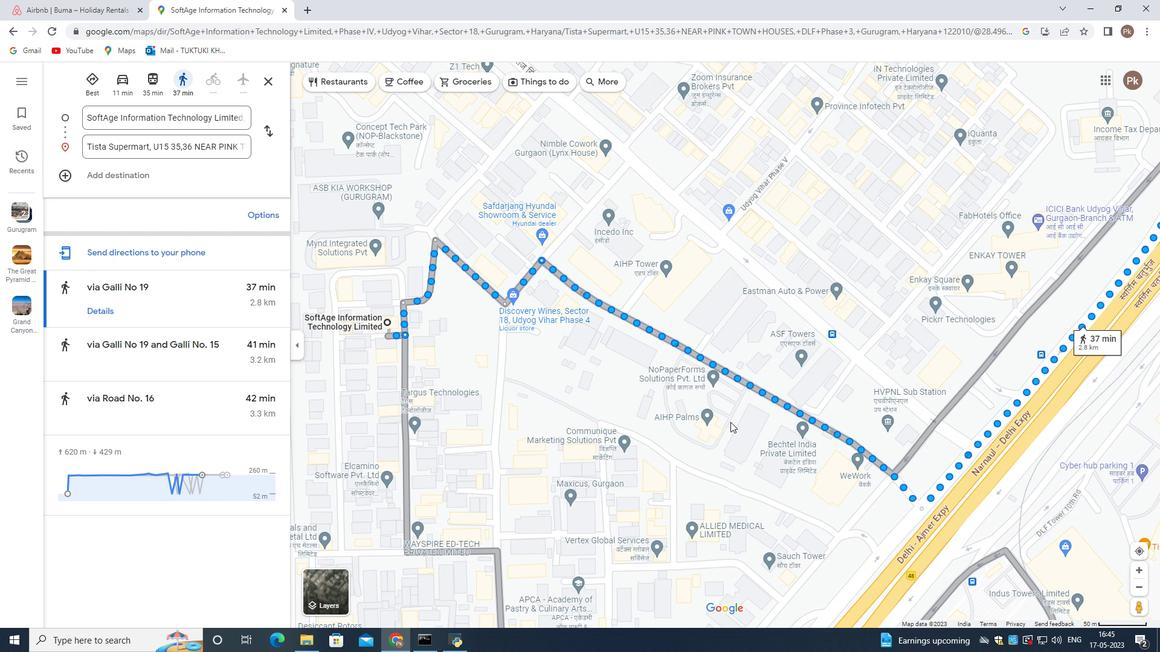 
Action: Mouse pressed left at (743, 433)
Screenshot: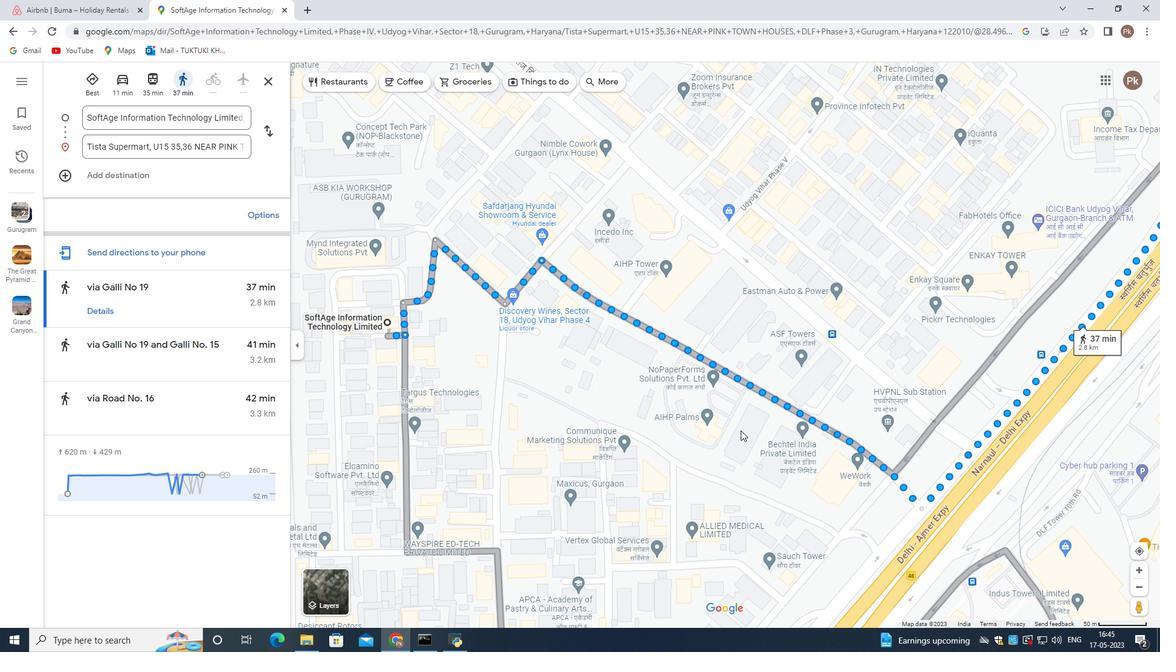 
Action: Mouse moved to (701, 253)
Screenshot: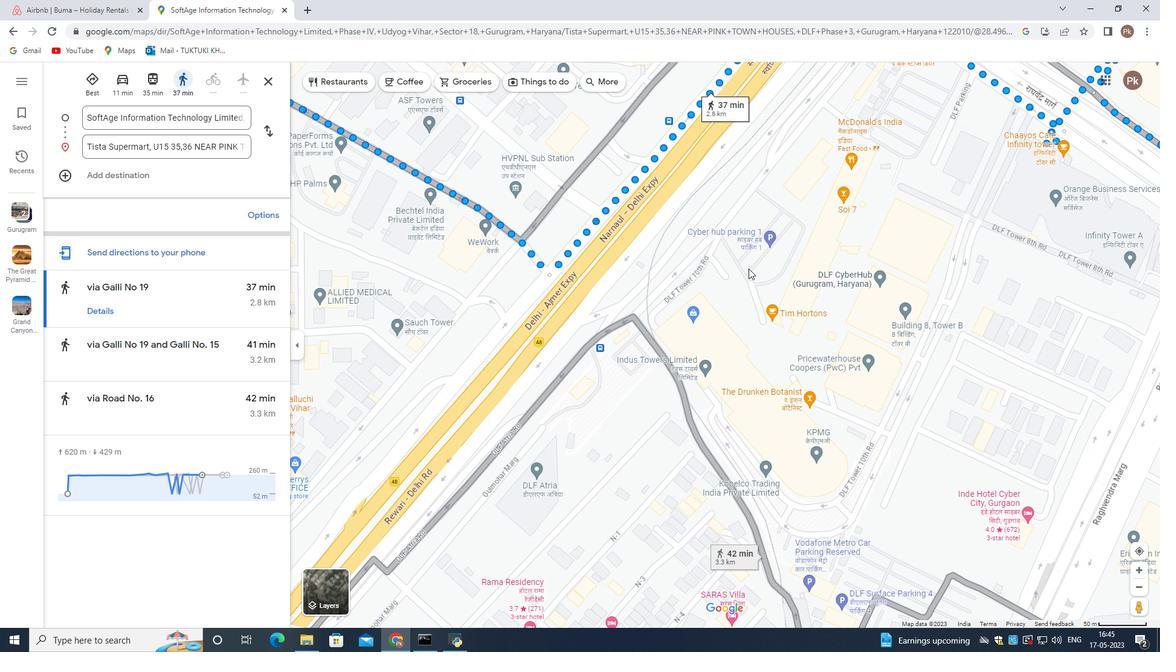 
Action: Mouse pressed left at (701, 253)
Screenshot: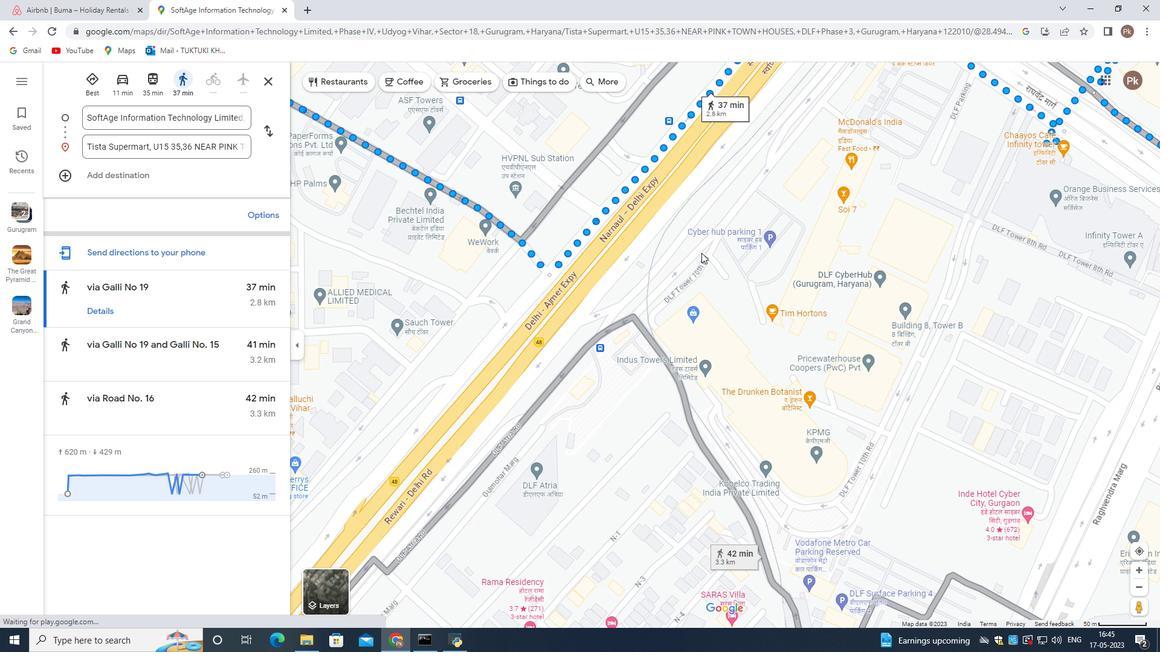 
Action: Mouse moved to (730, 315)
Screenshot: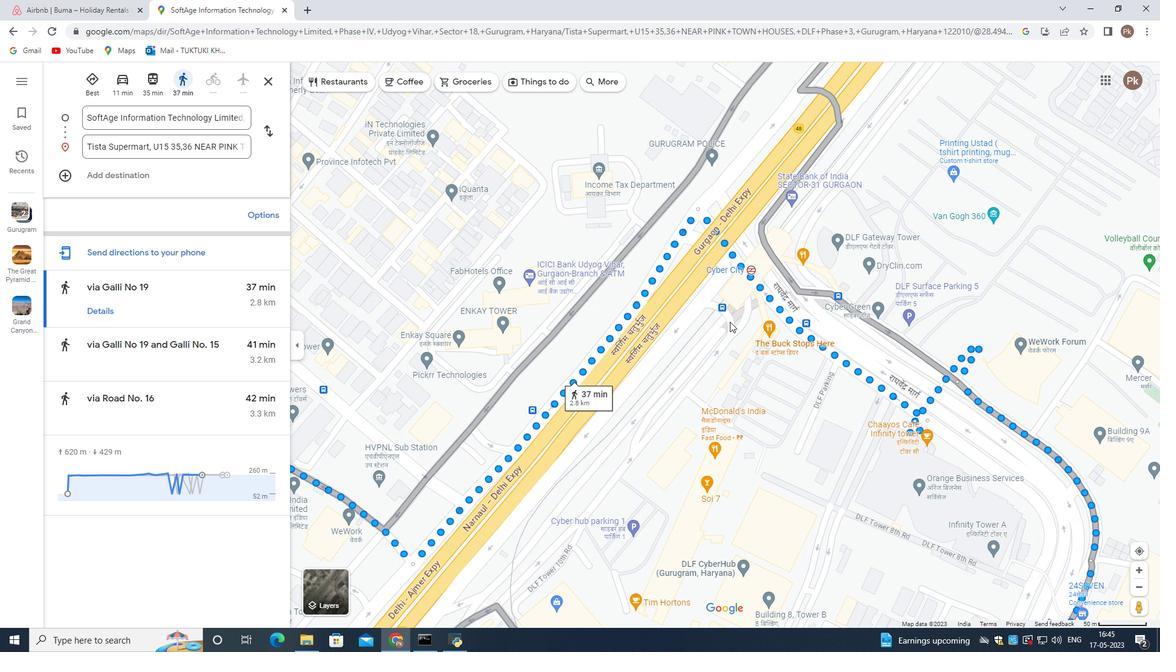 
Action: Mouse scrolled (730, 316) with delta (0, 0)
Screenshot: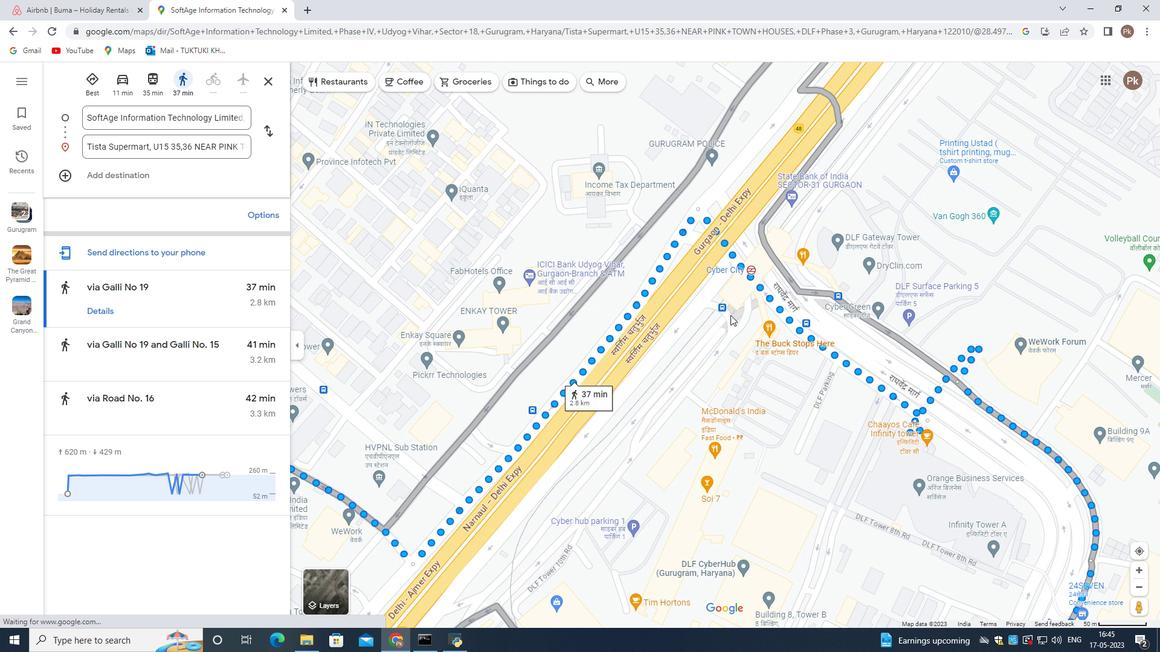 
Action: Mouse scrolled (730, 316) with delta (0, 0)
Screenshot: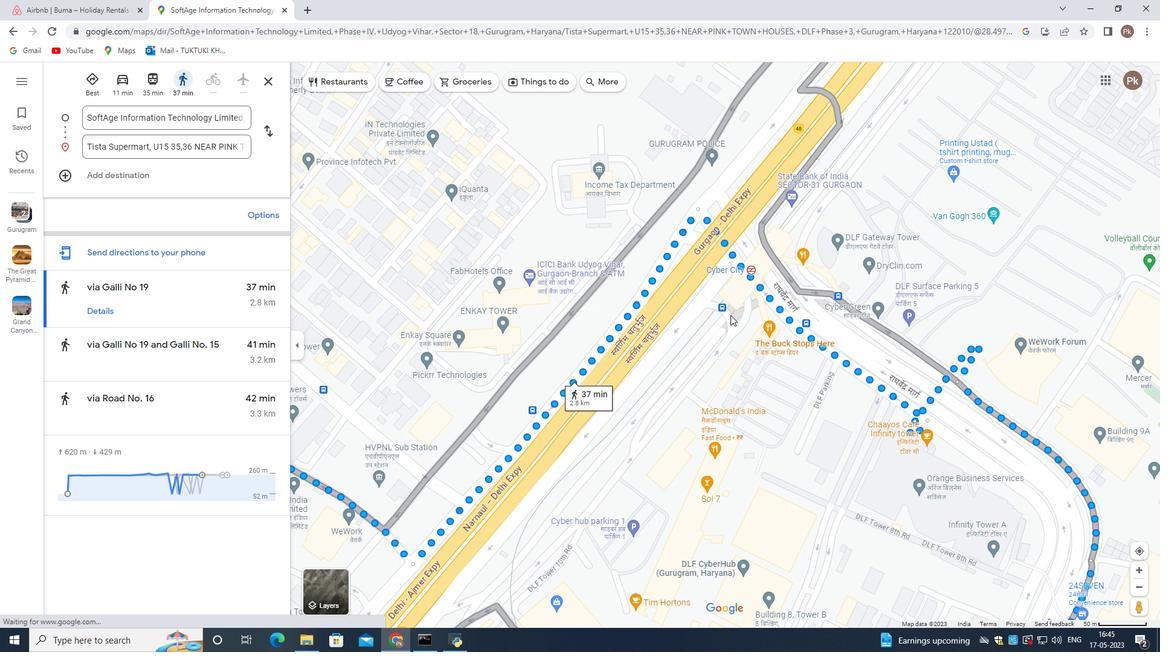 
Action: Mouse scrolled (730, 316) with delta (0, 0)
Screenshot: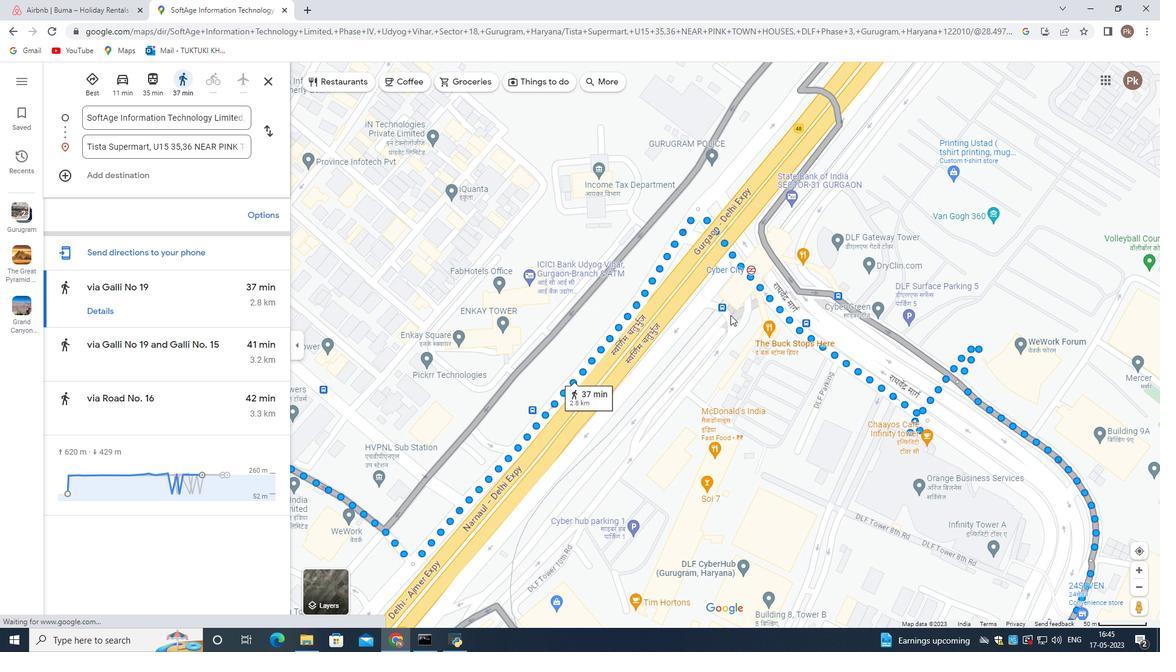 
Action: Mouse scrolled (730, 316) with delta (0, 0)
Screenshot: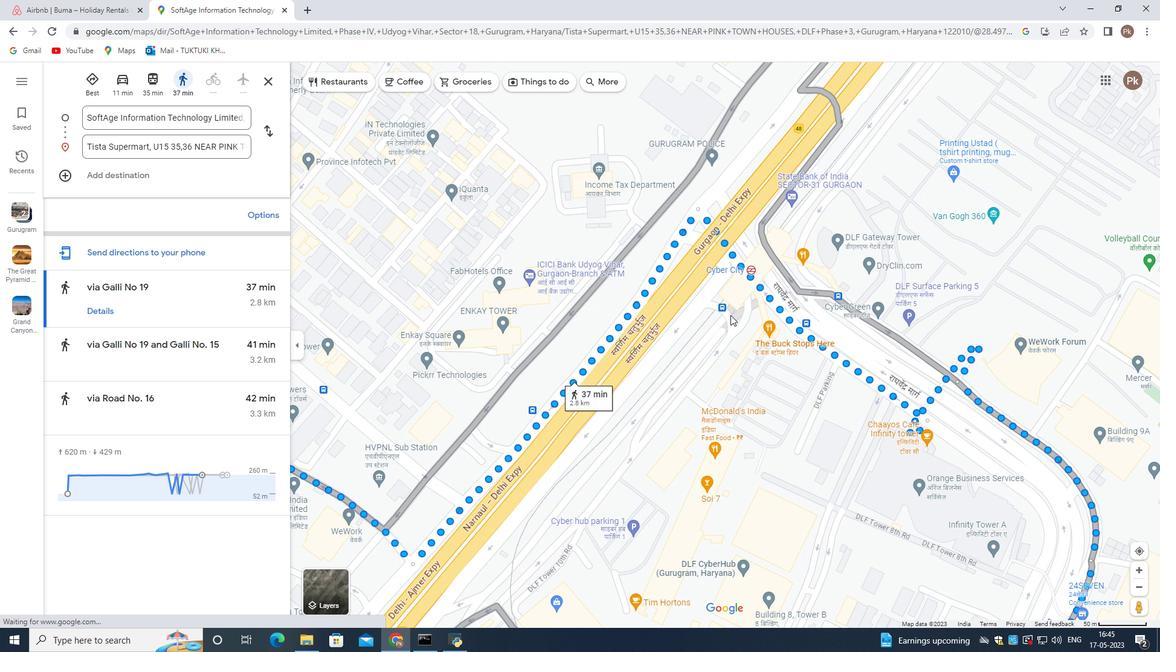 
Action: Mouse moved to (729, 316)
Screenshot: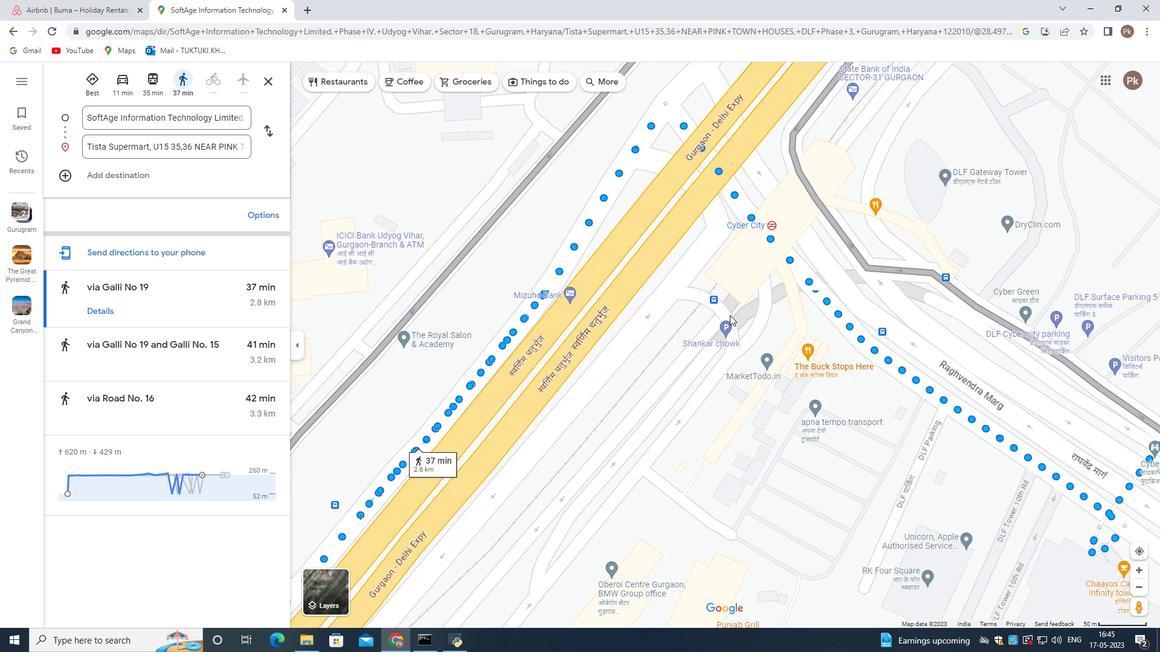 
Action: Mouse scrolled (729, 316) with delta (0, 0)
Screenshot: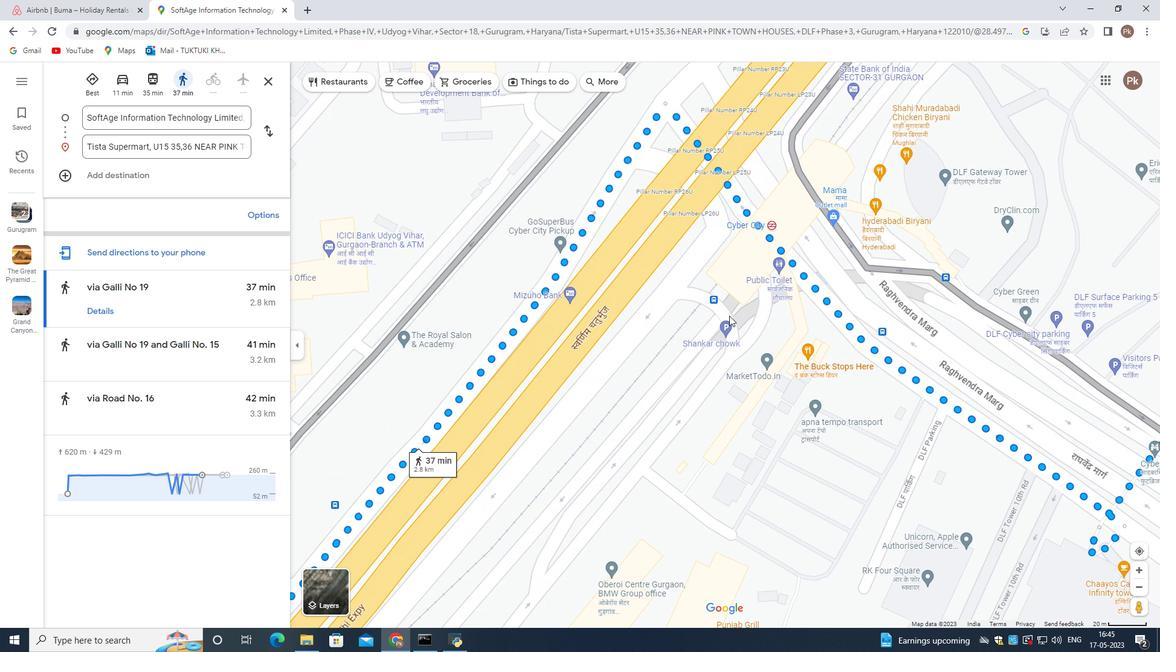 
Action: Mouse scrolled (729, 316) with delta (0, 0)
Screenshot: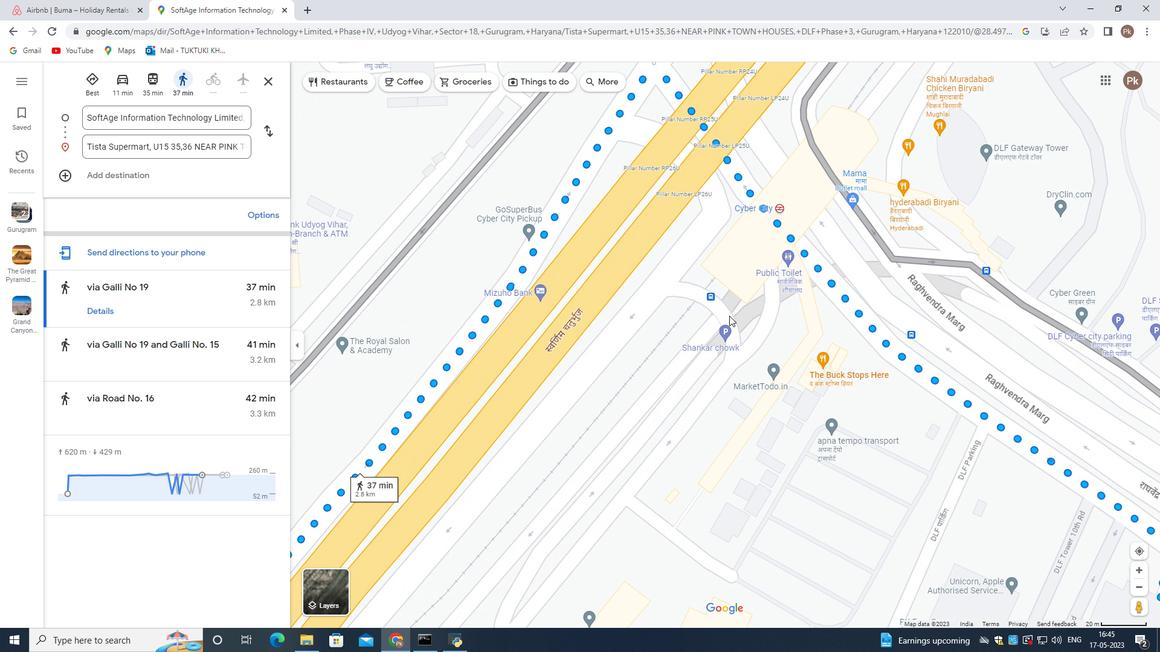 
Action: Mouse moved to (998, 479)
Screenshot: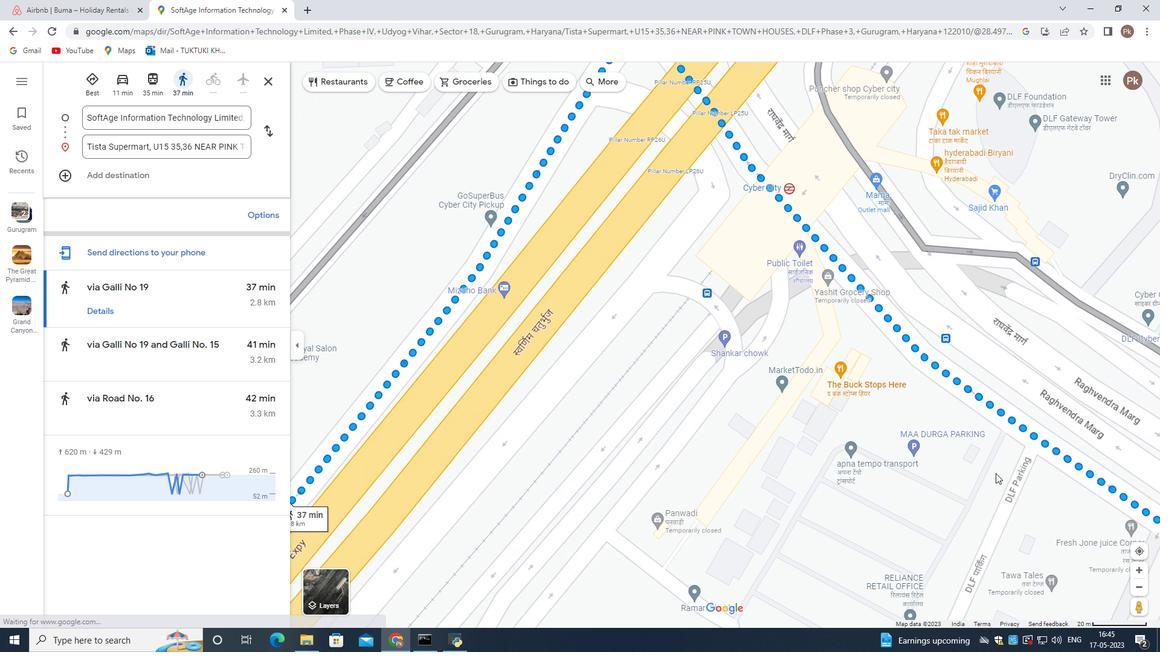 
Action: Mouse pressed left at (998, 479)
Screenshot: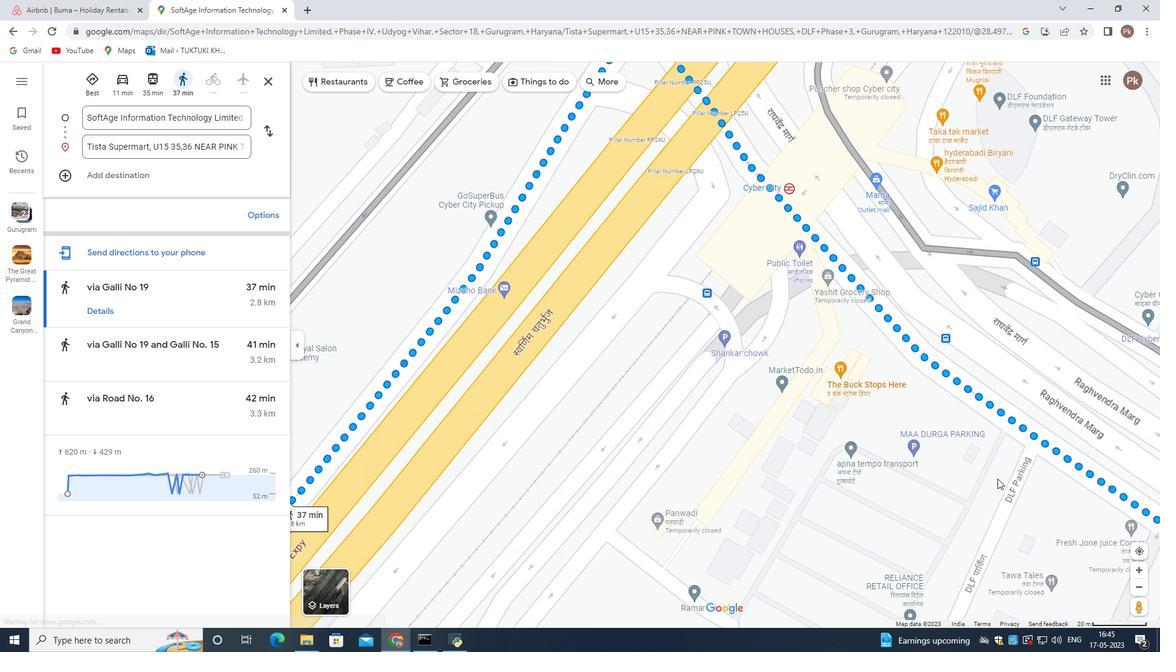 
Action: Mouse moved to (823, 464)
Screenshot: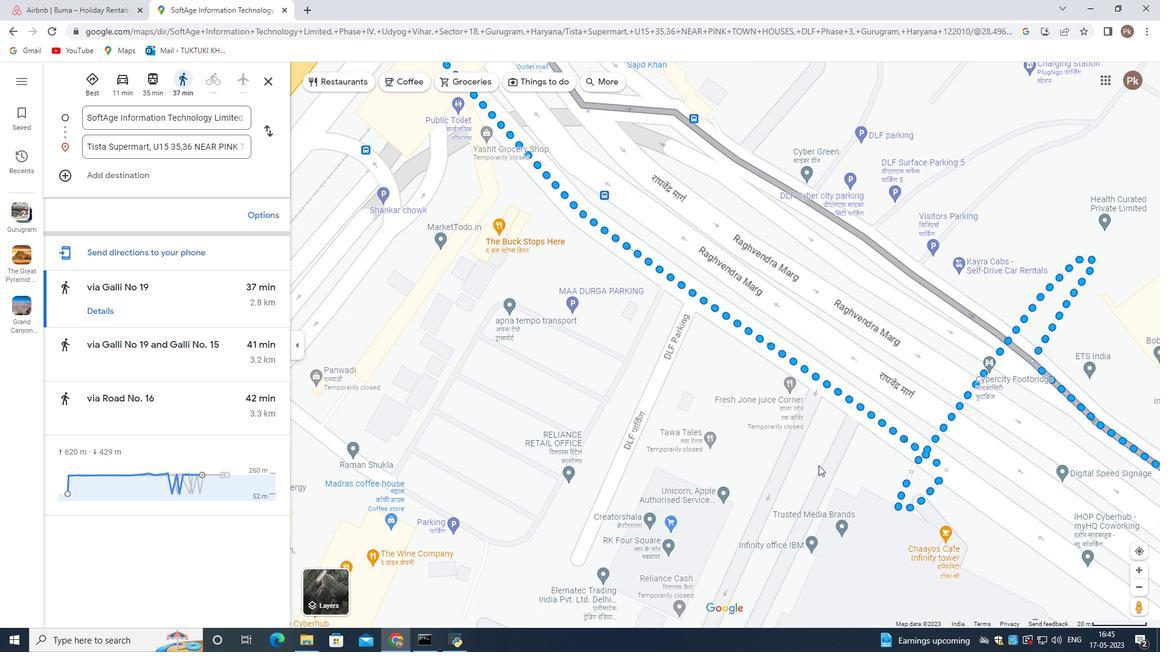 
Action: Mouse scrolled (823, 465) with delta (0, 0)
Screenshot: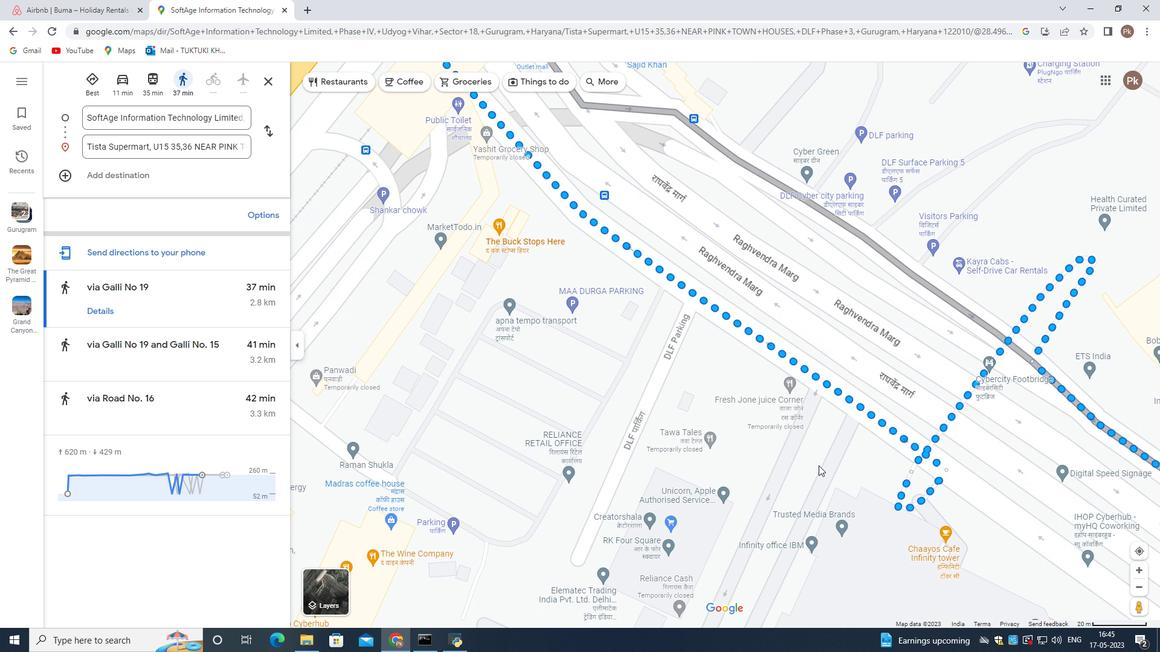 
Action: Mouse scrolled (823, 465) with delta (0, 0)
Screenshot: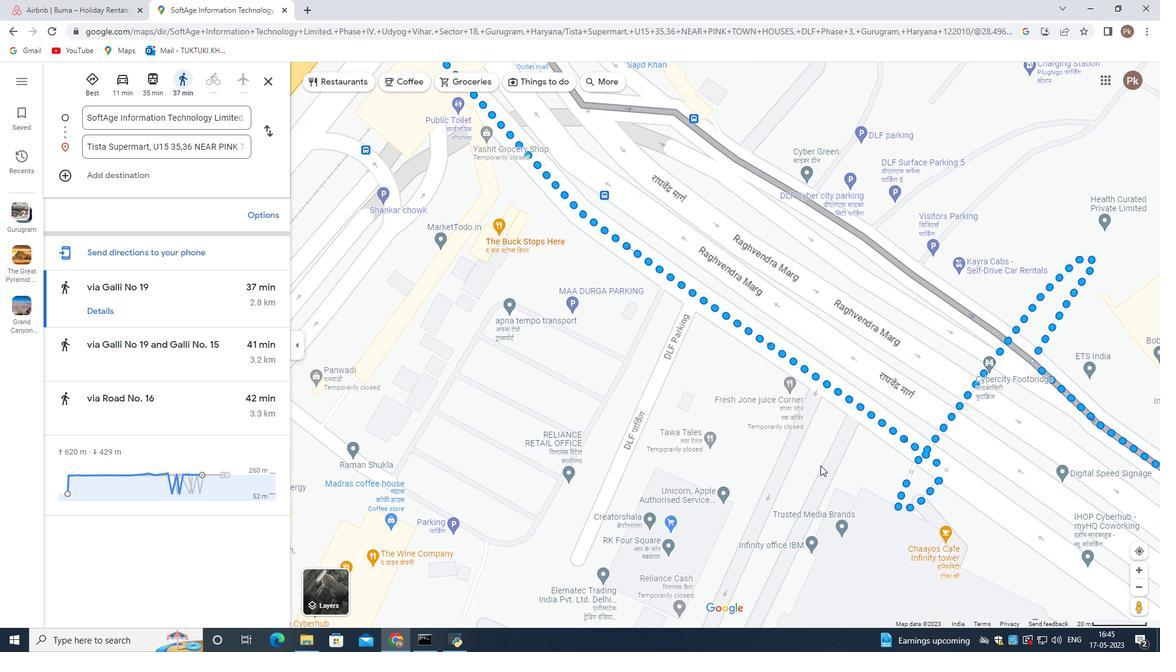 
Action: Mouse scrolled (823, 465) with delta (0, 0)
Screenshot: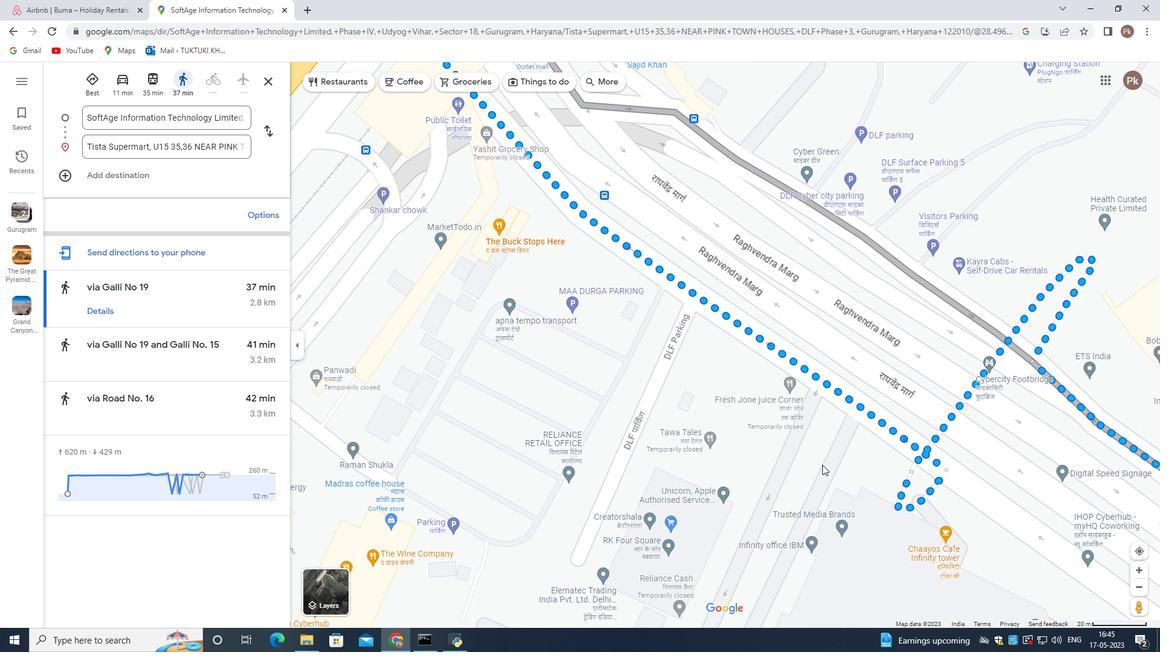 
Action: Mouse scrolled (823, 465) with delta (0, 0)
Screenshot: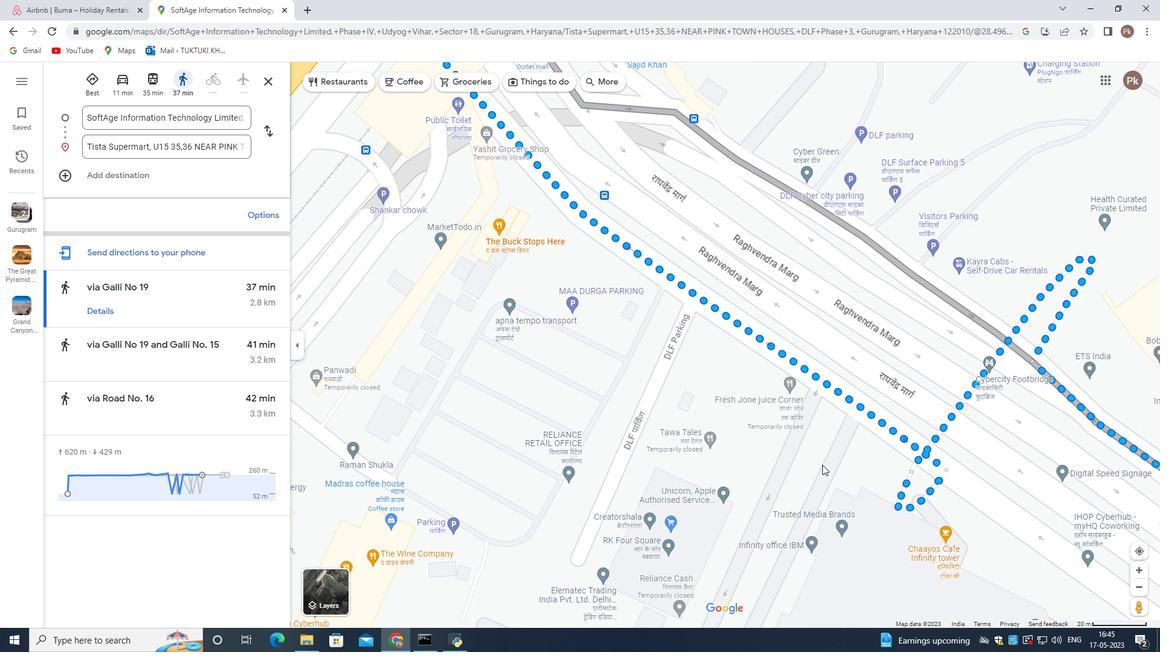 
Action: Mouse moved to (924, 495)
Screenshot: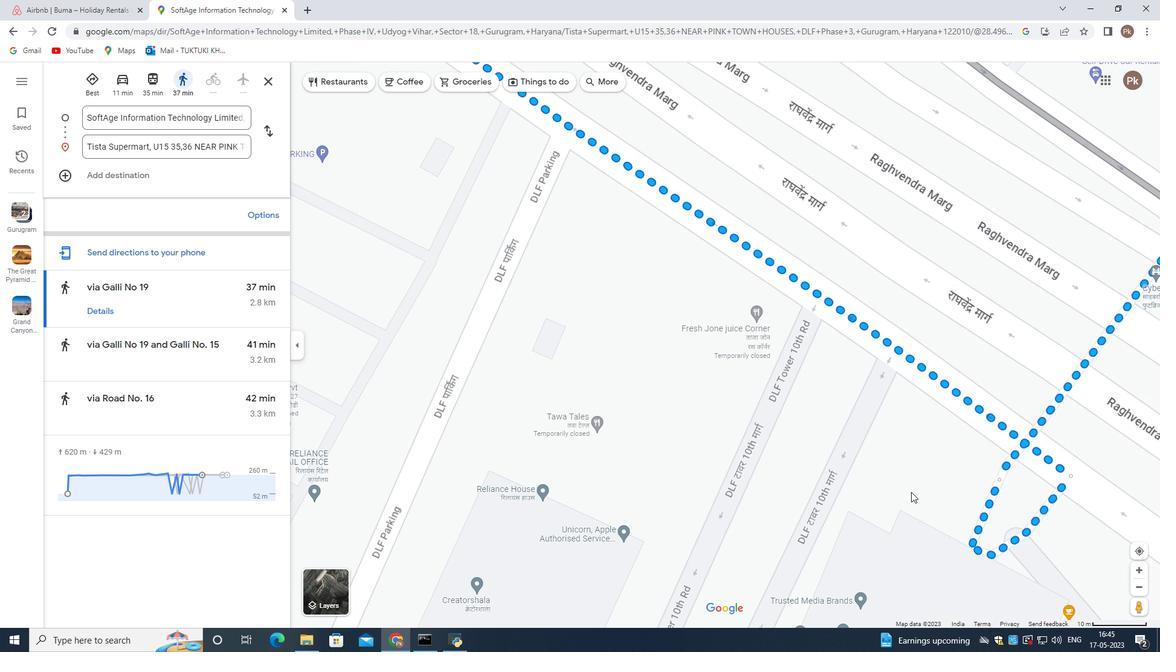 
Action: Mouse pressed left at (924, 495)
Screenshot: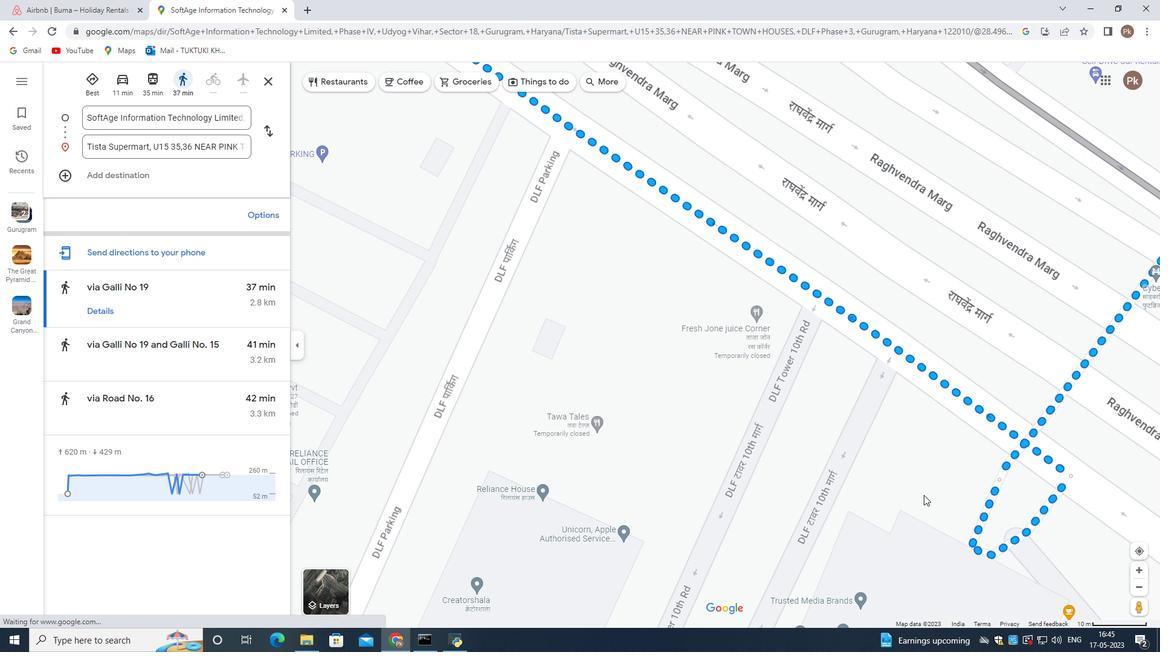 
Action: Mouse moved to (902, 250)
Screenshot: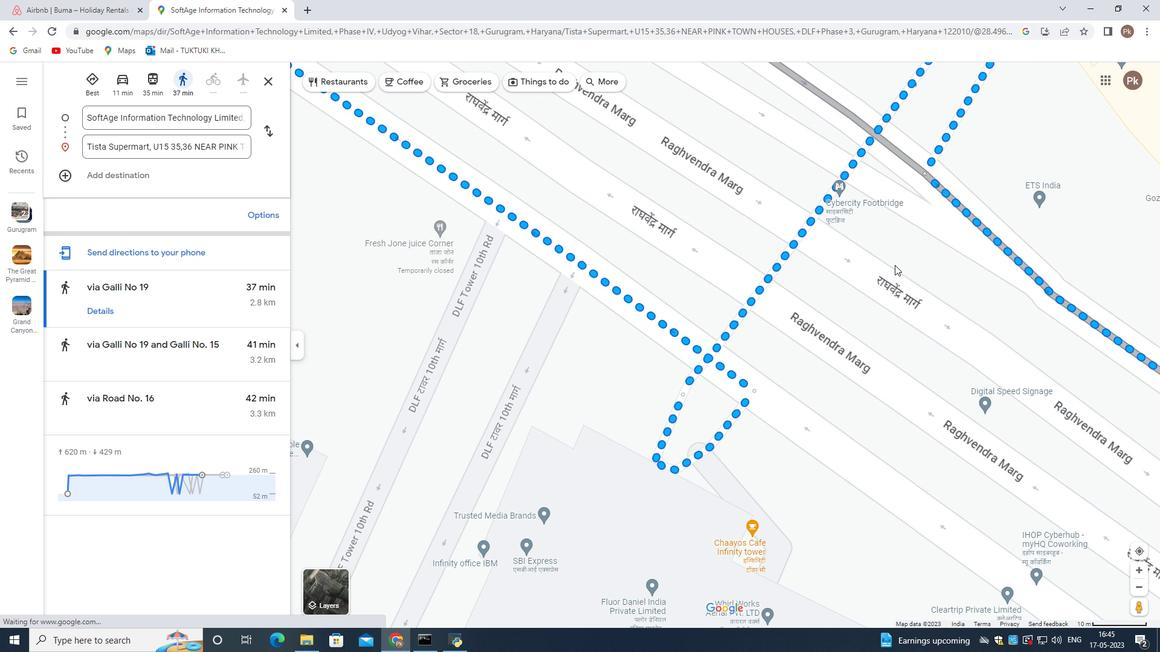 
Action: Mouse pressed left at (902, 250)
Screenshot: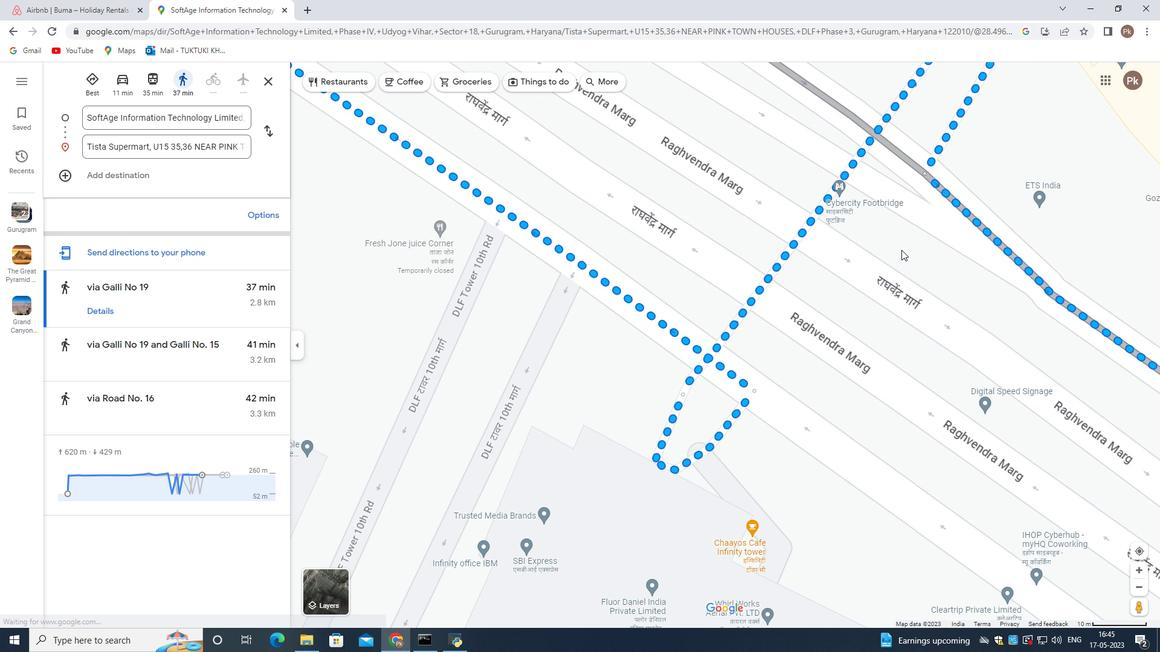 
Action: Mouse moved to (725, 516)
Screenshot: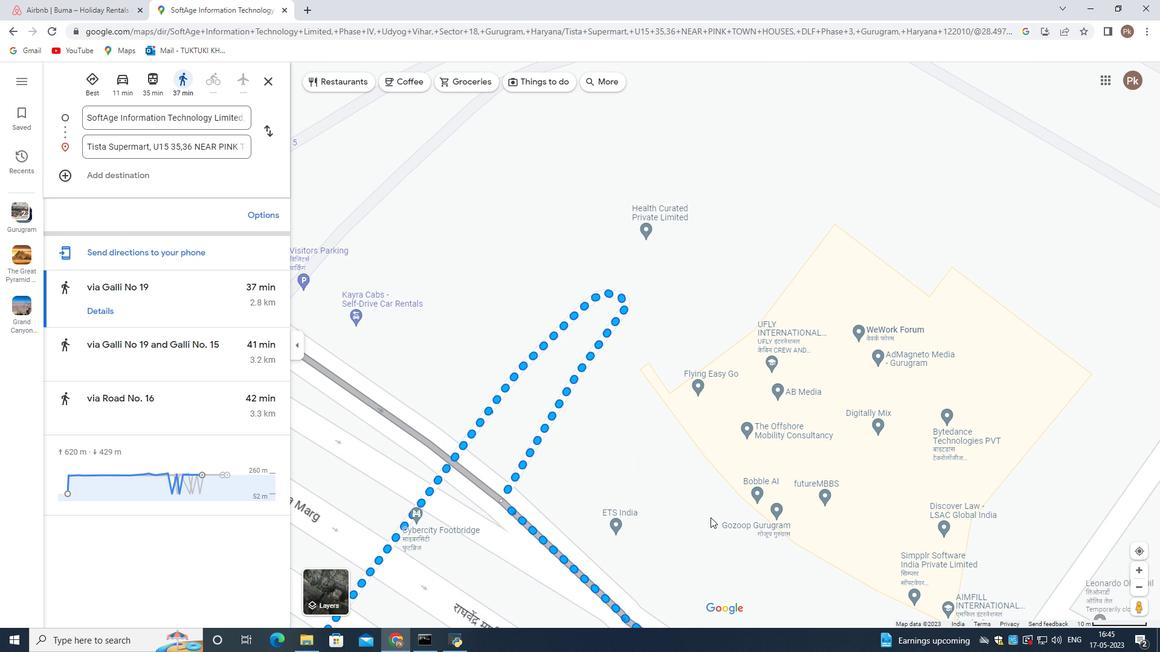 
Action: Mouse pressed left at (725, 516)
Screenshot: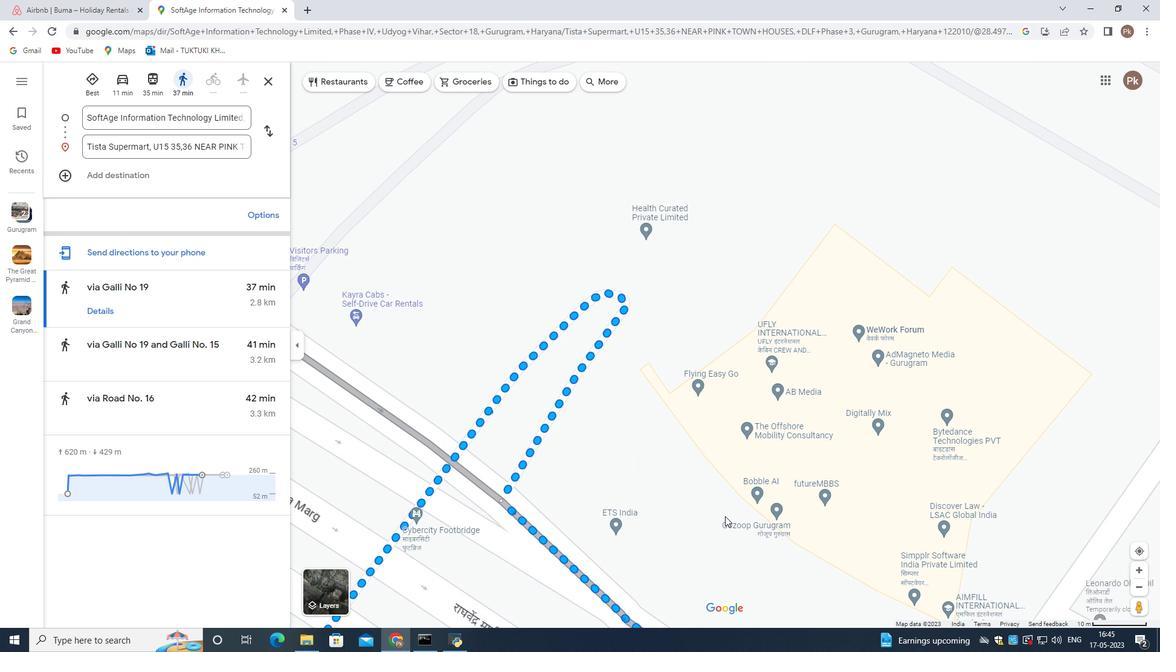 
Action: Mouse moved to (680, 412)
Screenshot: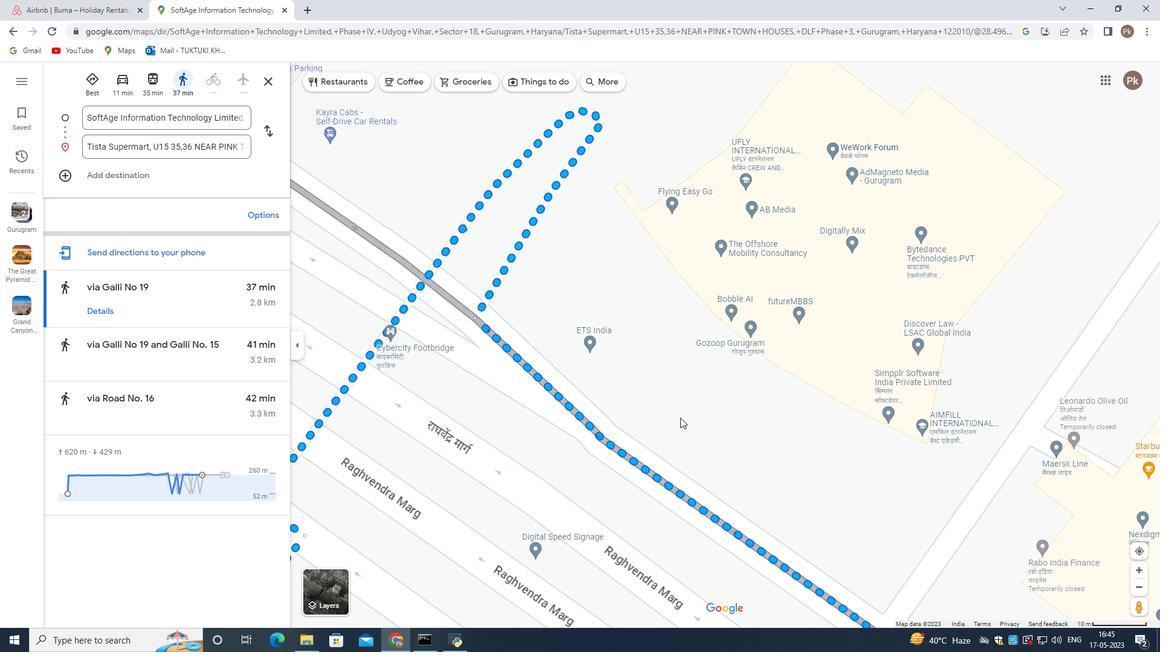 
Action: Mouse pressed left at (680, 412)
Screenshot: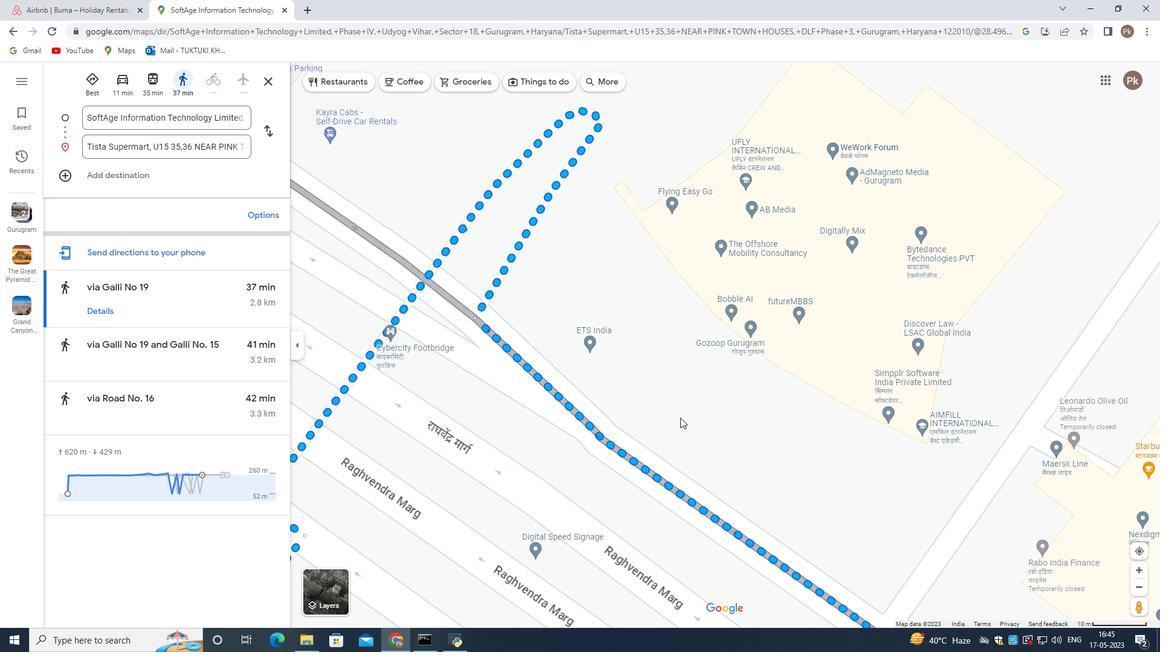 
Action: Mouse moved to (742, 487)
Screenshot: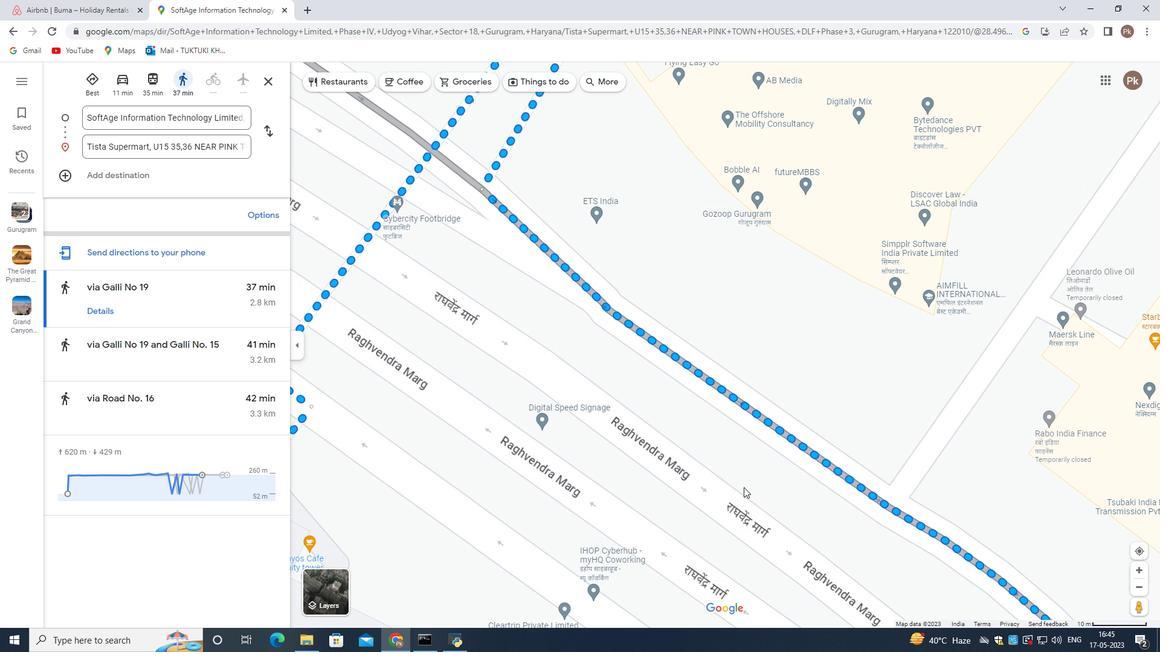 
Action: Mouse pressed left at (742, 487)
Screenshot: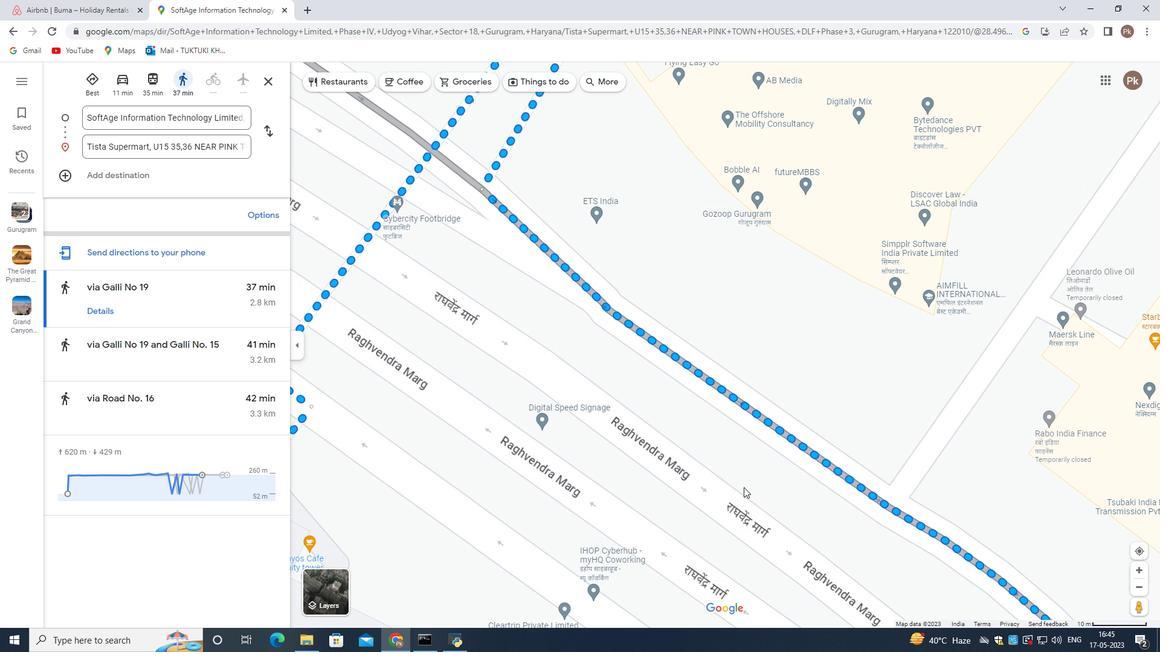 
Action: Mouse moved to (890, 546)
Screenshot: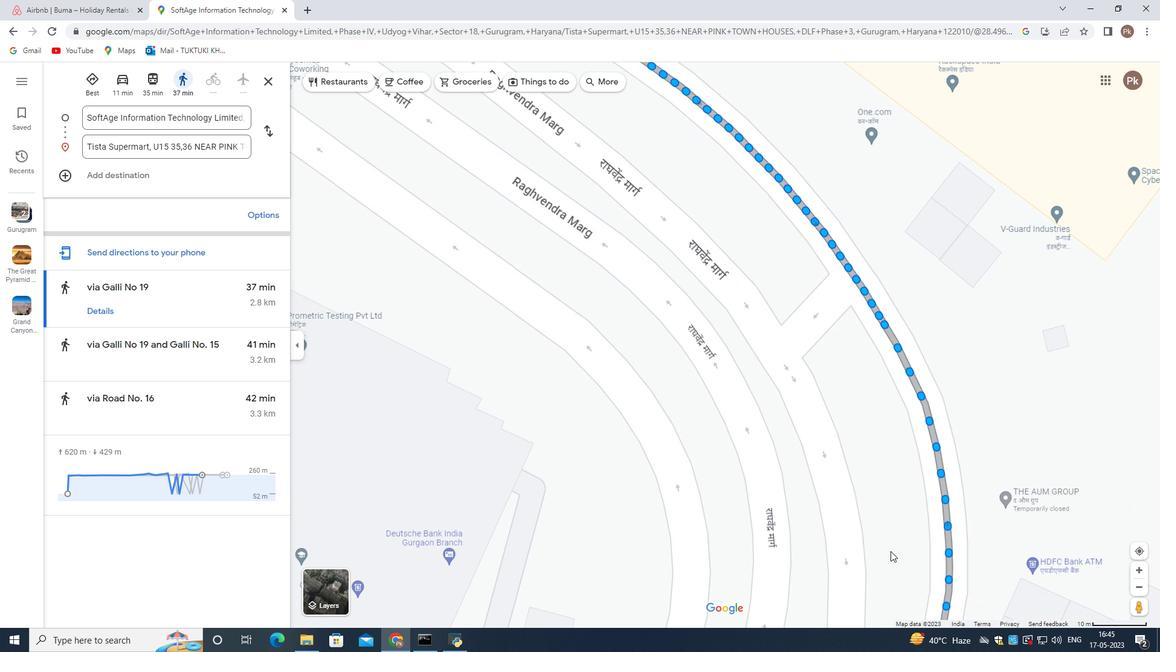 
Action: Mouse pressed left at (890, 548)
Screenshot: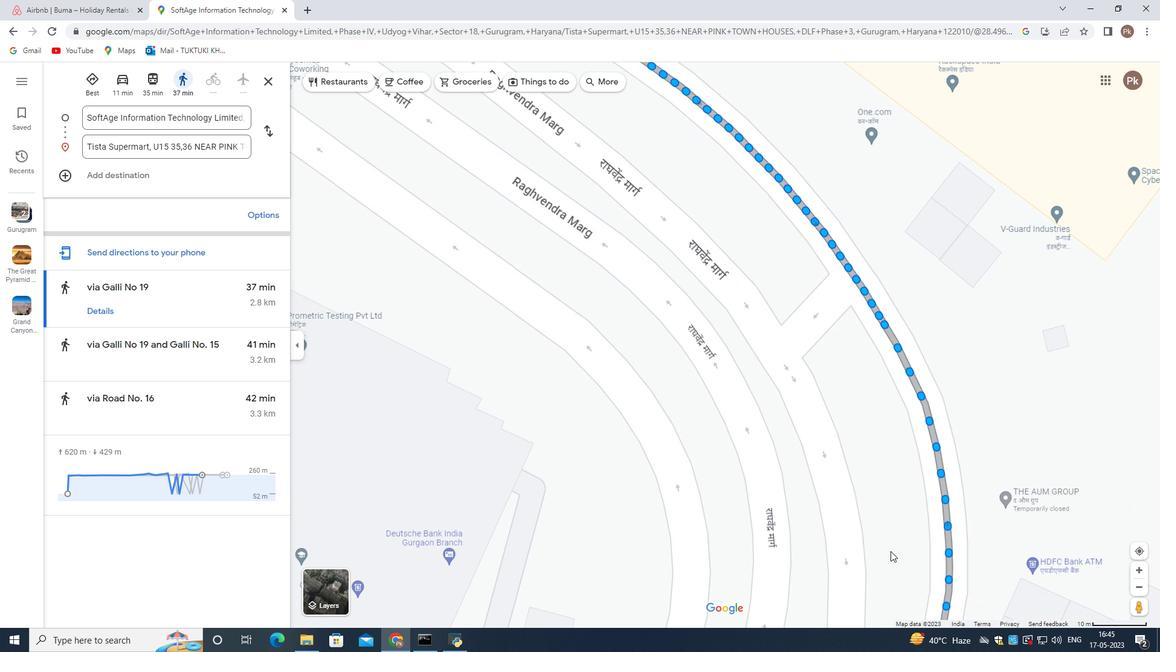 
Action: Mouse moved to (895, 481)
Screenshot: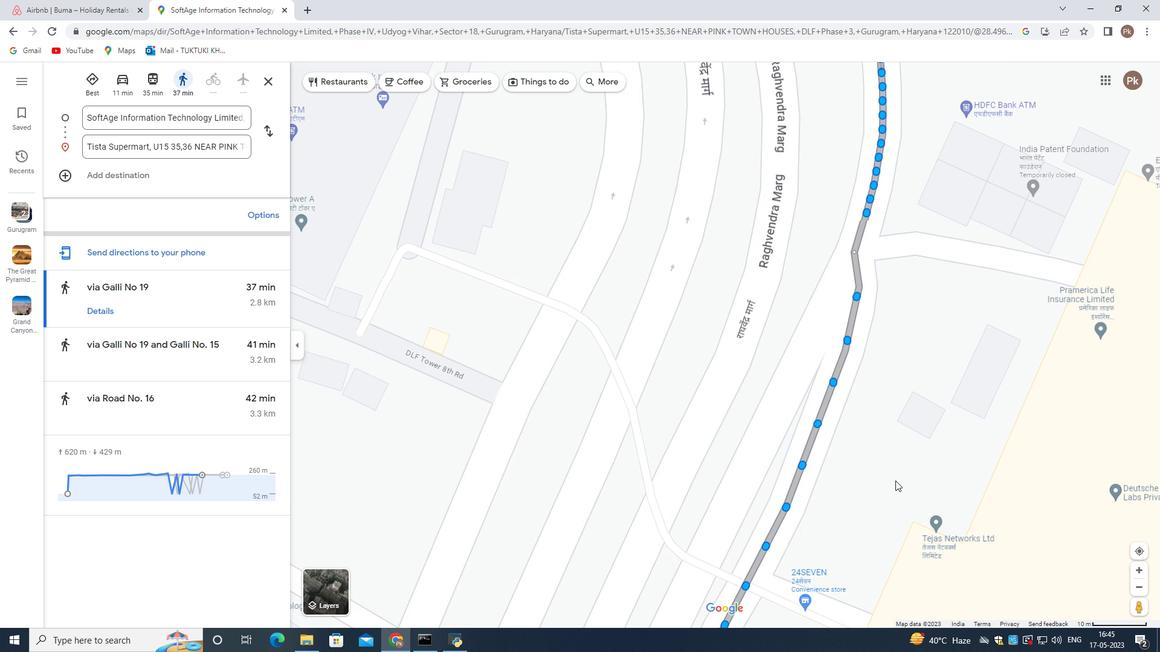 
Action: Mouse pressed left at (895, 481)
Screenshot: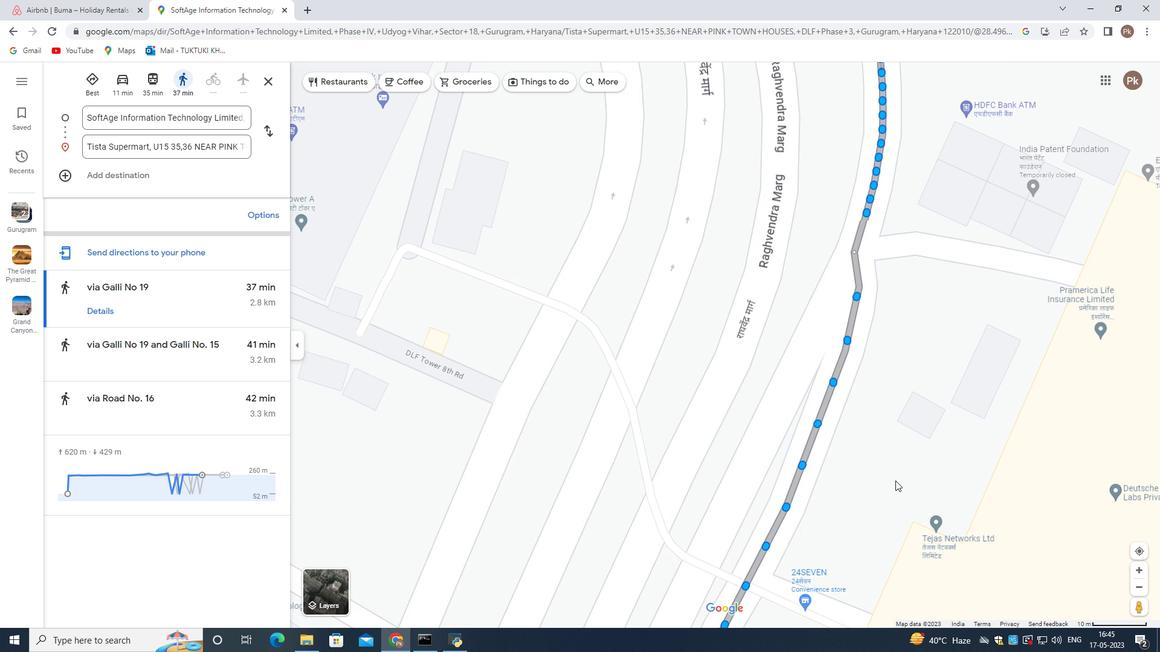 
Action: Mouse moved to (1012, 288)
Screenshot: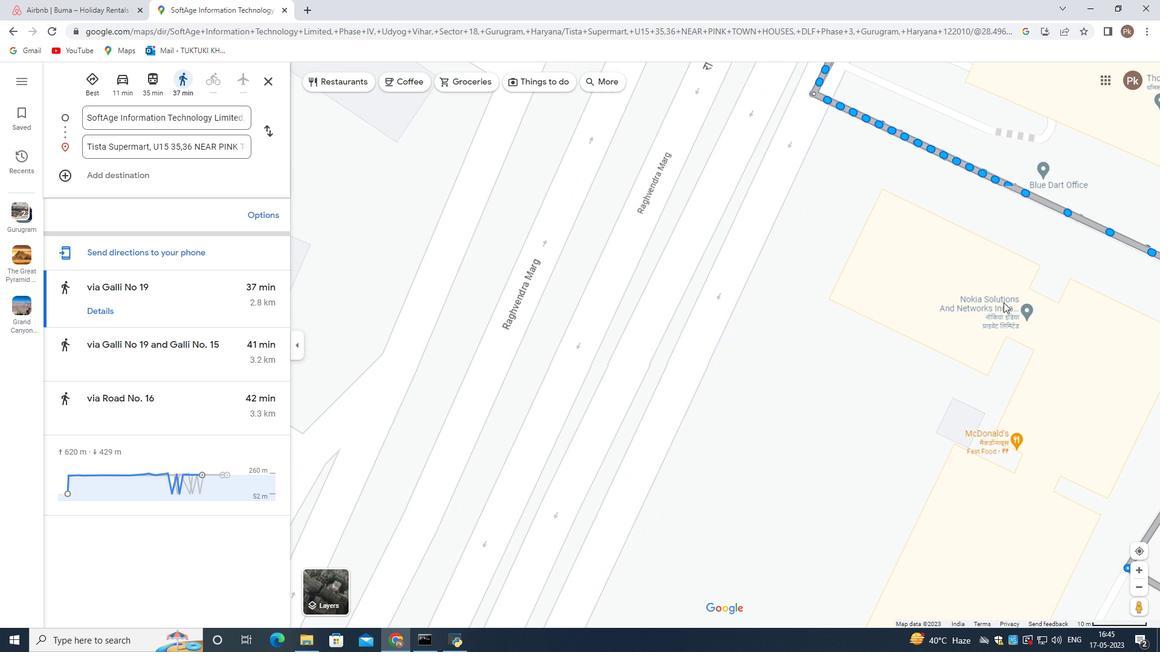 
Action: Mouse pressed left at (1012, 288)
Screenshot: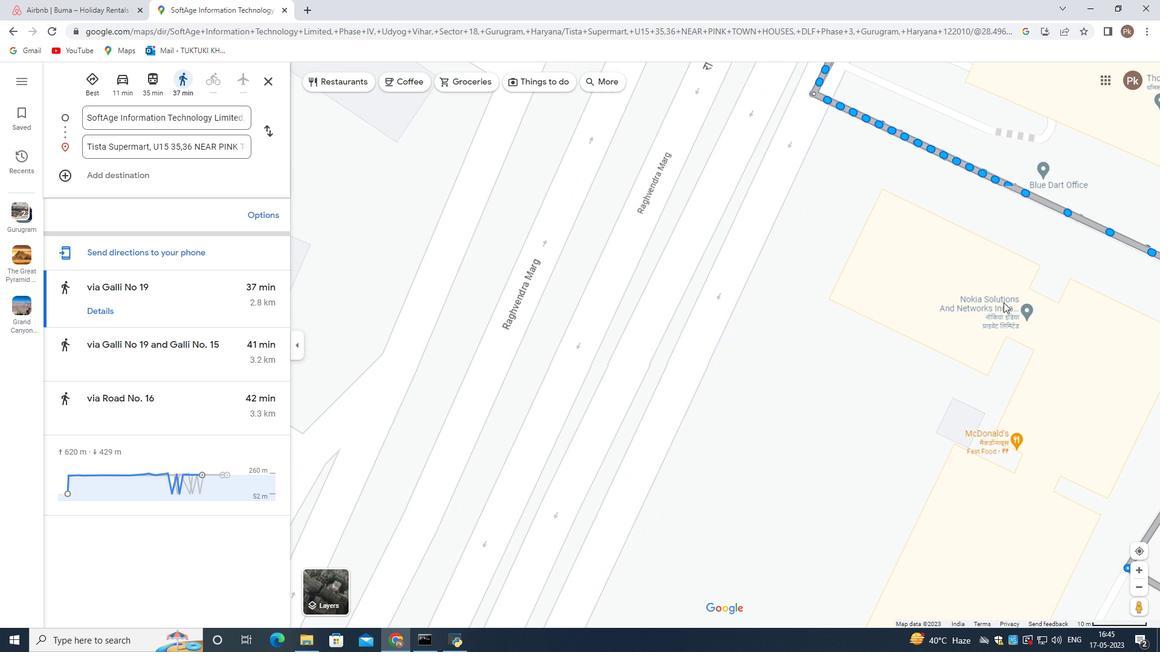 
Action: Mouse moved to (942, 366)
Screenshot: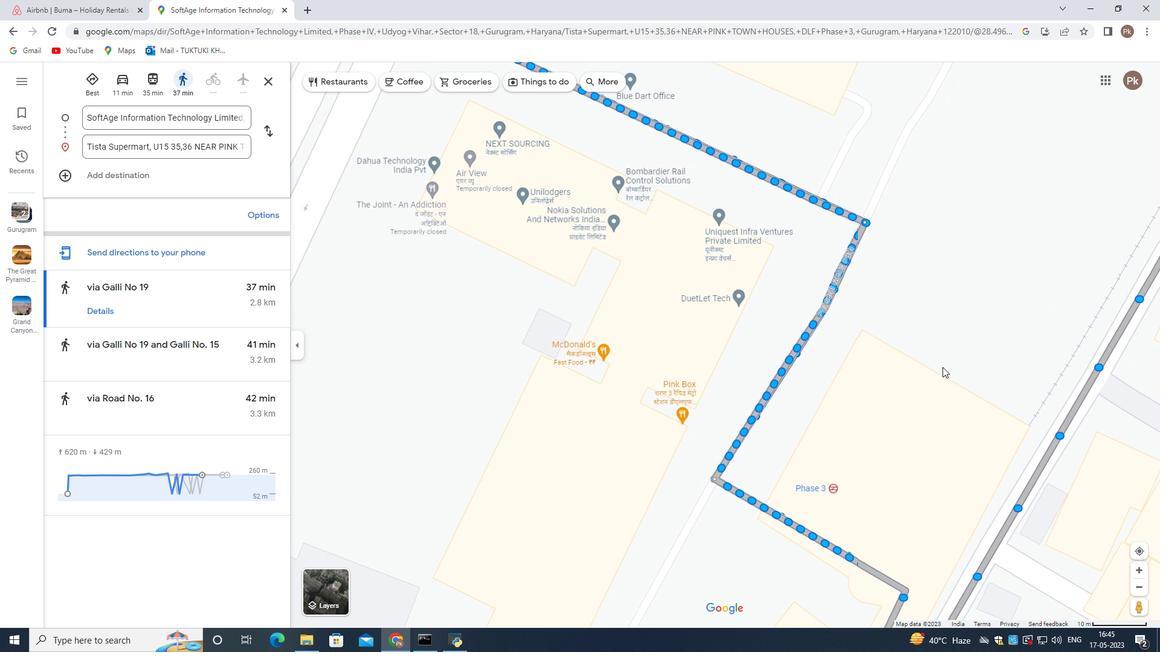
Action: Mouse pressed left at (942, 366)
Screenshot: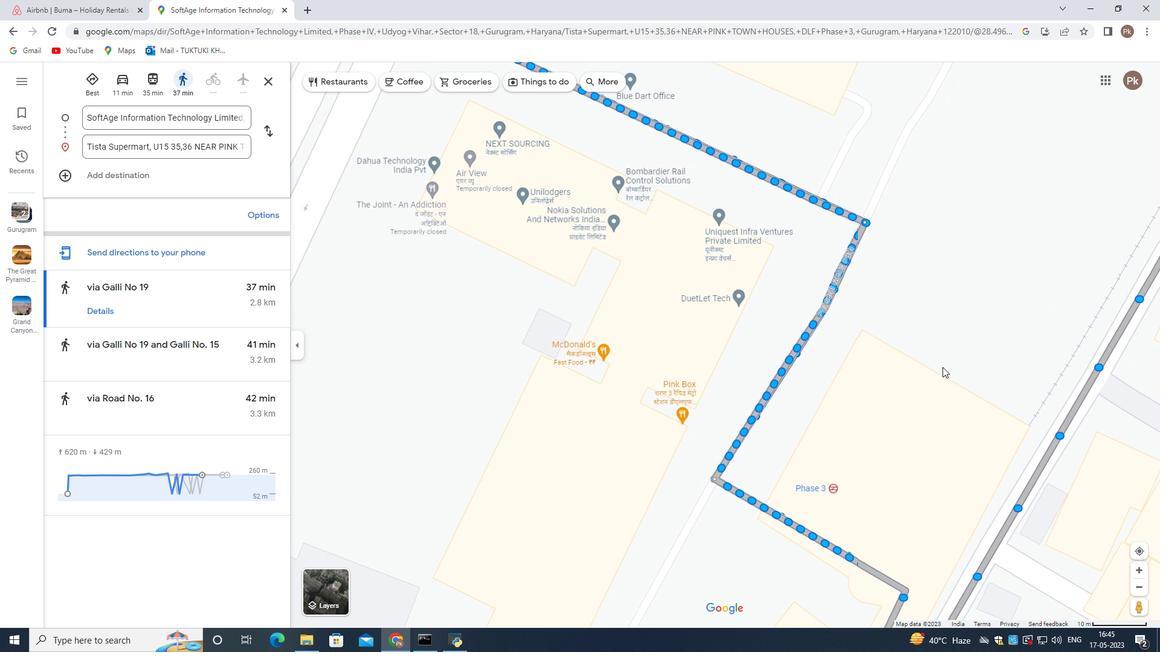 
Action: Mouse moved to (997, 172)
Screenshot: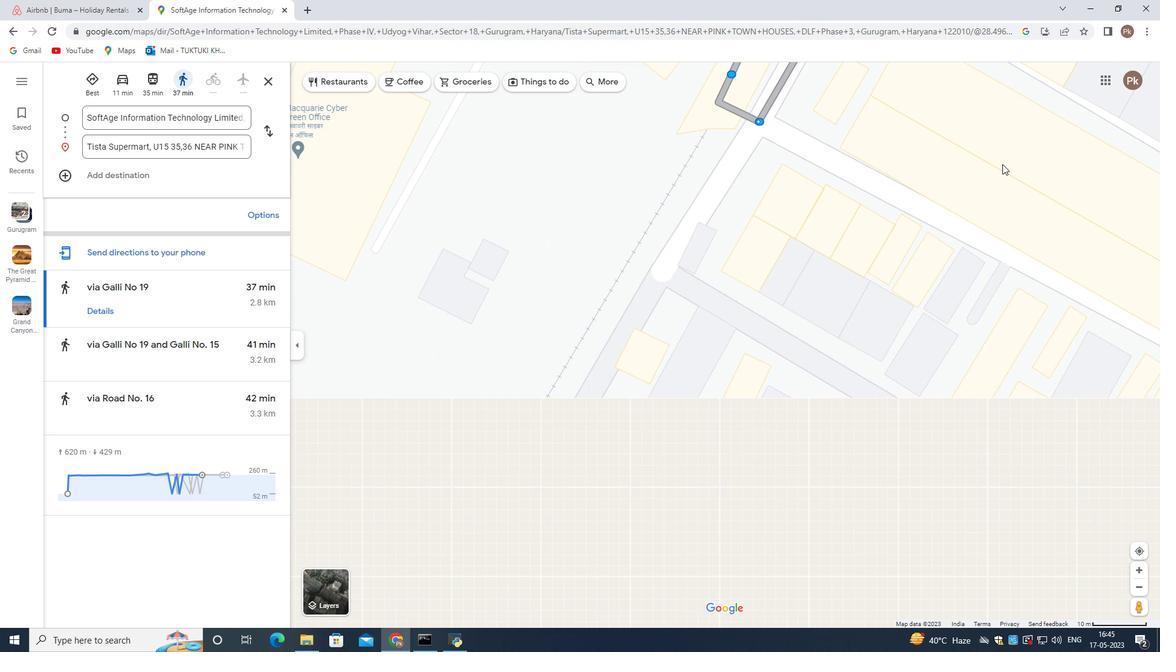 
Action: Mouse pressed left at (997, 172)
Screenshot: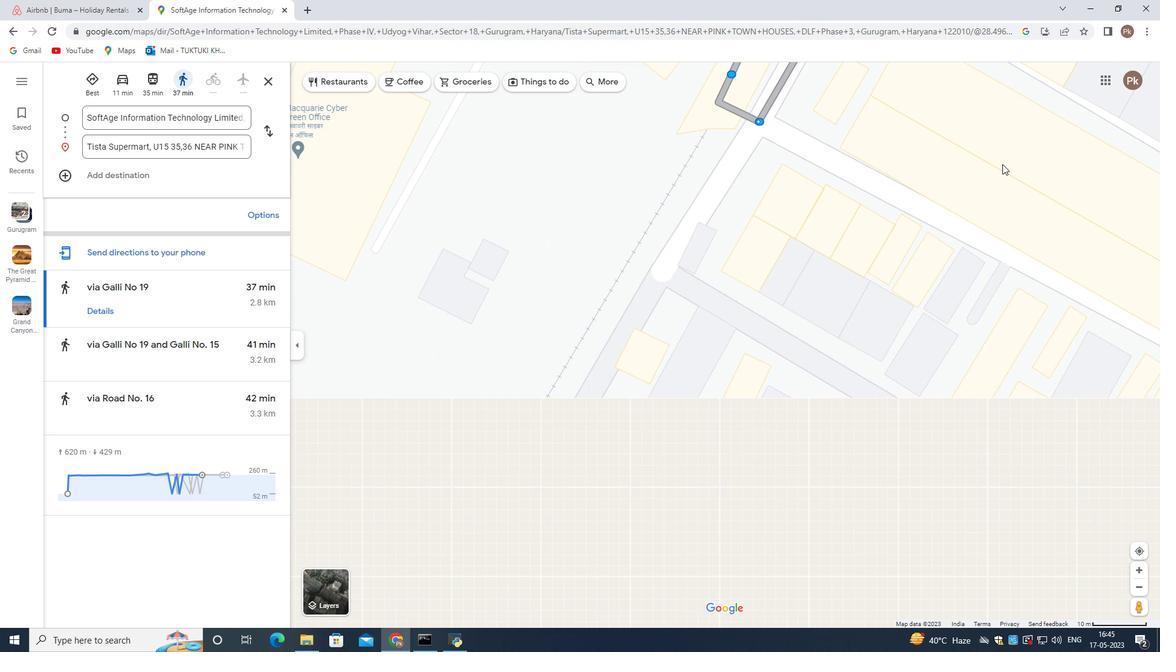 
Action: Mouse moved to (1038, 237)
Screenshot: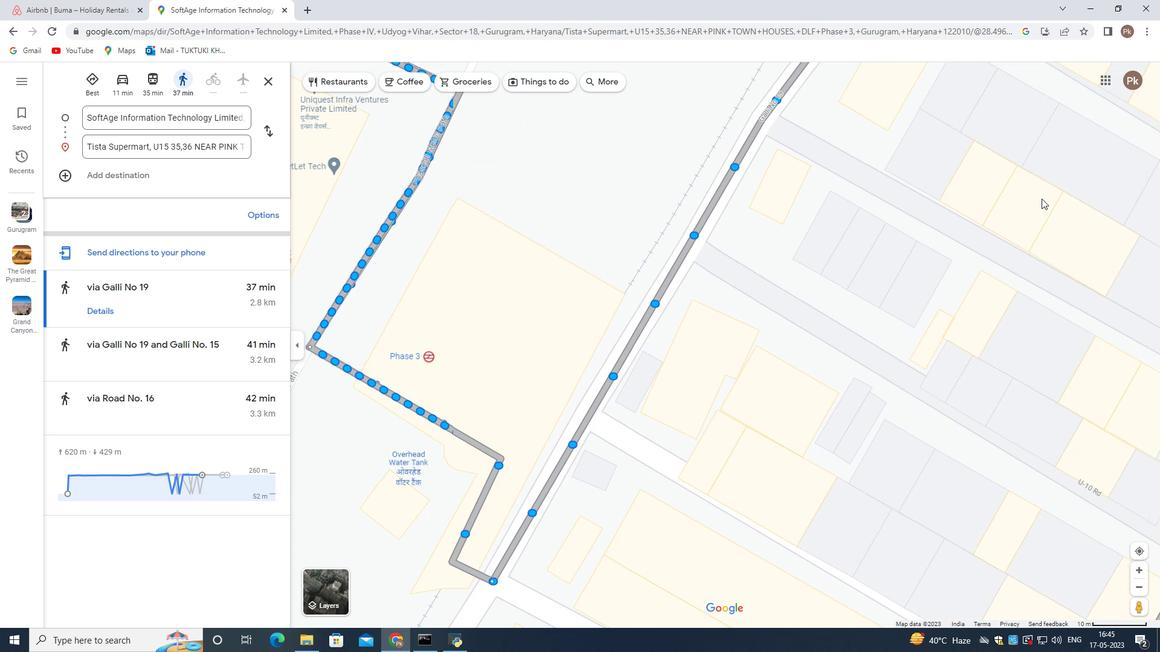 
Action: Mouse pressed left at (1038, 237)
Screenshot: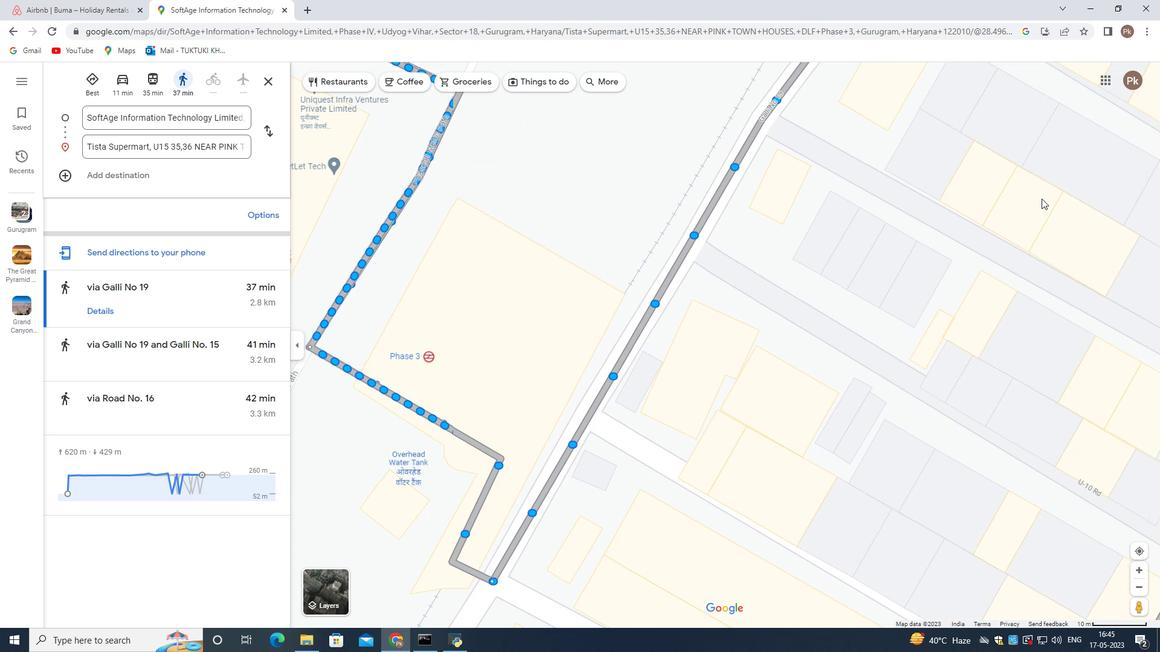 
Action: Mouse moved to (865, 262)
Screenshot: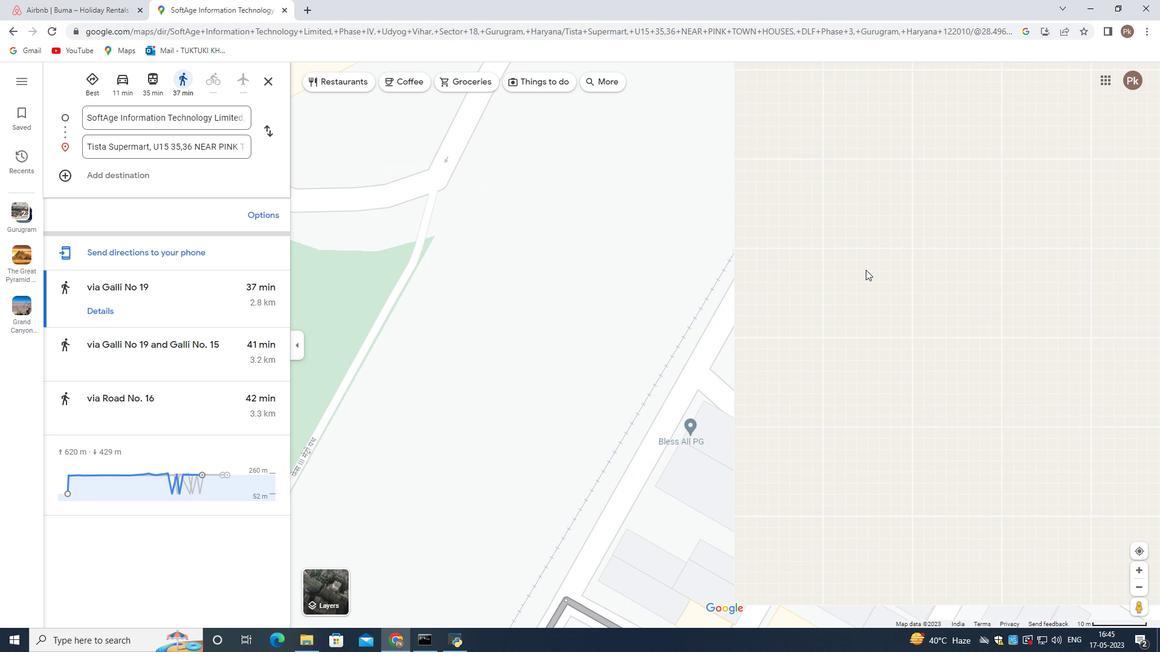 
Action: Mouse scrolled (865, 262) with delta (0, 0)
Screenshot: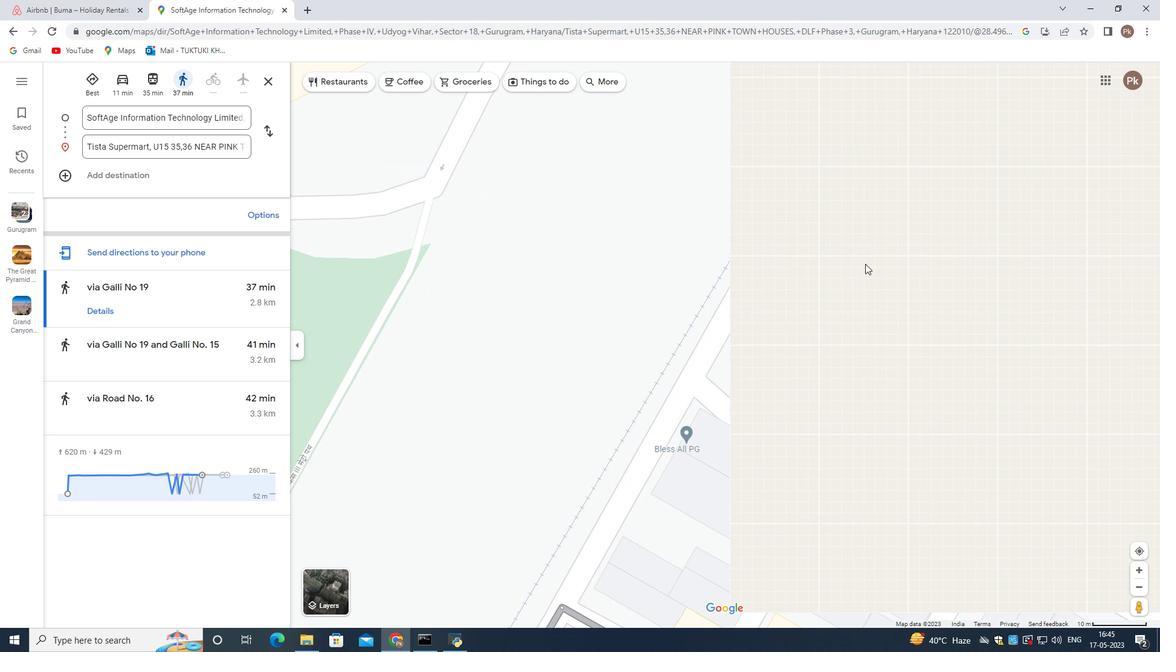 
Action: Mouse scrolled (865, 262) with delta (0, 0)
Screenshot: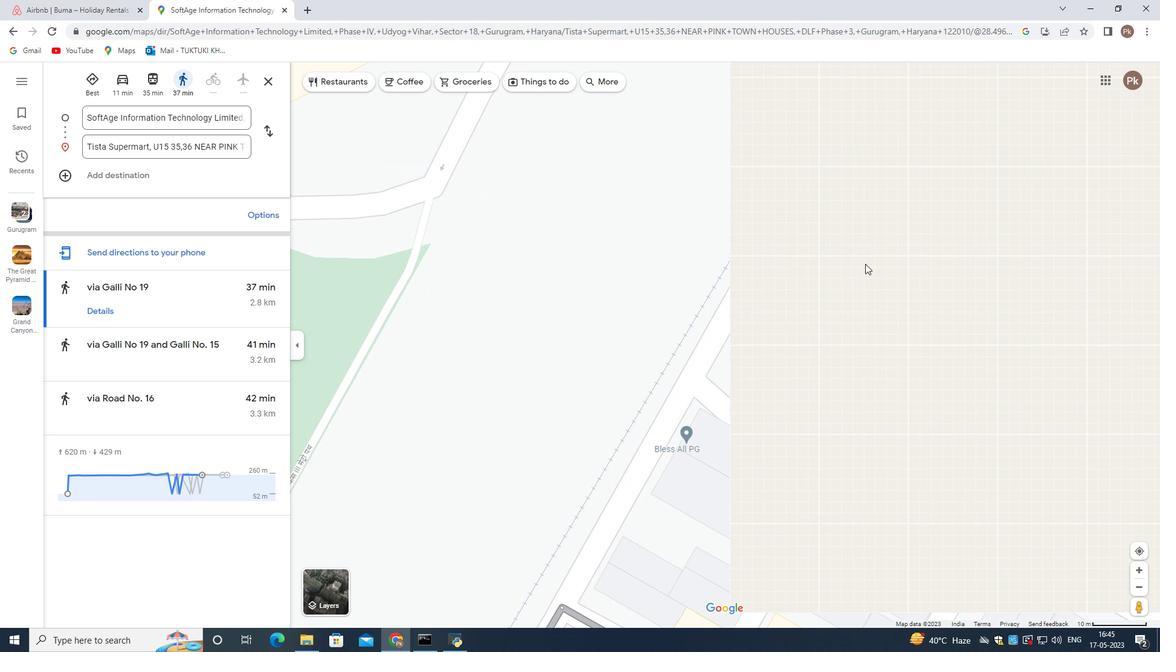 
Action: Mouse moved to (857, 270)
Screenshot: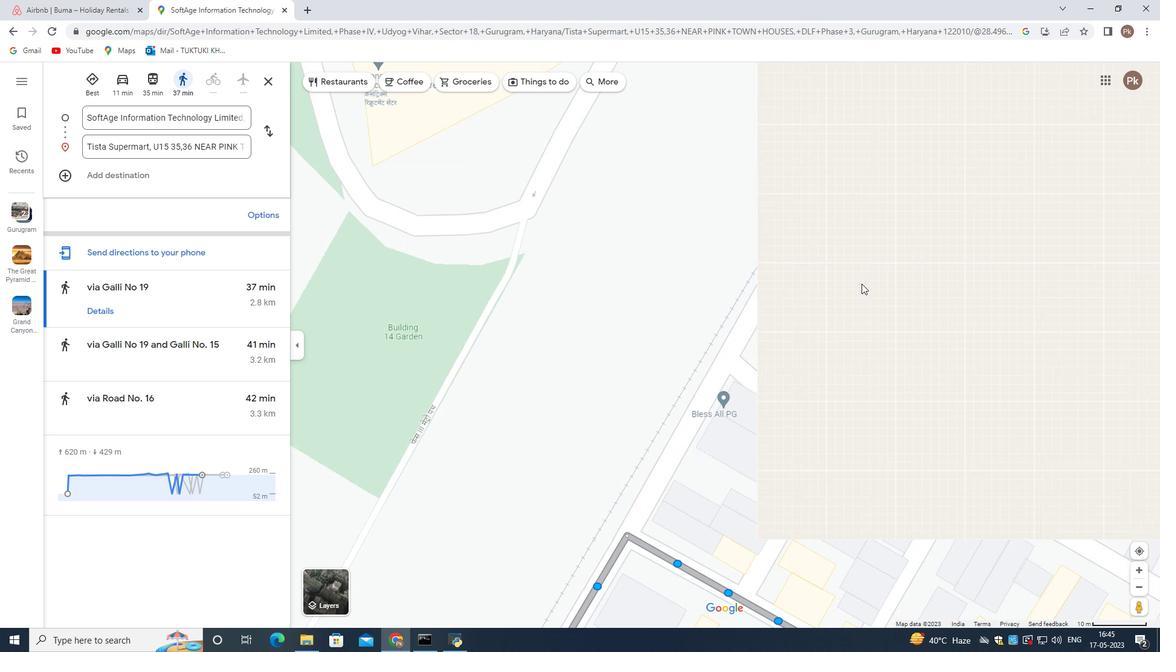 
Action: Mouse scrolled (857, 270) with delta (0, 0)
Screenshot: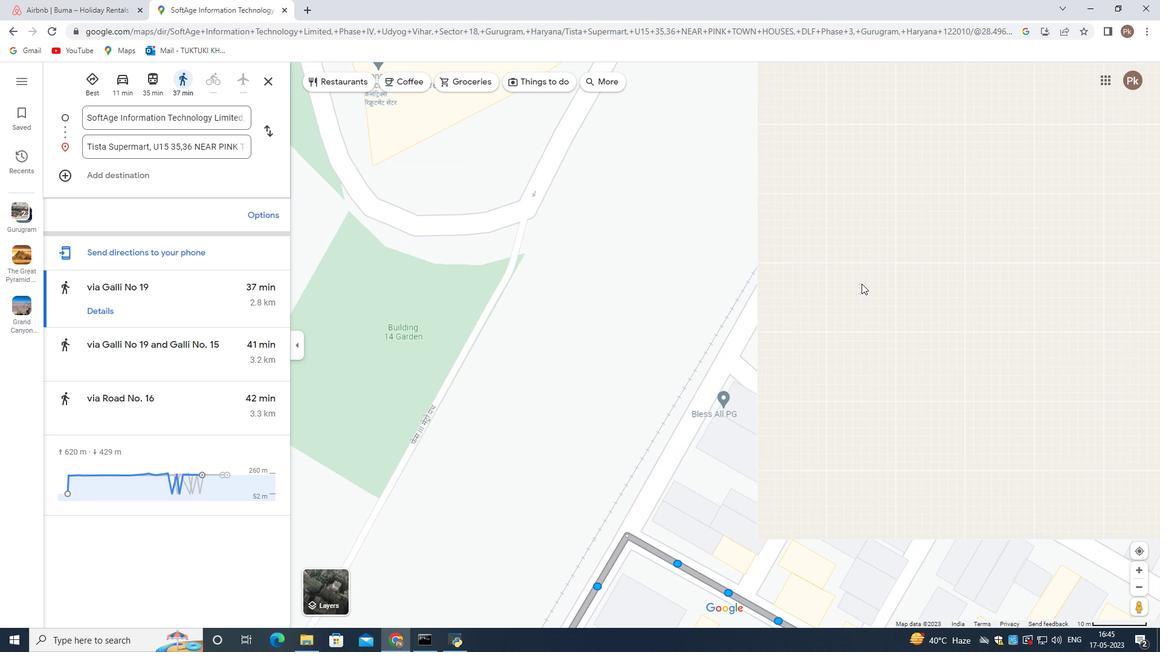 
Action: Mouse scrolled (857, 270) with delta (0, 0)
Screenshot: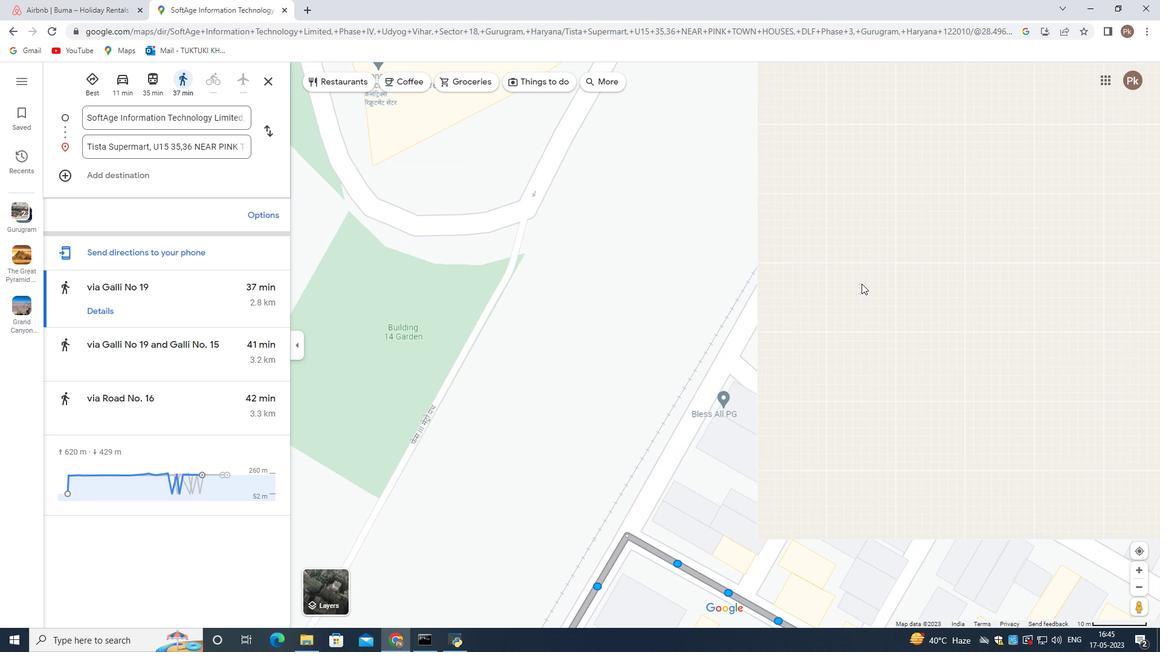 
Action: Mouse moved to (857, 271)
Screenshot: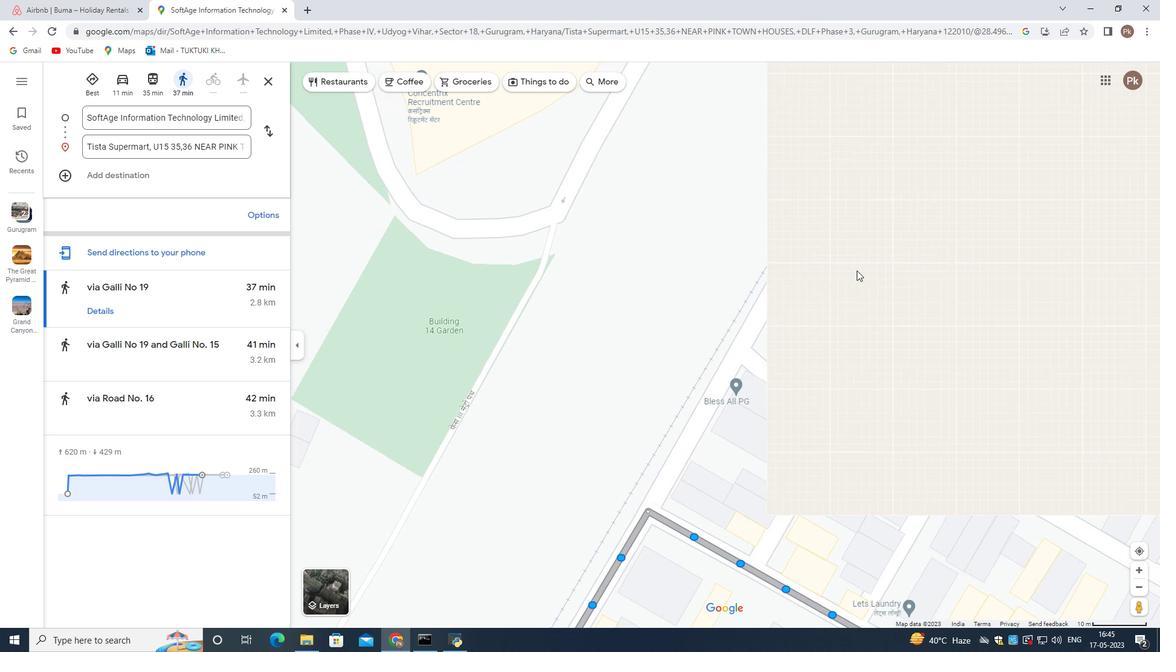
Action: Mouse scrolled (857, 270) with delta (0, 0)
Screenshot: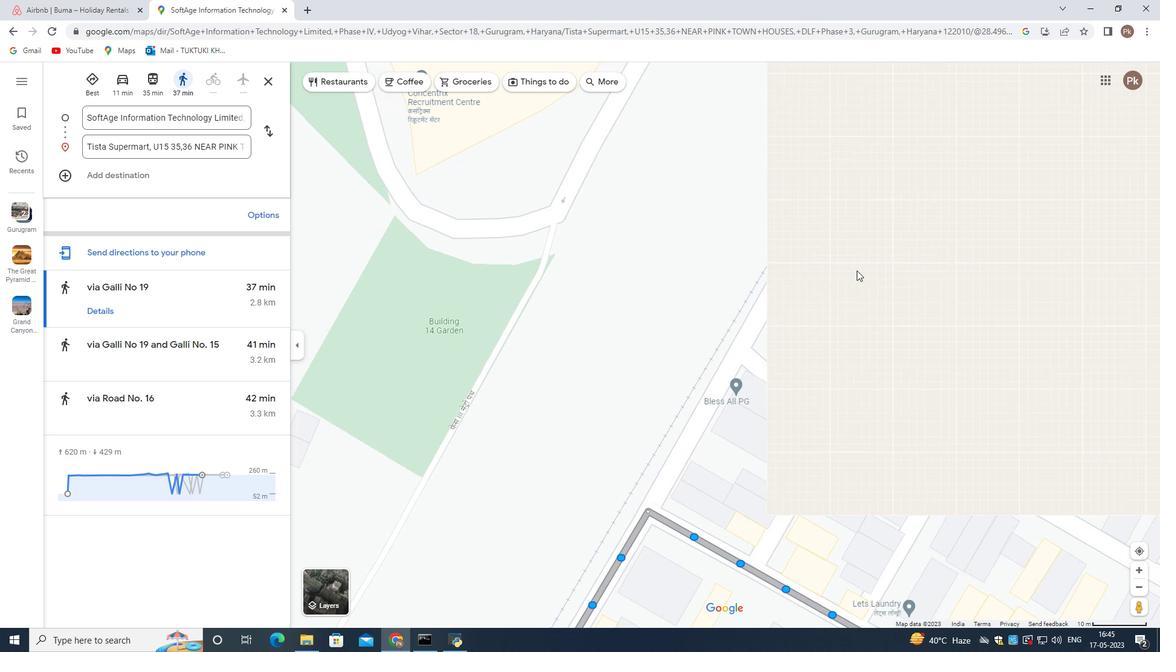 
Action: Mouse moved to (854, 288)
Screenshot: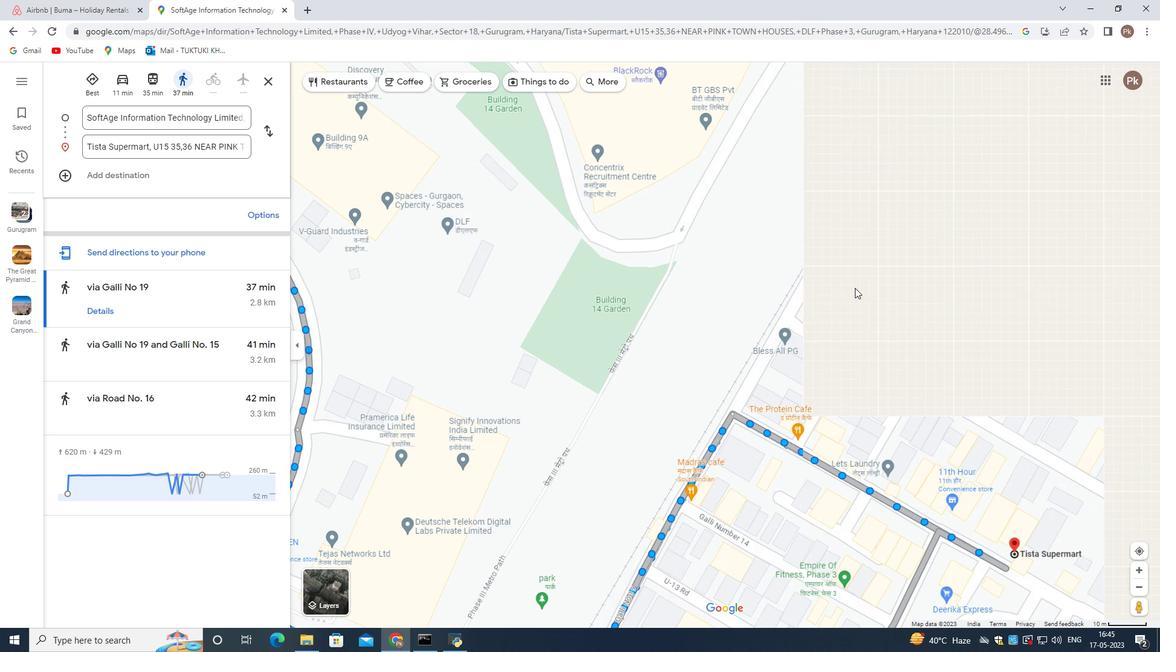 
Action: Mouse scrolled (854, 288) with delta (0, 0)
Screenshot: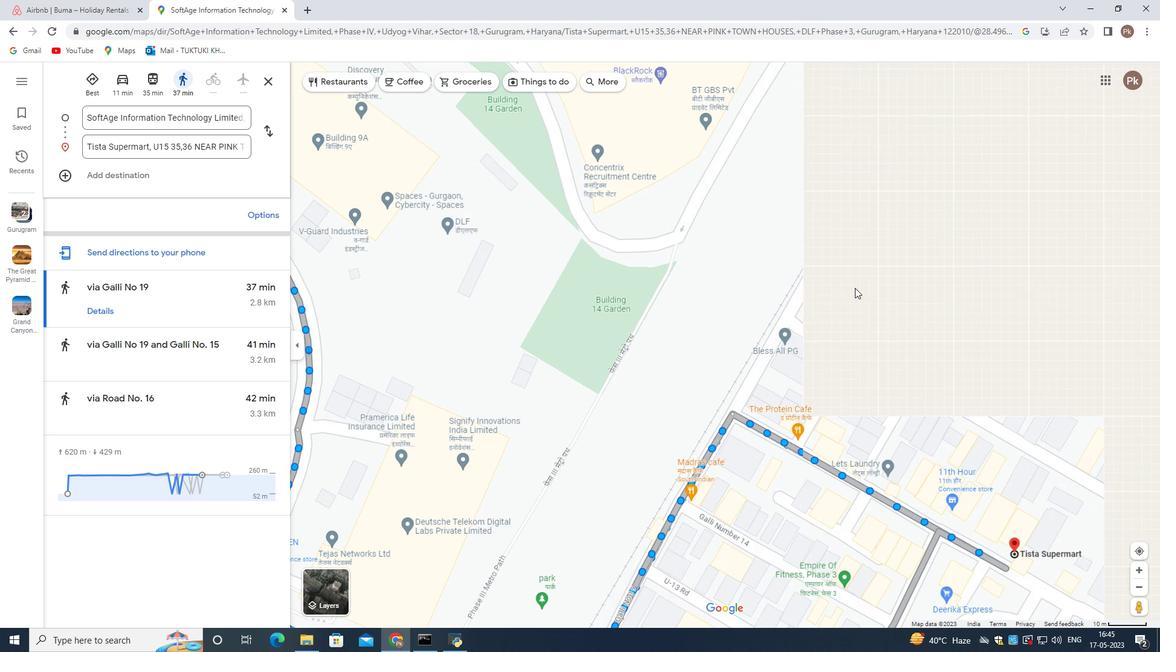 
Action: Mouse moved to (853, 289)
Screenshot: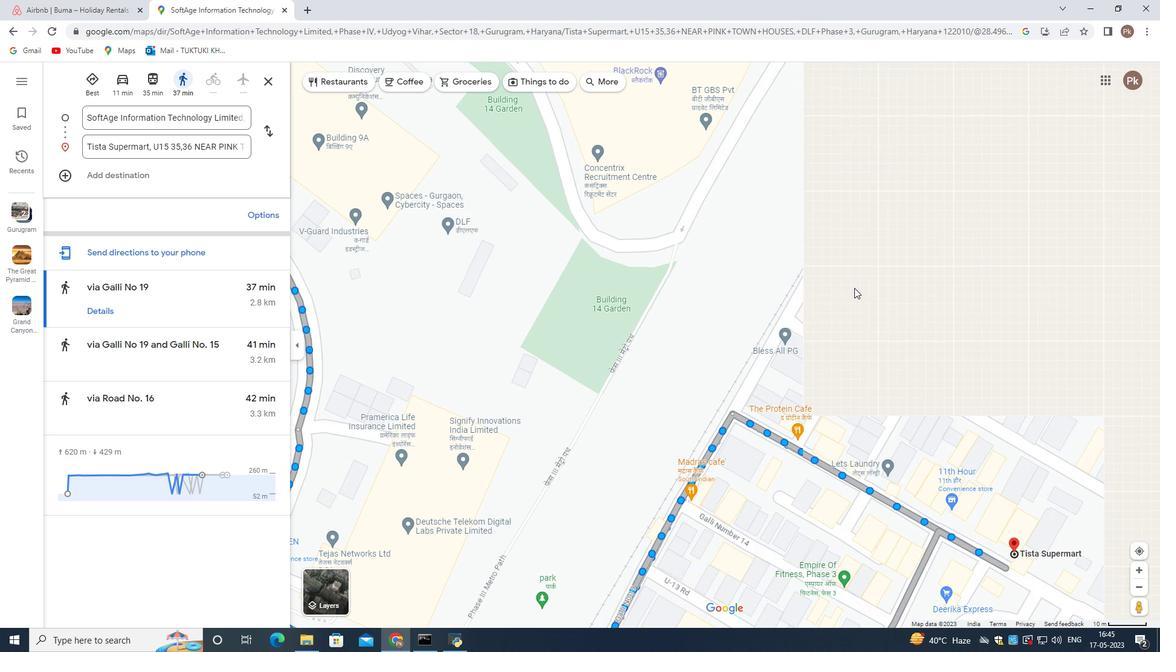 
Action: Mouse scrolled (853, 288) with delta (0, 0)
Screenshot: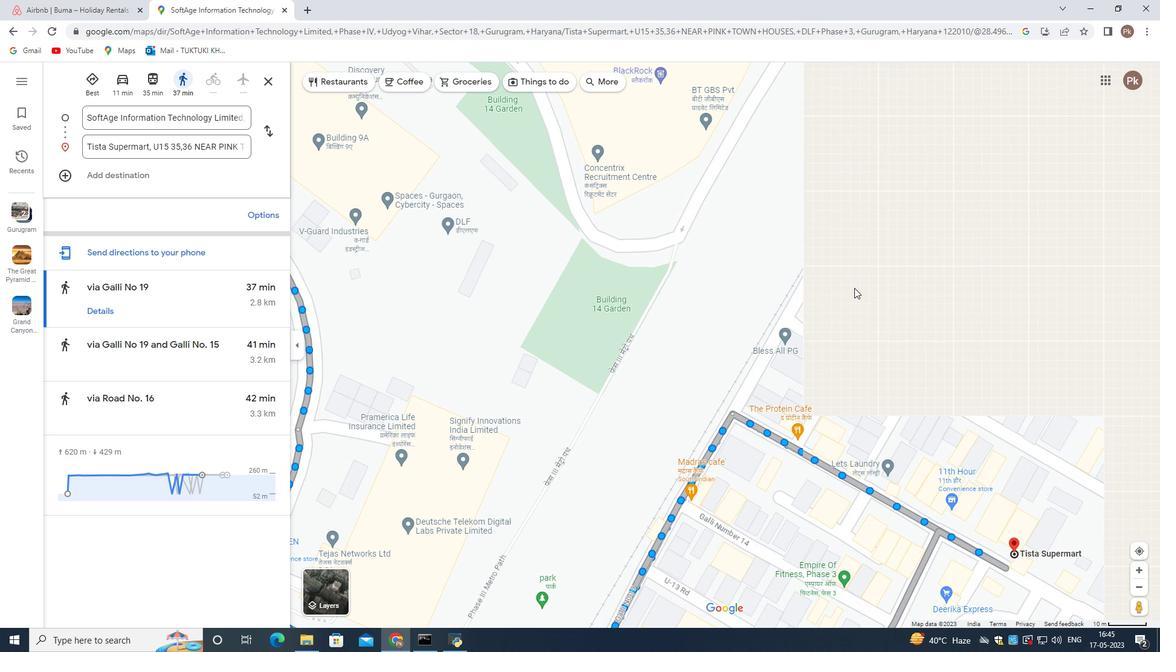 
Action: Mouse moved to (1003, 490)
Screenshot: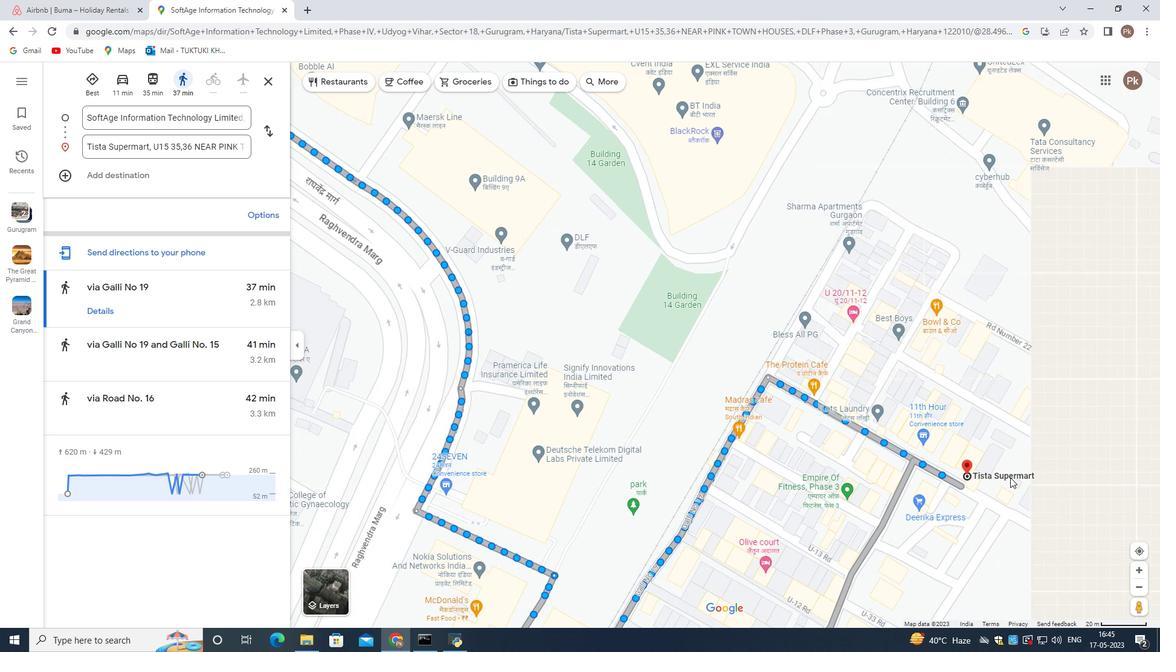 
Action: Mouse scrolled (1003, 490) with delta (0, 0)
Screenshot: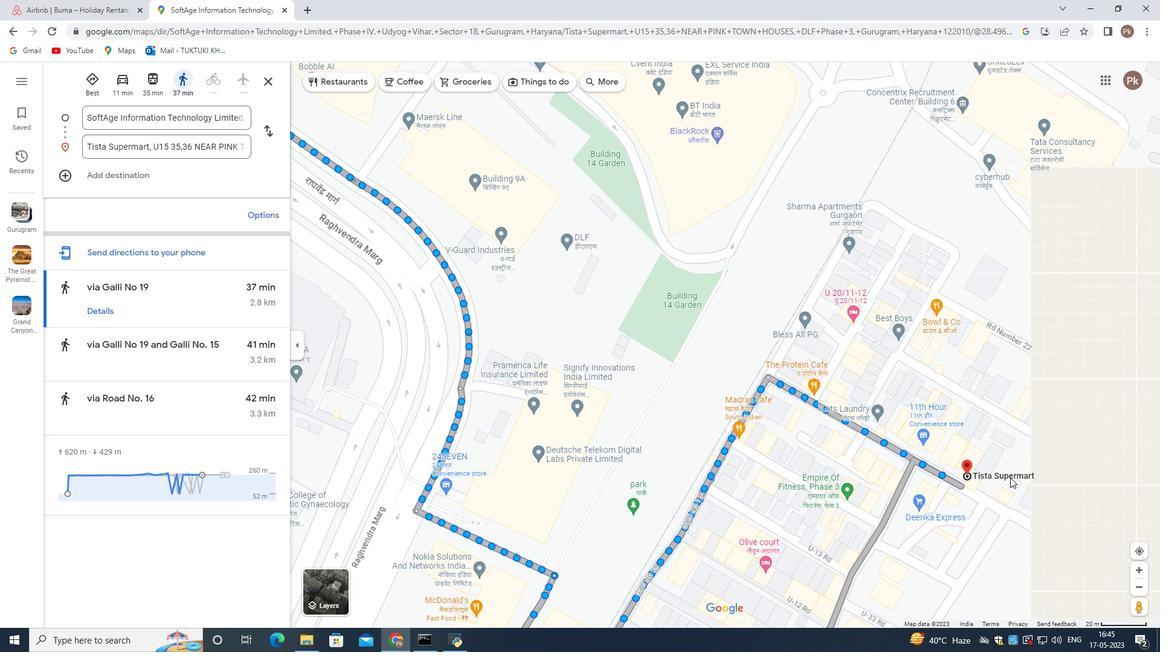 
Action: Mouse scrolled (1003, 490) with delta (0, 0)
Screenshot: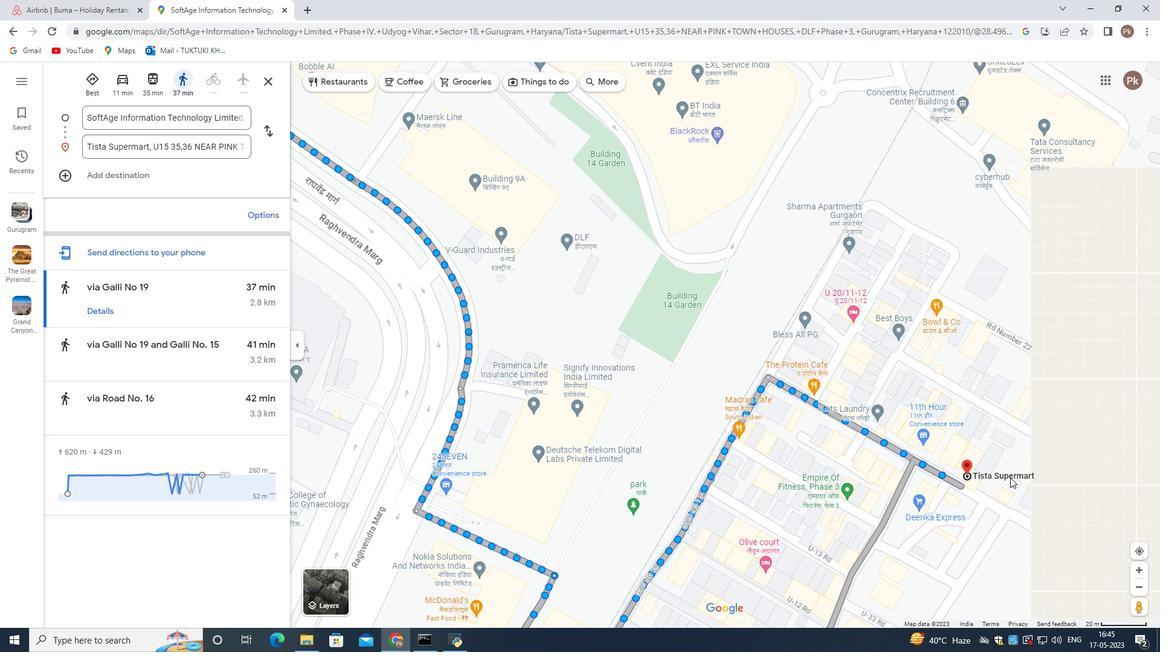 
Action: Mouse moved to (1003, 490)
Screenshot: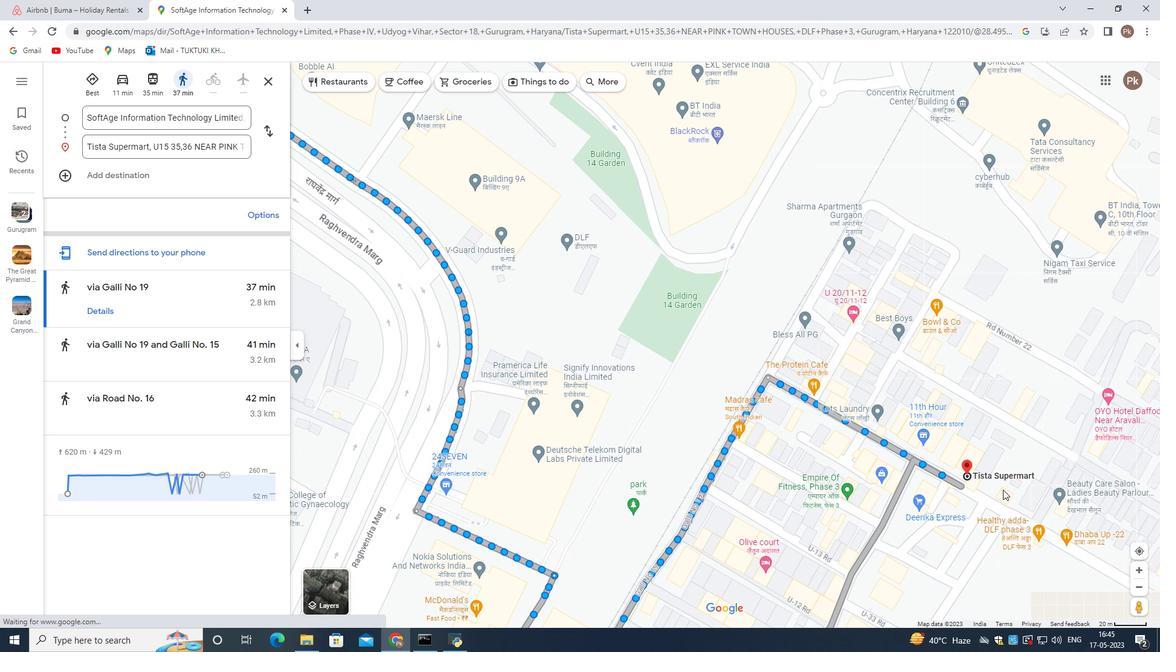 
Action: Mouse scrolled (1003, 490) with delta (0, 0)
Screenshot: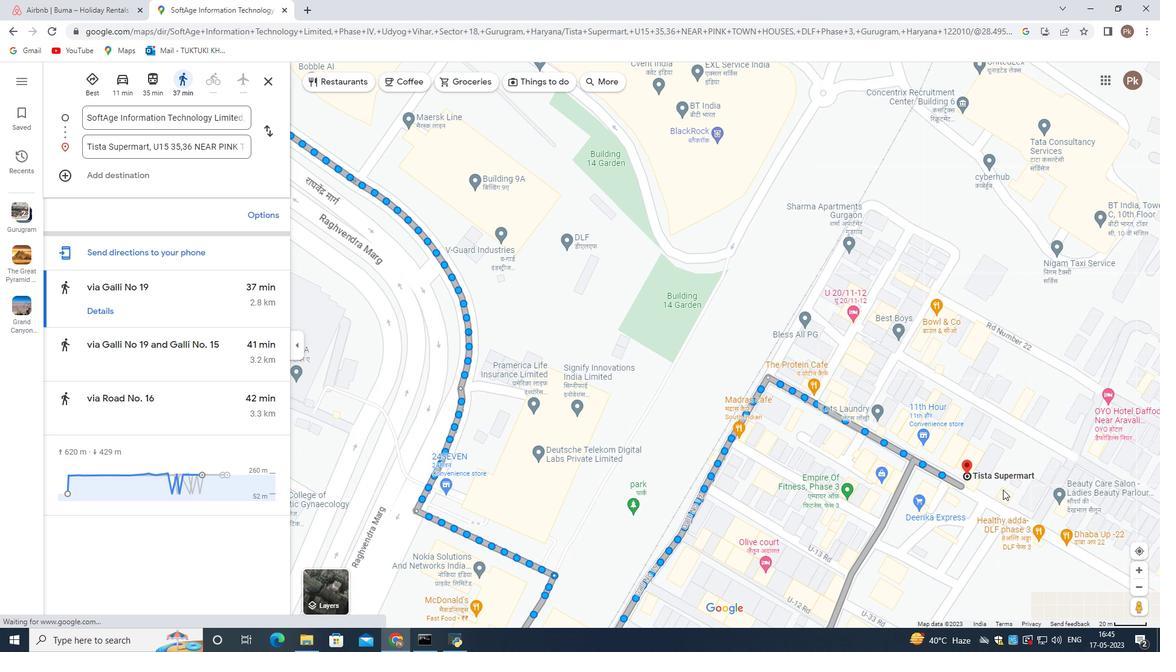 
Action: Mouse moved to (1003, 490)
Screenshot: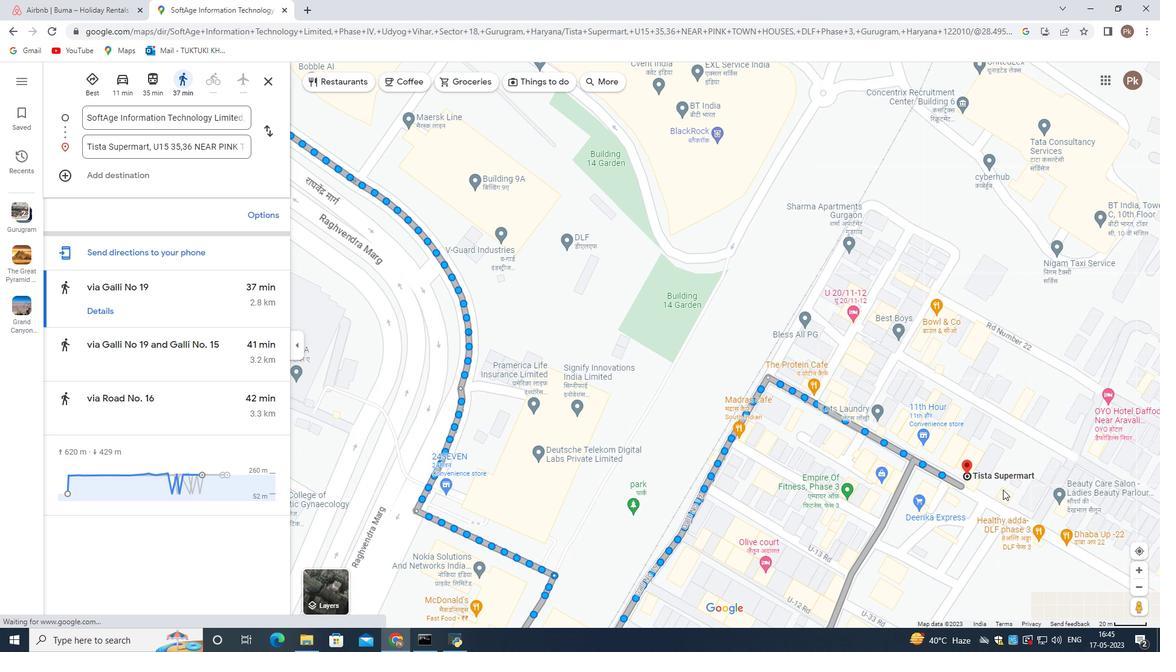 
Action: Mouse scrolled (1003, 490) with delta (0, 0)
Screenshot: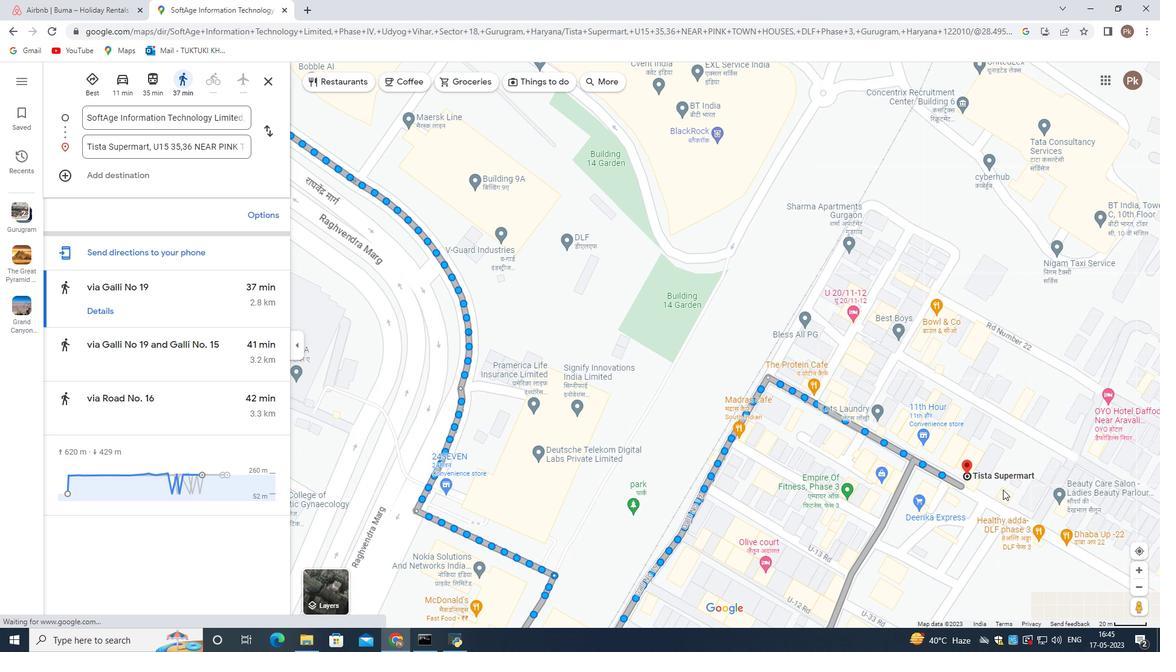 
Action: Mouse scrolled (1003, 490) with delta (0, 0)
Screenshot: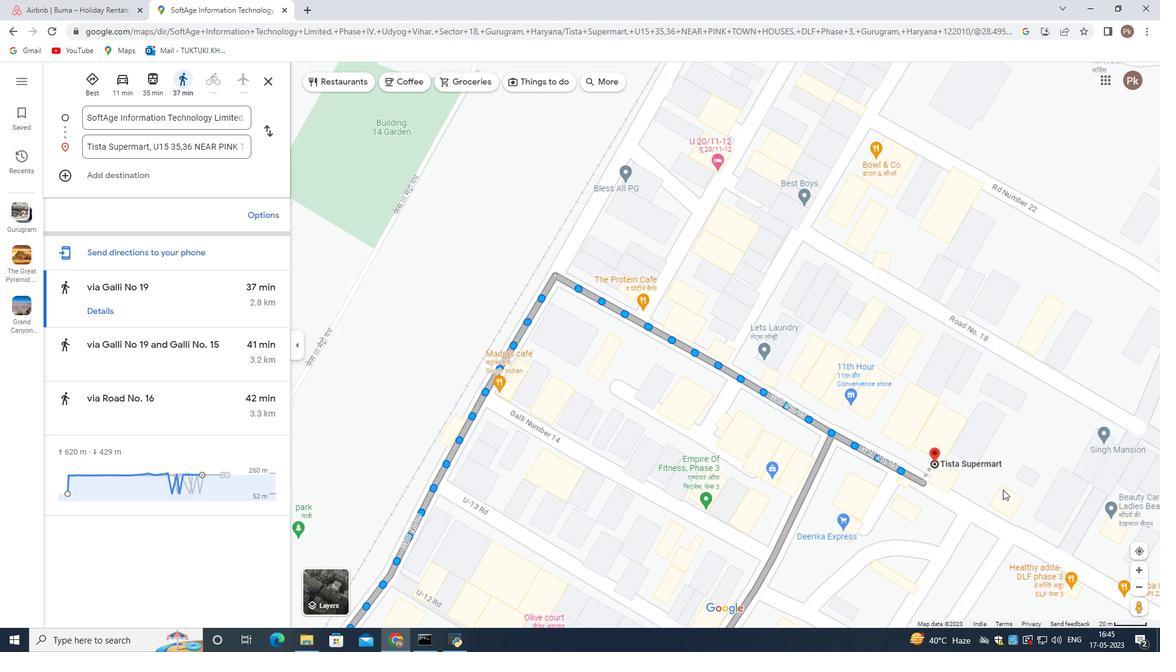 
Action: Mouse scrolled (1003, 490) with delta (0, 0)
Screenshot: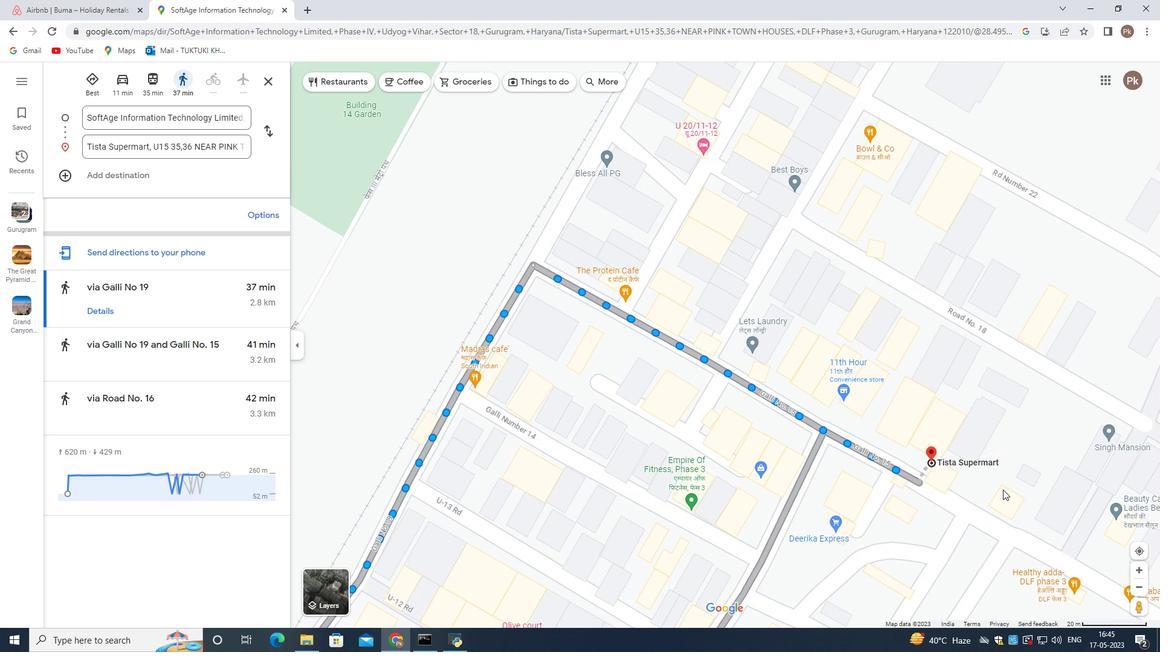 
Action: Mouse scrolled (1003, 490) with delta (0, 0)
Screenshot: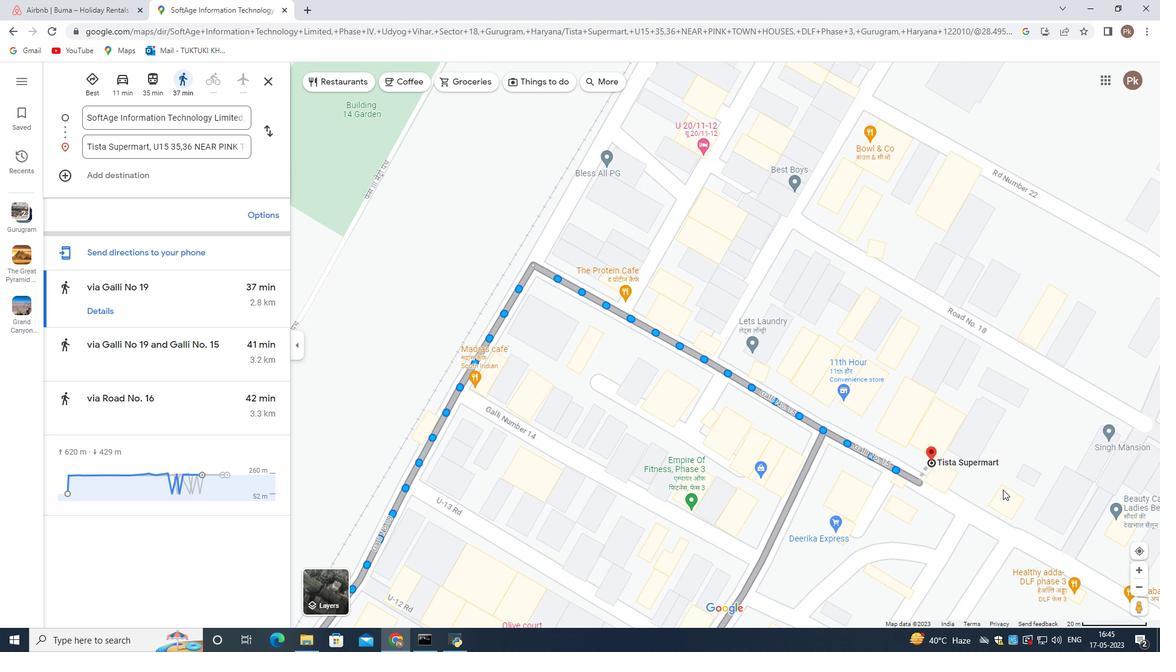 
Action: Mouse moved to (840, 369)
Screenshot: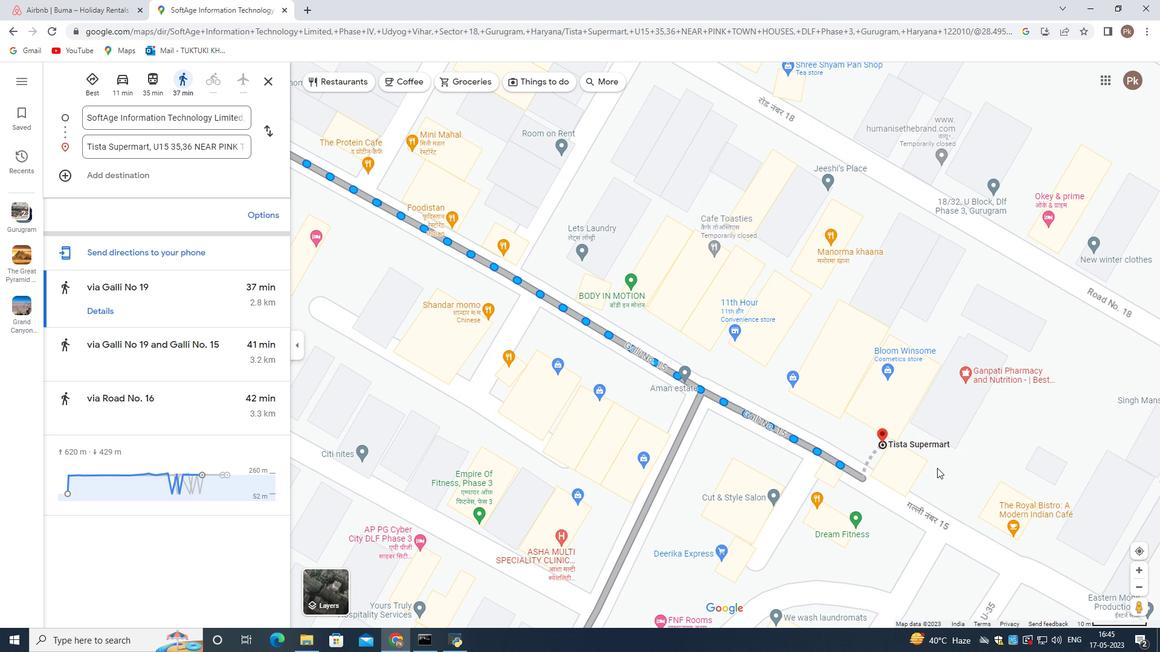 
Action: Mouse scrolled (840, 369) with delta (0, 0)
Screenshot: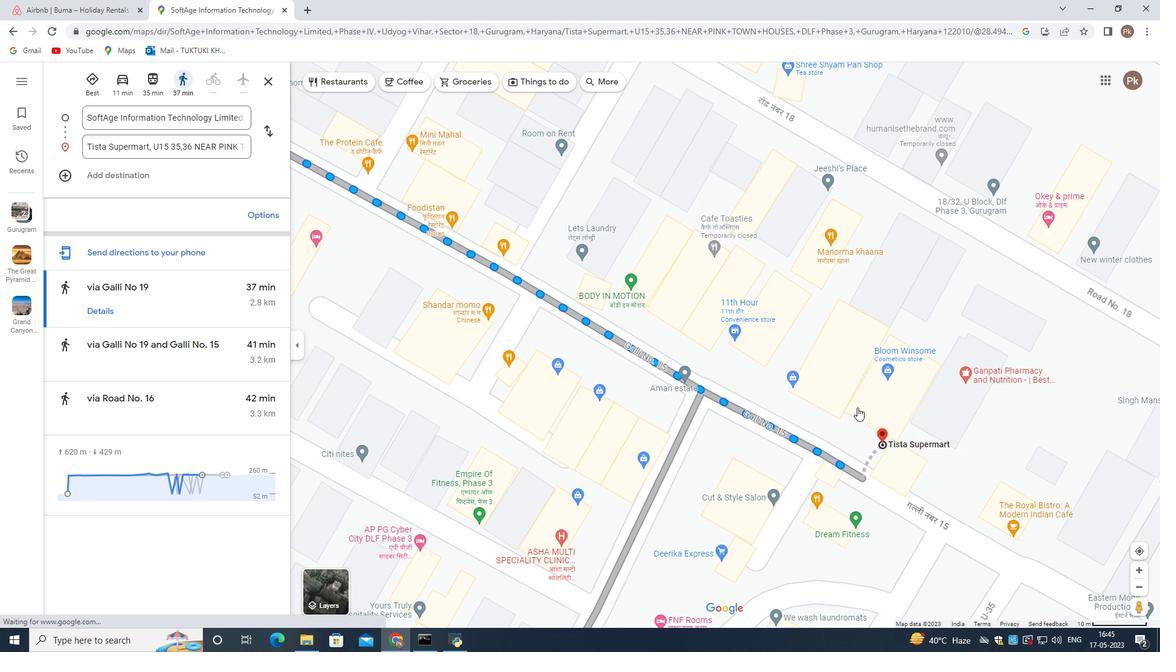 
Action: Mouse scrolled (840, 369) with delta (0, 0)
Screenshot: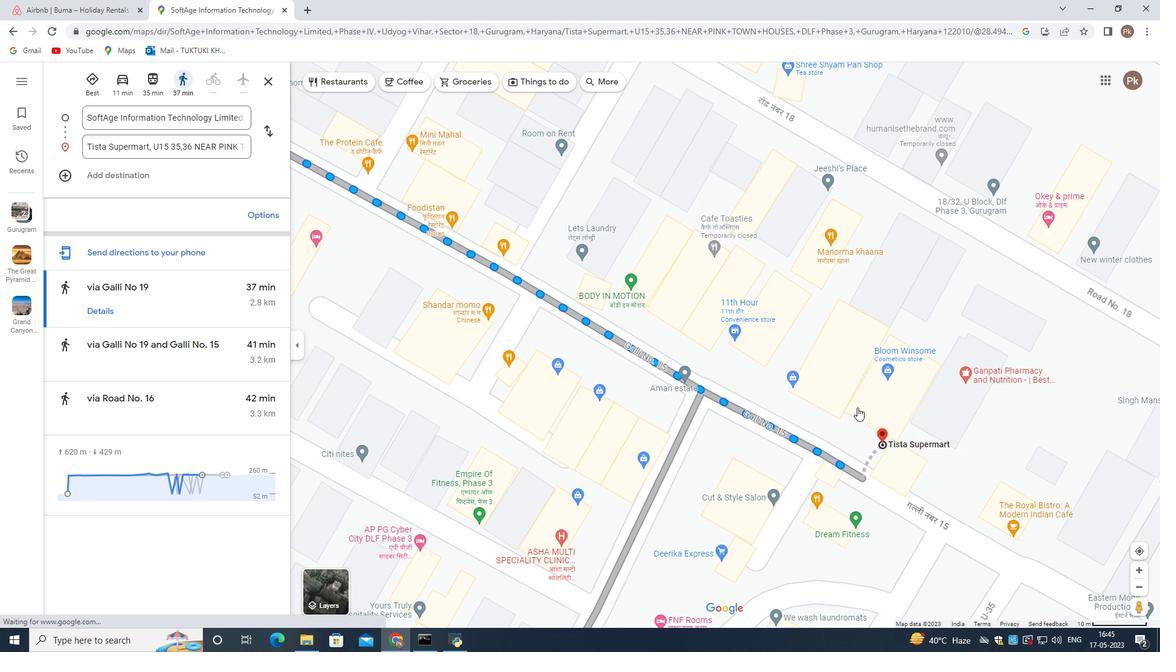
Action: Mouse scrolled (840, 369) with delta (0, 0)
Screenshot: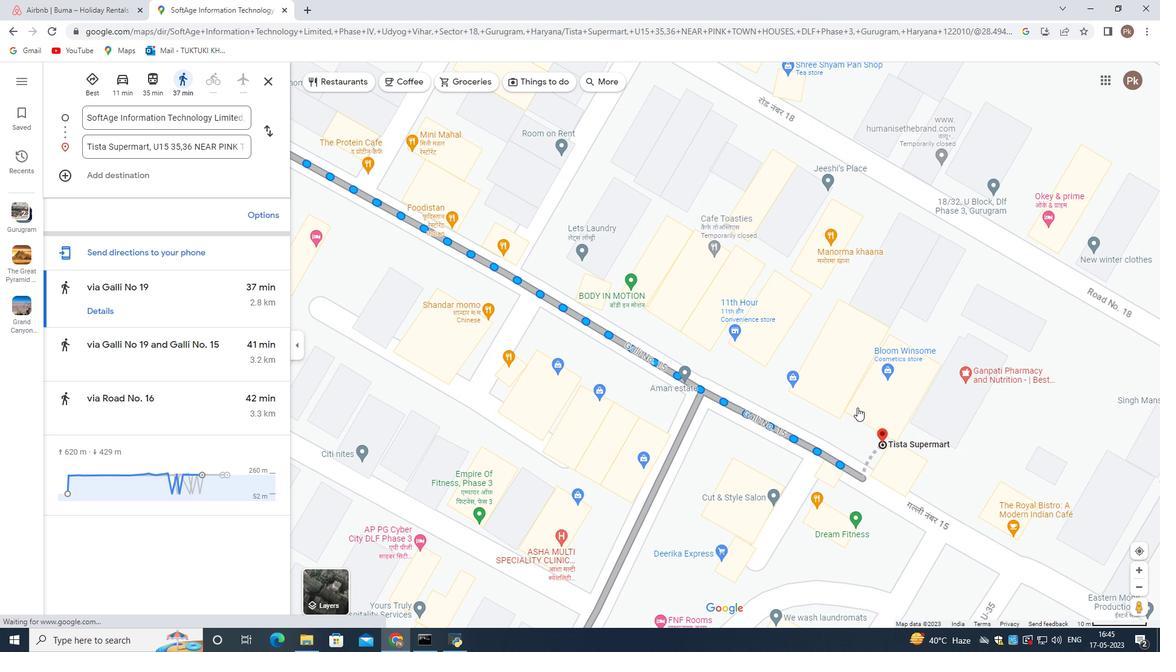 
Action: Mouse moved to (833, 380)
Screenshot: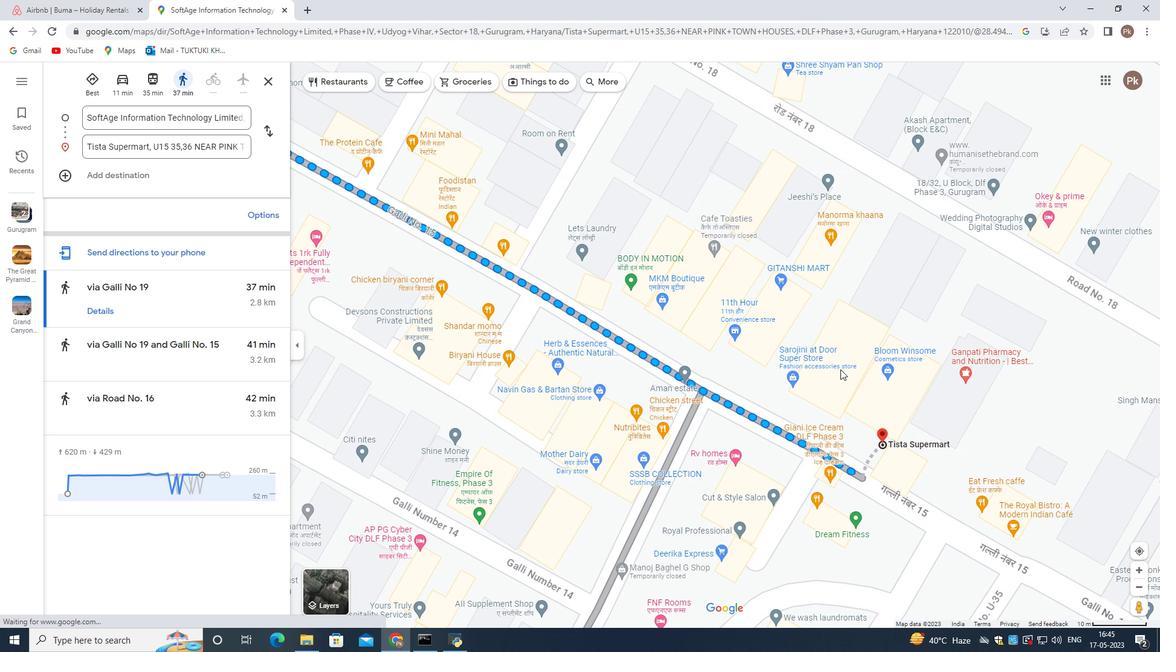 
Action: Mouse scrolled (833, 379) with delta (0, 0)
Screenshot: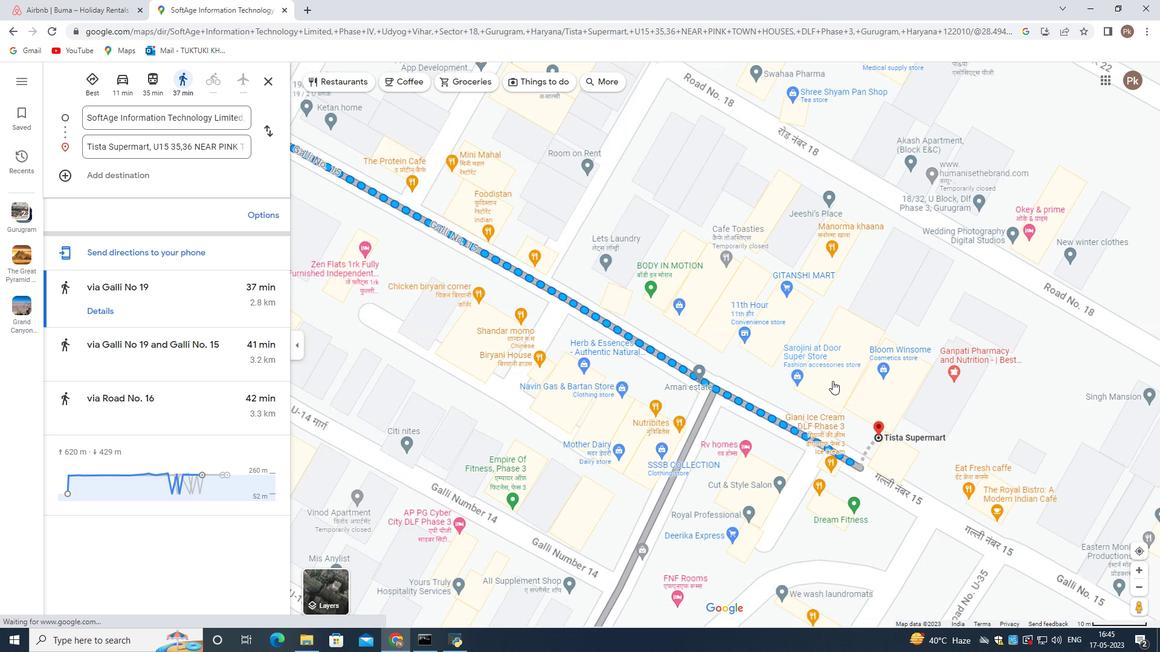 
Action: Mouse scrolled (833, 379) with delta (0, 0)
Screenshot: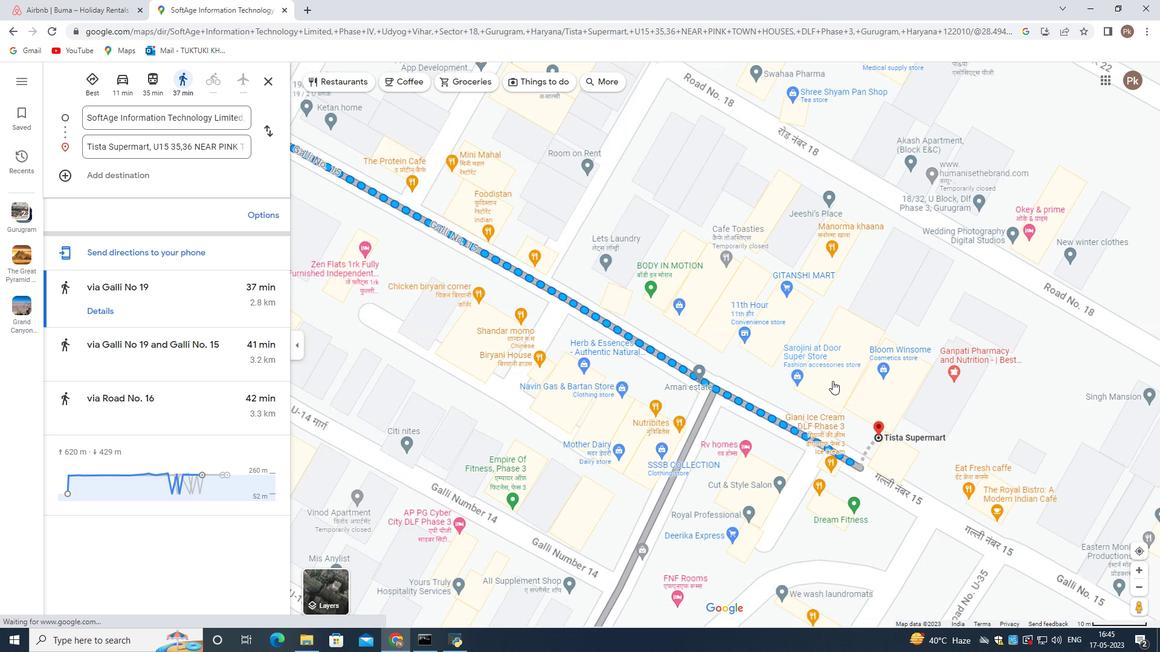 
Action: Mouse scrolled (833, 379) with delta (0, 0)
Screenshot: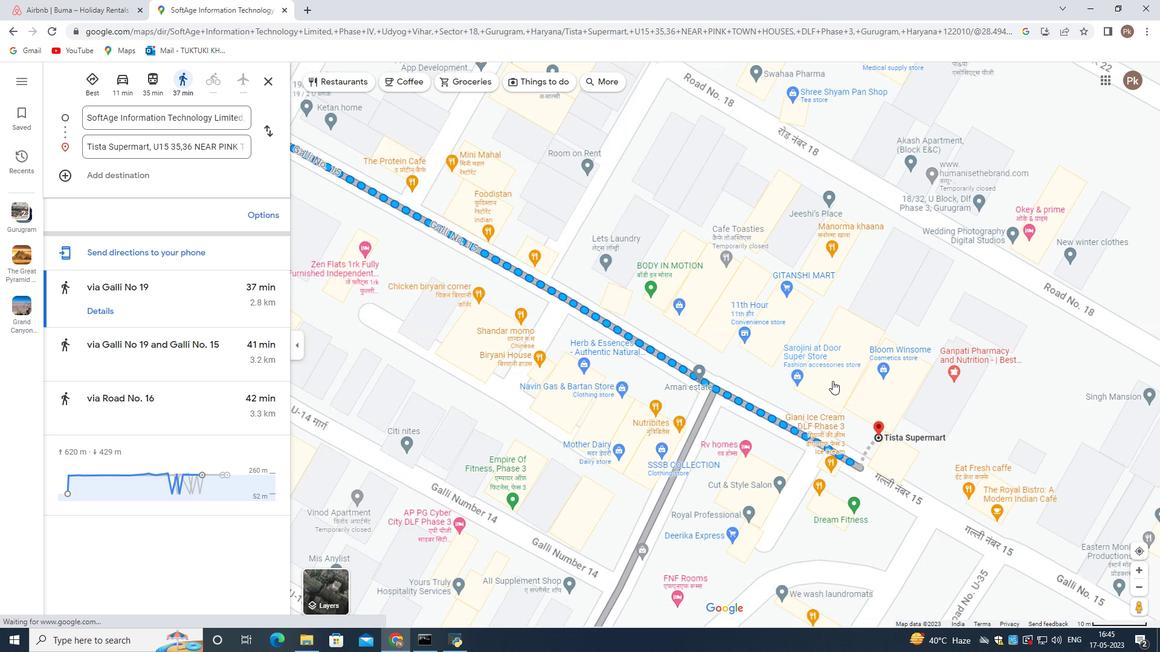 
Action: Mouse scrolled (833, 379) with delta (0, 0)
Screenshot: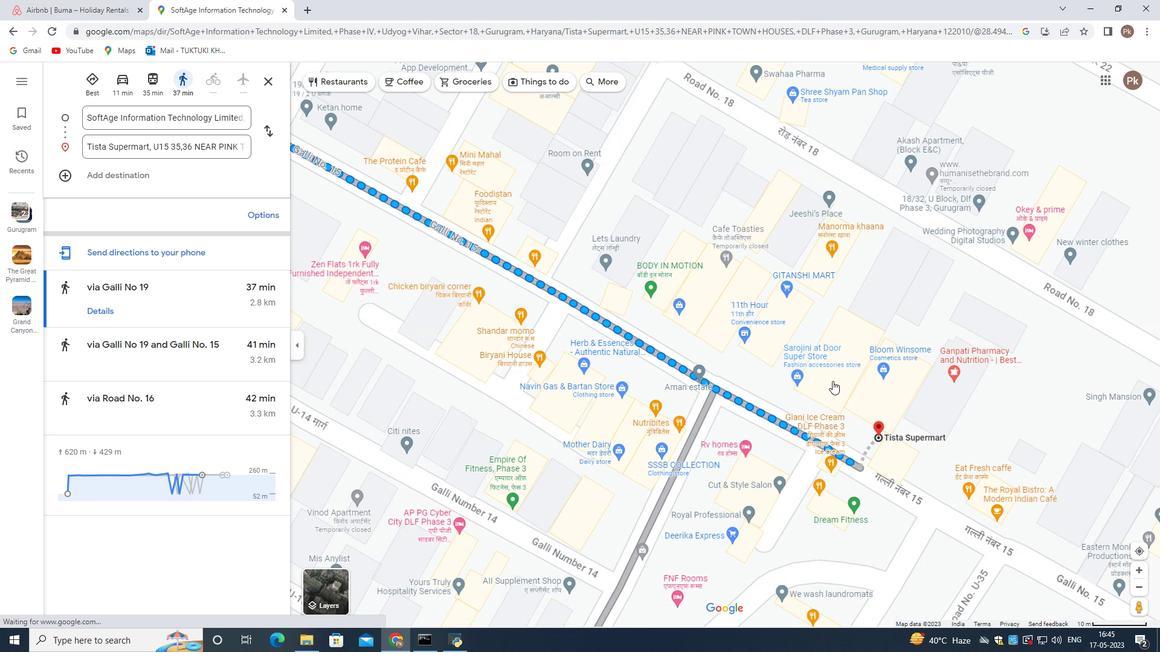 
Action: Mouse scrolled (833, 379) with delta (0, 0)
Screenshot: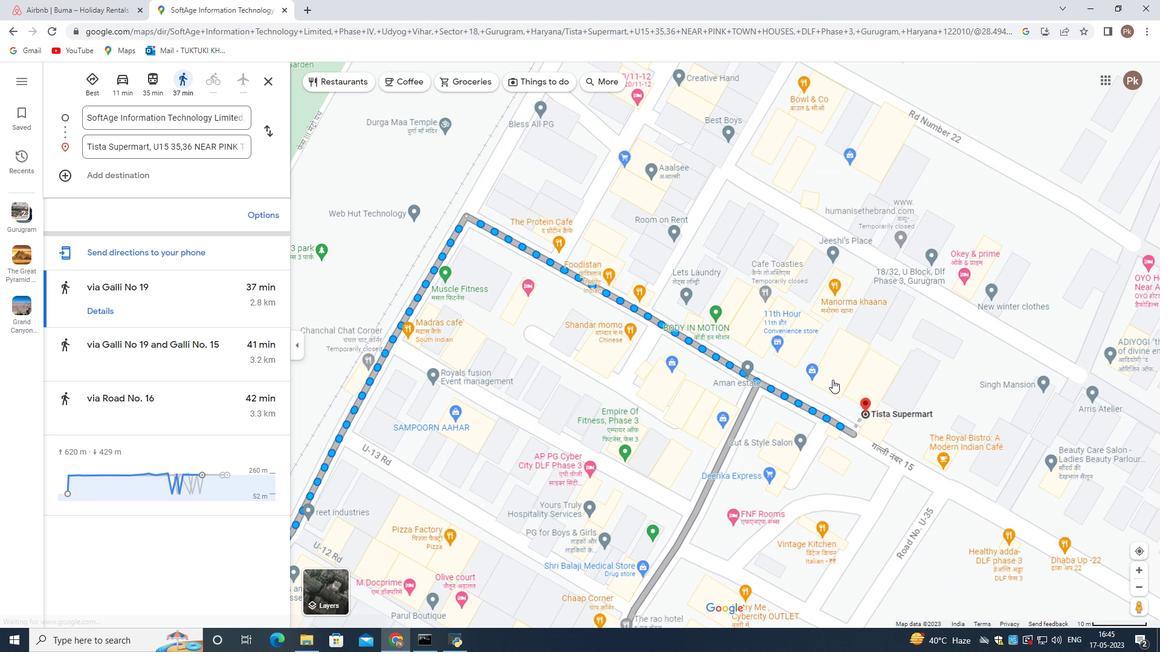 
Action: Mouse scrolled (833, 379) with delta (0, 0)
